 Task: Research Airbnb options in Tegucigalpa, Honduras from 22nd November, 2023 to 30th November, 2023 for 2 adults.1  bedroom having 1 bed and 1 bathroom. Property type can be hotel. Booking option can be shelf check-in. Look for 3 properties as per requirement.
Action: Mouse moved to (568, 129)
Screenshot: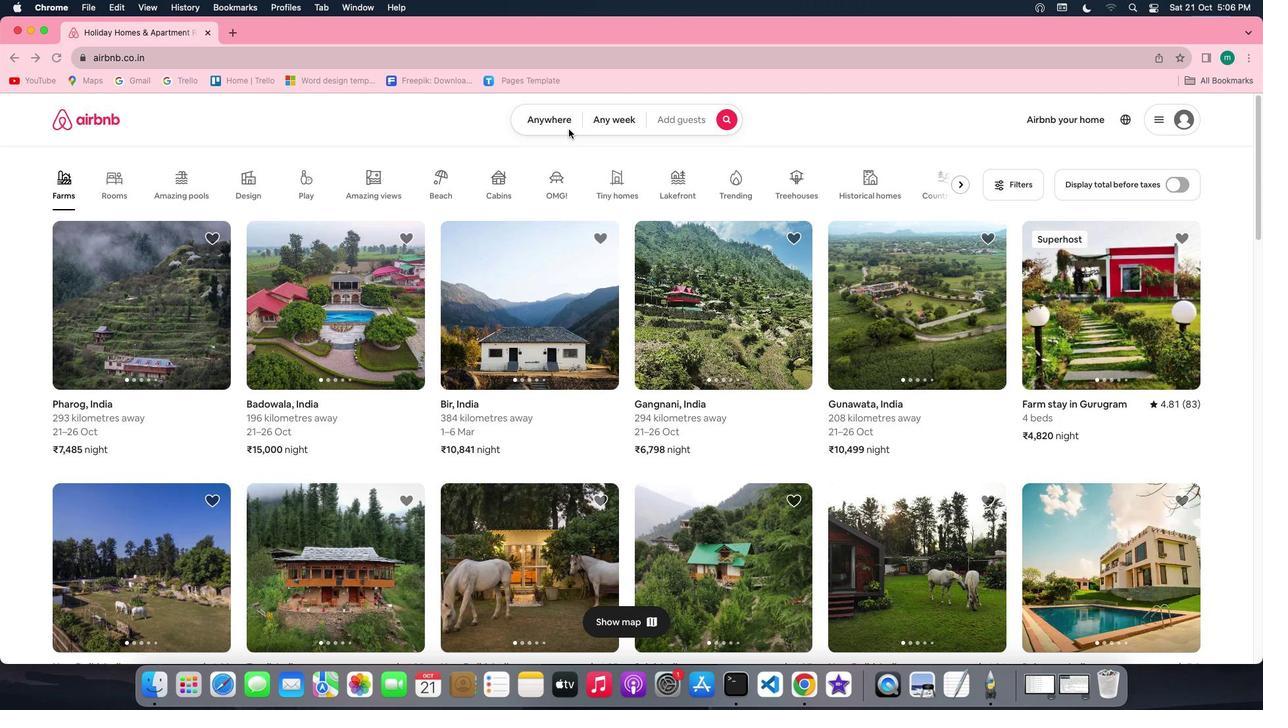 
Action: Mouse pressed left at (568, 129)
Screenshot: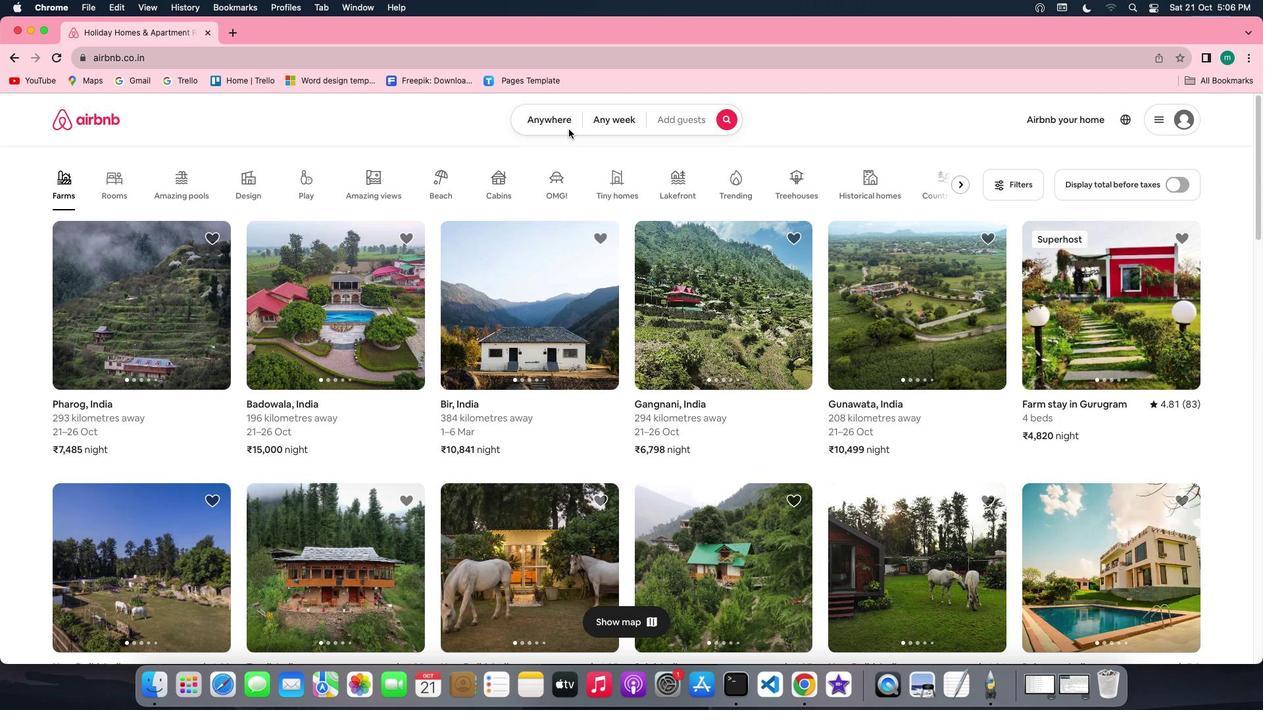 
Action: Mouse moved to (563, 123)
Screenshot: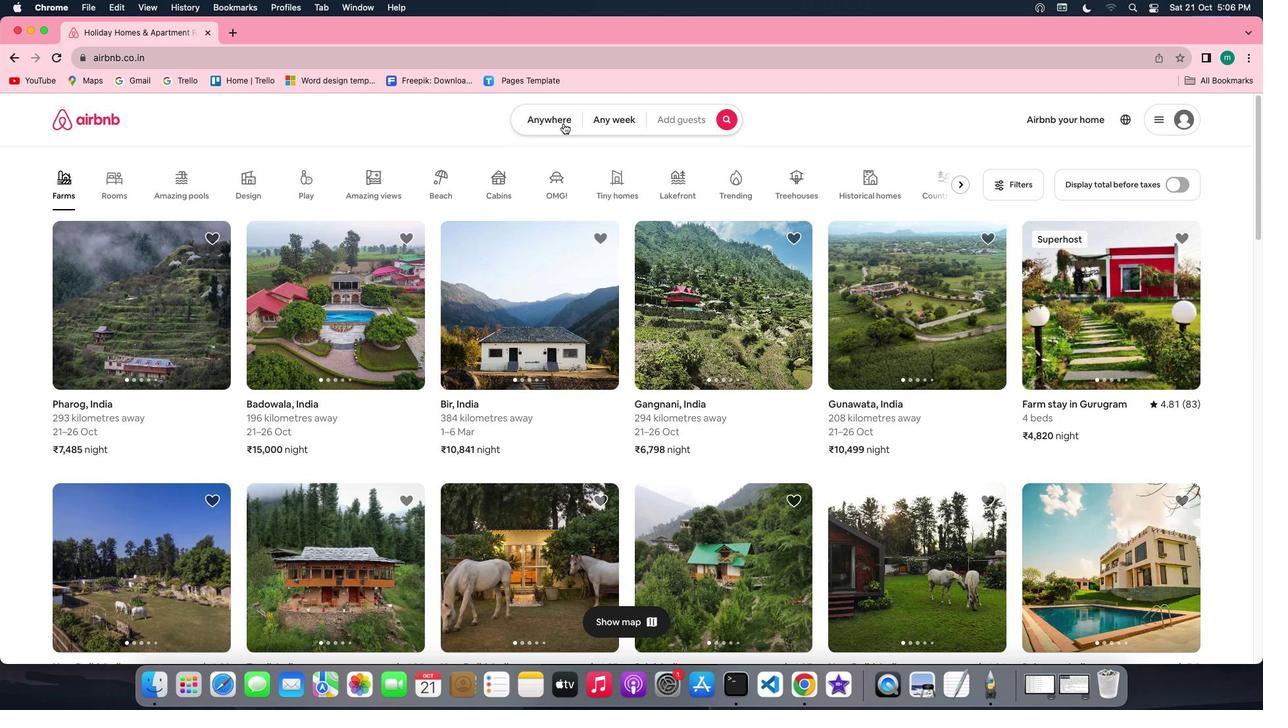 
Action: Mouse pressed left at (563, 123)
Screenshot: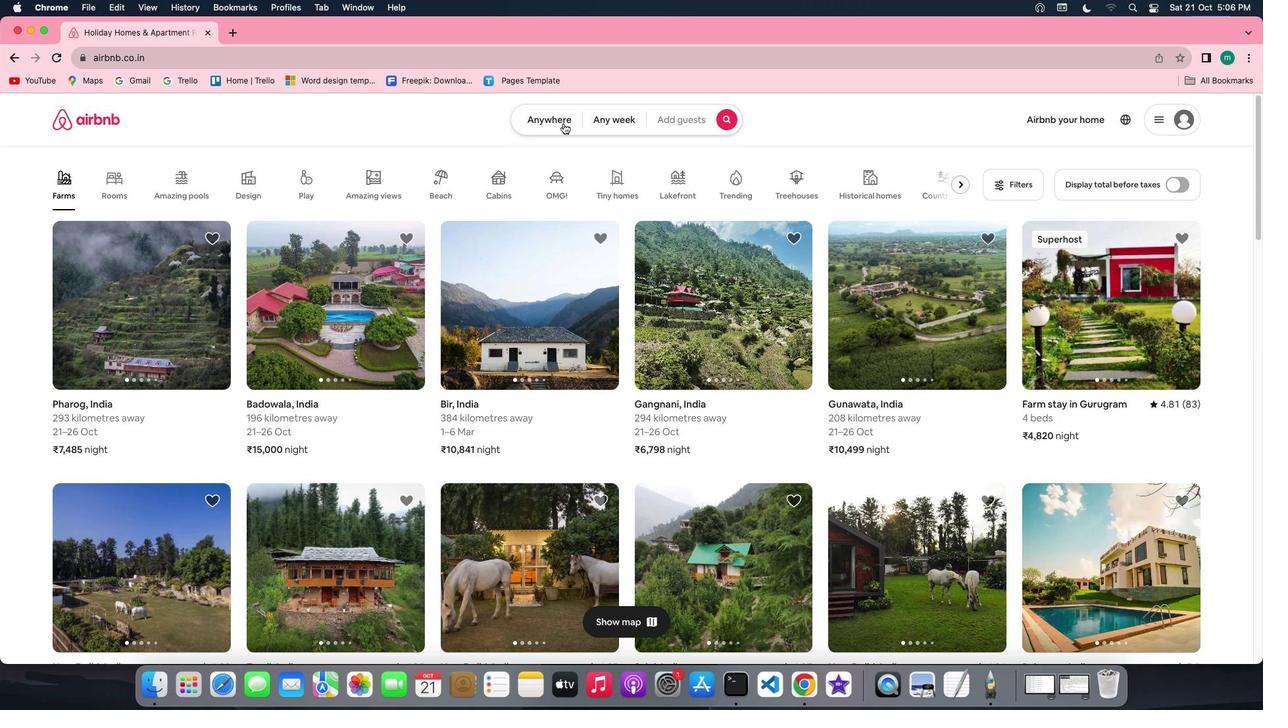 
Action: Mouse moved to (483, 172)
Screenshot: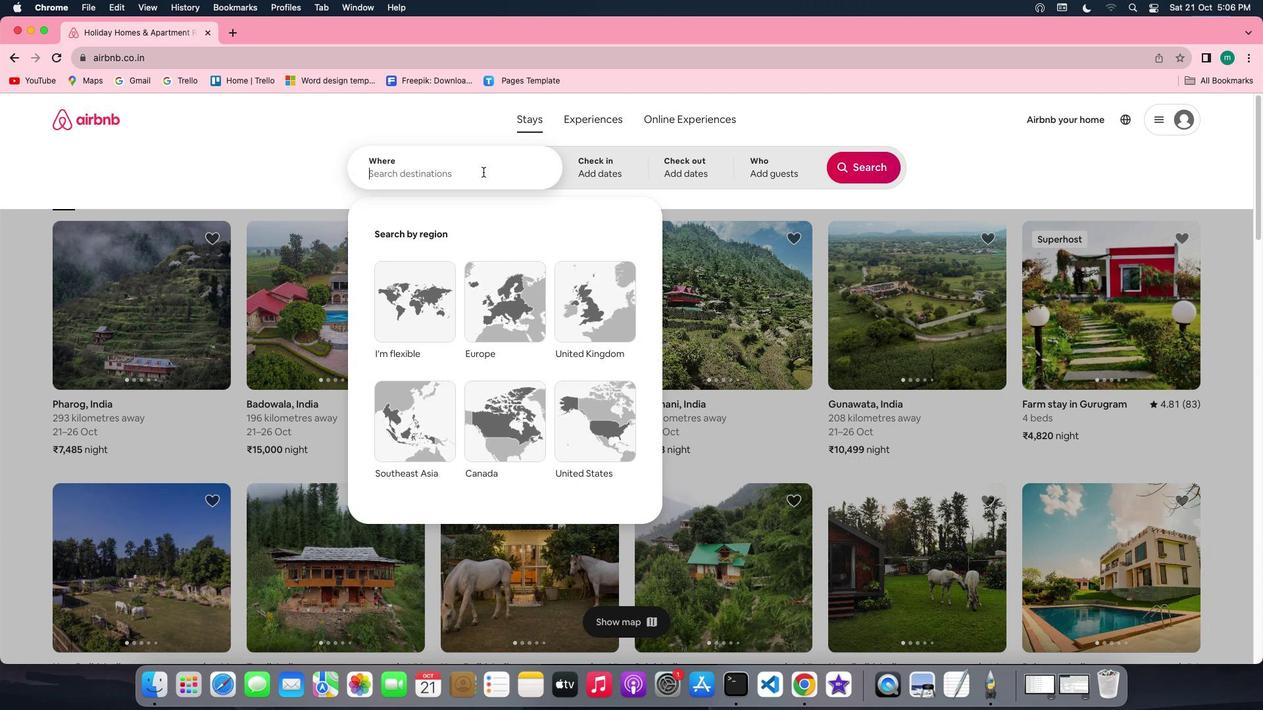 
Action: Key pressed Key.shift'T''e''g''u''c''i''g''a''l''p''a'','Key.spaceKey.shift'H''o''n''d''u''r''a''s'
Screenshot: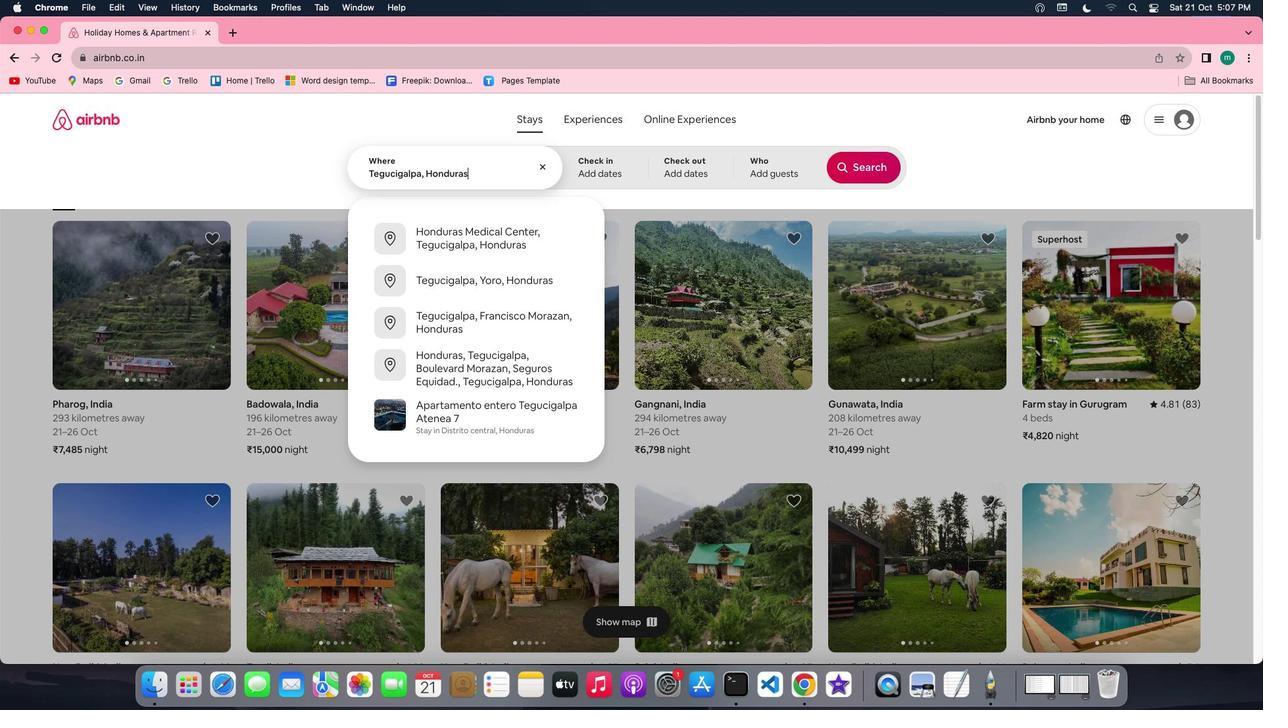 
Action: Mouse moved to (626, 173)
Screenshot: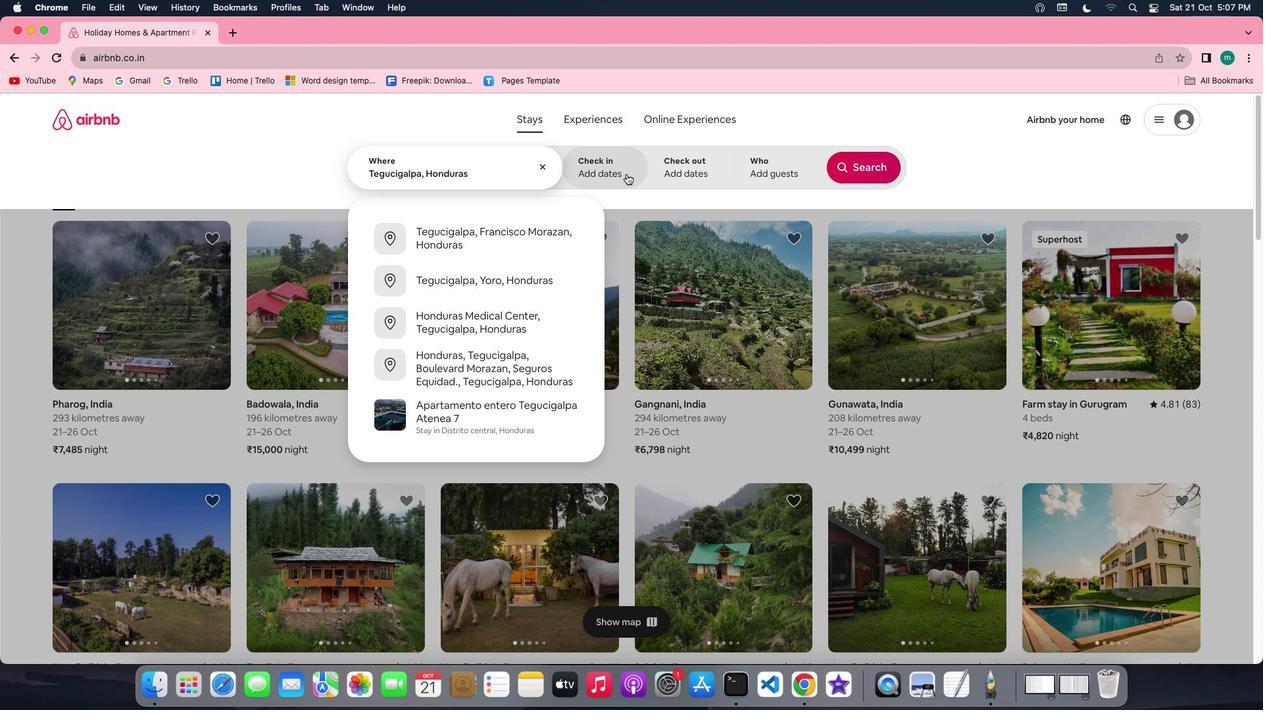 
Action: Mouse pressed left at (626, 173)
Screenshot: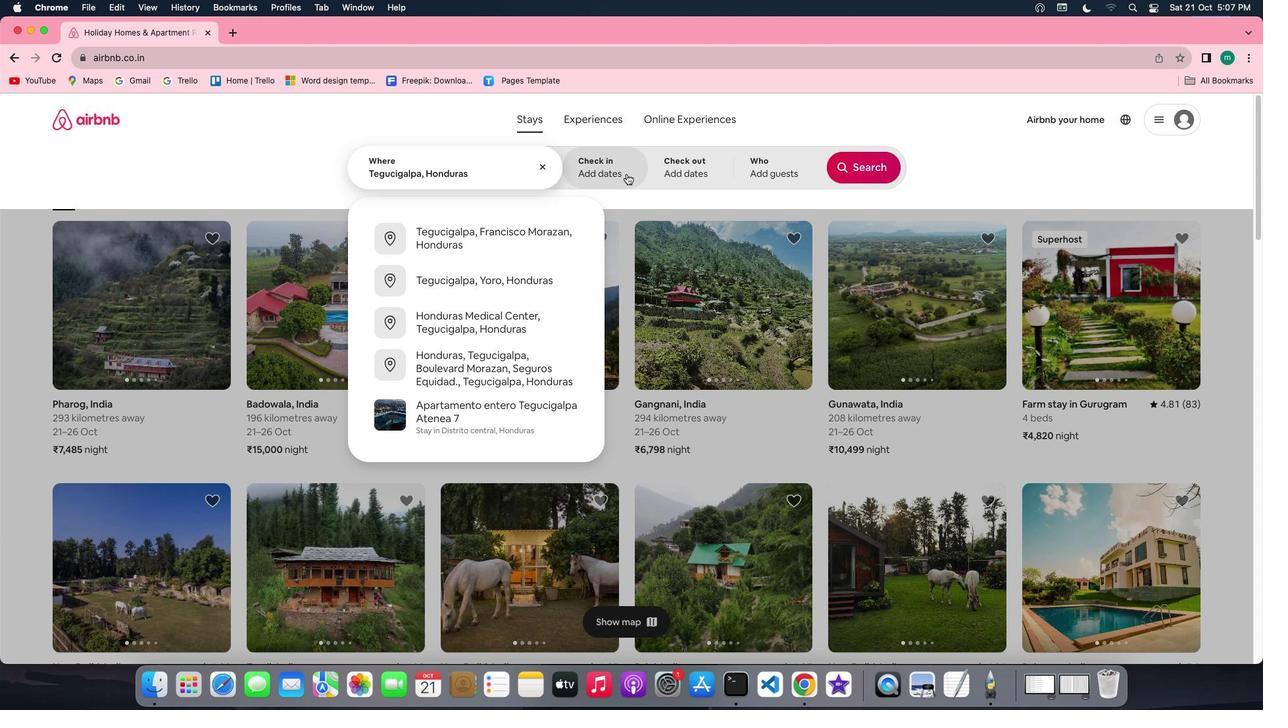 
Action: Mouse moved to (768, 429)
Screenshot: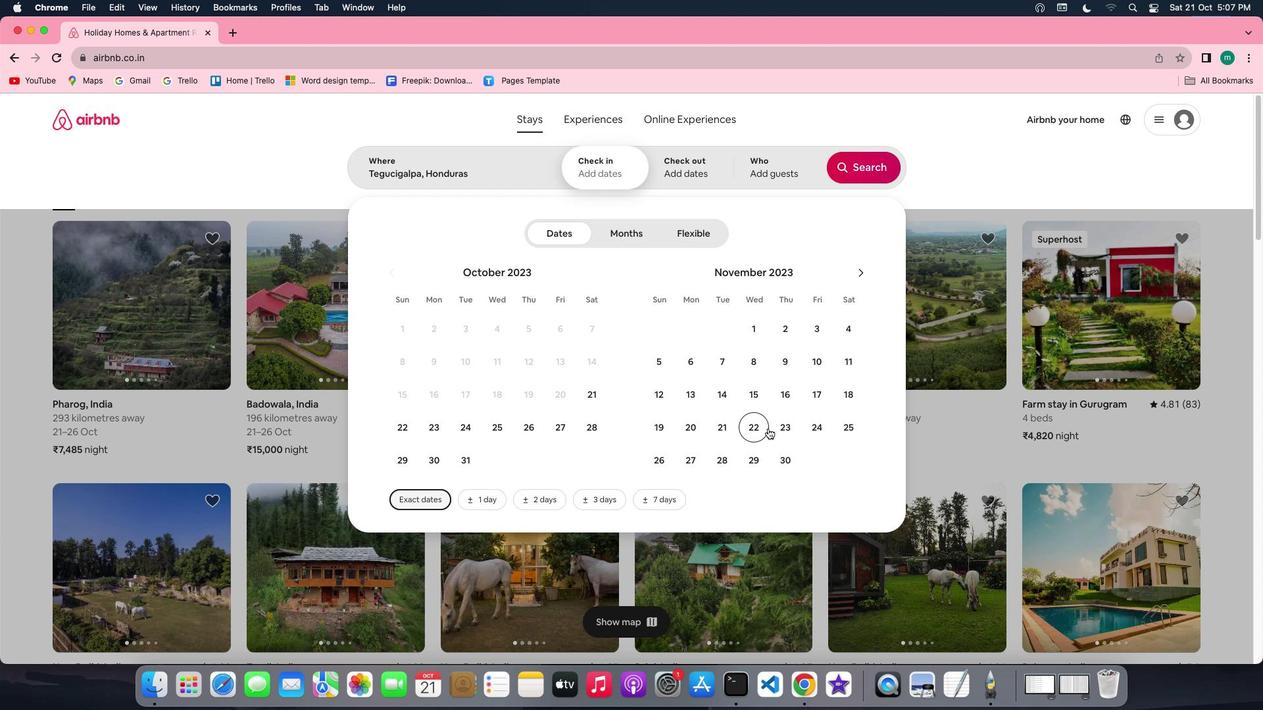 
Action: Mouse pressed left at (768, 429)
Screenshot: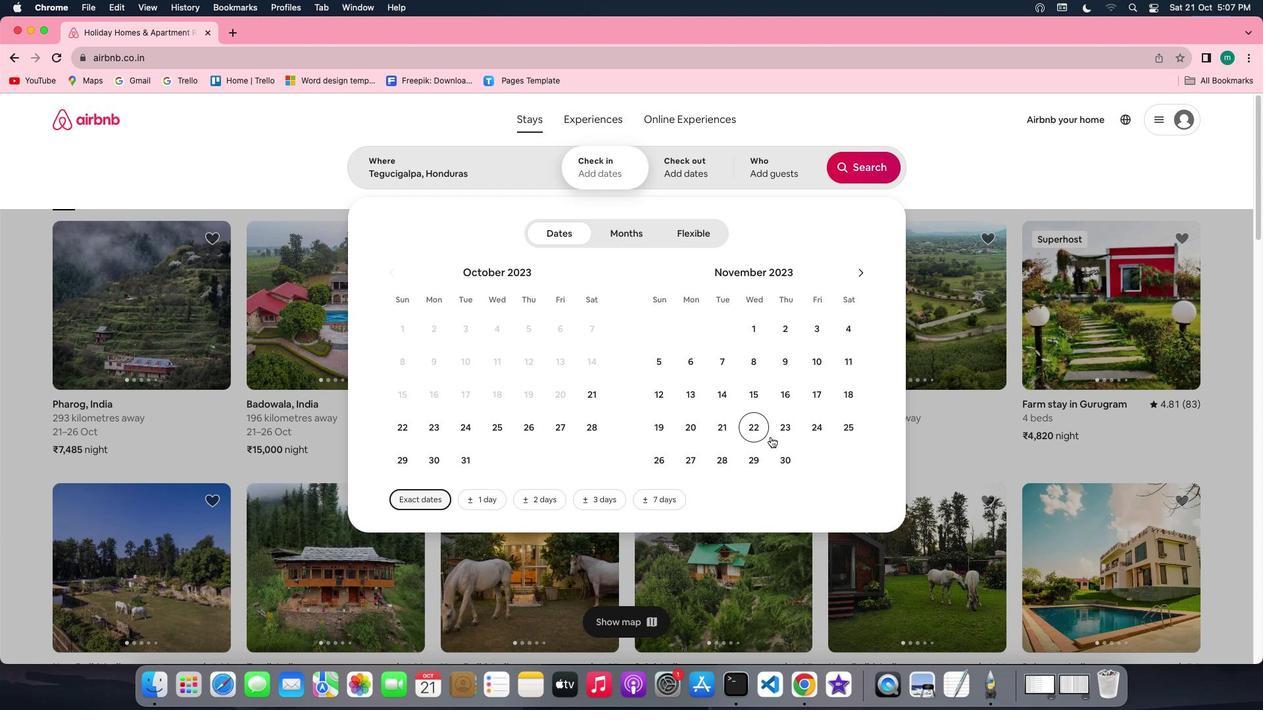 
Action: Mouse moved to (783, 464)
Screenshot: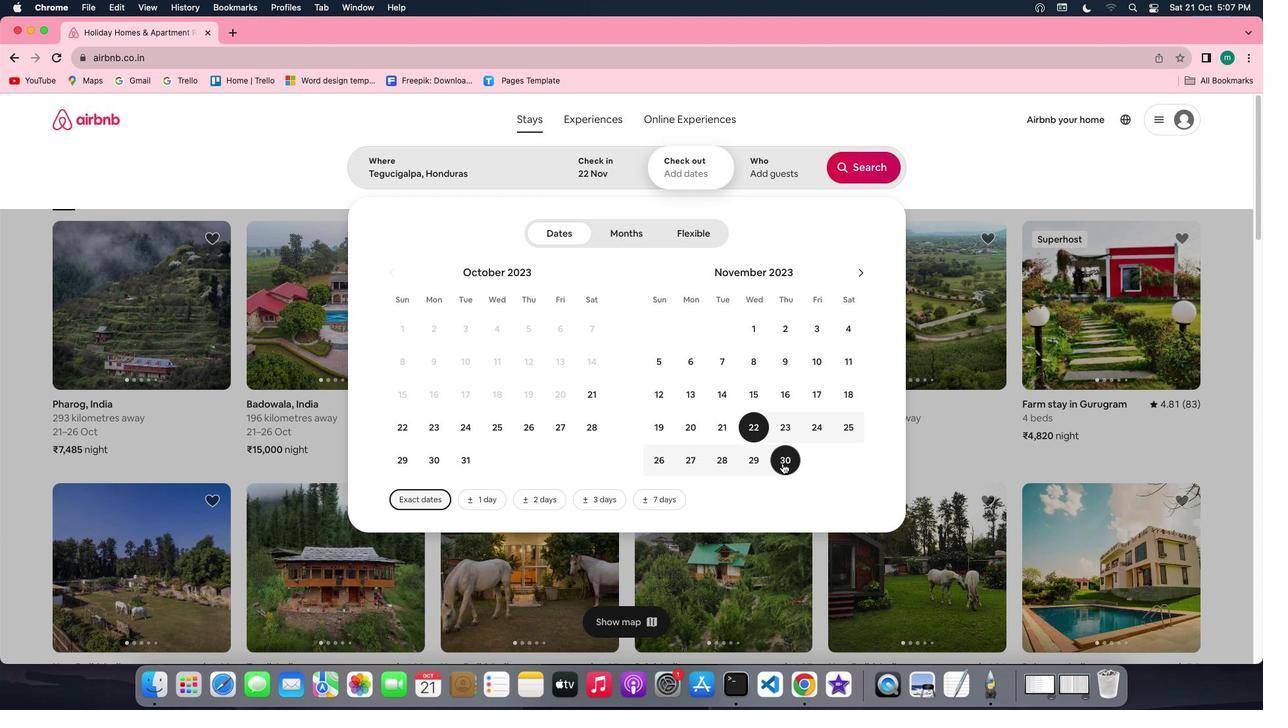 
Action: Mouse pressed left at (783, 464)
Screenshot: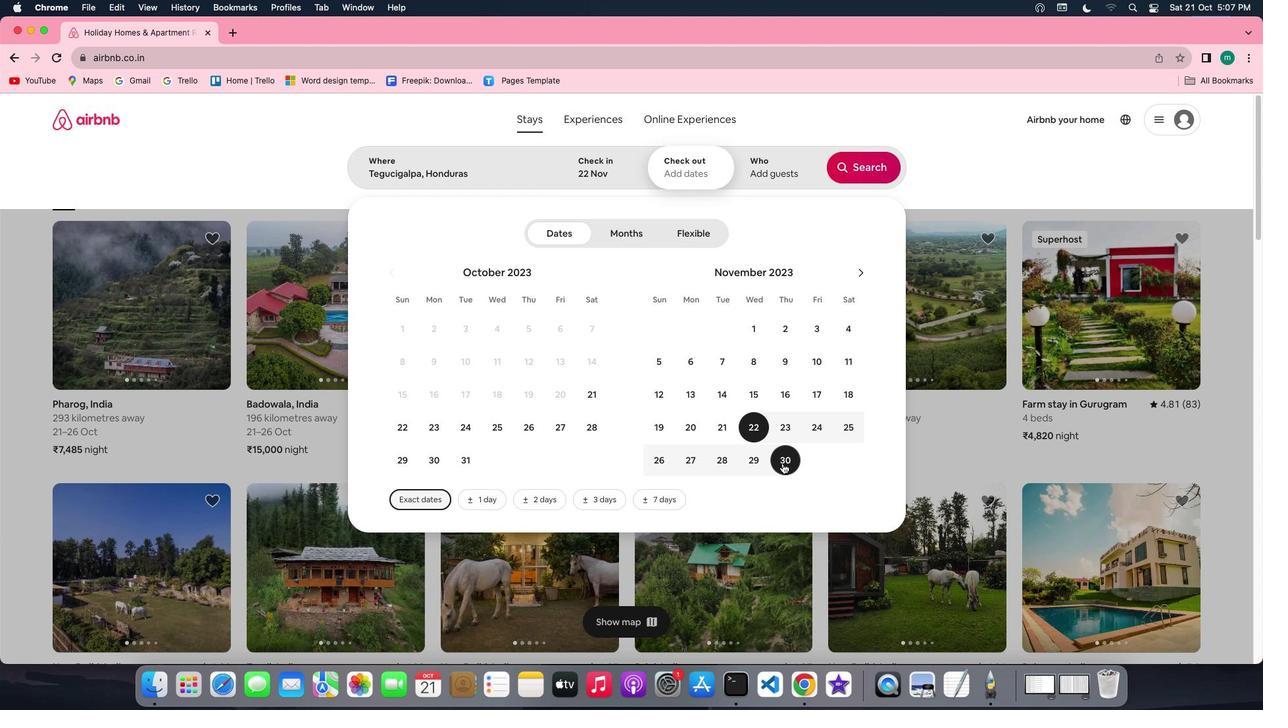 
Action: Mouse moved to (785, 182)
Screenshot: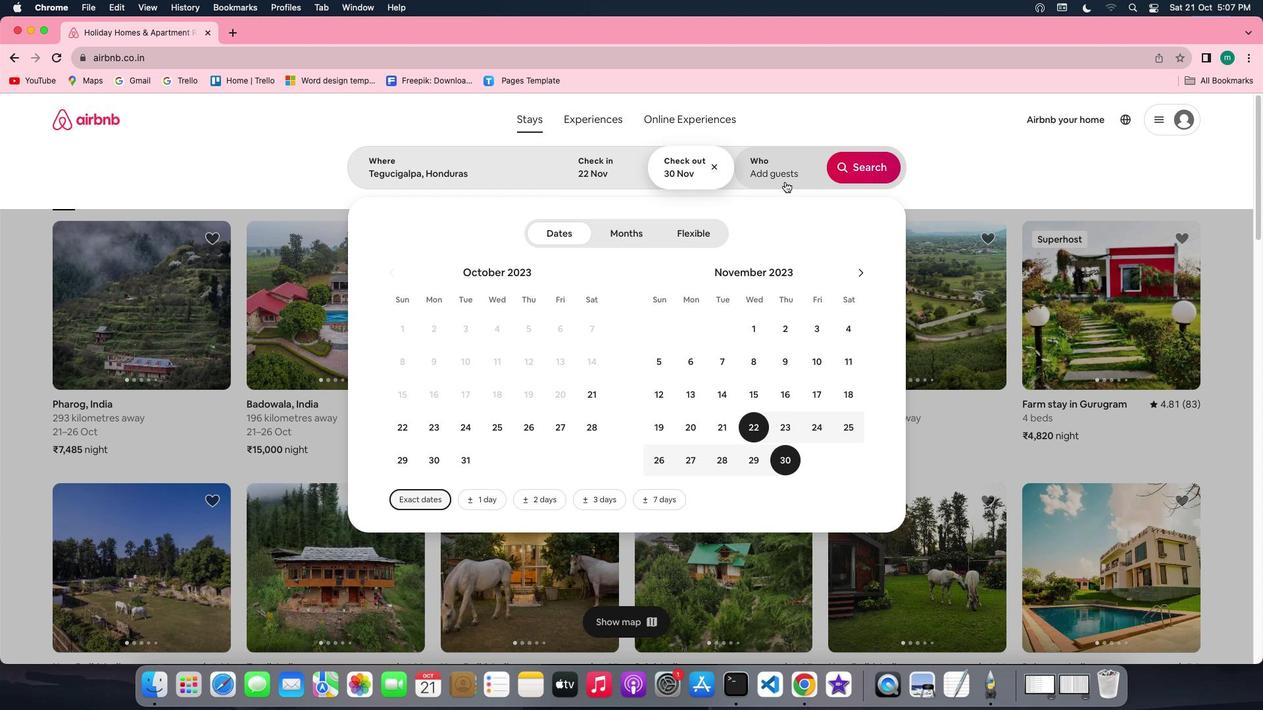 
Action: Mouse pressed left at (785, 182)
Screenshot: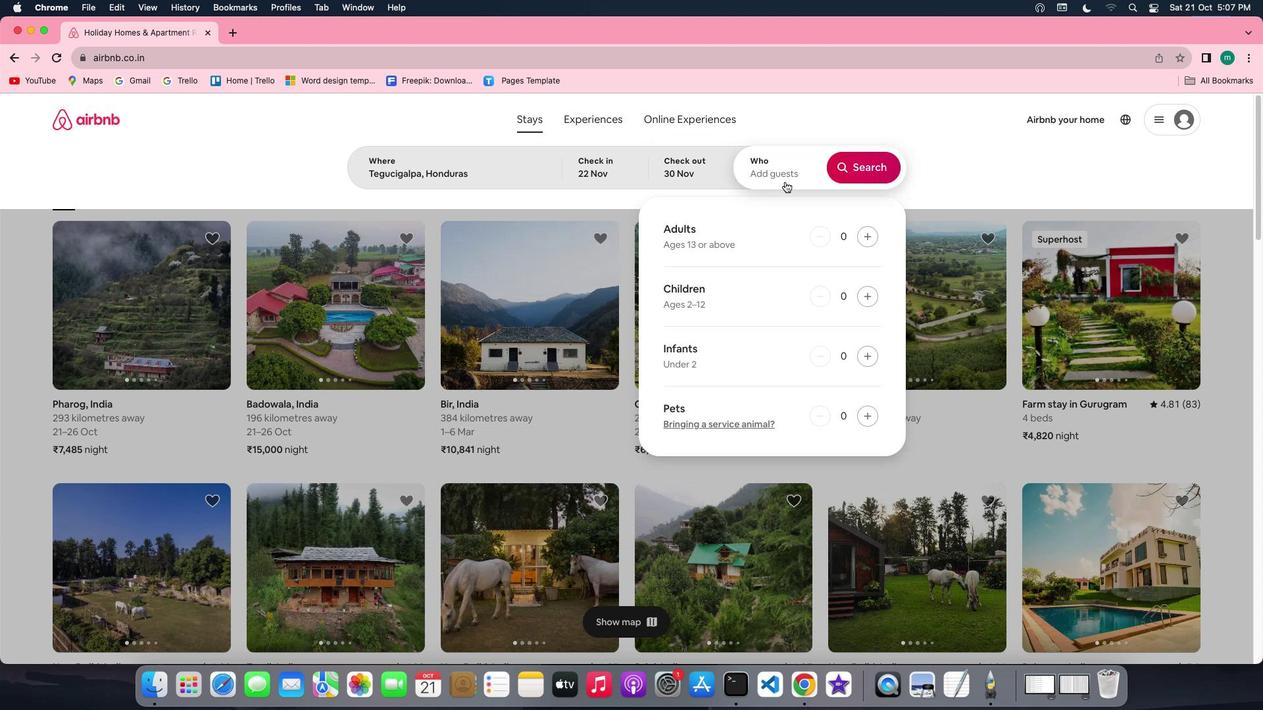 
Action: Mouse moved to (868, 242)
Screenshot: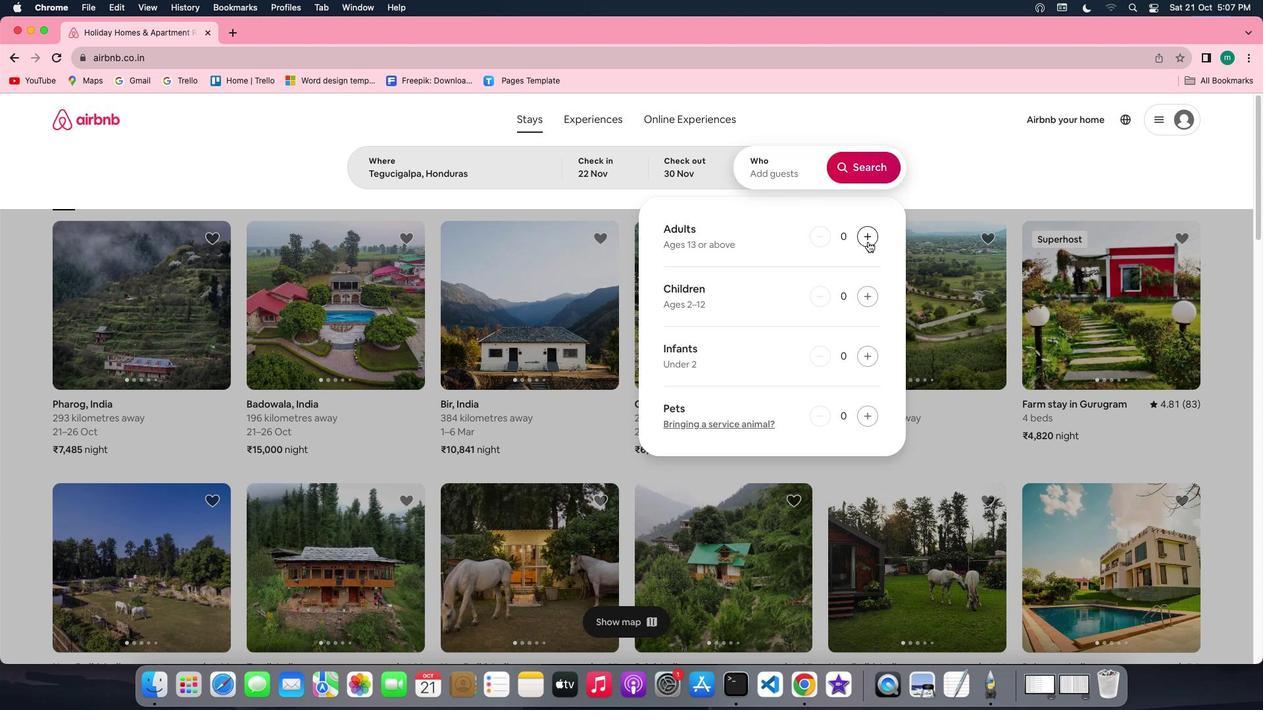 
Action: Mouse pressed left at (868, 242)
Screenshot: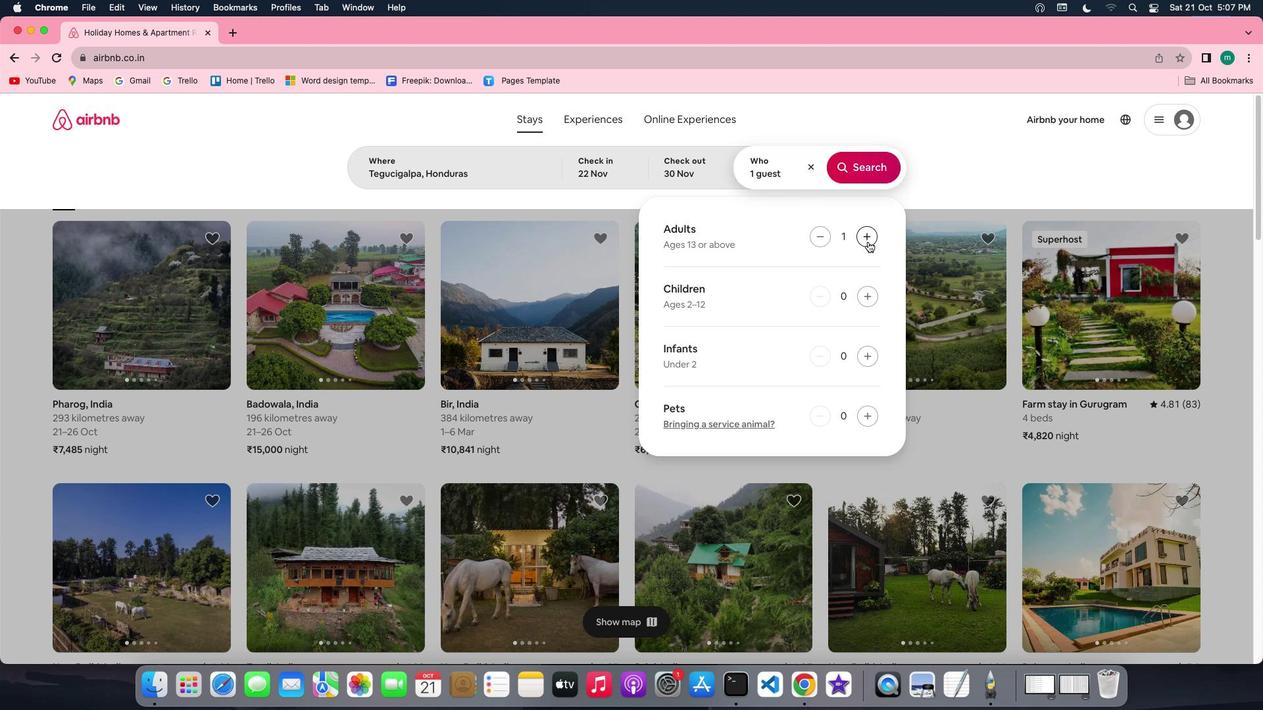 
Action: Mouse pressed left at (868, 242)
Screenshot: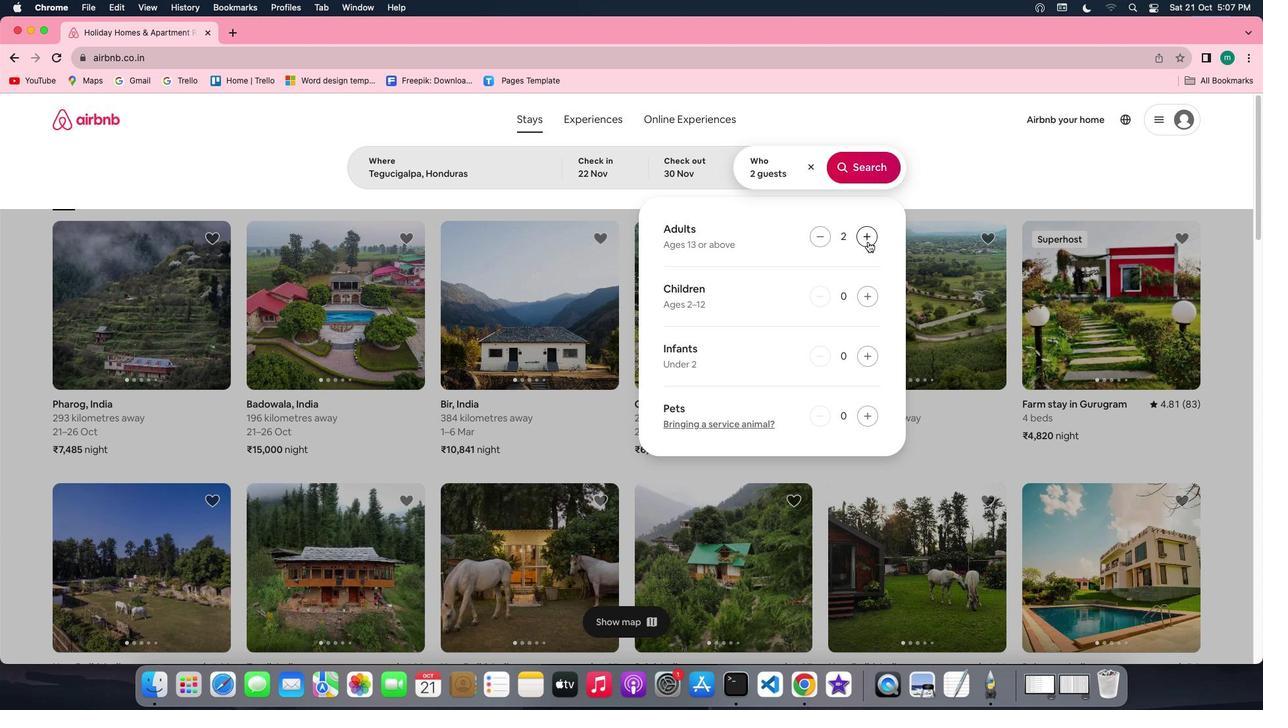 
Action: Mouse moved to (873, 178)
Screenshot: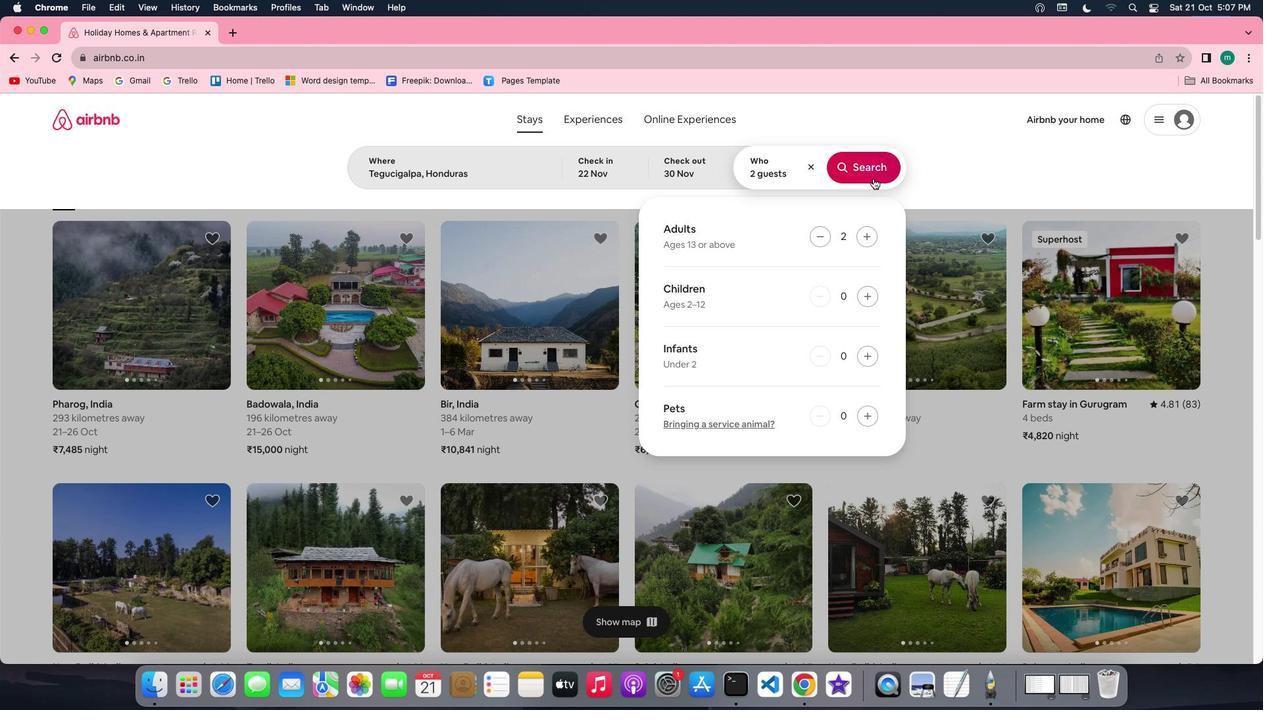 
Action: Mouse pressed left at (873, 178)
Screenshot: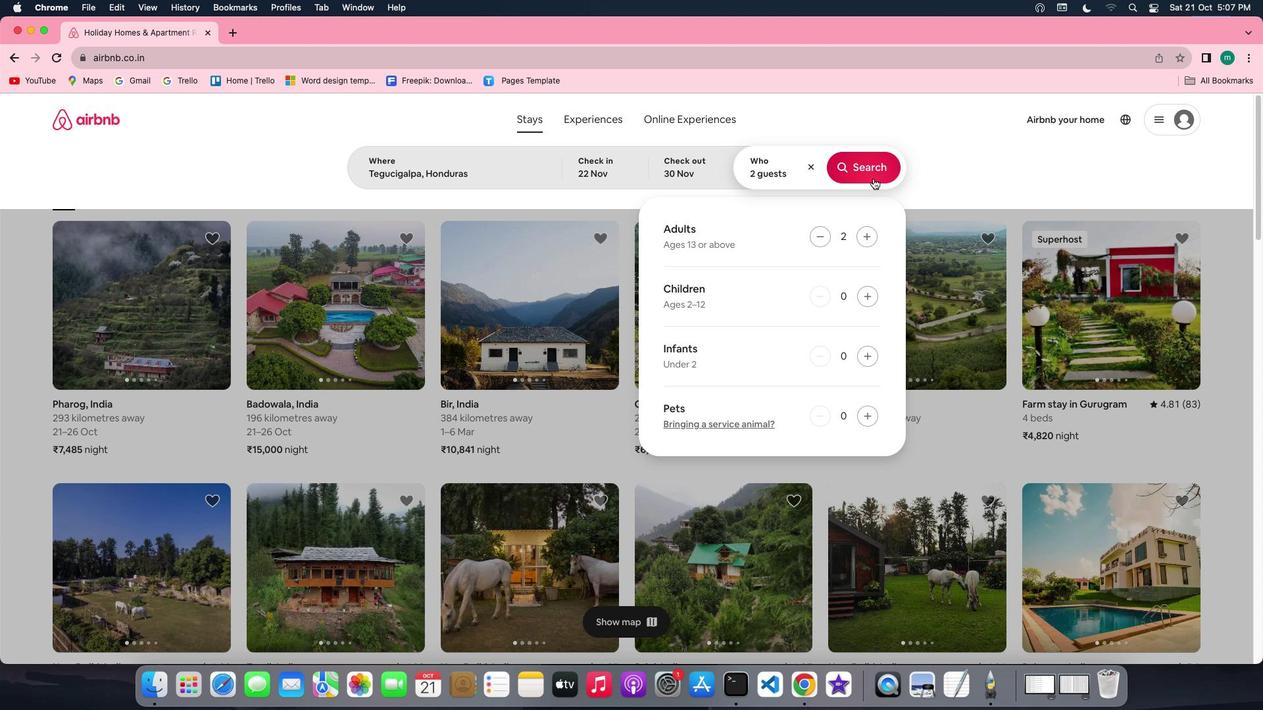 
Action: Mouse moved to (1063, 178)
Screenshot: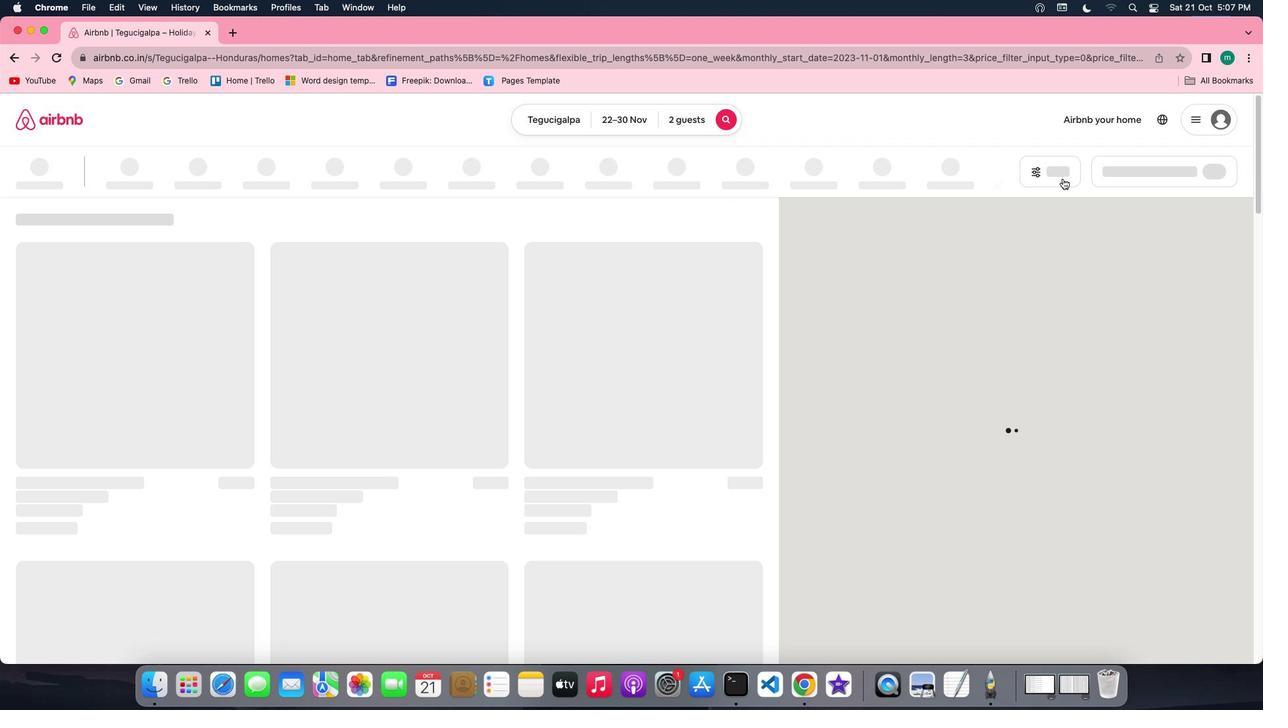 
Action: Mouse pressed left at (1063, 178)
Screenshot: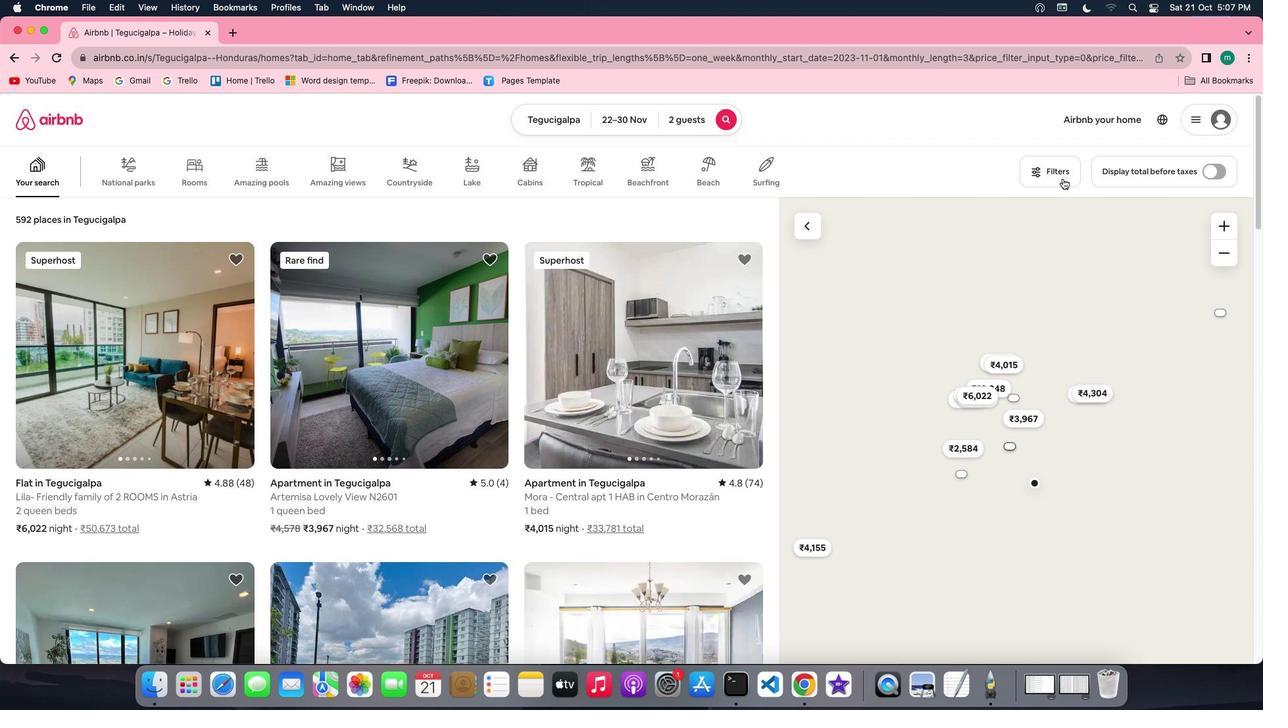 
Action: Mouse moved to (619, 416)
Screenshot: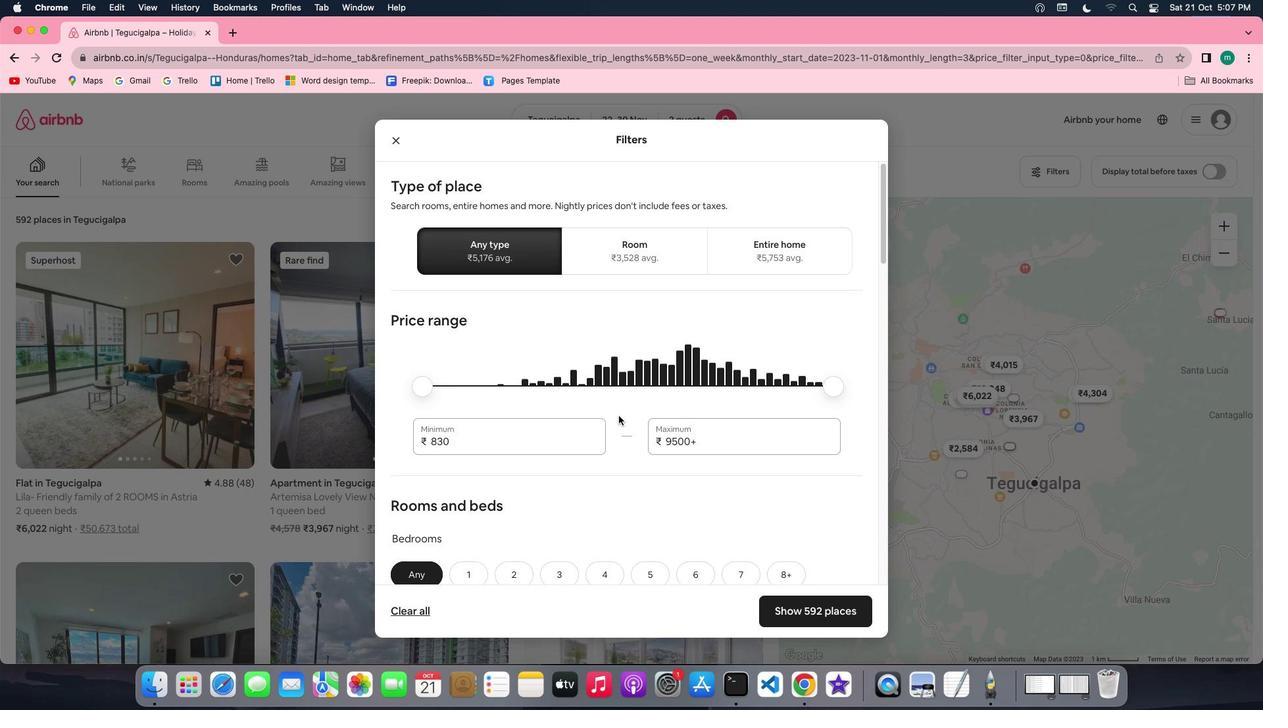 
Action: Mouse scrolled (619, 416) with delta (0, 0)
Screenshot: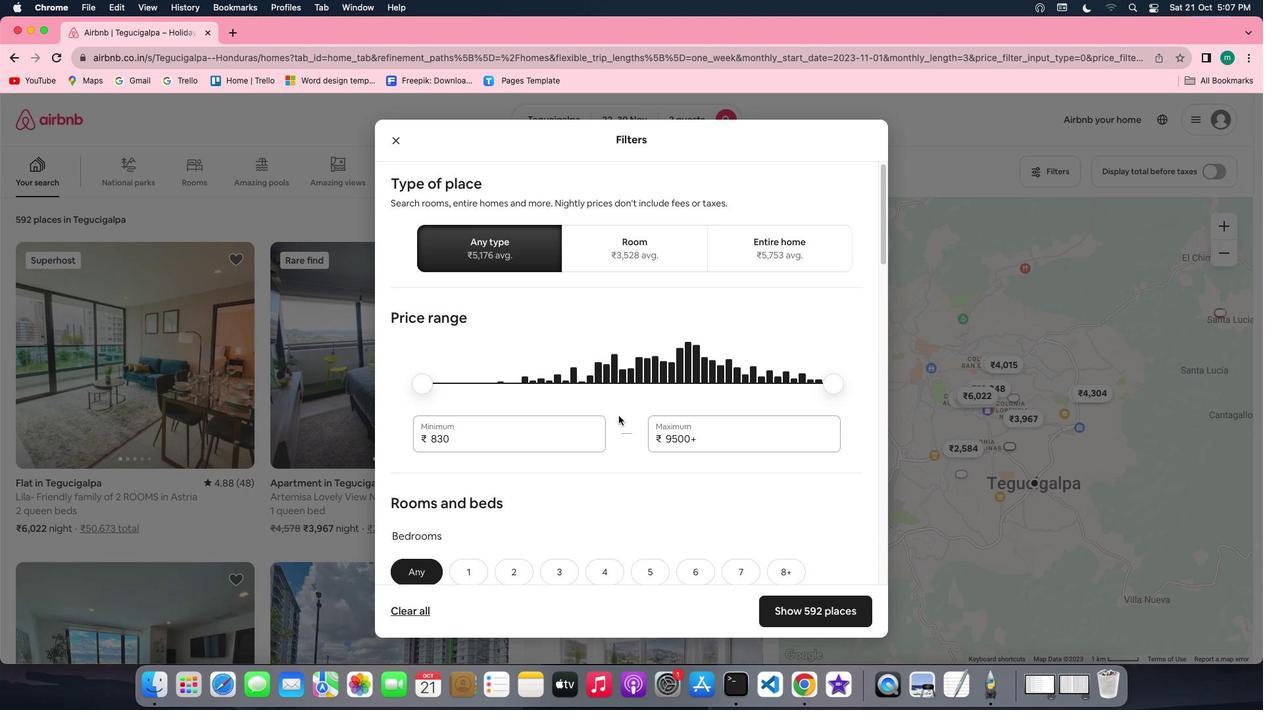 
Action: Mouse scrolled (619, 416) with delta (0, 0)
Screenshot: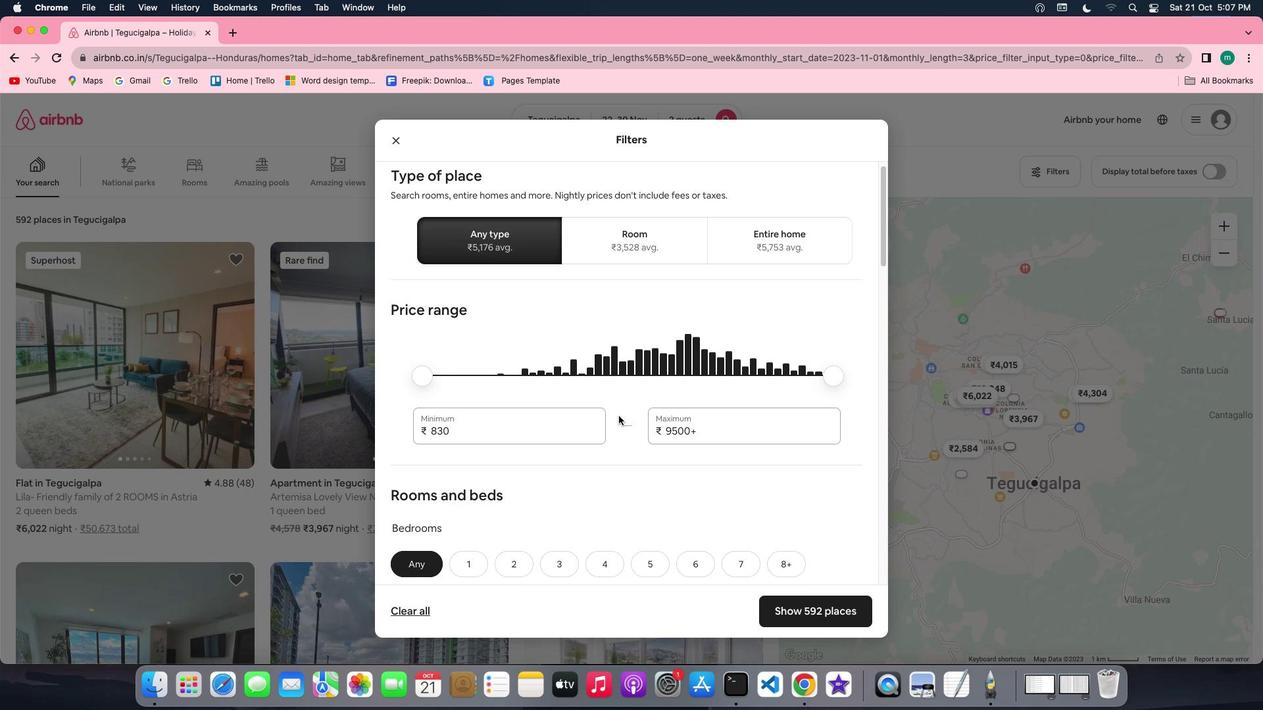 
Action: Mouse scrolled (619, 416) with delta (0, 0)
Screenshot: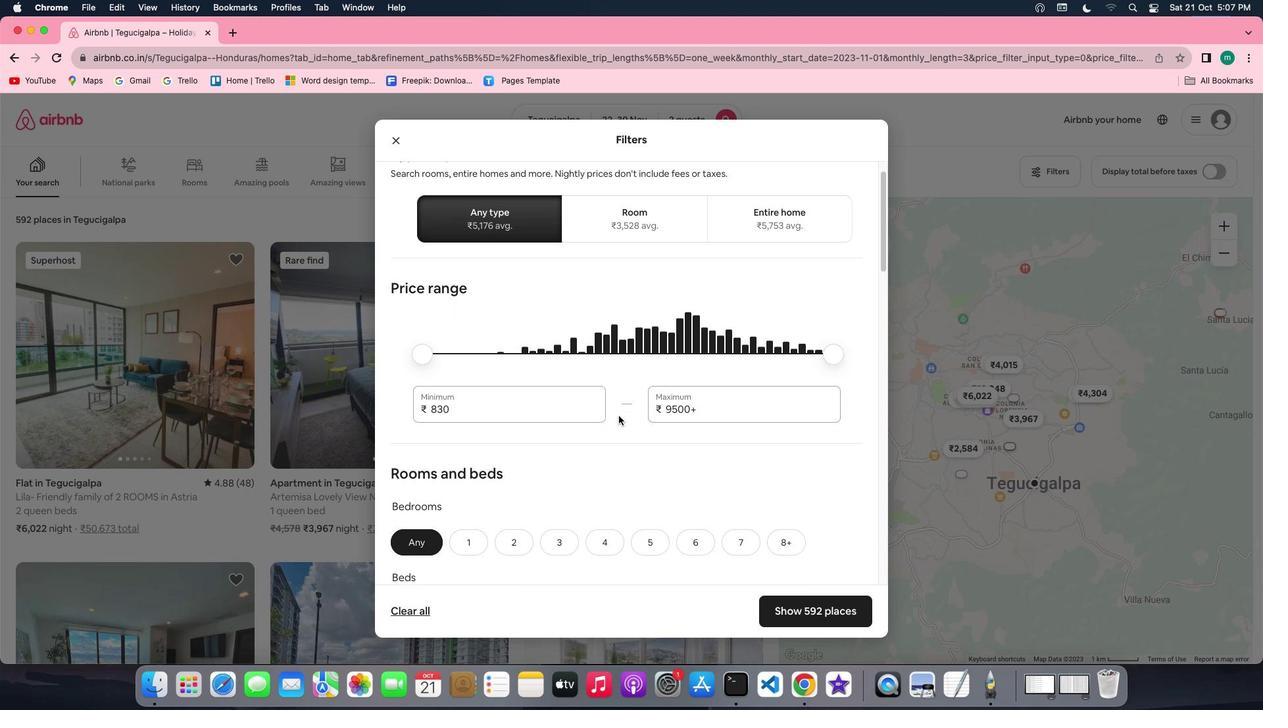 
Action: Mouse scrolled (619, 416) with delta (0, 0)
Screenshot: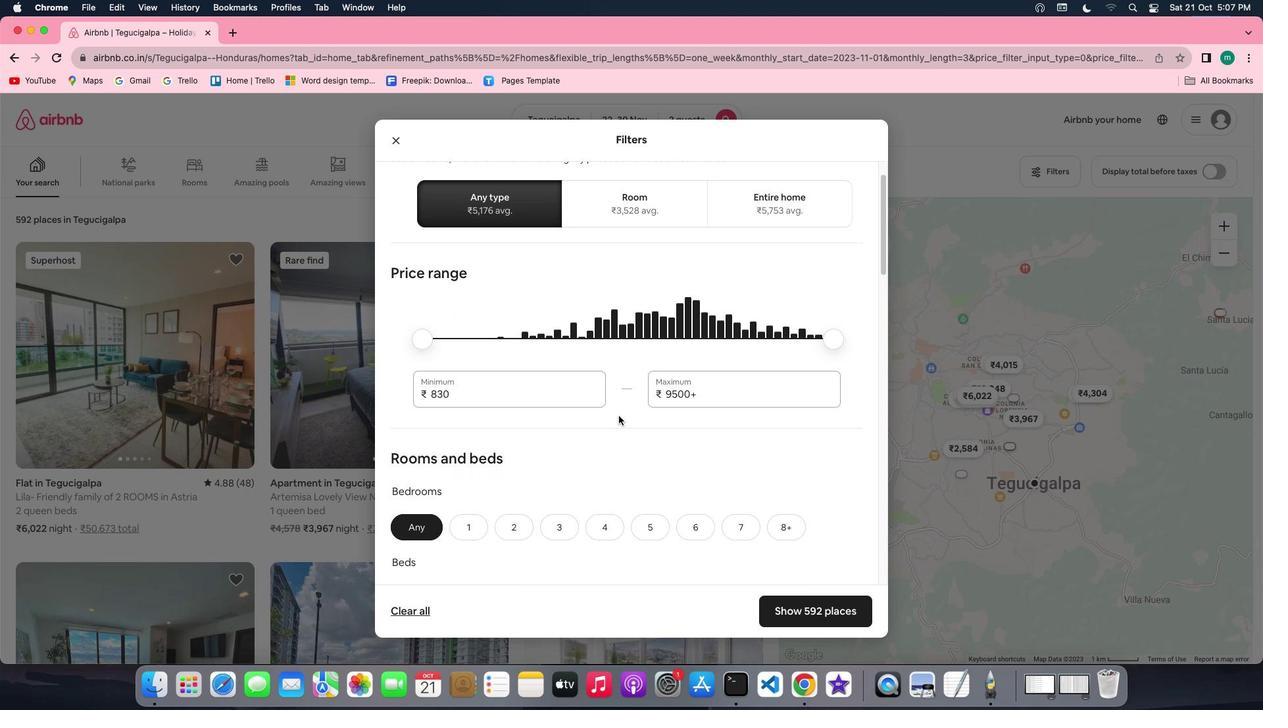 
Action: Mouse scrolled (619, 416) with delta (0, 0)
Screenshot: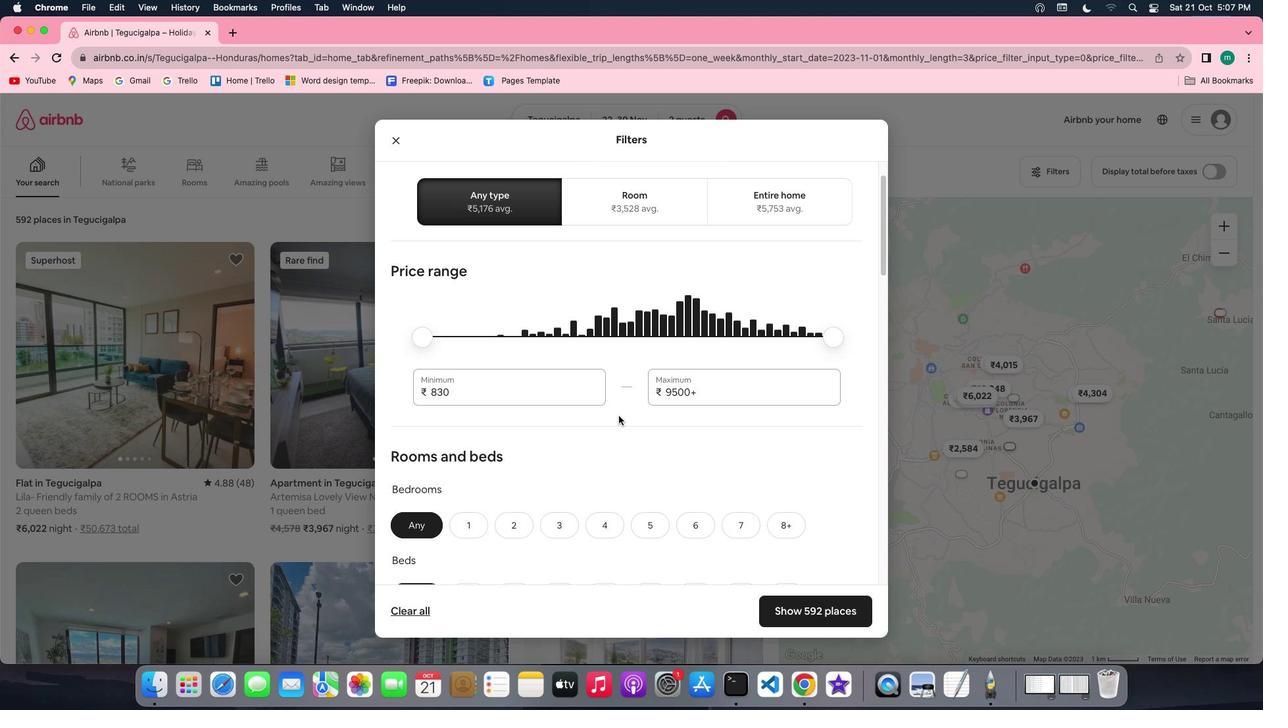 
Action: Mouse scrolled (619, 416) with delta (0, 0)
Screenshot: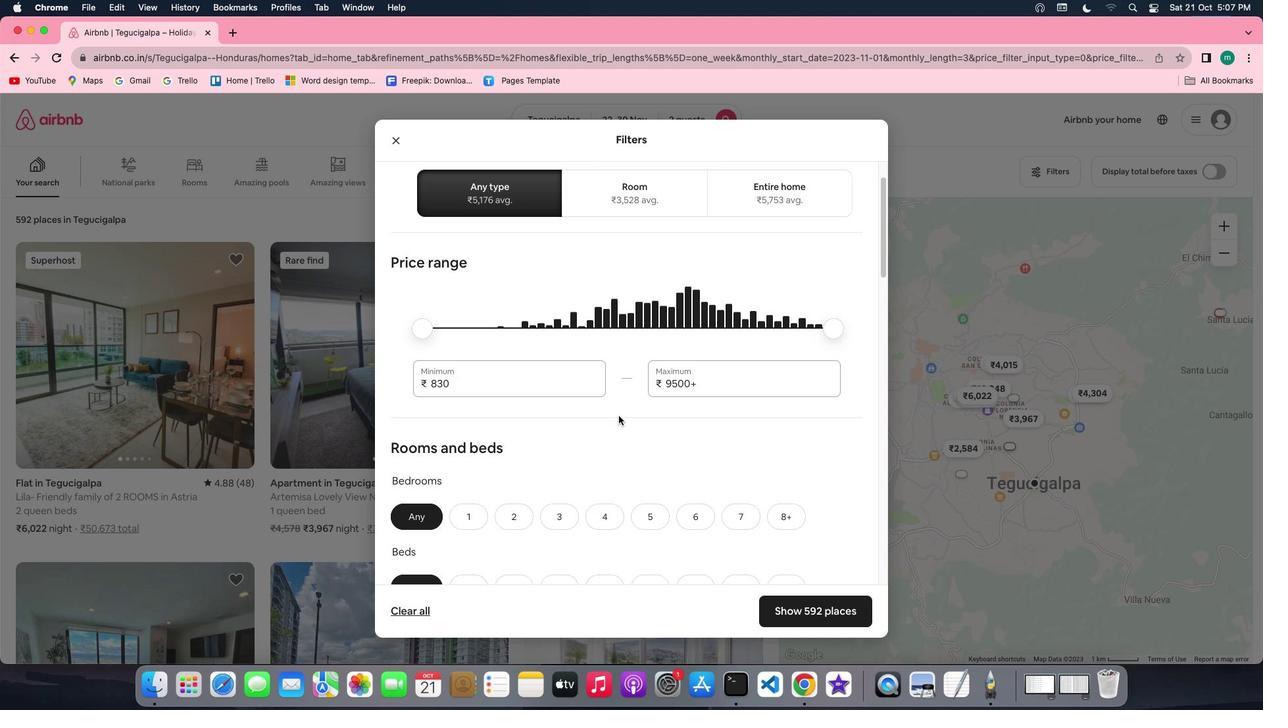 
Action: Mouse scrolled (619, 416) with delta (0, 0)
Screenshot: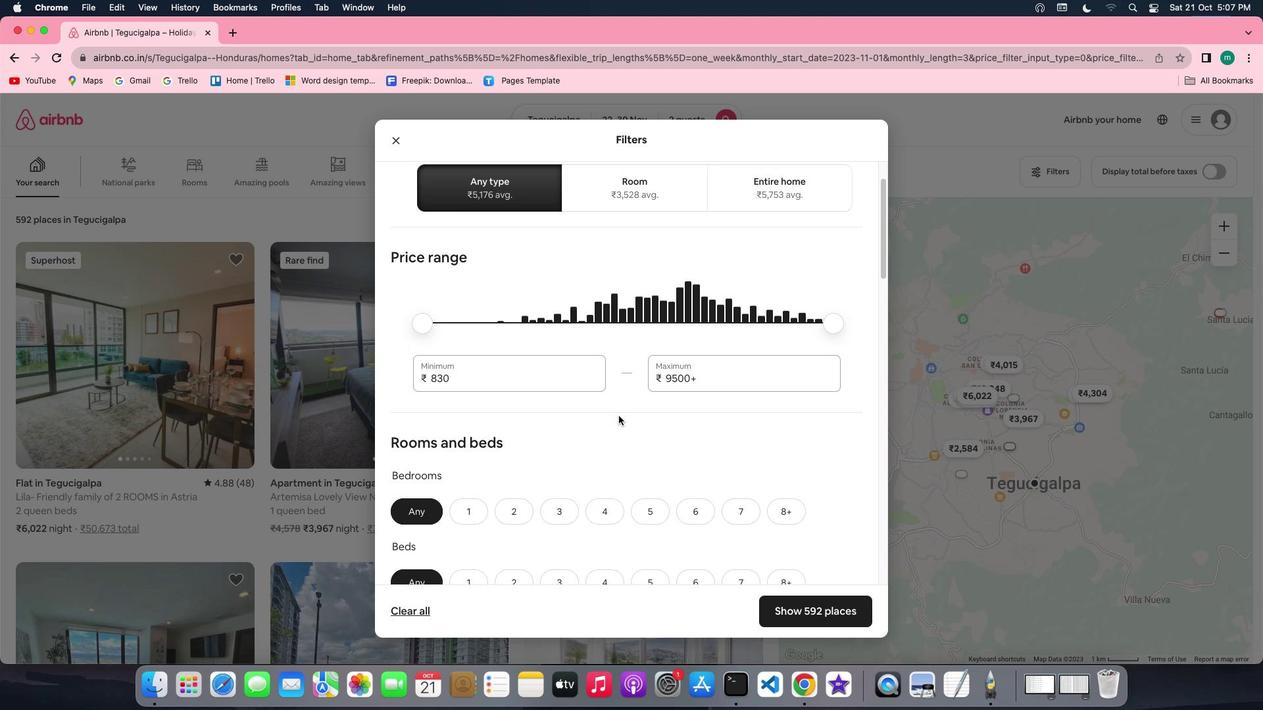 
Action: Mouse scrolled (619, 416) with delta (0, 0)
Screenshot: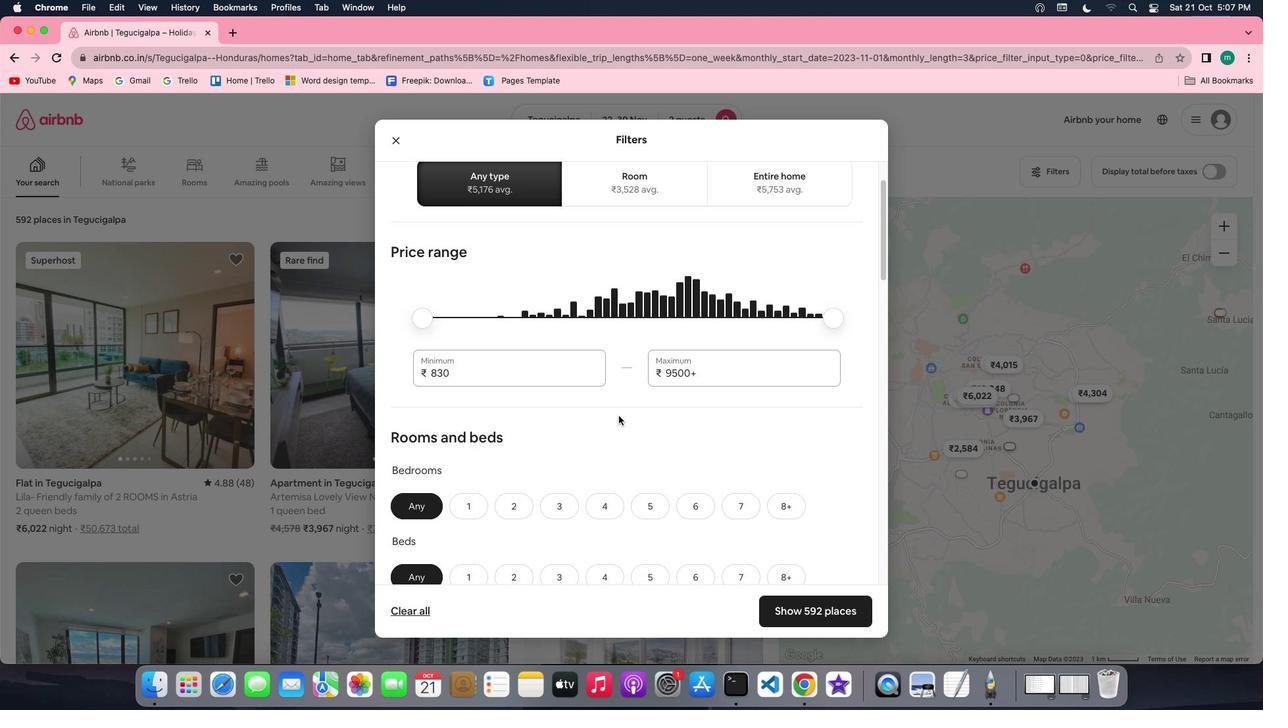 
Action: Mouse scrolled (619, 416) with delta (0, 0)
Screenshot: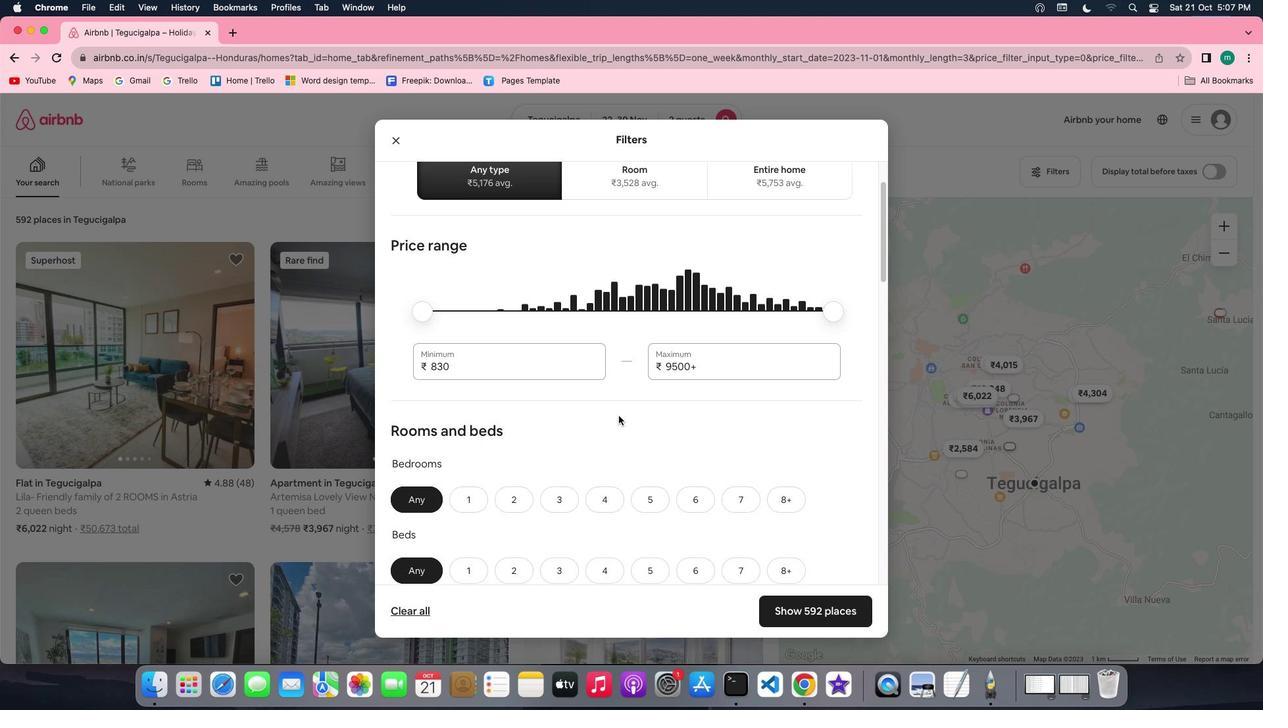 
Action: Mouse scrolled (619, 416) with delta (0, 0)
Screenshot: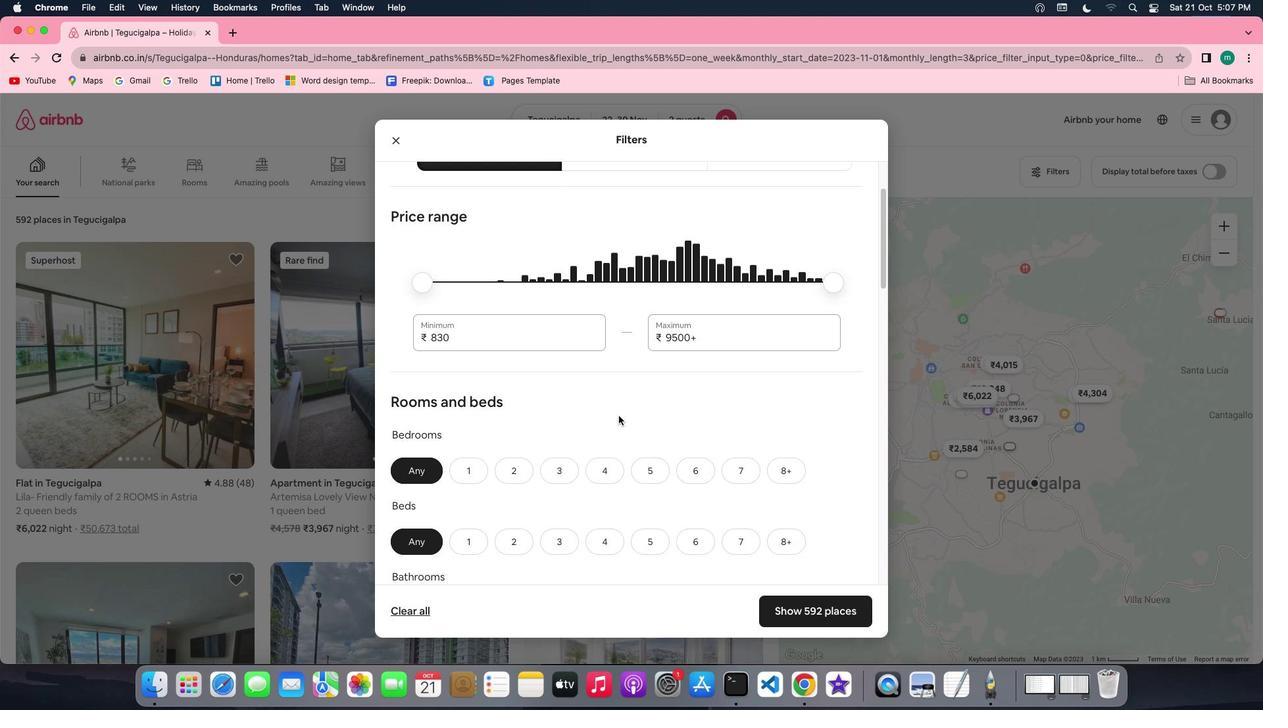 
Action: Mouse scrolled (619, 416) with delta (0, 0)
Screenshot: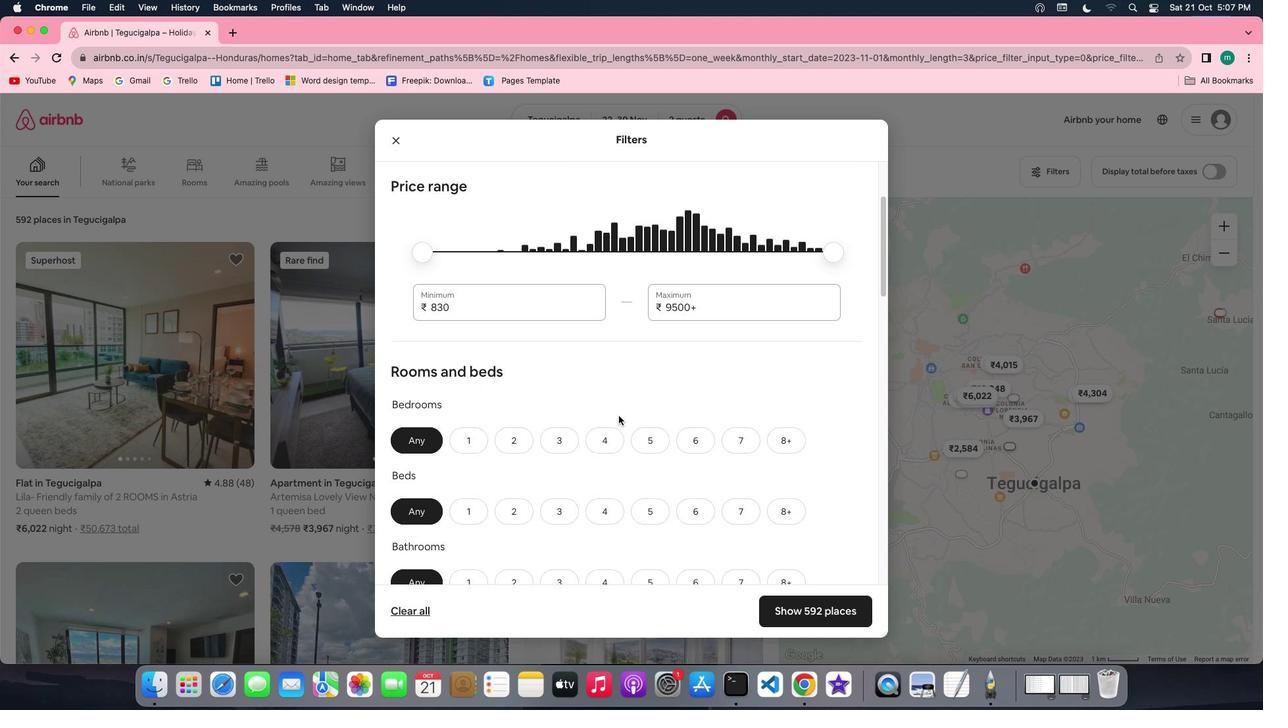 
Action: Mouse scrolled (619, 416) with delta (0, 0)
Screenshot: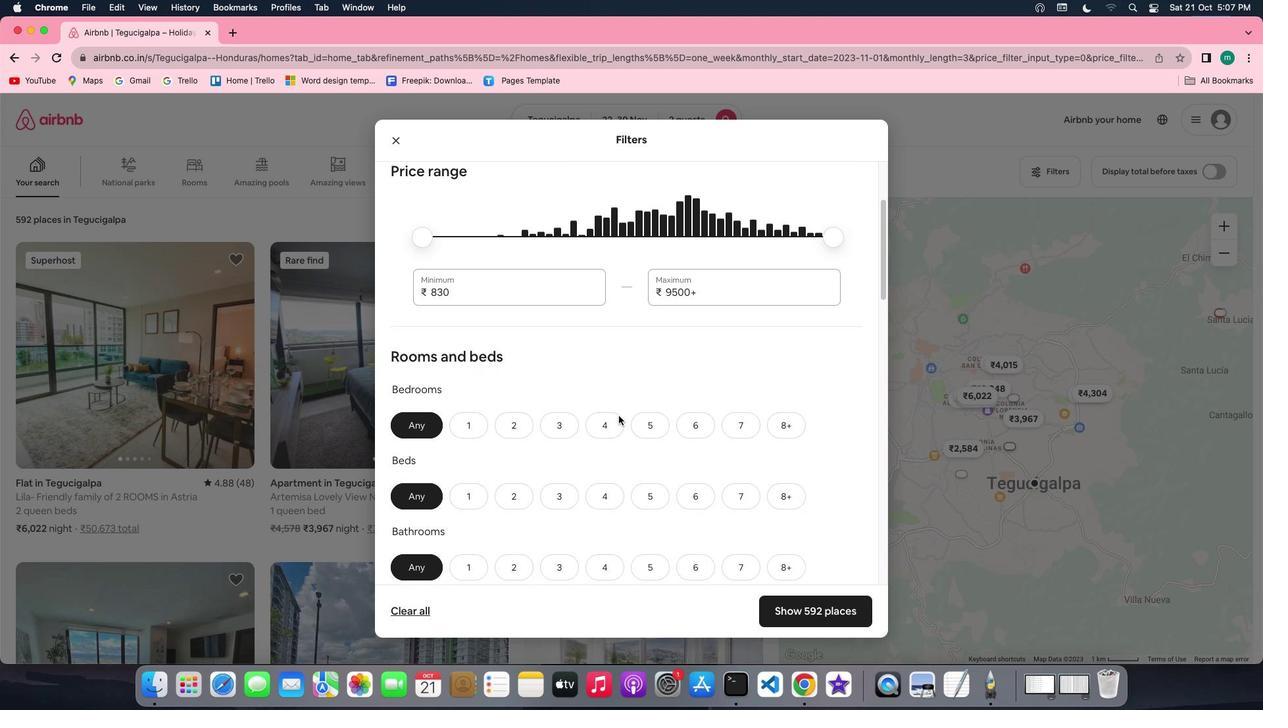 
Action: Mouse scrolled (619, 416) with delta (0, 0)
Screenshot: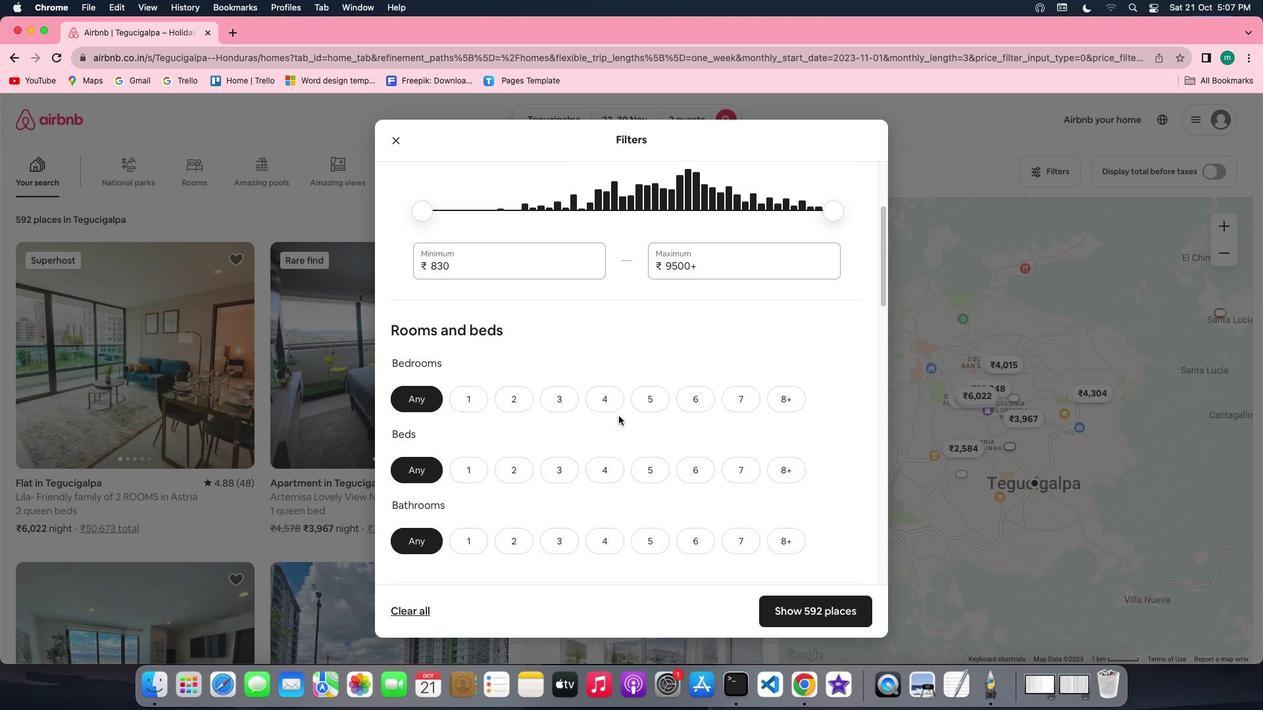
Action: Mouse scrolled (619, 416) with delta (0, 0)
Screenshot: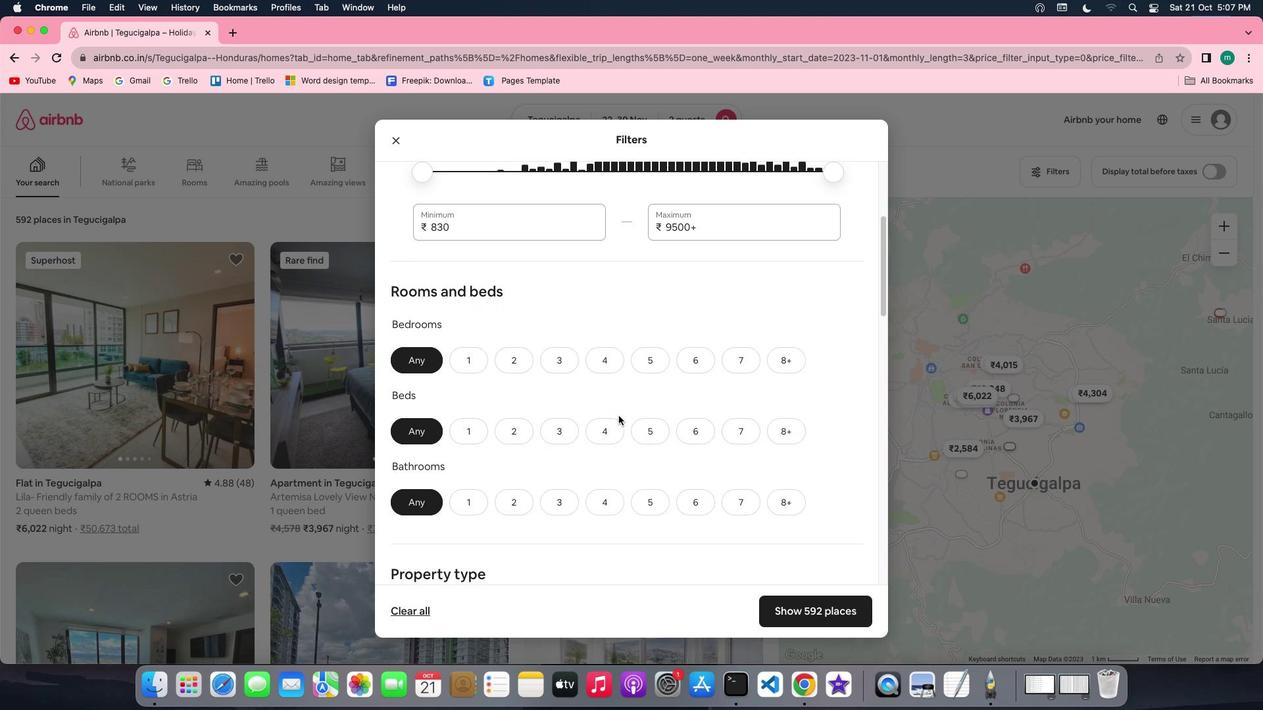 
Action: Mouse moved to (461, 356)
Screenshot: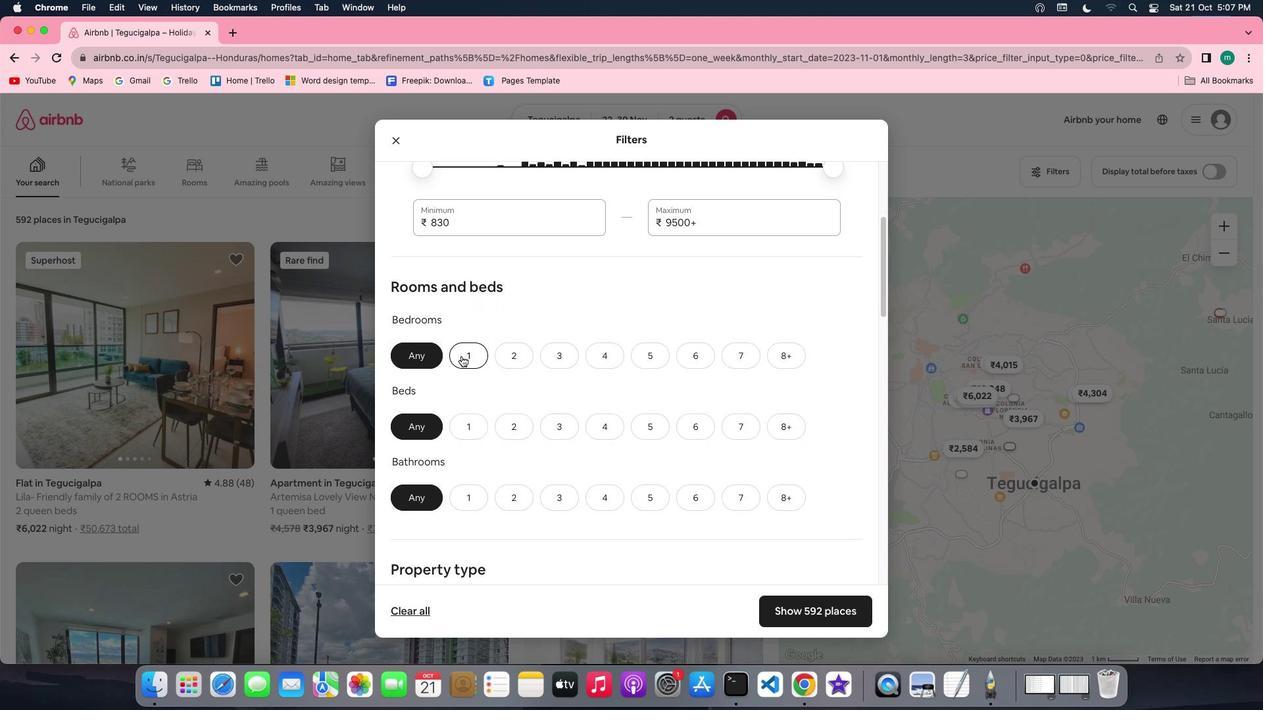 
Action: Mouse pressed left at (461, 356)
Screenshot: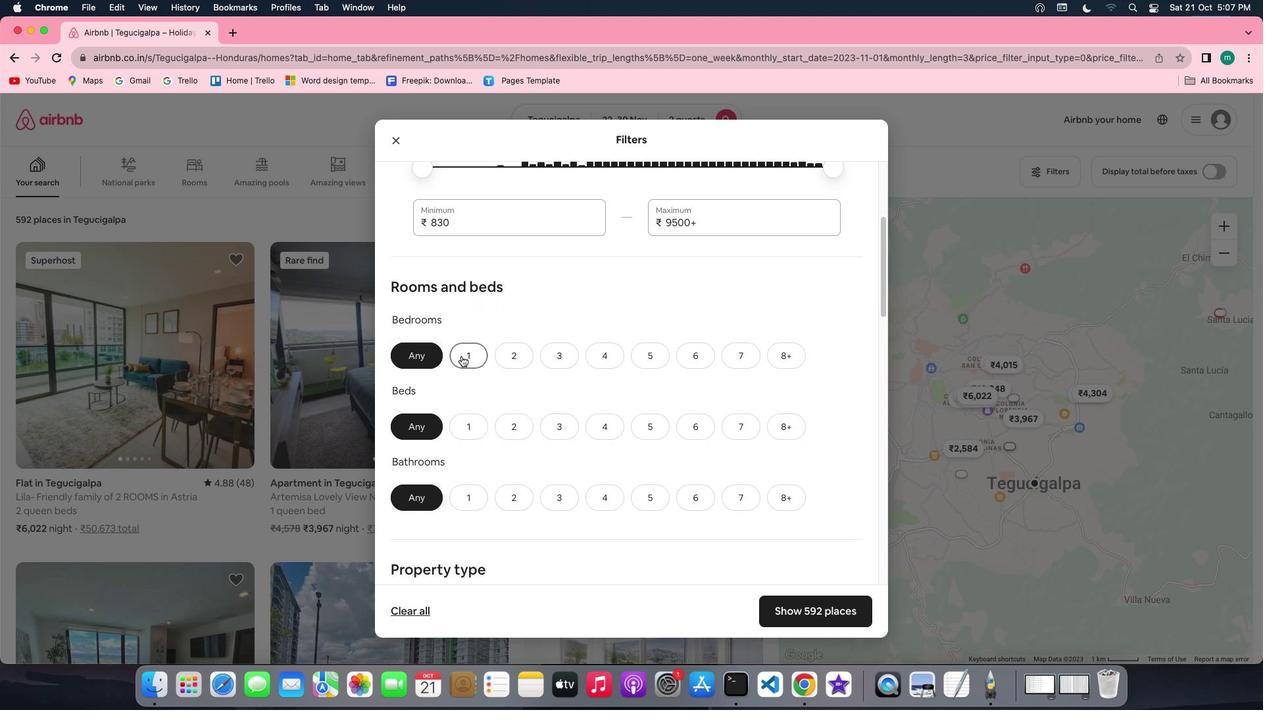 
Action: Mouse moved to (461, 424)
Screenshot: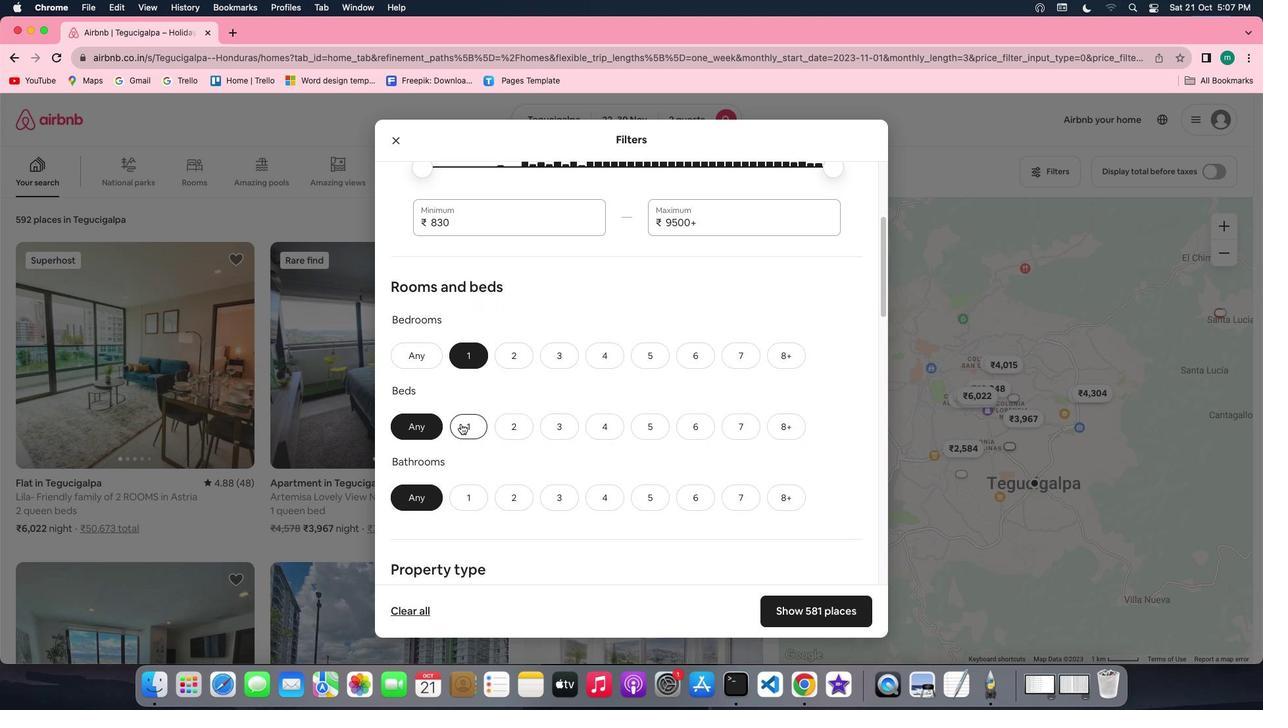 
Action: Mouse pressed left at (461, 424)
Screenshot: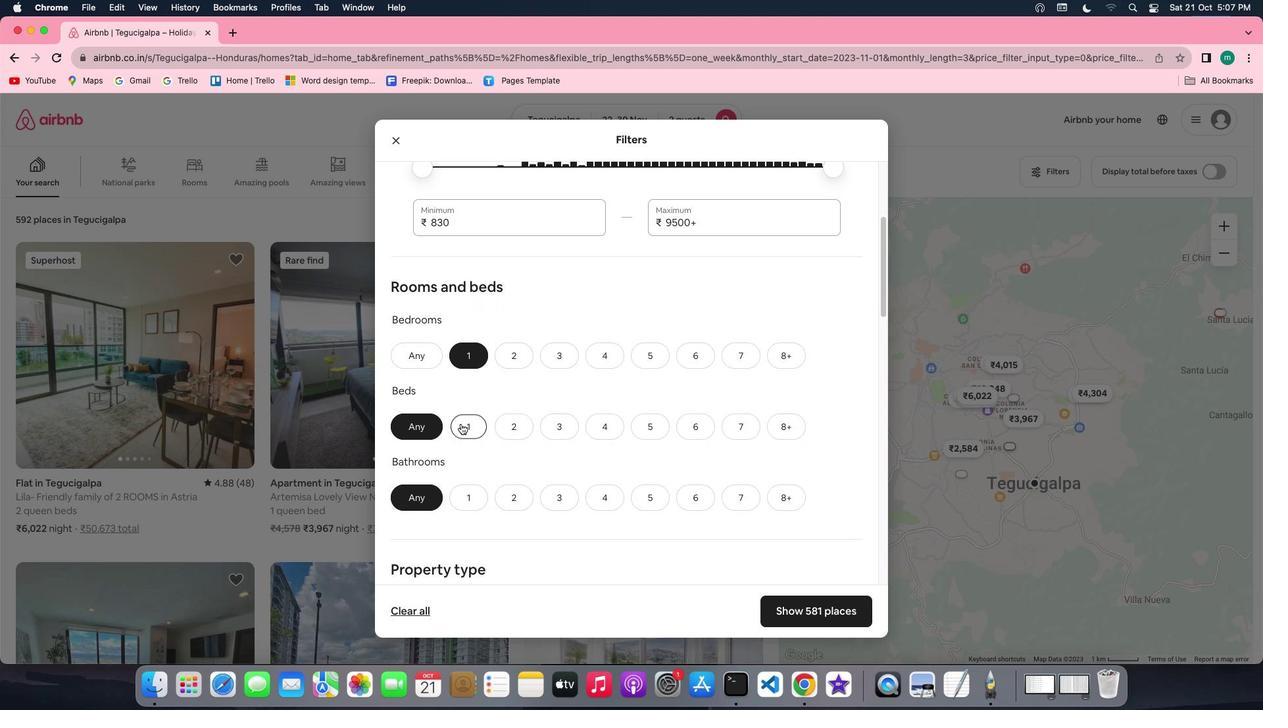 
Action: Mouse moved to (461, 504)
Screenshot: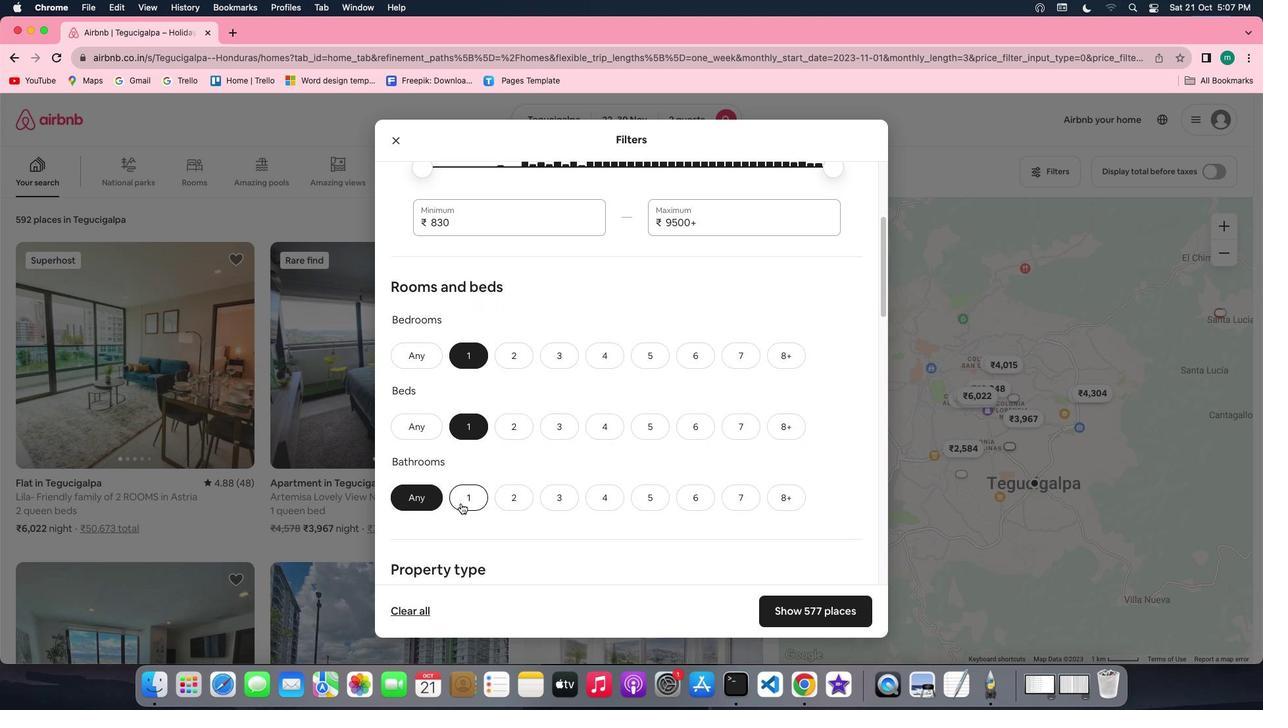 
Action: Mouse pressed left at (461, 504)
Screenshot: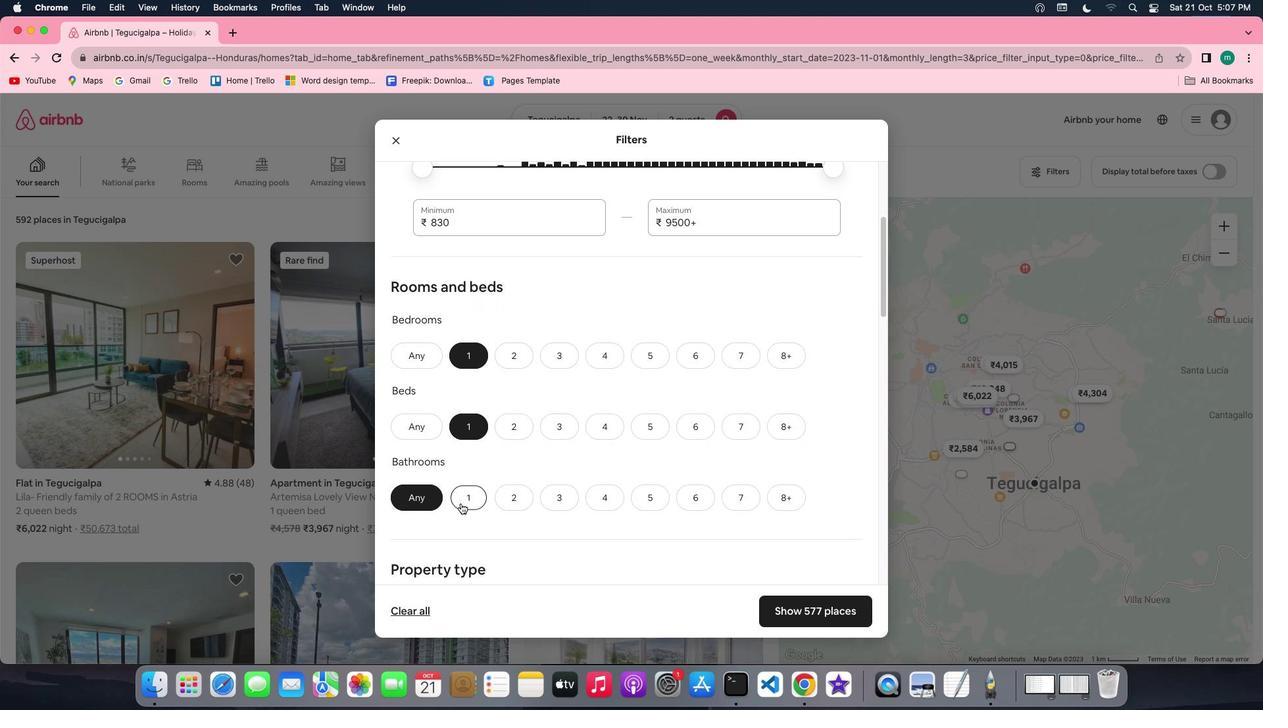 
Action: Mouse moved to (671, 458)
Screenshot: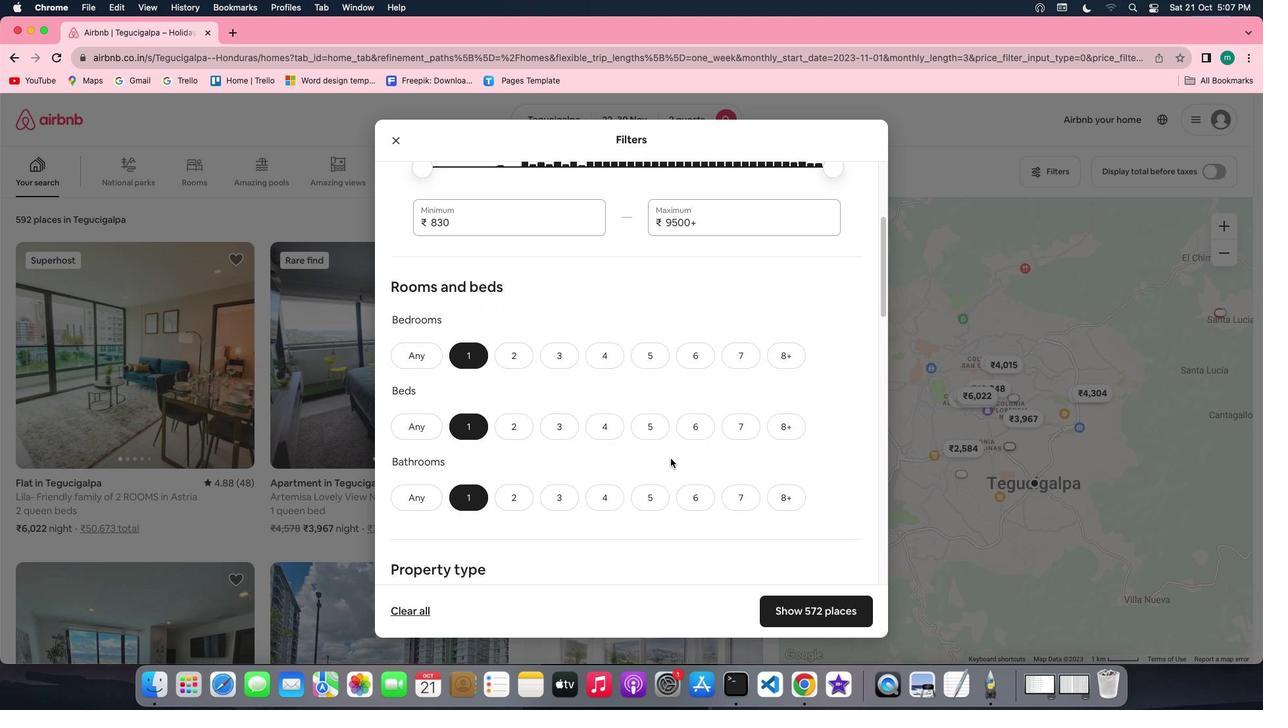 
Action: Mouse scrolled (671, 458) with delta (0, 0)
Screenshot: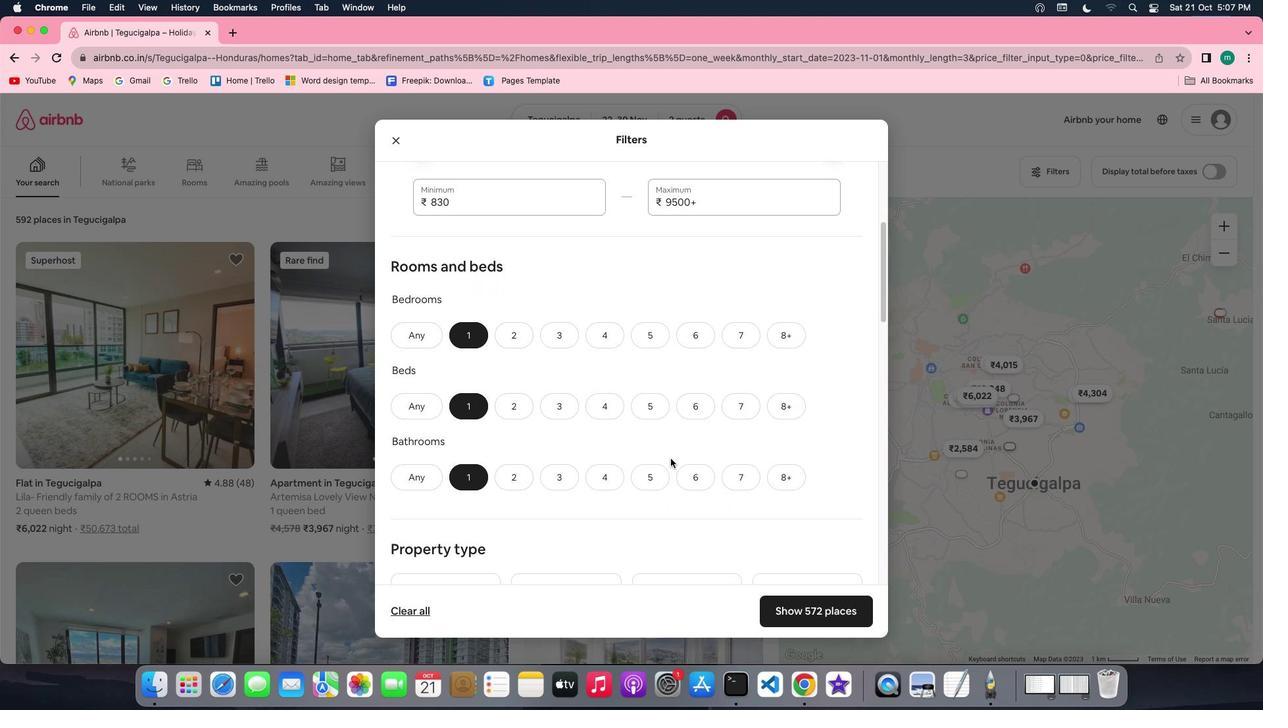 
Action: Mouse scrolled (671, 458) with delta (0, 0)
Screenshot: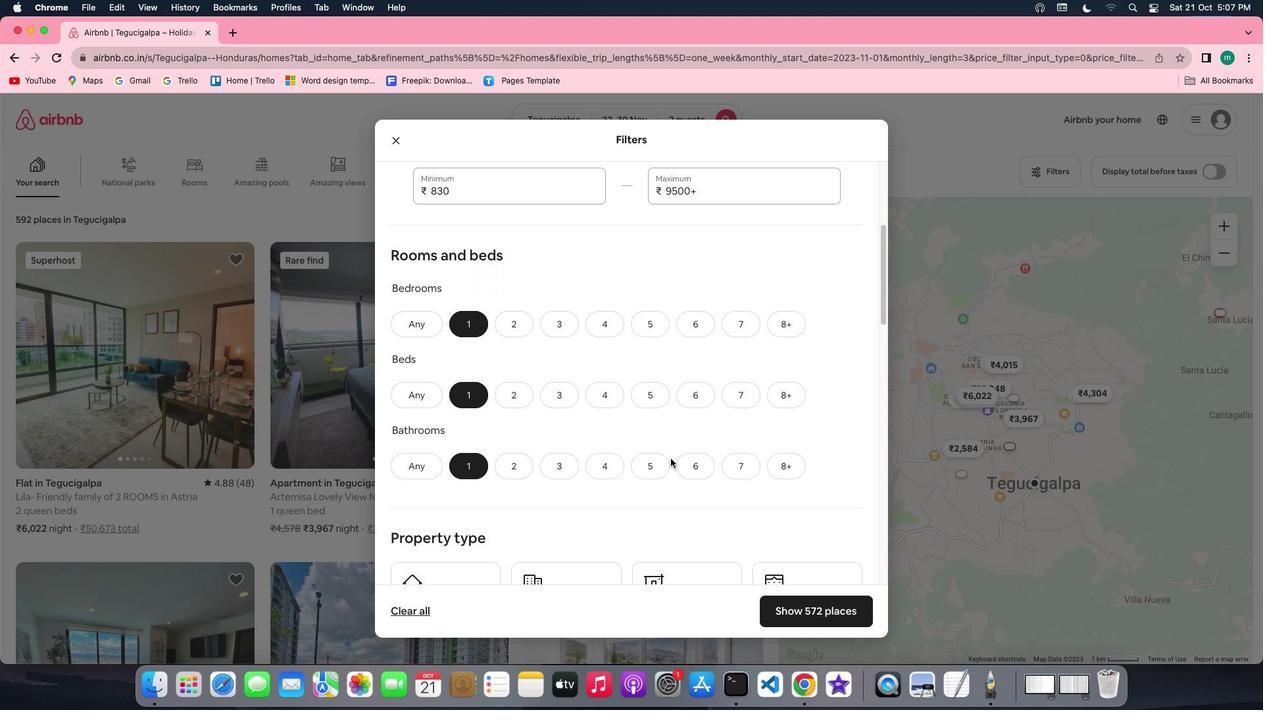 
Action: Mouse scrolled (671, 458) with delta (0, -1)
Screenshot: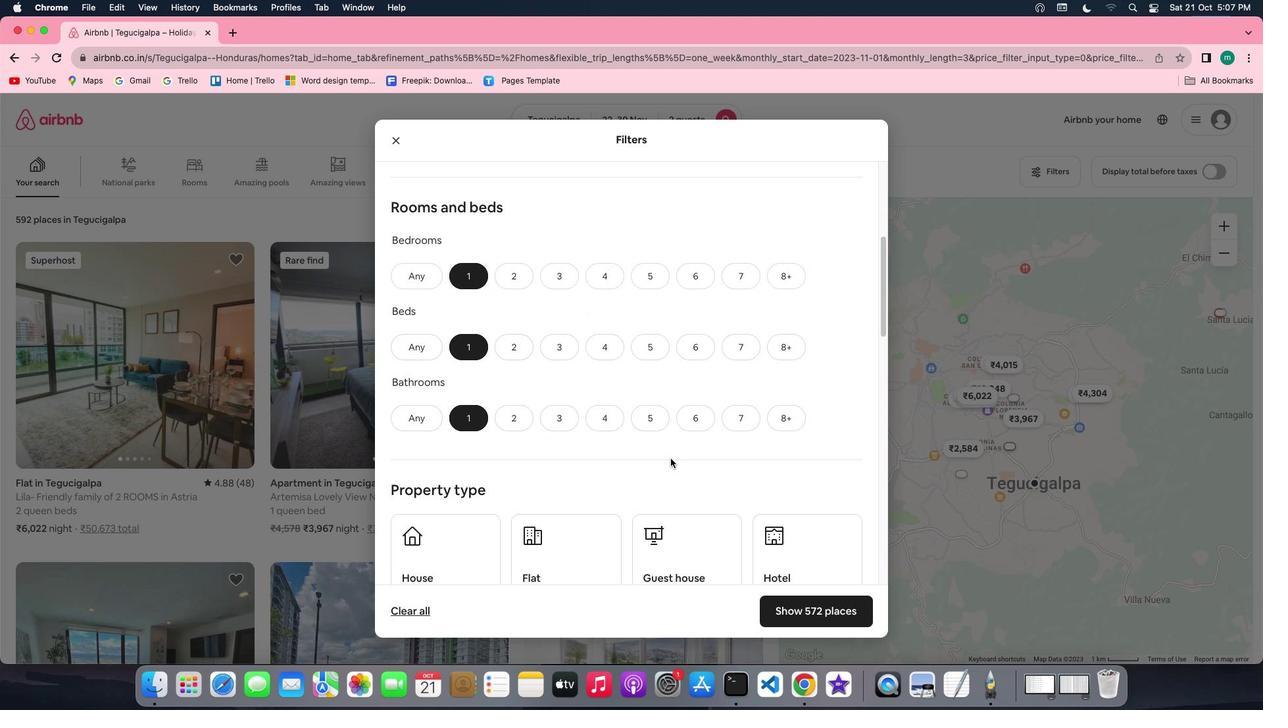 
Action: Mouse scrolled (671, 458) with delta (0, -1)
Screenshot: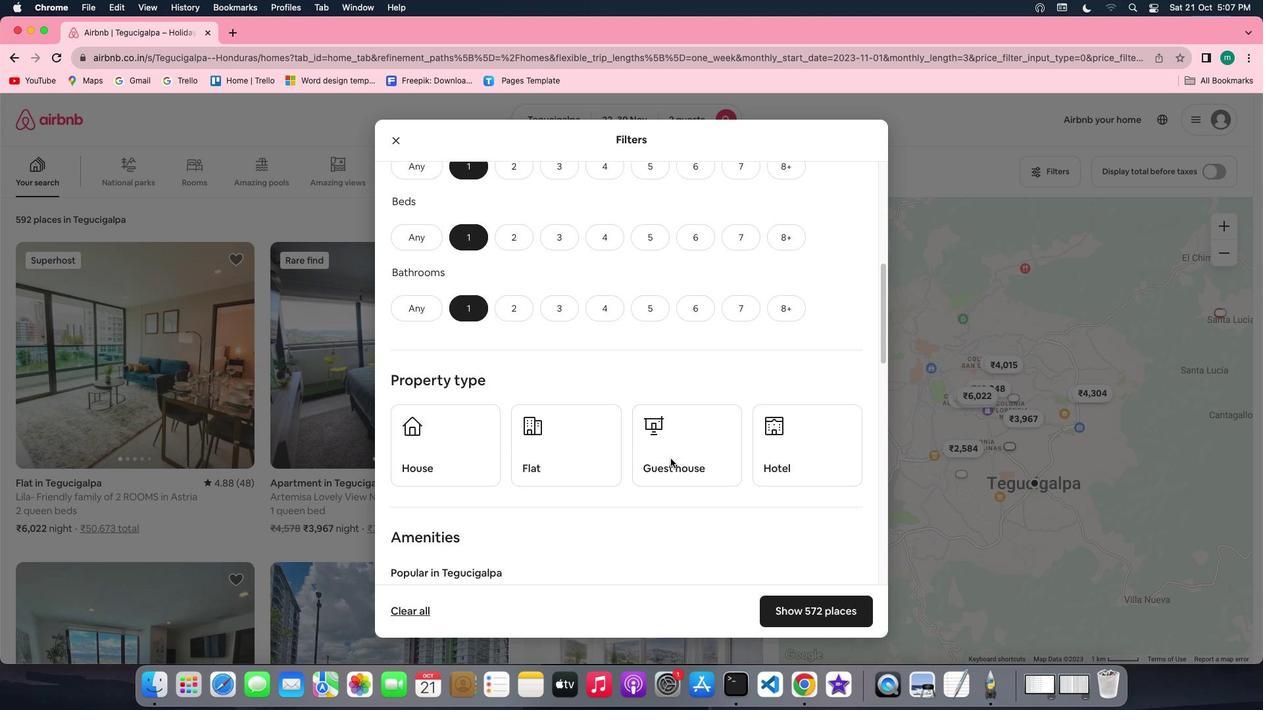 
Action: Mouse scrolled (671, 458) with delta (0, 0)
Screenshot: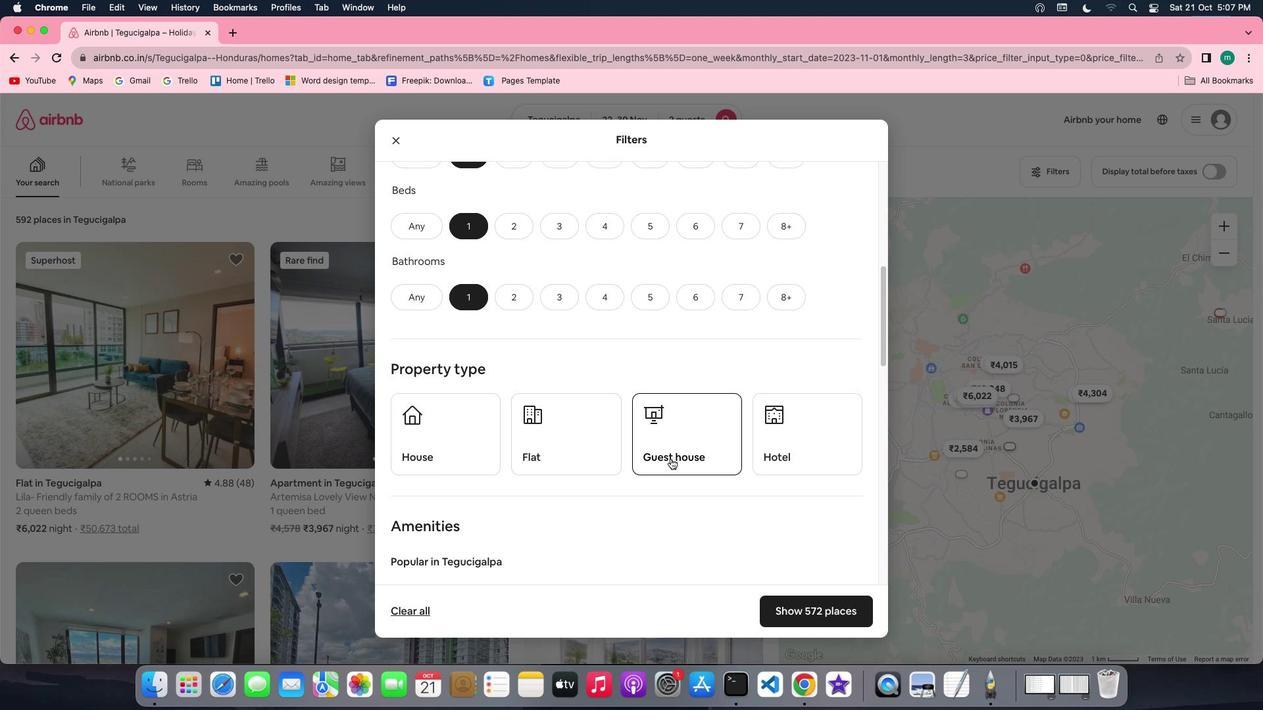 
Action: Mouse scrolled (671, 458) with delta (0, 0)
Screenshot: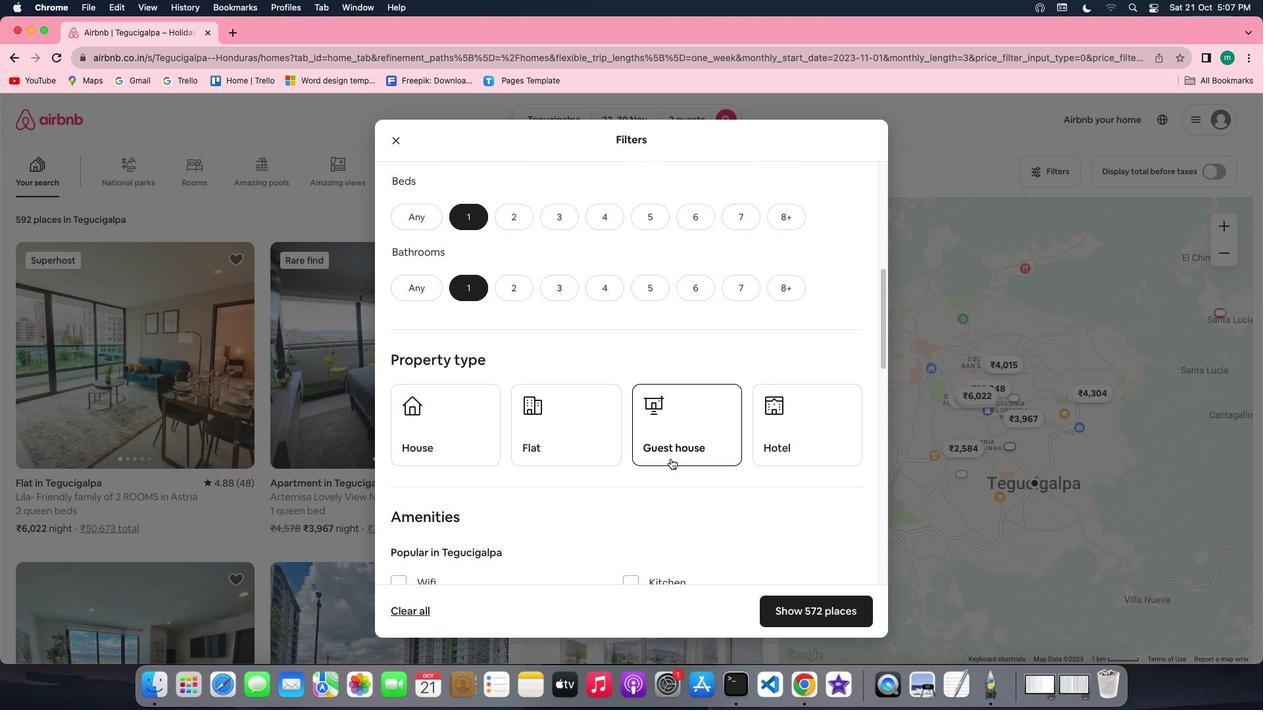 
Action: Mouse scrolled (671, 458) with delta (0, 0)
Screenshot: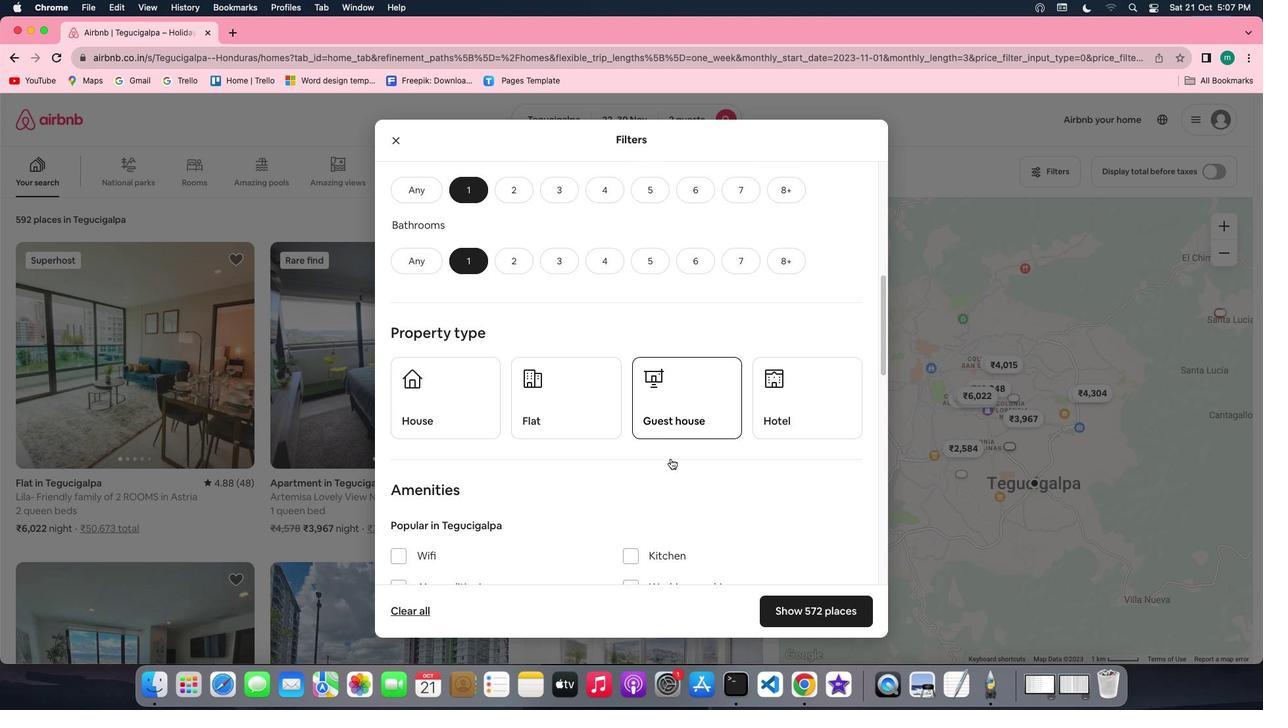 
Action: Mouse scrolled (671, 458) with delta (0, 0)
Screenshot: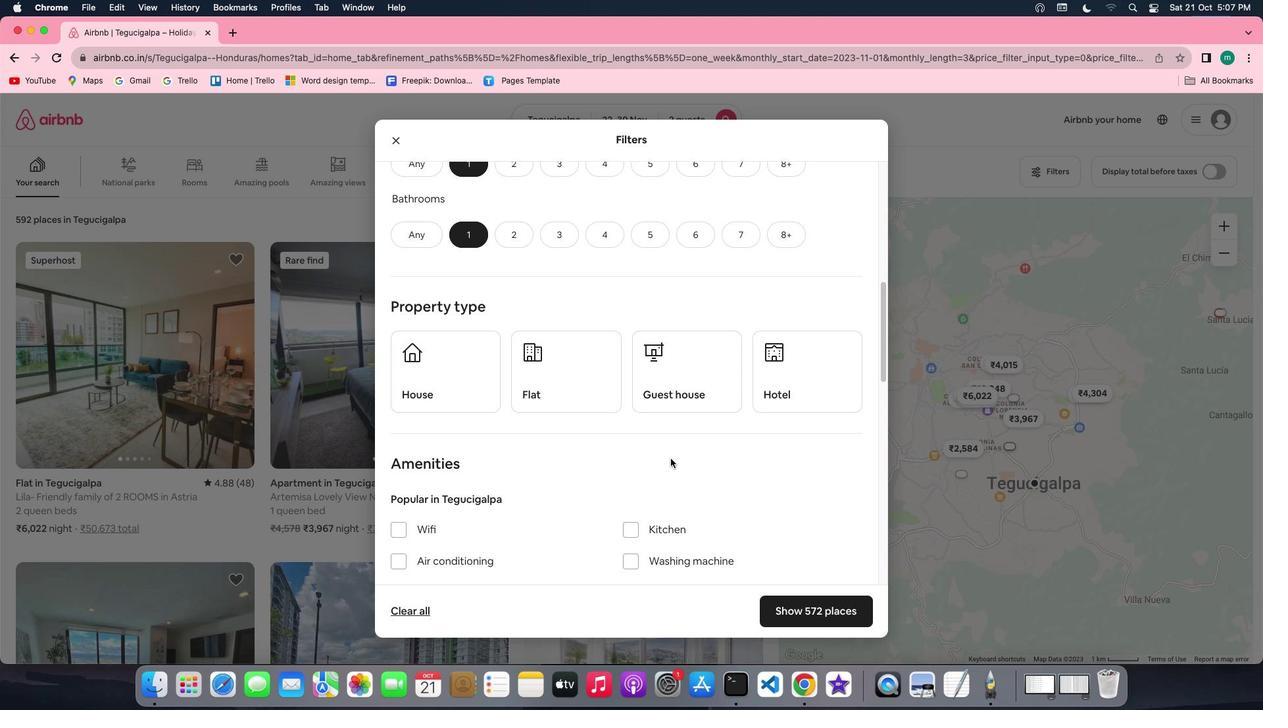 
Action: Mouse scrolled (671, 458) with delta (0, 0)
Screenshot: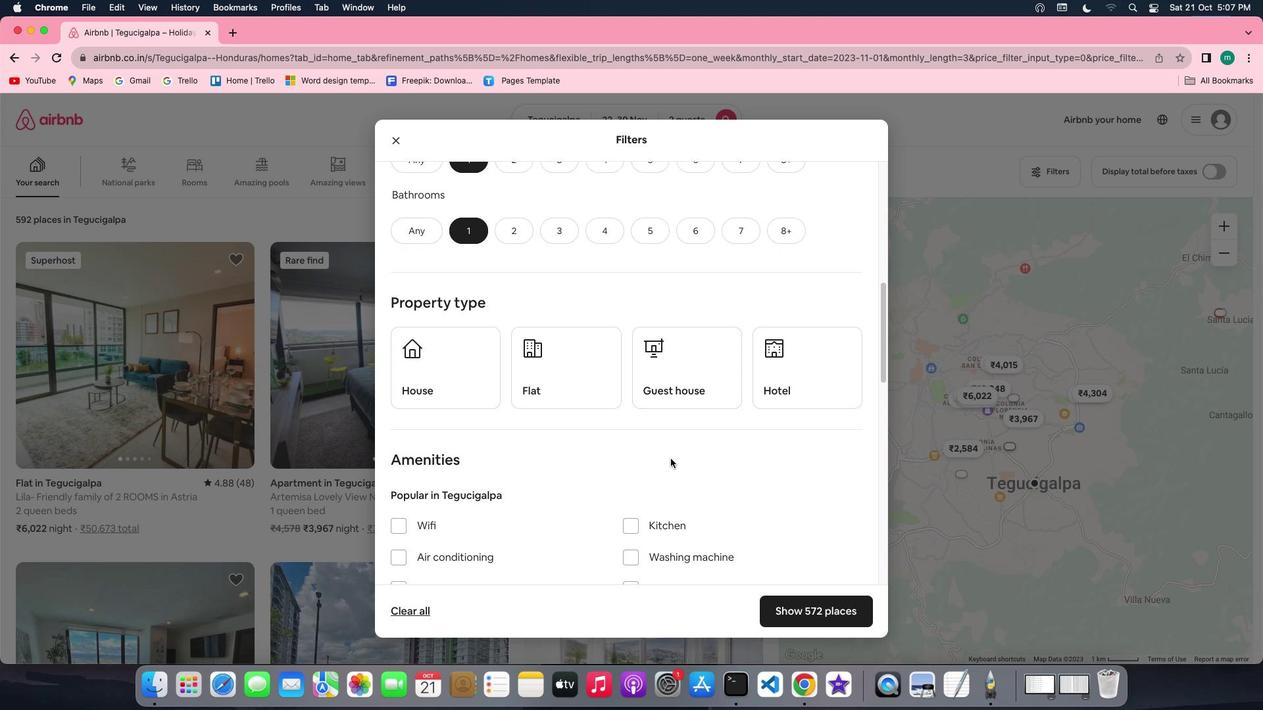 
Action: Mouse scrolled (671, 458) with delta (0, 0)
Screenshot: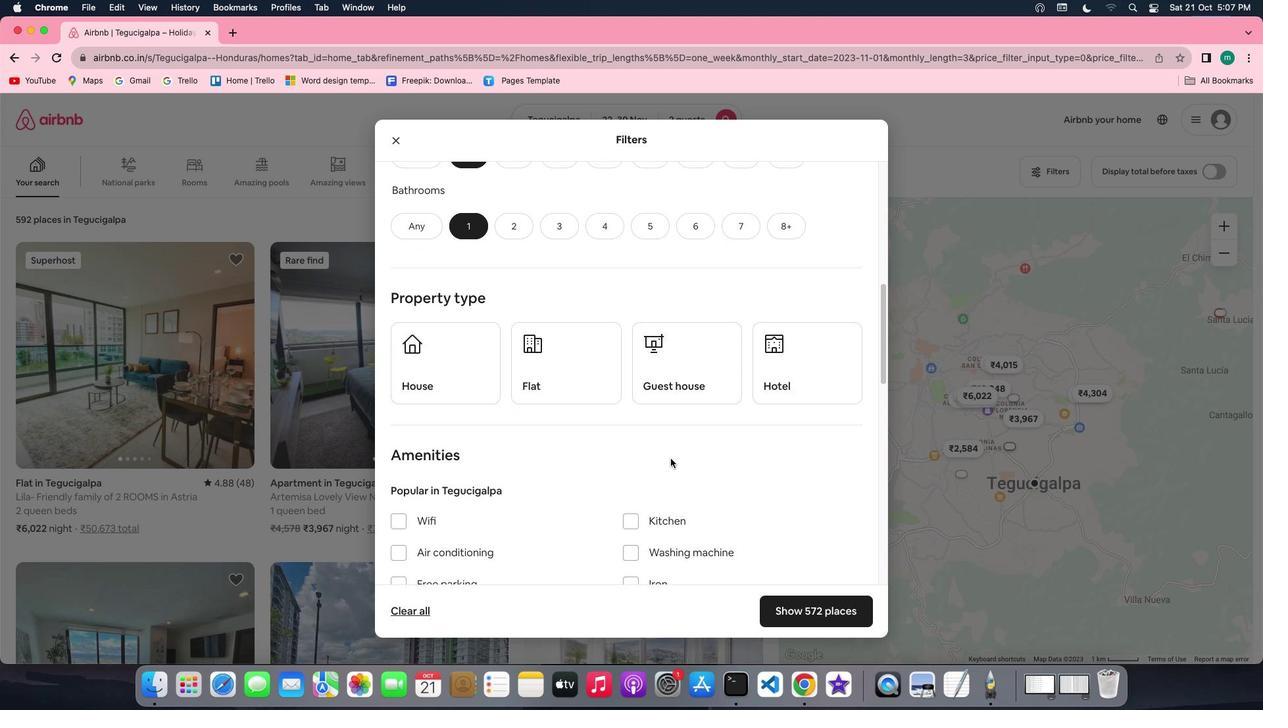 
Action: Mouse moved to (811, 366)
Screenshot: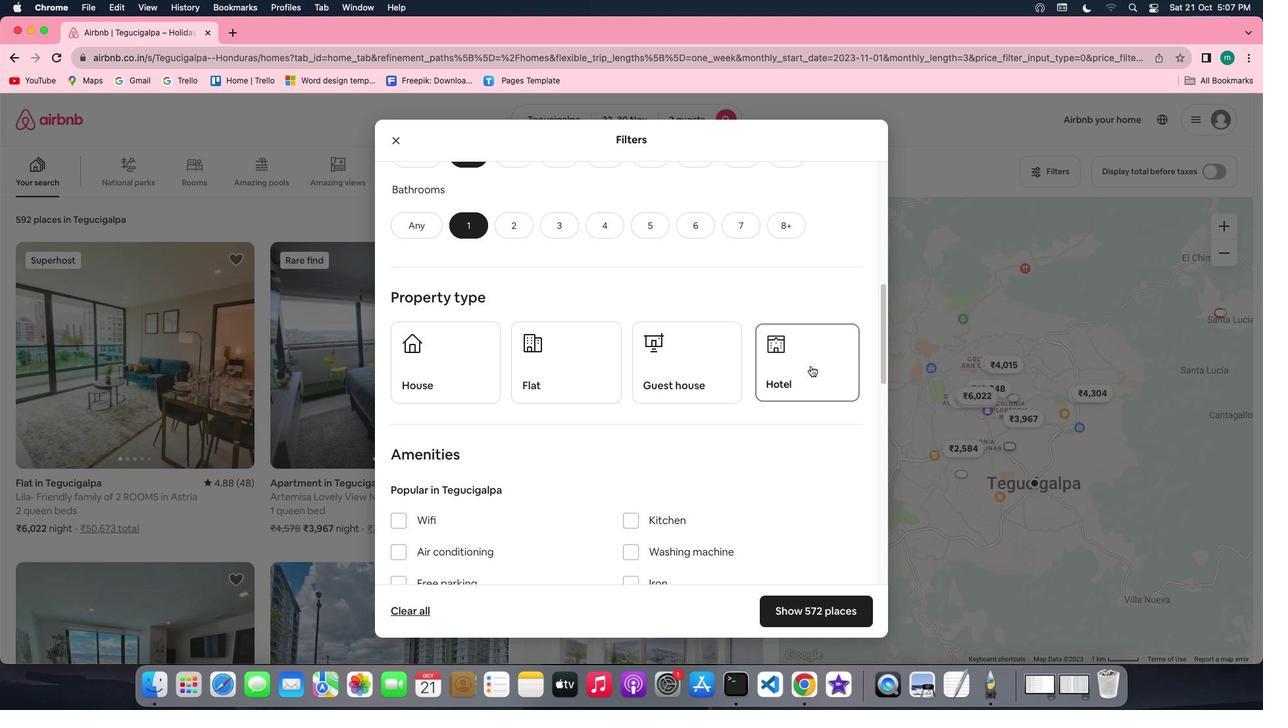 
Action: Mouse pressed left at (811, 366)
Screenshot: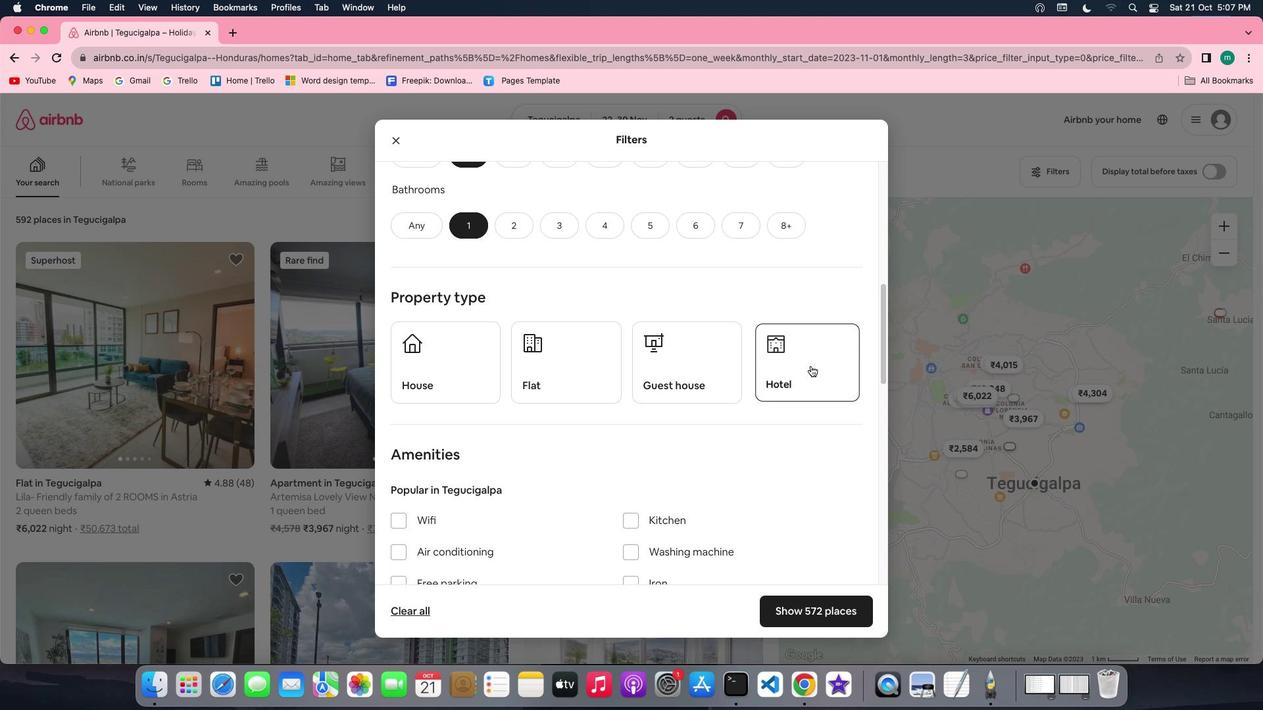 
Action: Mouse moved to (635, 487)
Screenshot: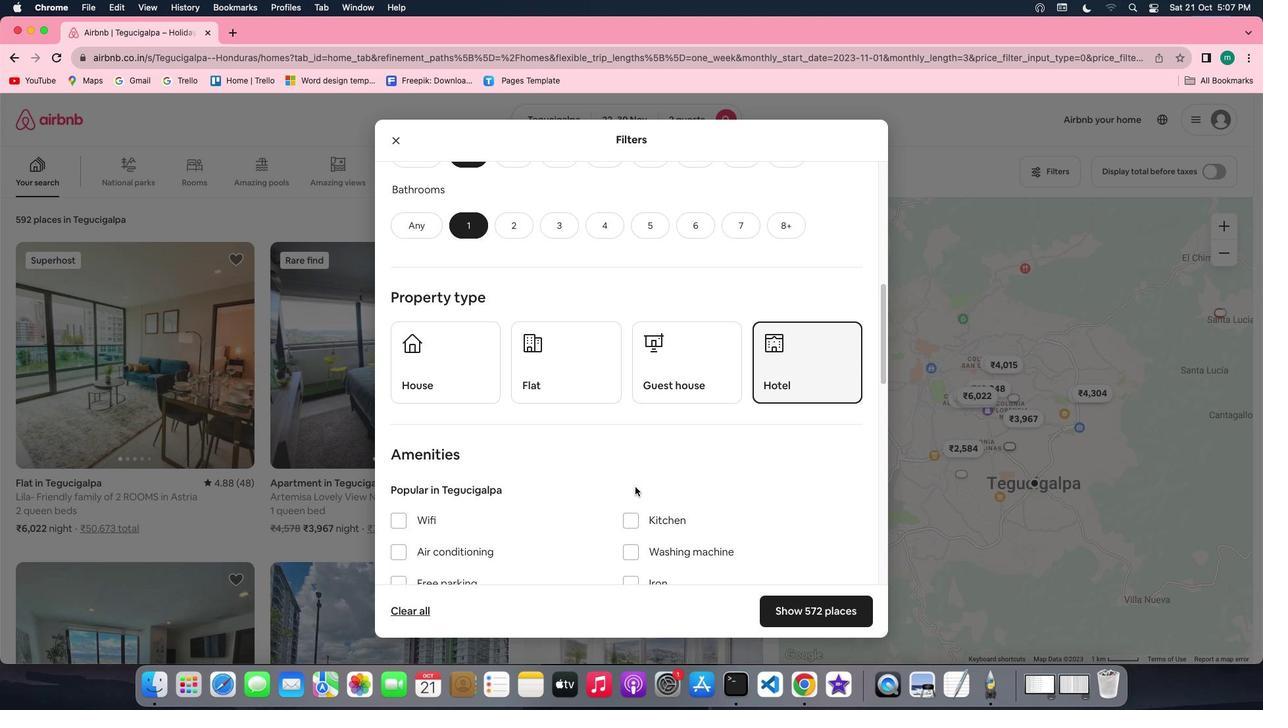 
Action: Mouse scrolled (635, 487) with delta (0, 0)
Screenshot: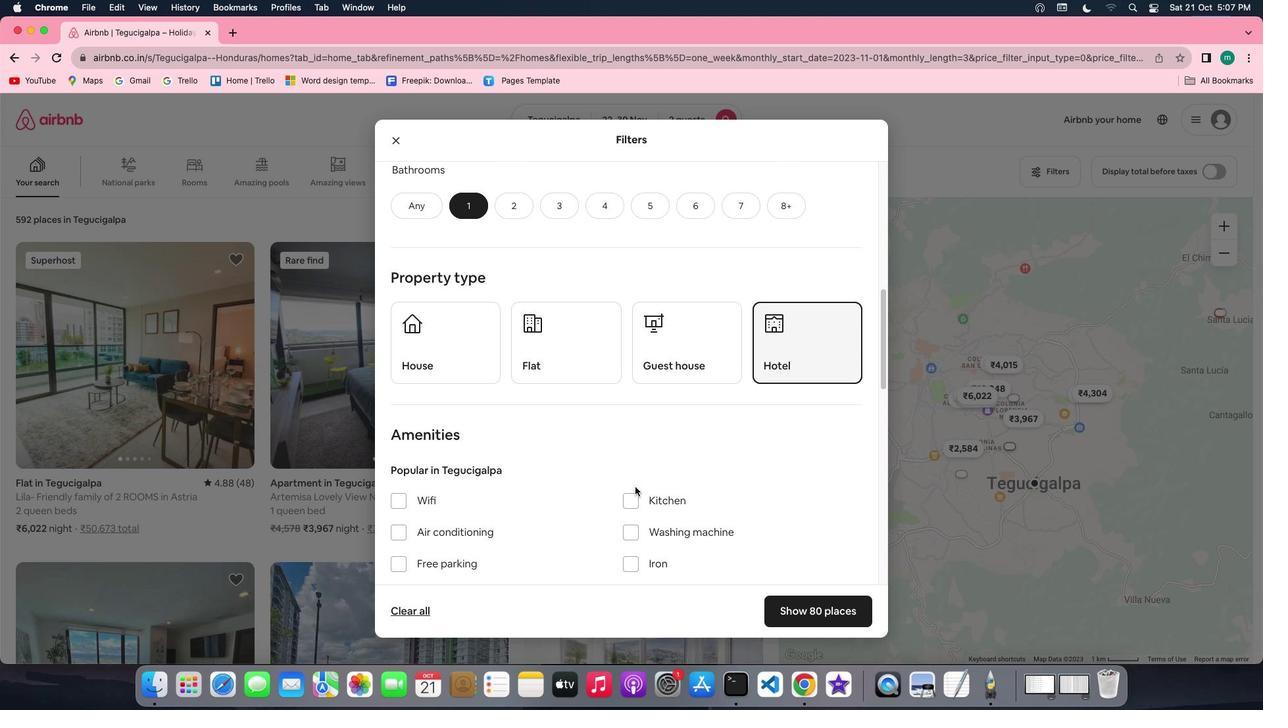 
Action: Mouse scrolled (635, 487) with delta (0, 0)
Screenshot: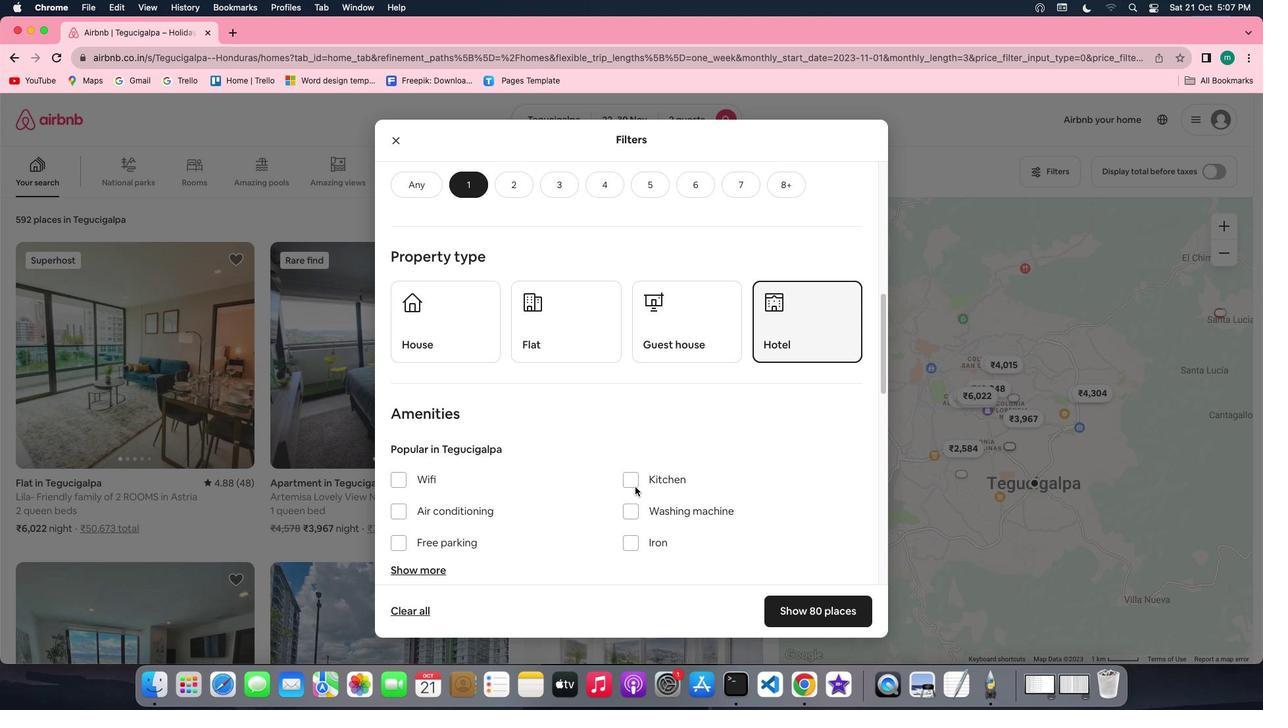 
Action: Mouse scrolled (635, 487) with delta (0, -1)
Screenshot: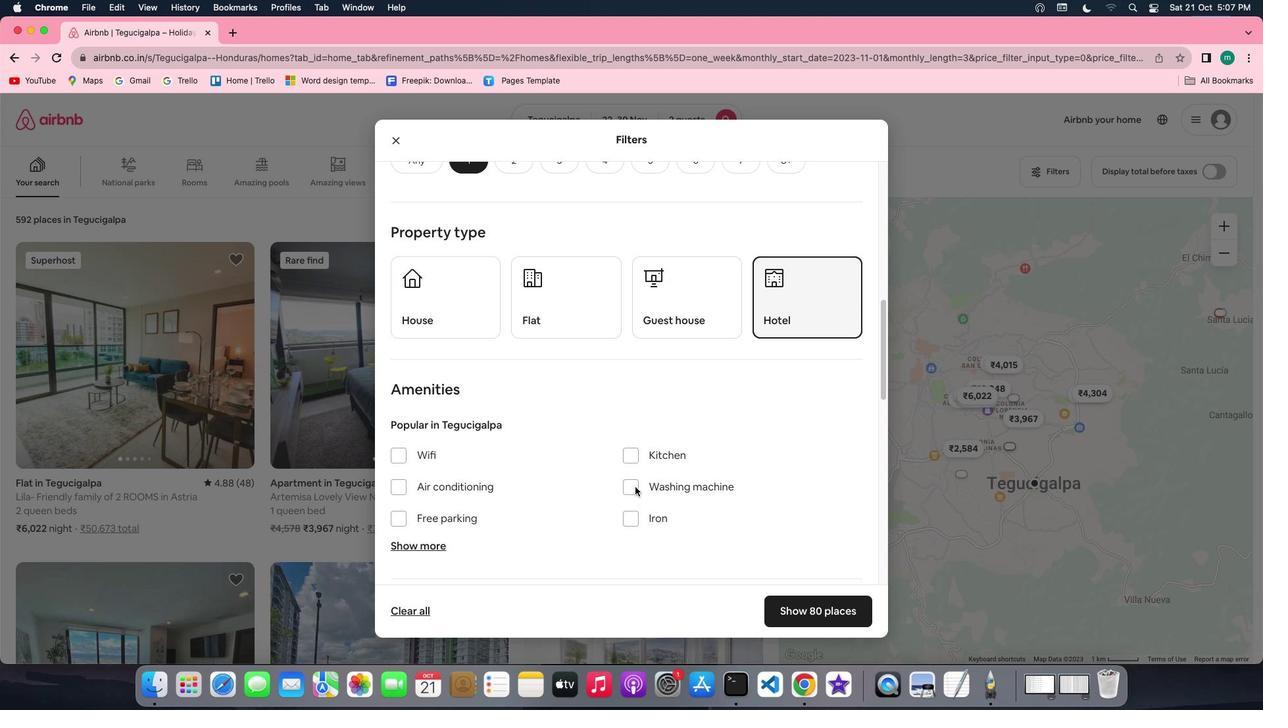
Action: Mouse scrolled (635, 487) with delta (0, -1)
Screenshot: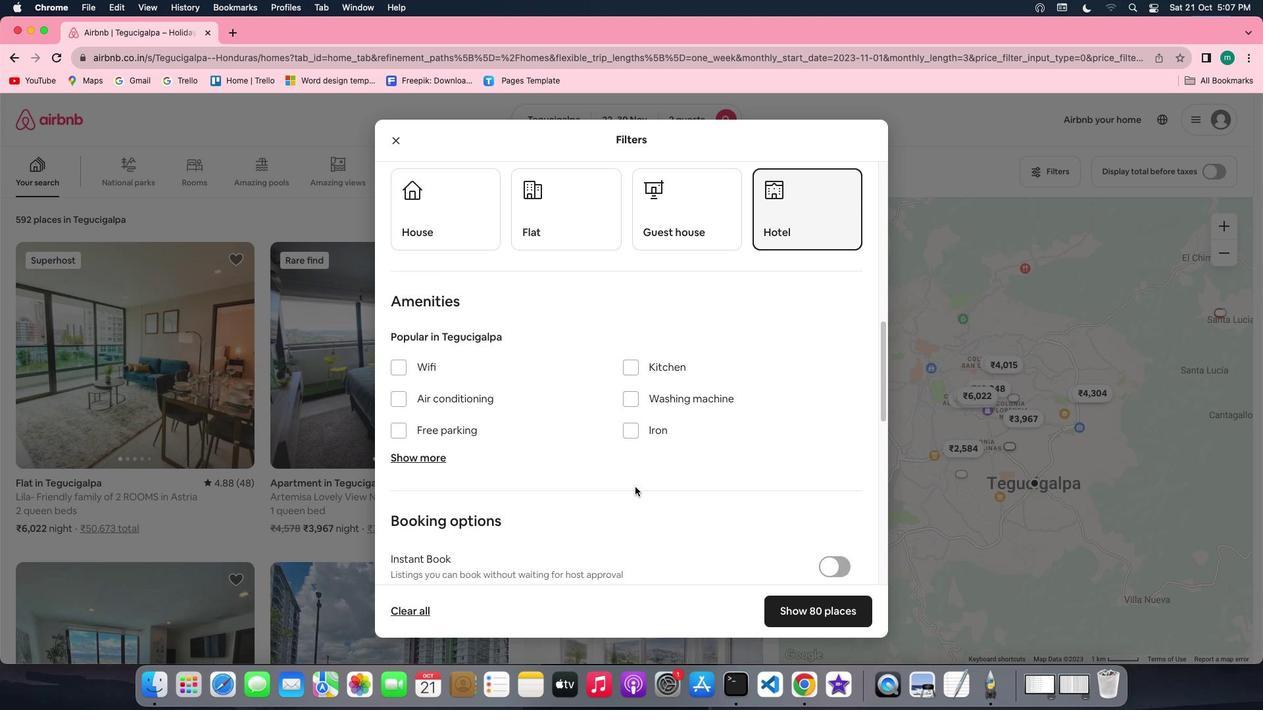 
Action: Mouse scrolled (635, 487) with delta (0, 0)
Screenshot: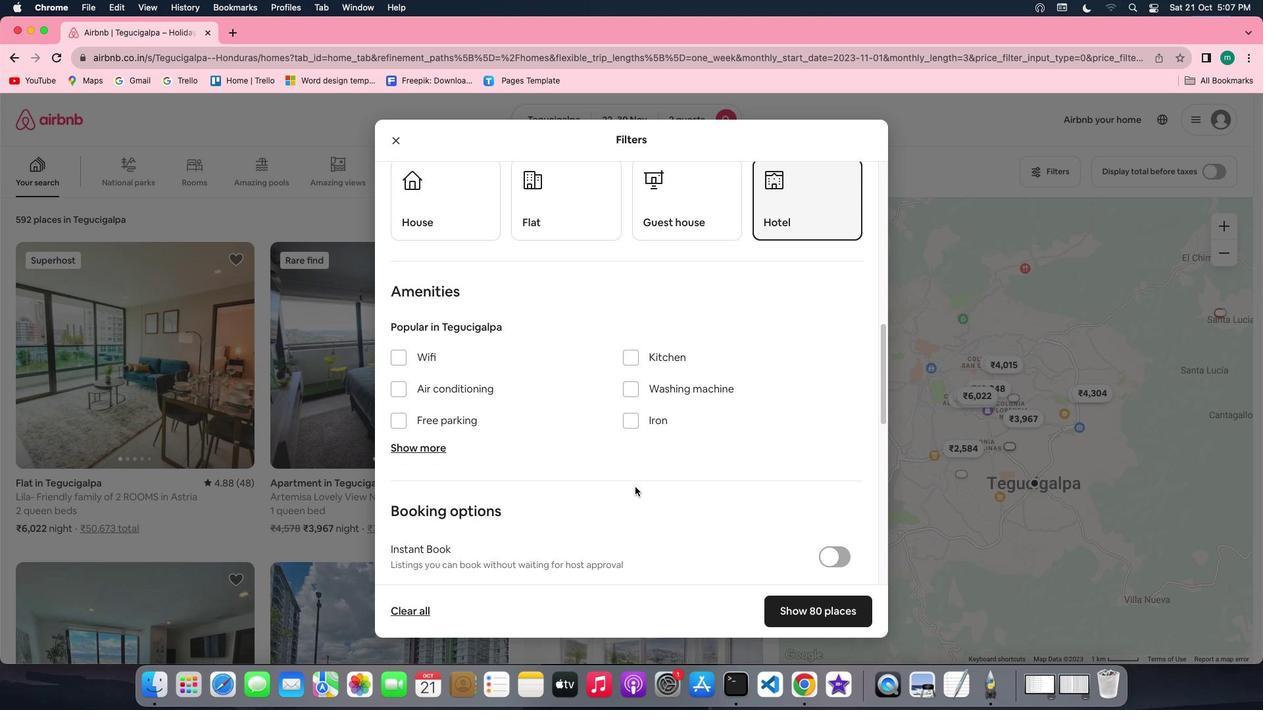 
Action: Mouse scrolled (635, 487) with delta (0, 0)
Screenshot: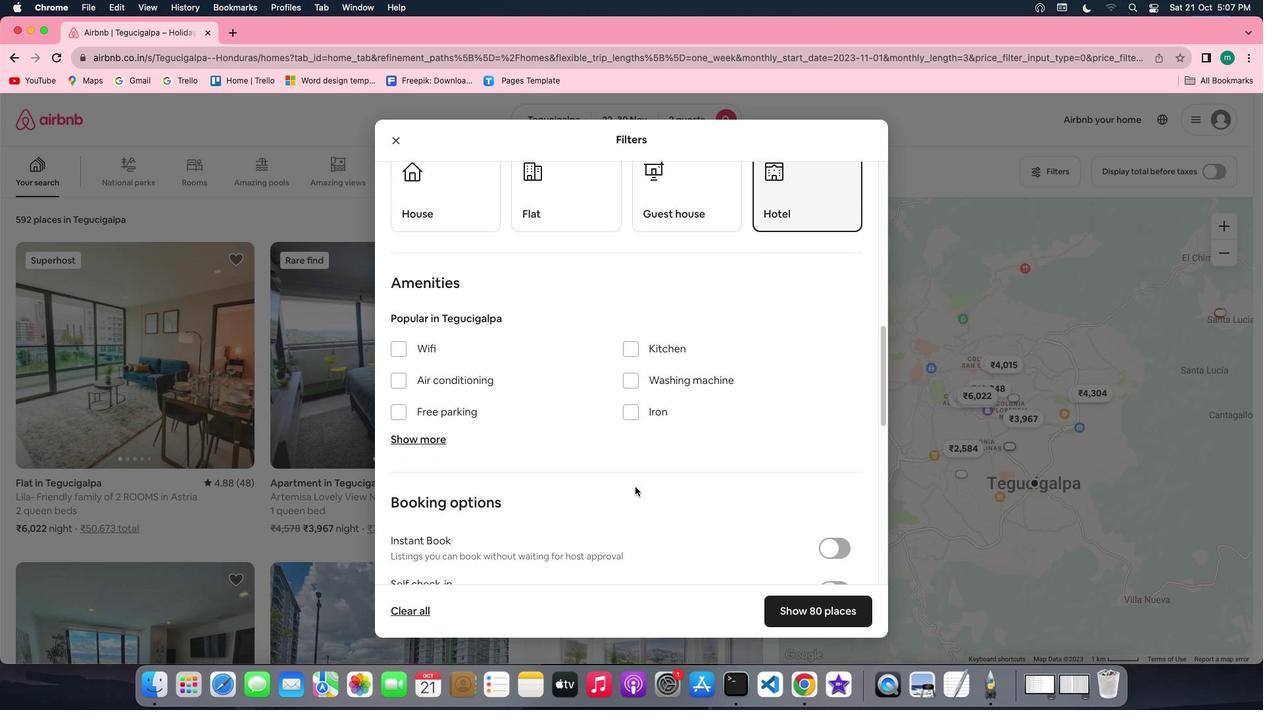 
Action: Mouse scrolled (635, 487) with delta (0, 0)
Screenshot: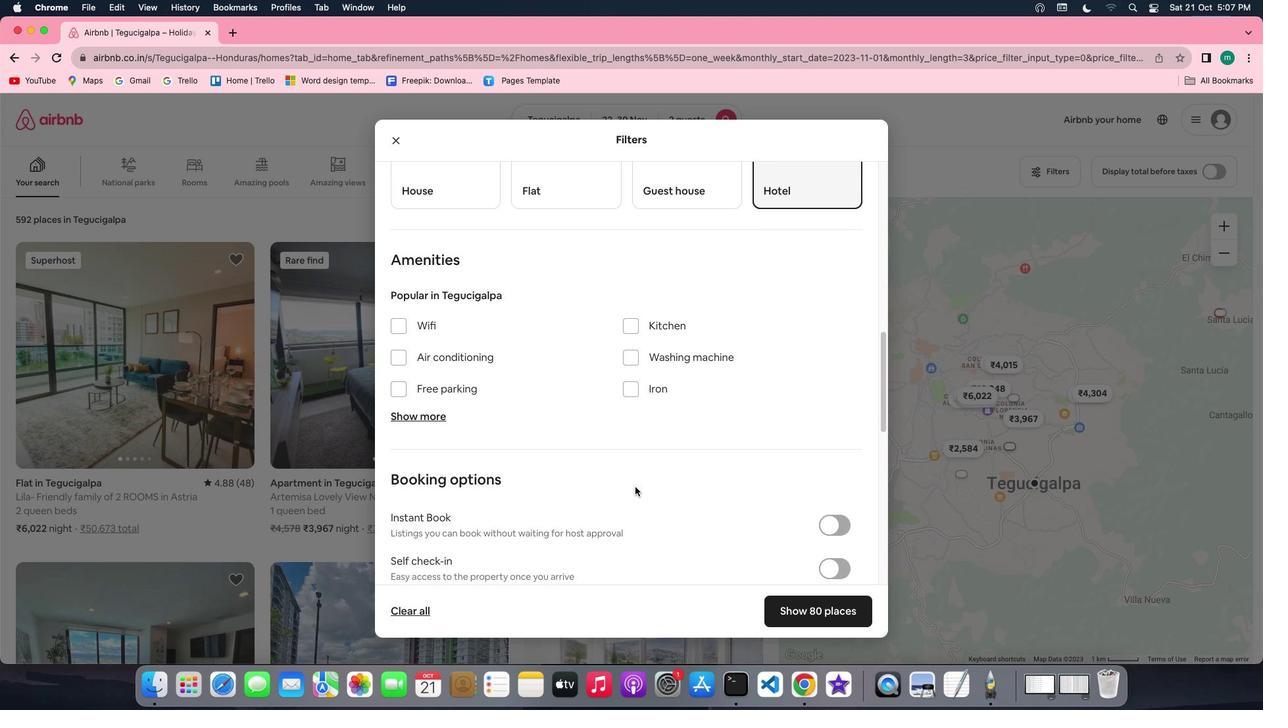 
Action: Mouse scrolled (635, 487) with delta (0, 0)
Screenshot: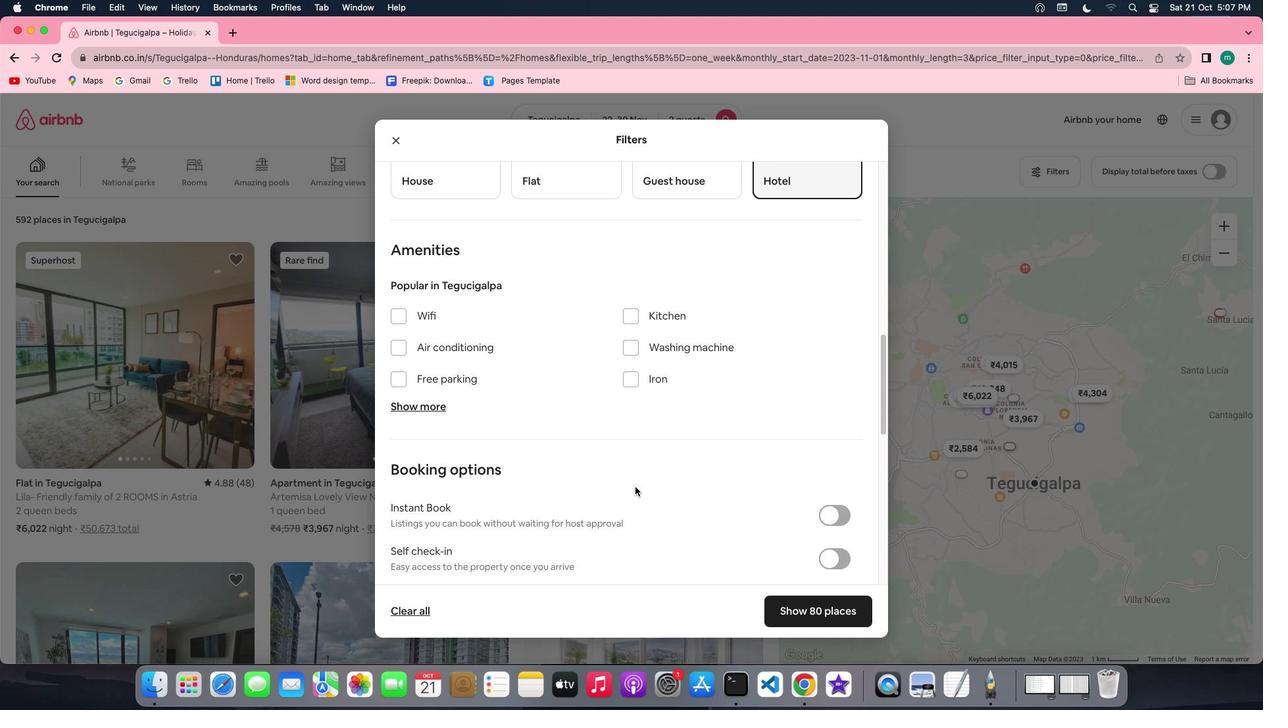 
Action: Mouse scrolled (635, 487) with delta (0, 0)
Screenshot: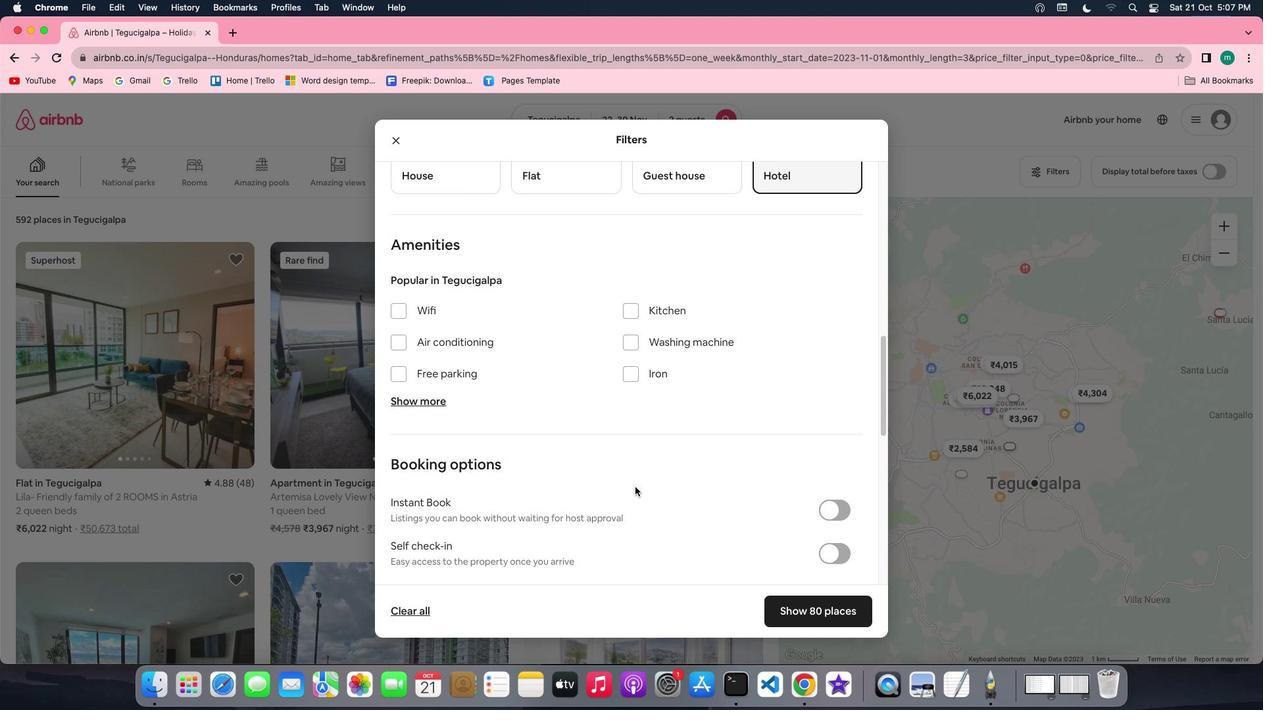 
Action: Mouse scrolled (635, 487) with delta (0, 0)
Screenshot: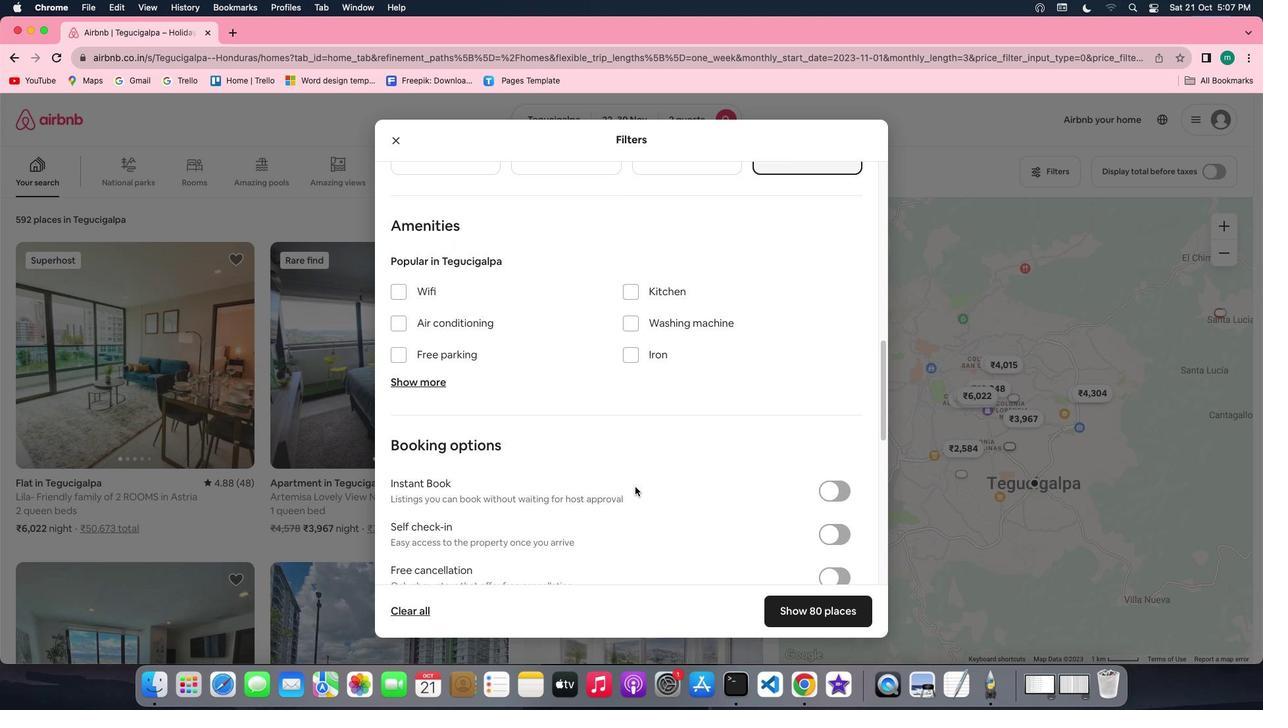 
Action: Mouse scrolled (635, 487) with delta (0, 0)
Screenshot: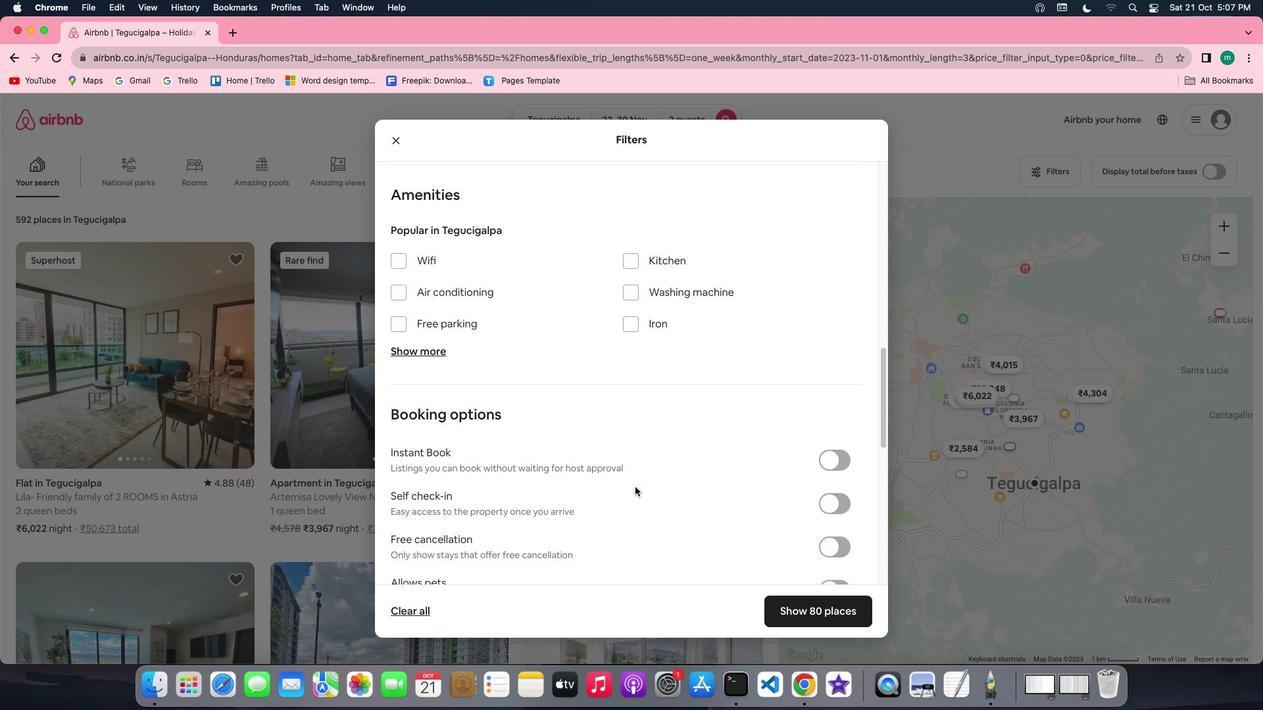 
Action: Mouse moved to (839, 499)
Screenshot: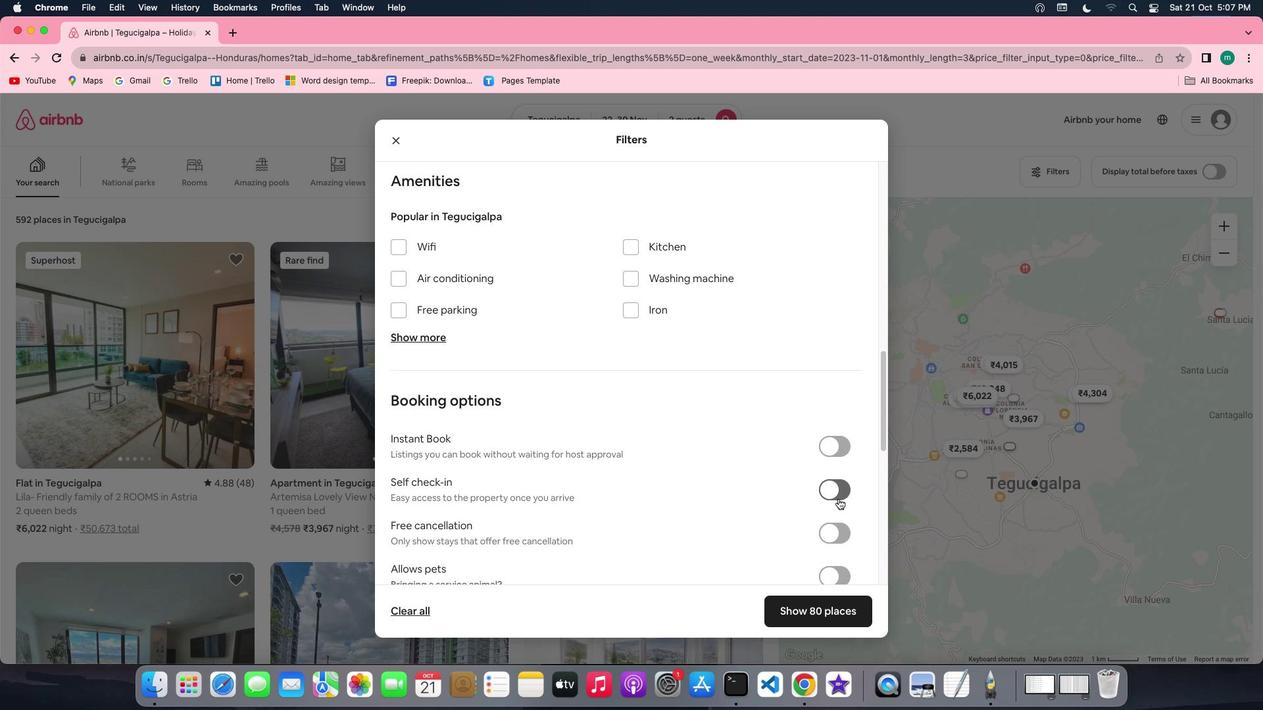 
Action: Mouse pressed left at (839, 499)
Screenshot: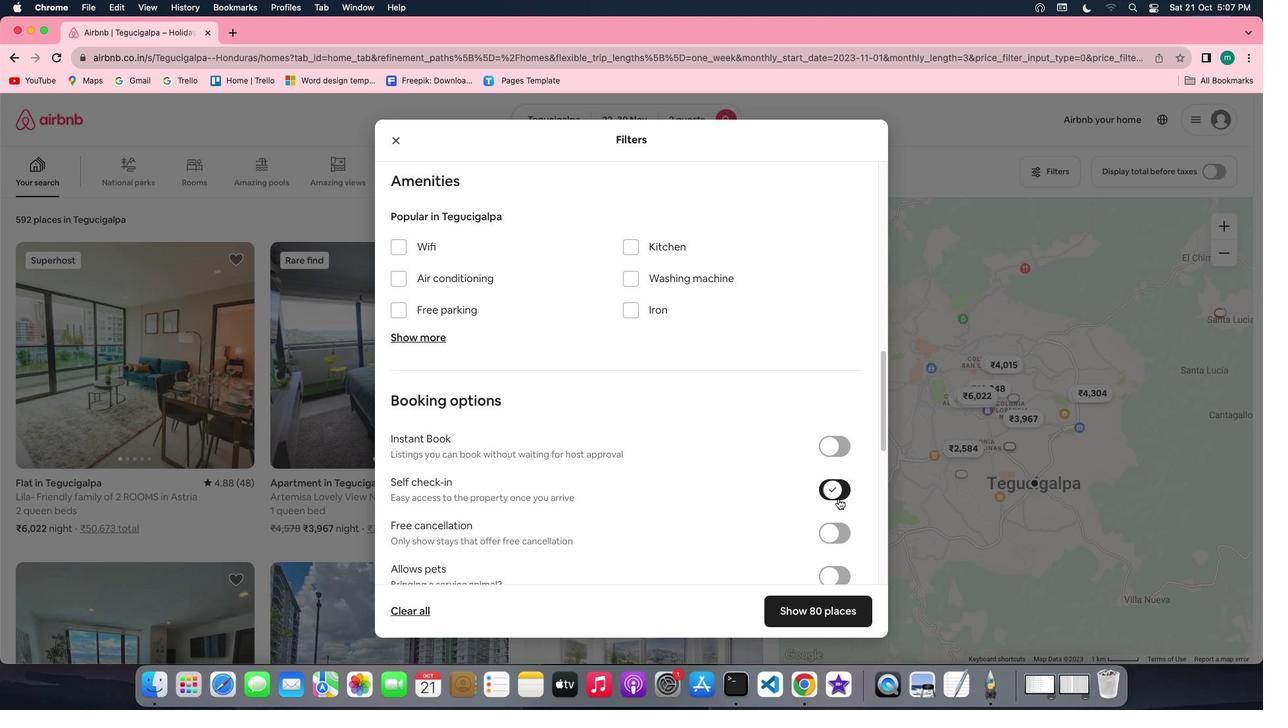
Action: Mouse moved to (726, 507)
Screenshot: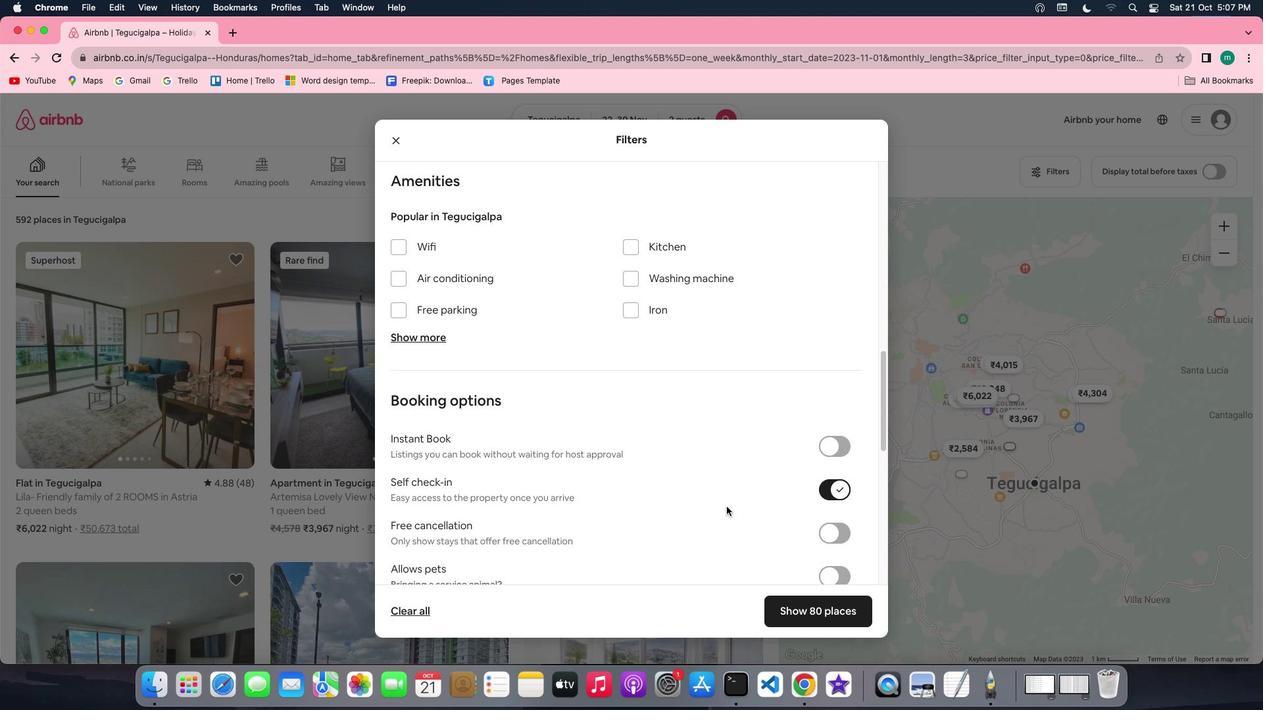 
Action: Mouse scrolled (726, 507) with delta (0, 0)
Screenshot: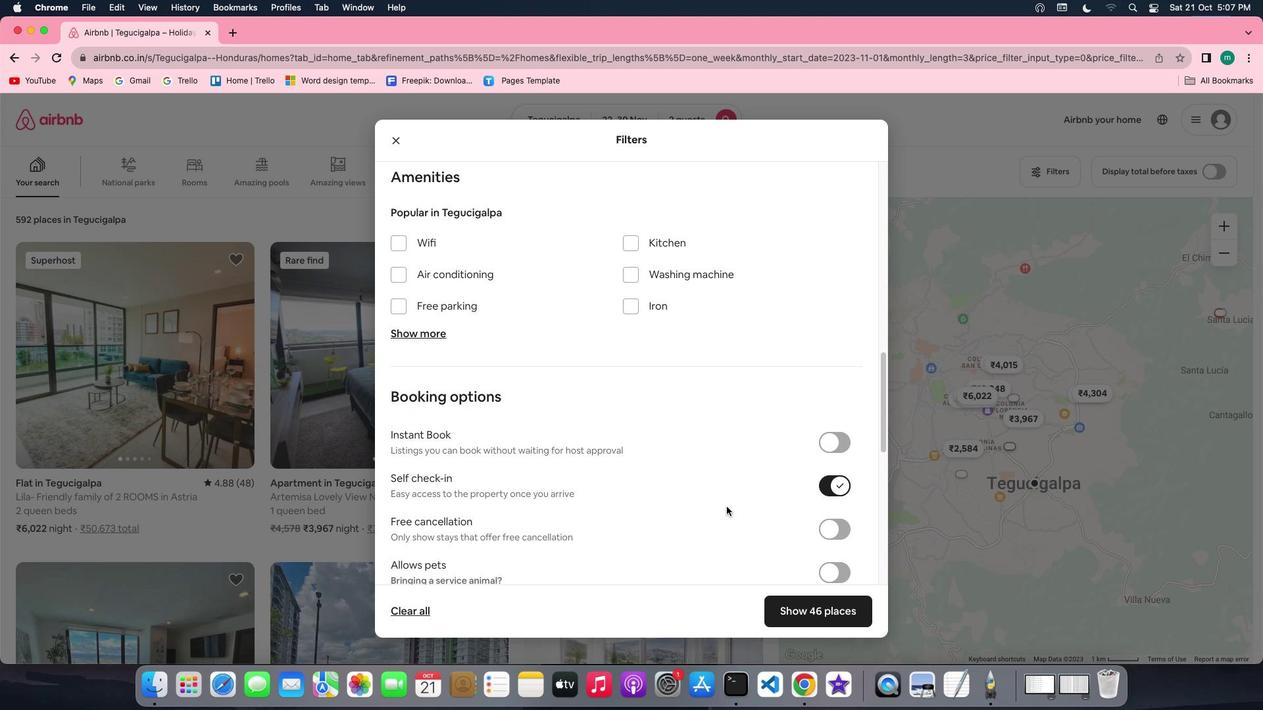 
Action: Mouse scrolled (726, 507) with delta (0, 0)
Screenshot: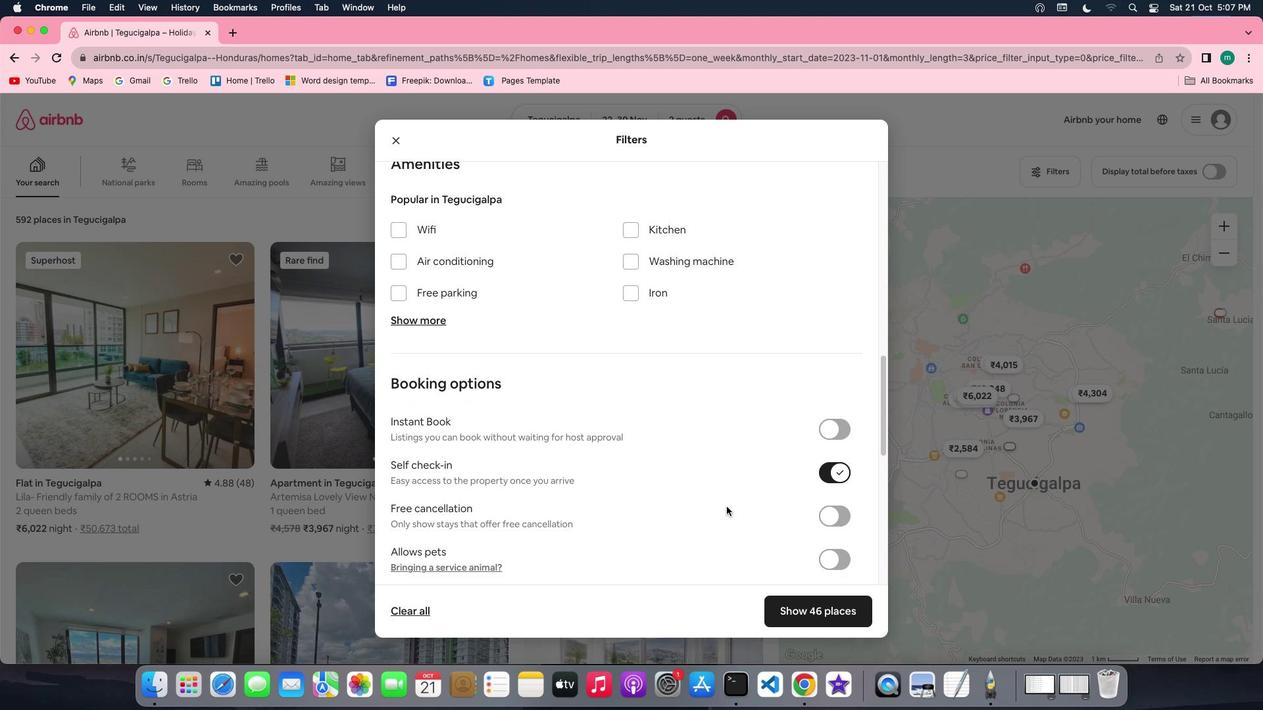 
Action: Mouse scrolled (726, 507) with delta (0, 0)
Screenshot: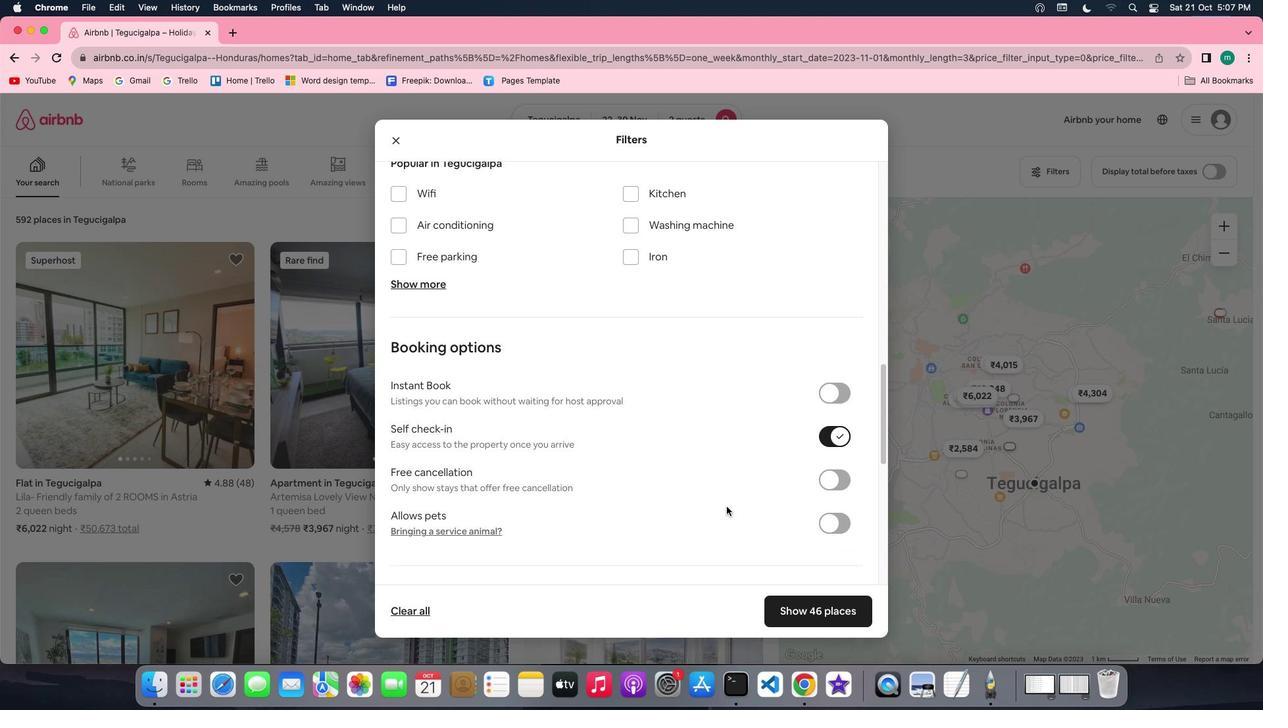 
Action: Mouse scrolled (726, 507) with delta (0, 0)
Screenshot: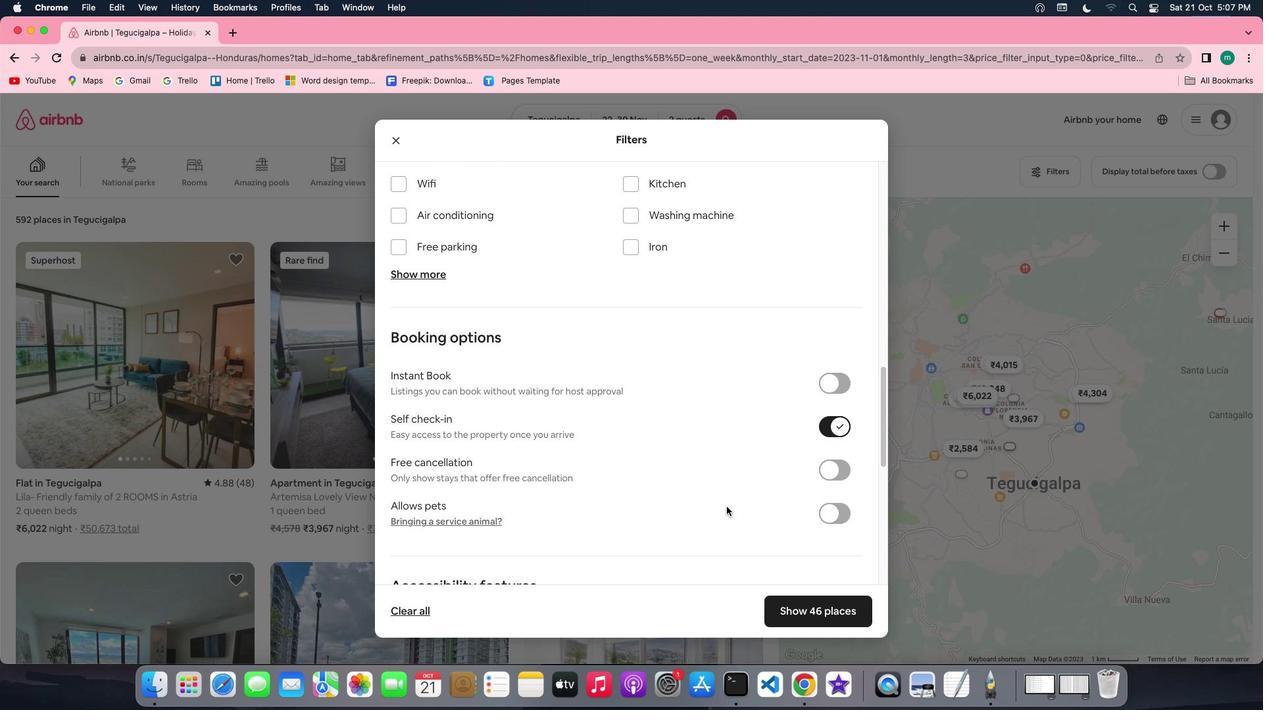 
Action: Mouse scrolled (726, 507) with delta (0, 0)
Screenshot: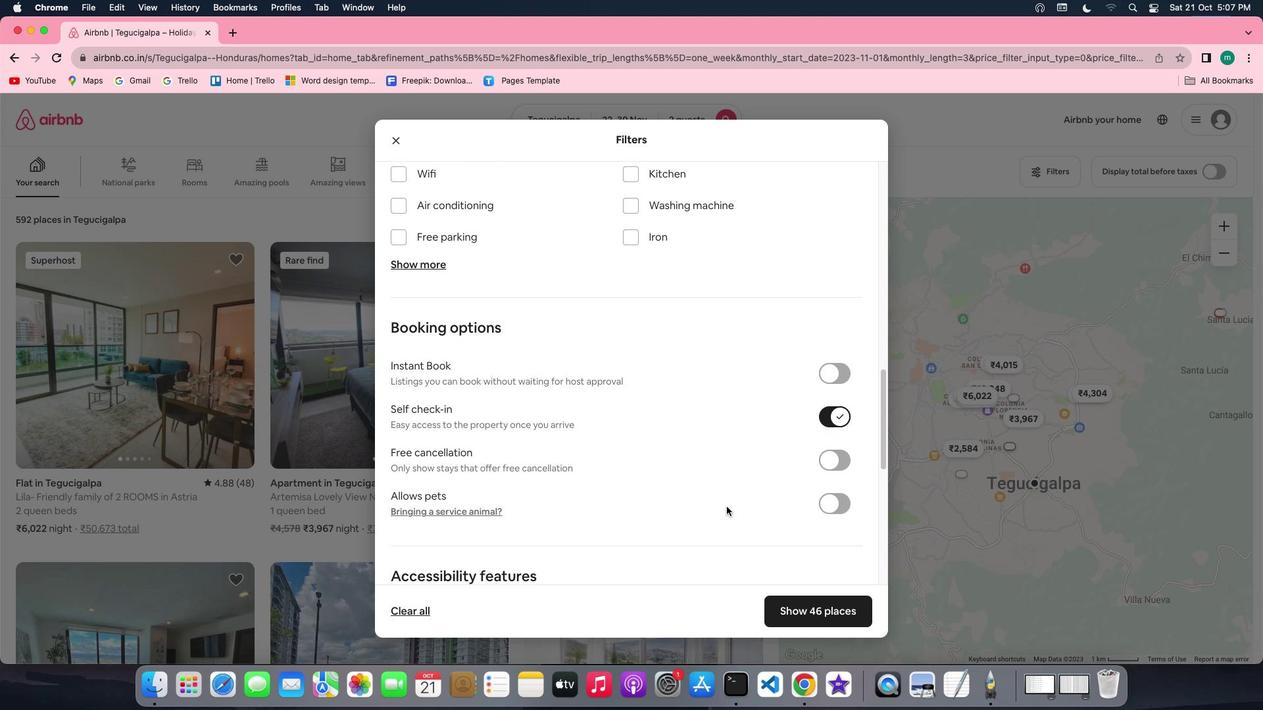 
Action: Mouse scrolled (726, 507) with delta (0, 0)
Screenshot: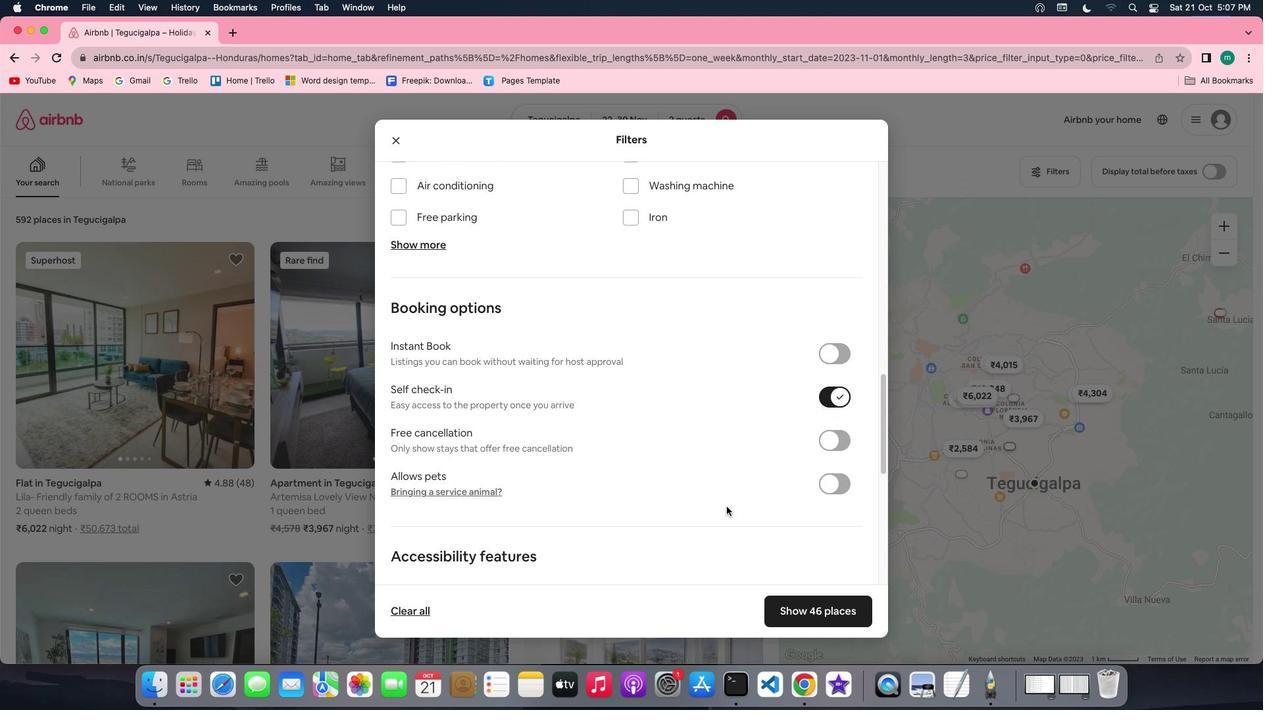 
Action: Mouse scrolled (726, 507) with delta (0, 0)
Screenshot: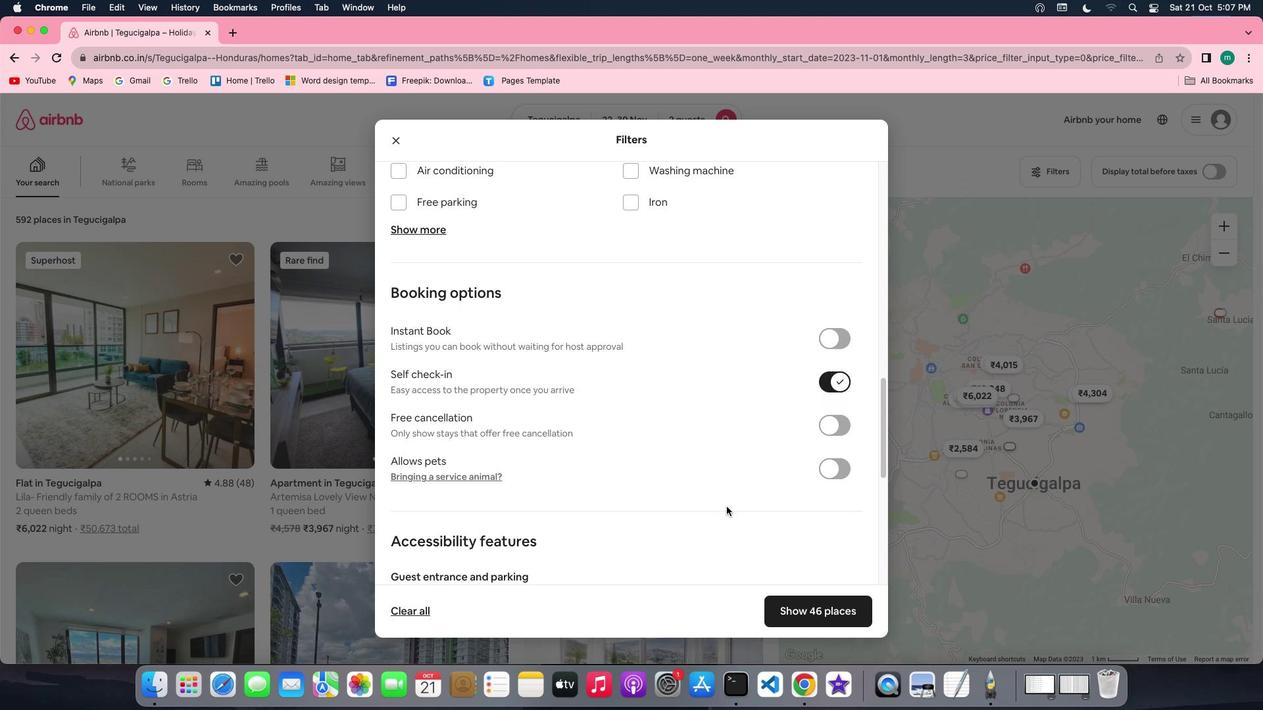
Action: Mouse scrolled (726, 507) with delta (0, 0)
Screenshot: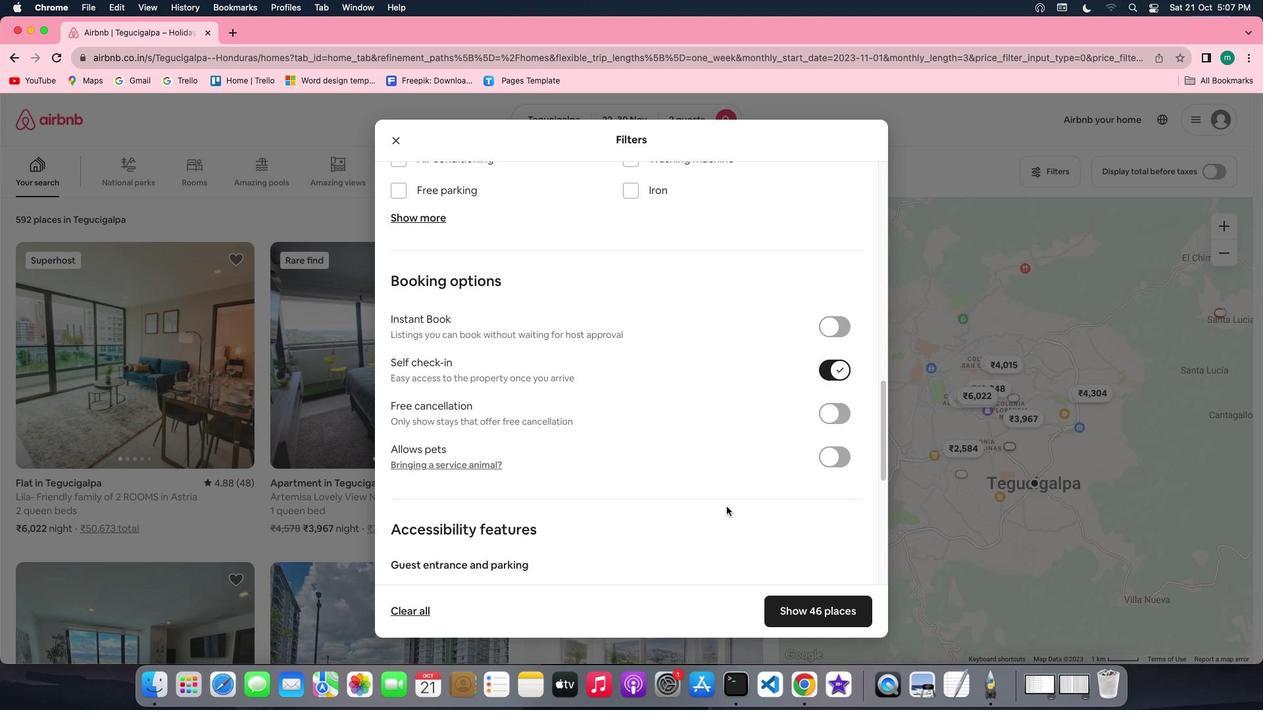 
Action: Mouse scrolled (726, 507) with delta (0, 0)
Screenshot: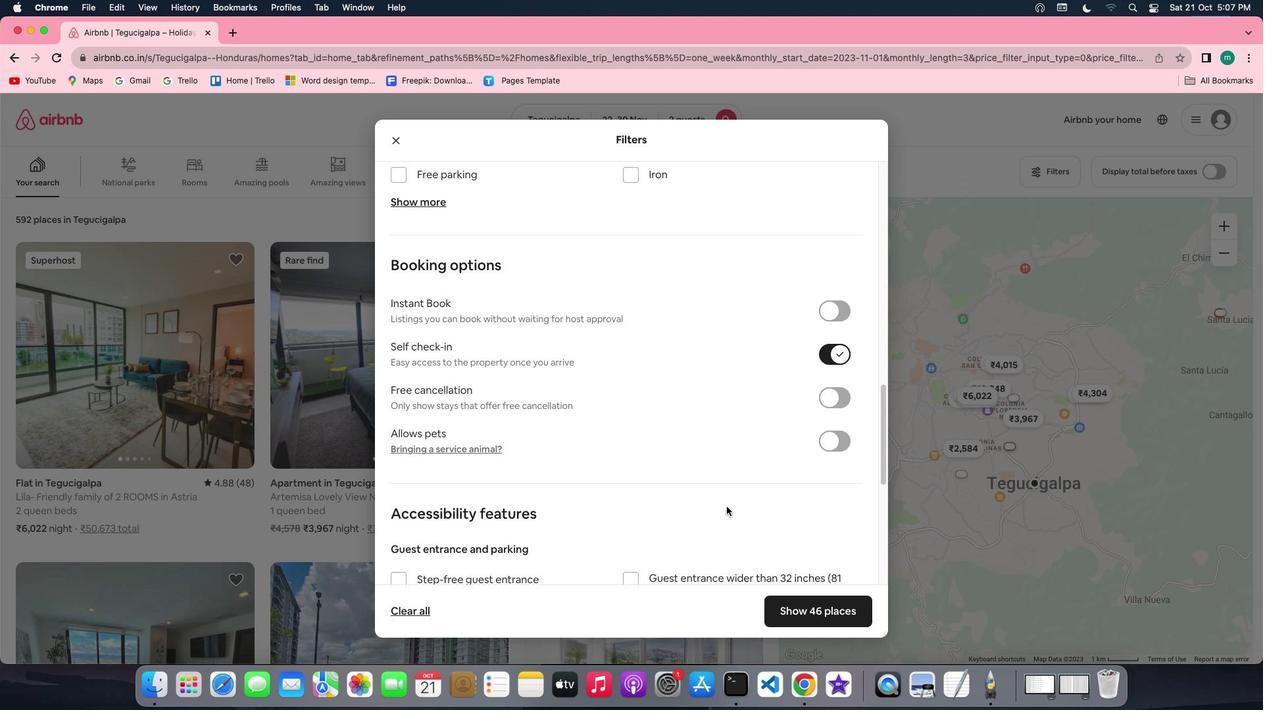 
Action: Mouse scrolled (726, 507) with delta (0, -1)
Screenshot: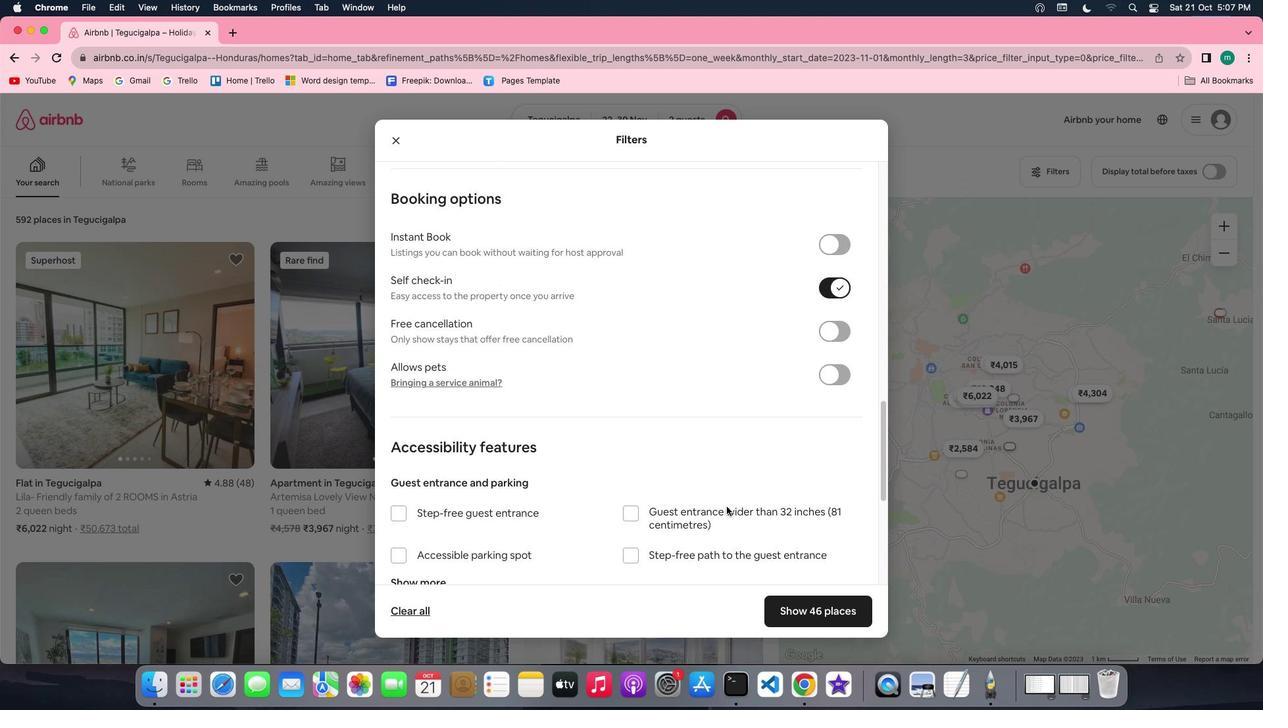 
Action: Mouse scrolled (726, 507) with delta (0, -1)
Screenshot: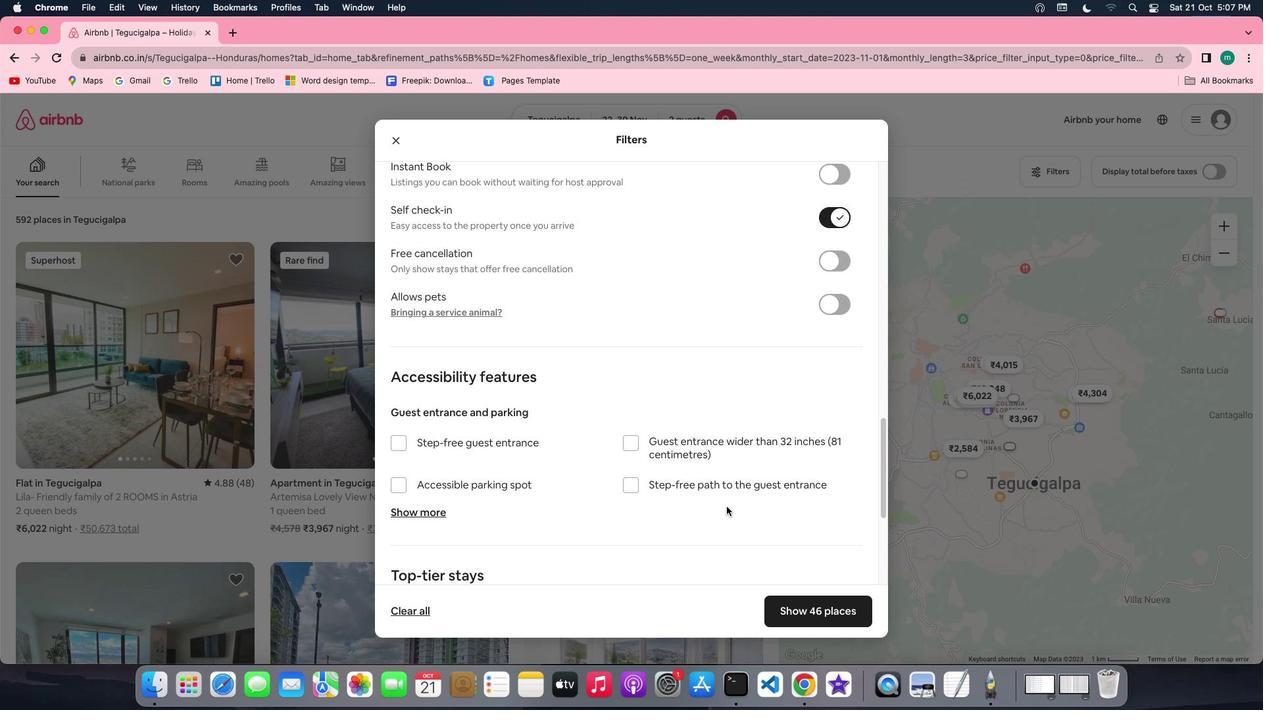 
Action: Mouse scrolled (726, 507) with delta (0, 0)
Screenshot: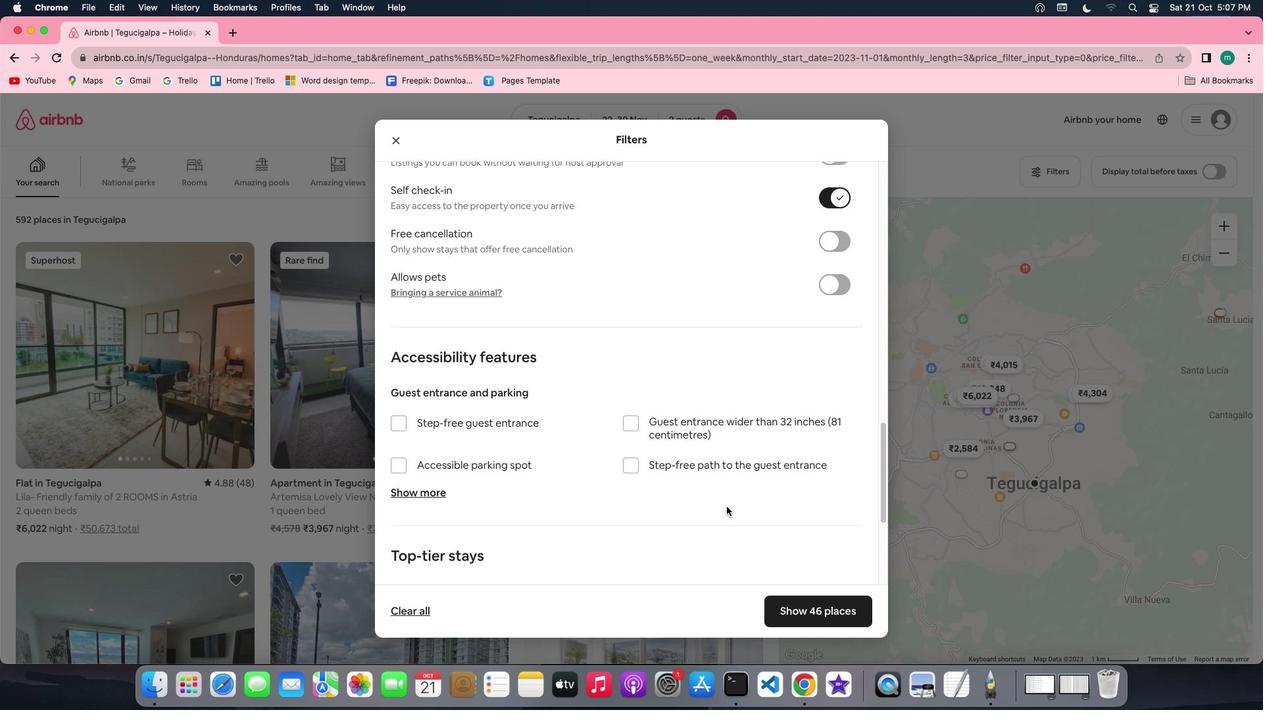 
Action: Mouse scrolled (726, 507) with delta (0, 0)
Screenshot: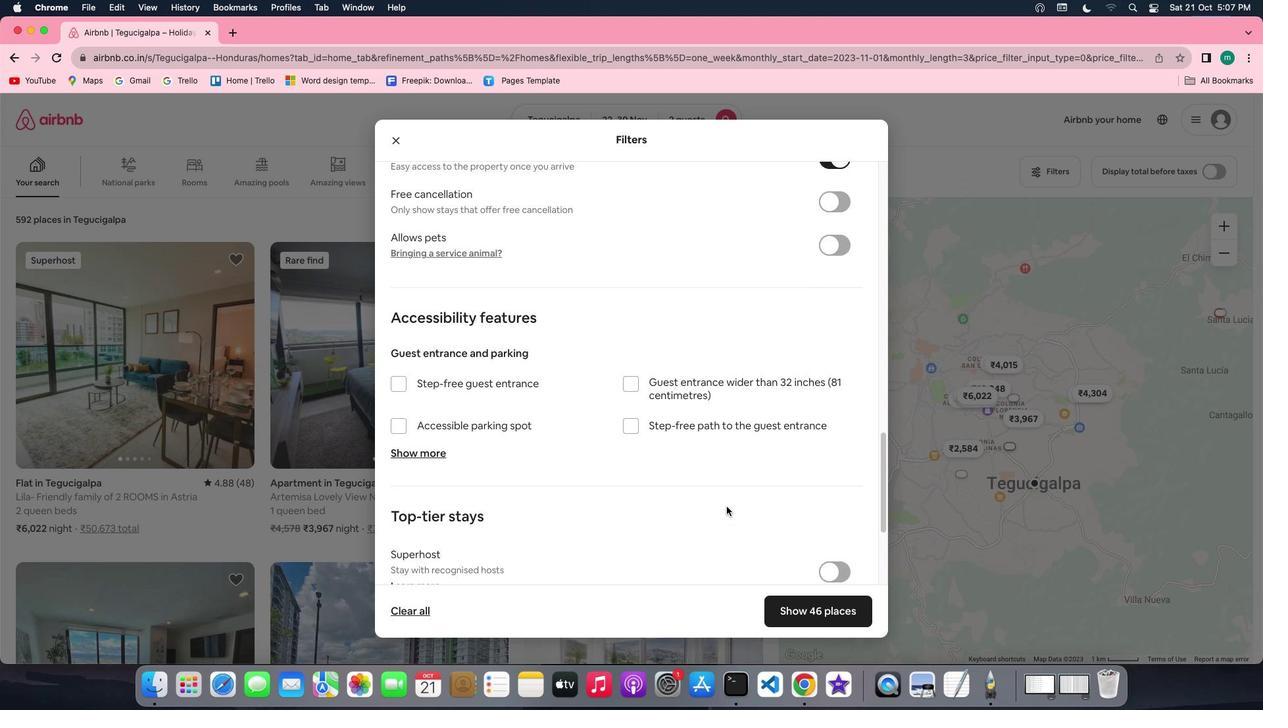 
Action: Mouse scrolled (726, 507) with delta (0, -1)
Screenshot: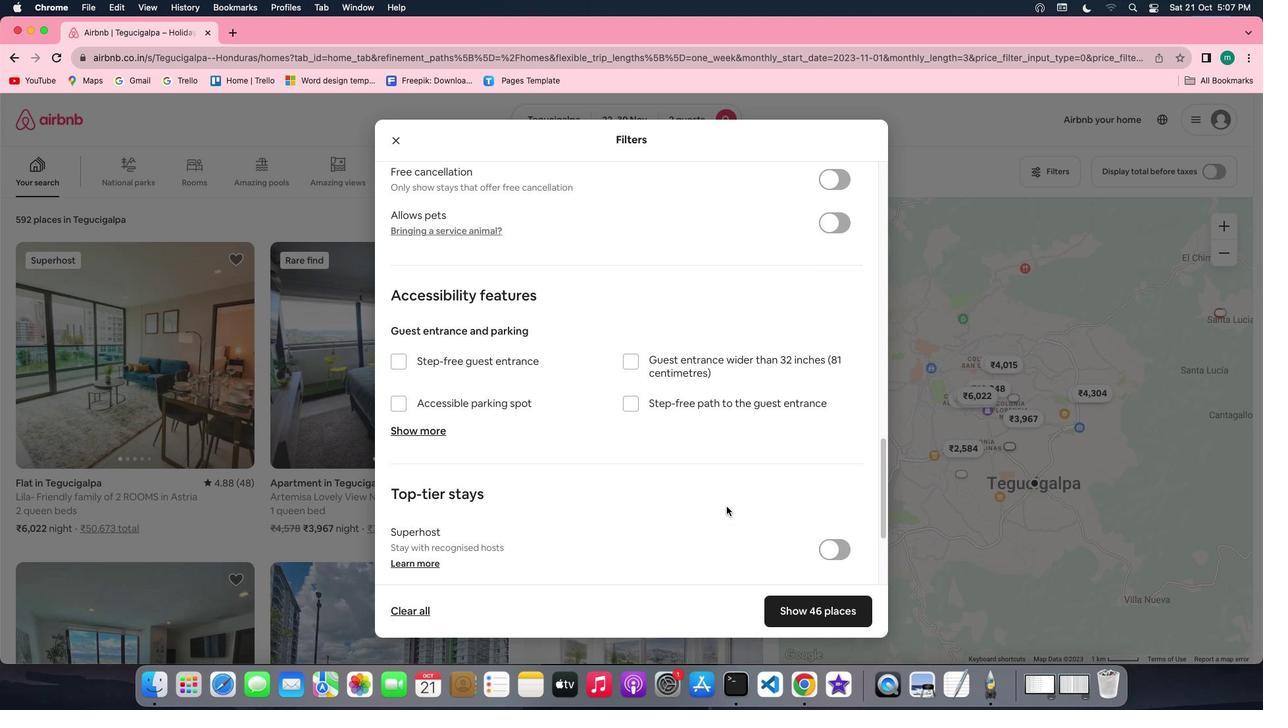 
Action: Mouse scrolled (726, 507) with delta (0, -1)
Screenshot: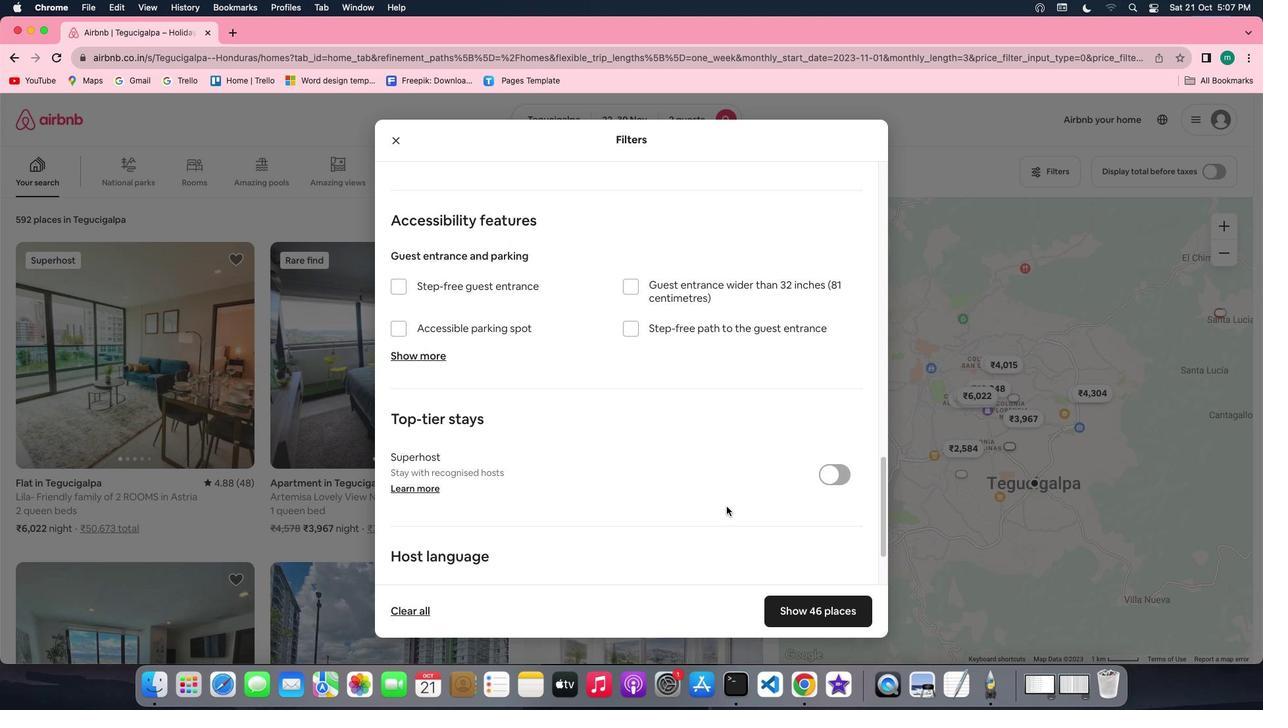 
Action: Mouse scrolled (726, 507) with delta (0, 0)
Screenshot: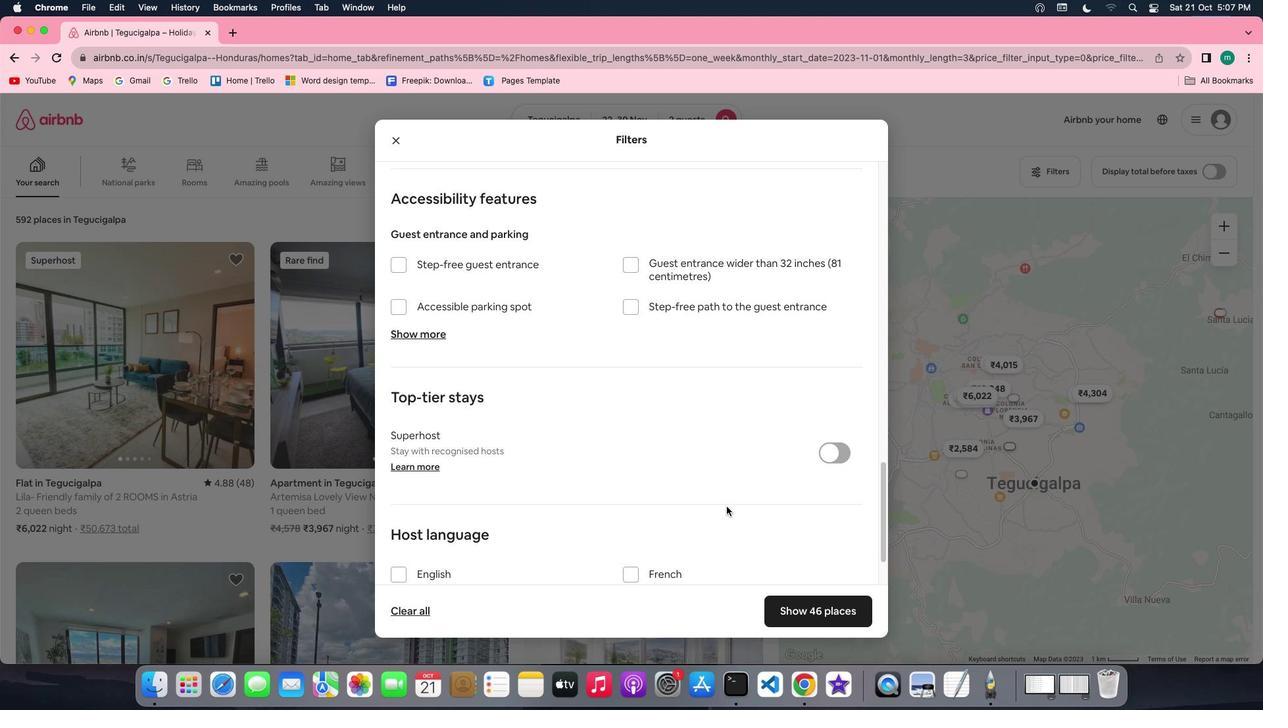 
Action: Mouse scrolled (726, 507) with delta (0, 0)
Screenshot: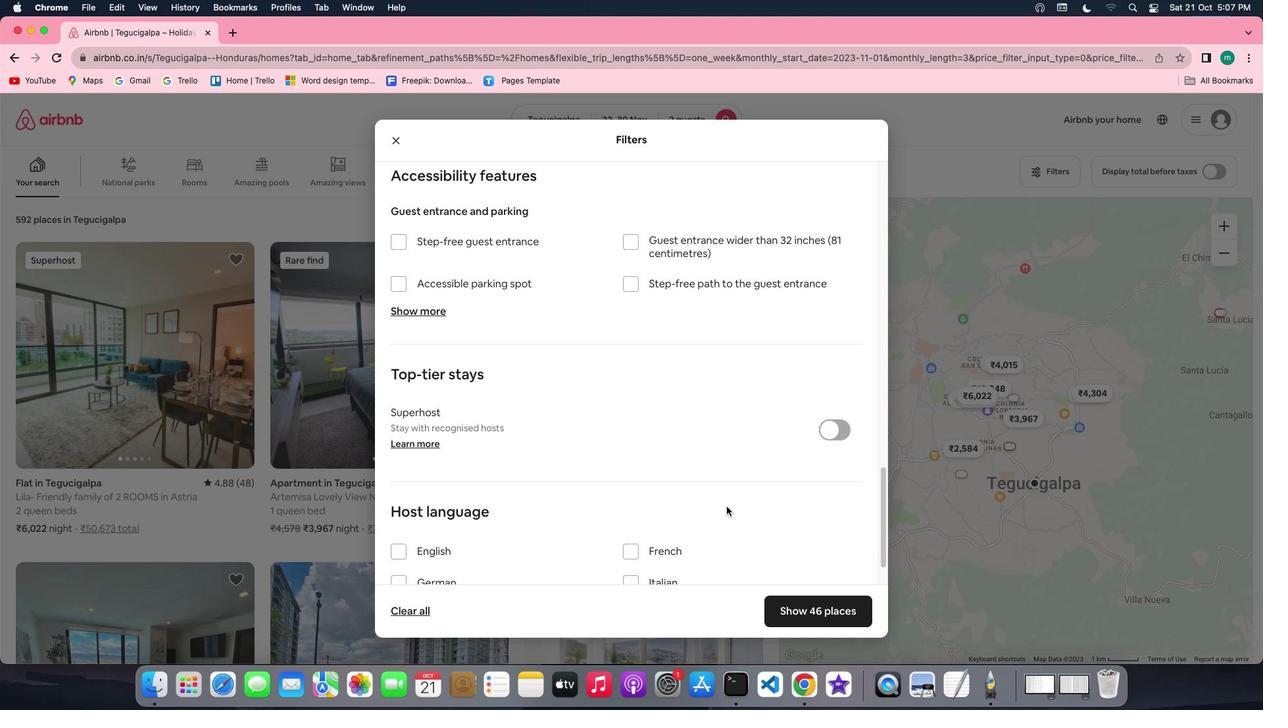 
Action: Mouse scrolled (726, 507) with delta (0, -1)
Screenshot: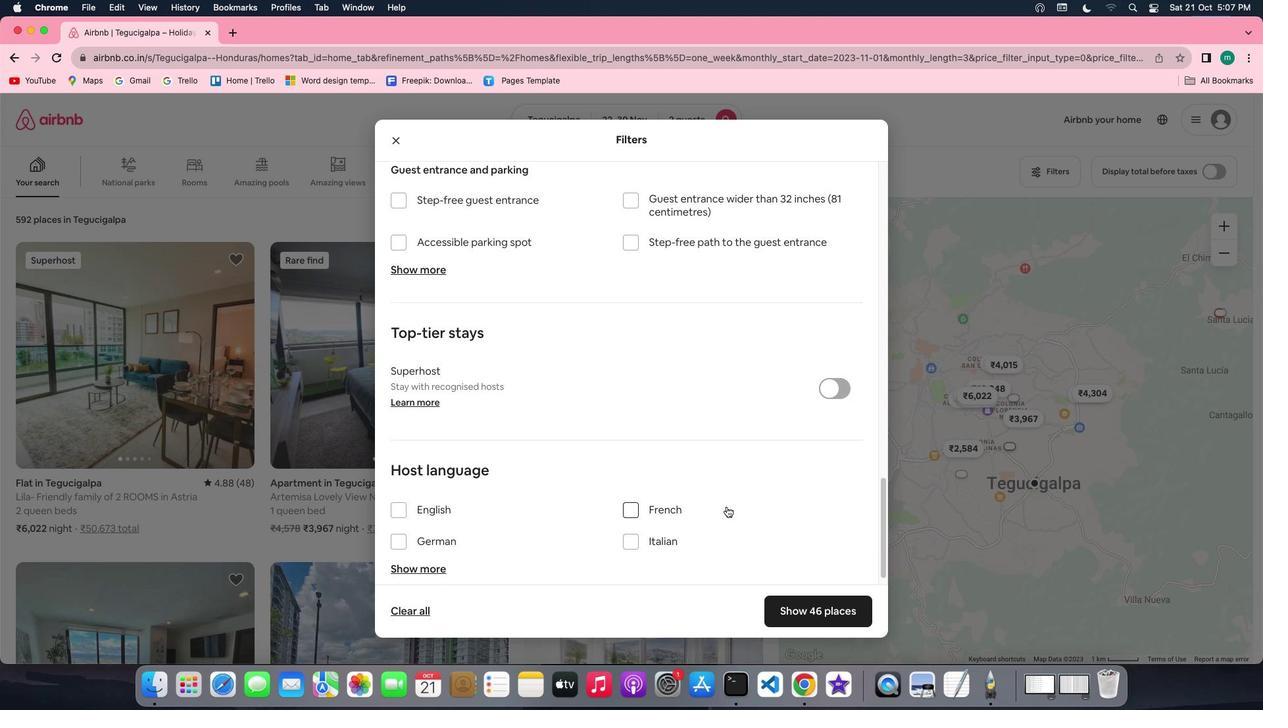 
Action: Mouse scrolled (726, 507) with delta (0, -1)
Screenshot: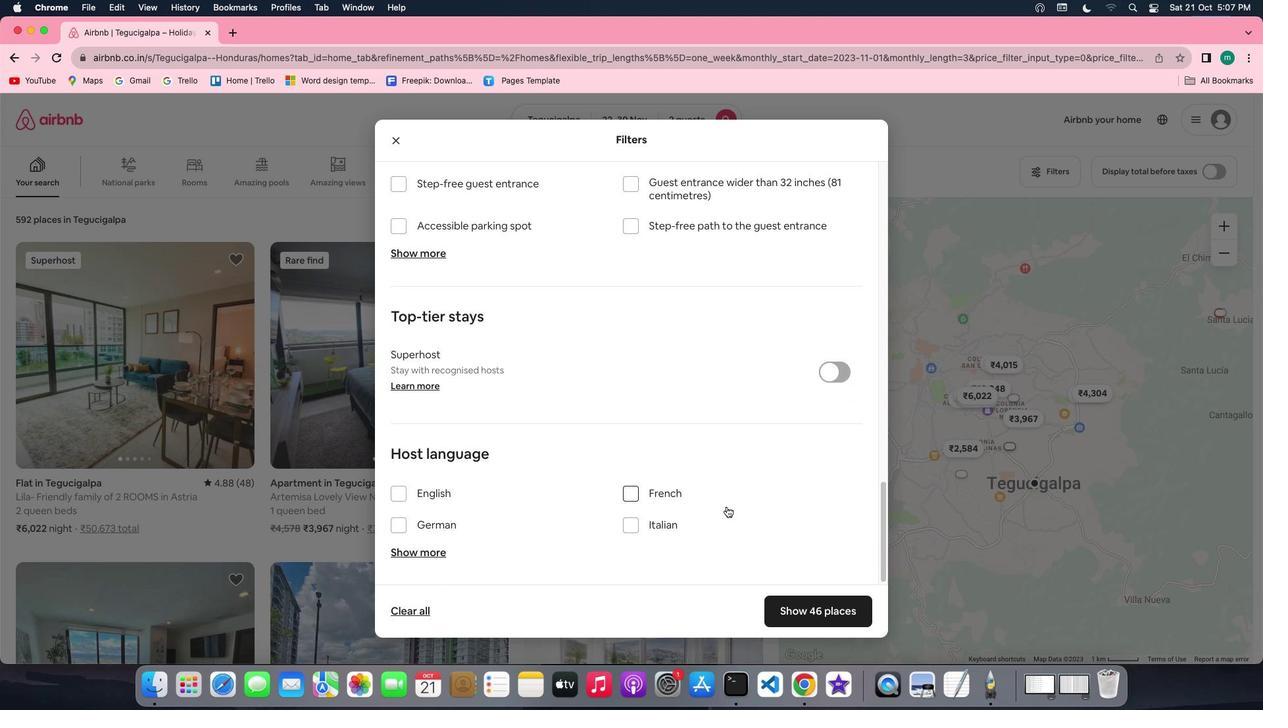 
Action: Mouse moved to (797, 531)
Screenshot: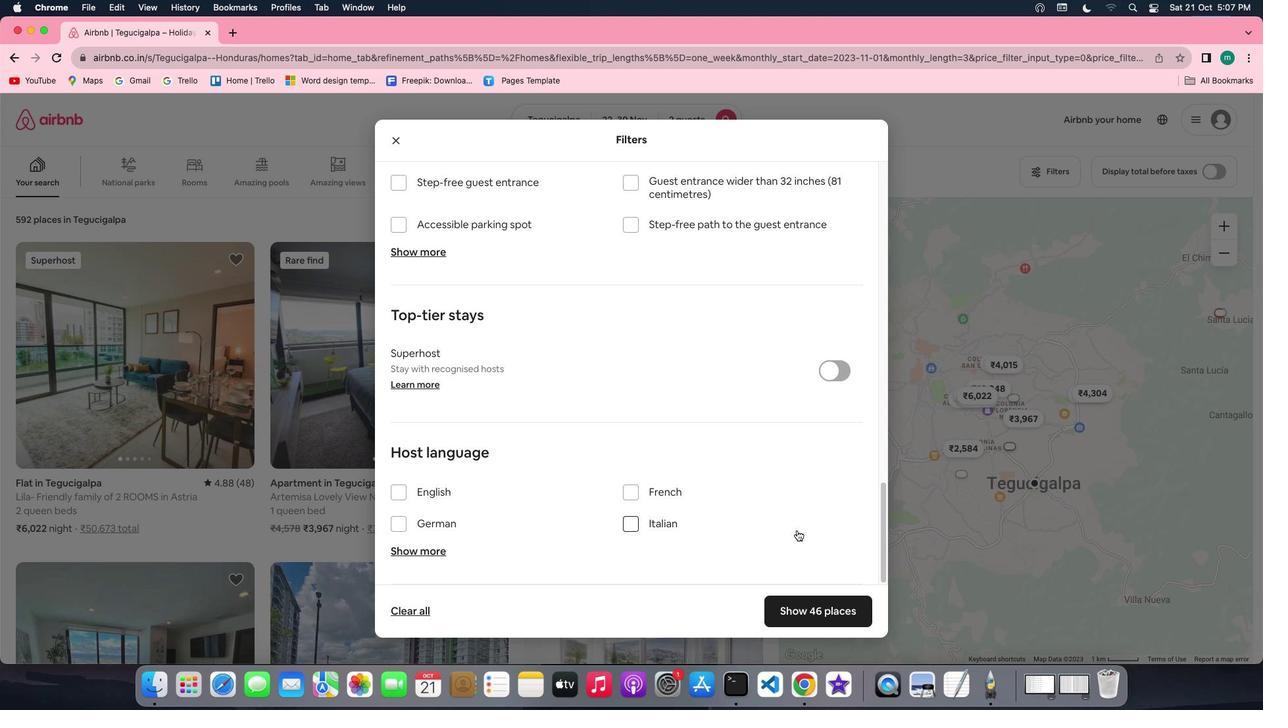 
Action: Mouse scrolled (797, 531) with delta (0, 0)
Screenshot: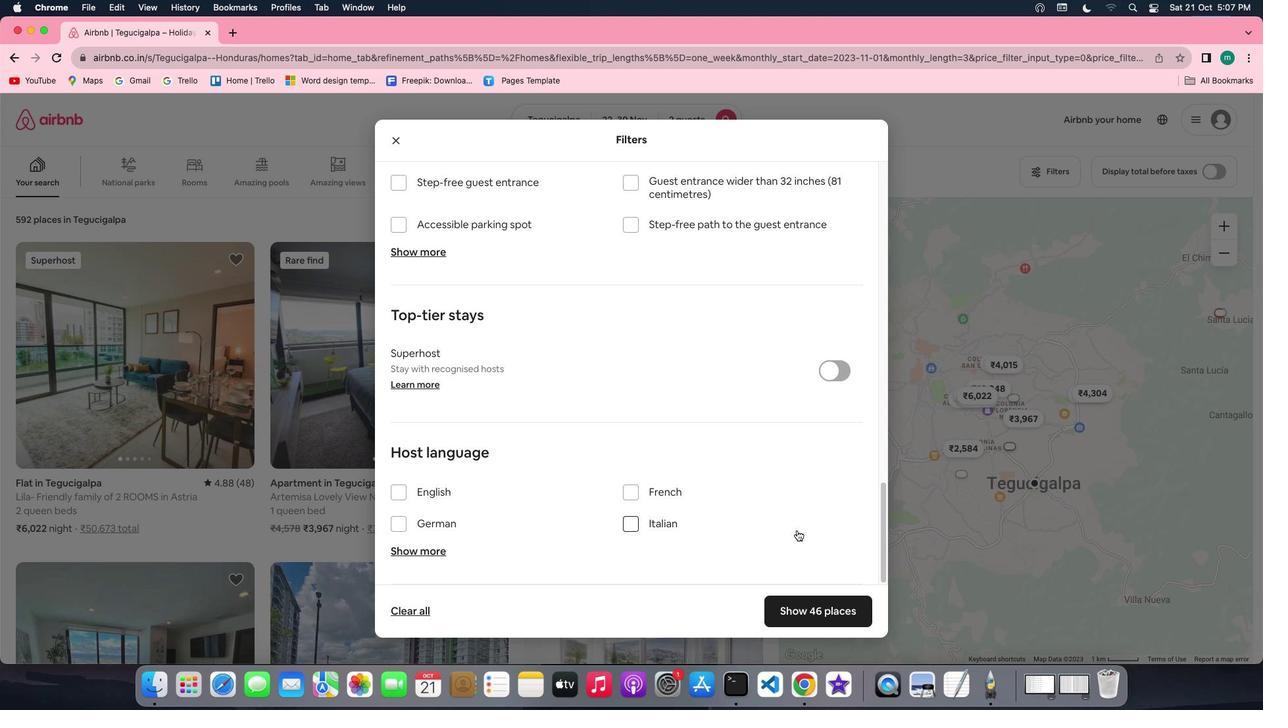 
Action: Mouse scrolled (797, 531) with delta (0, 0)
Screenshot: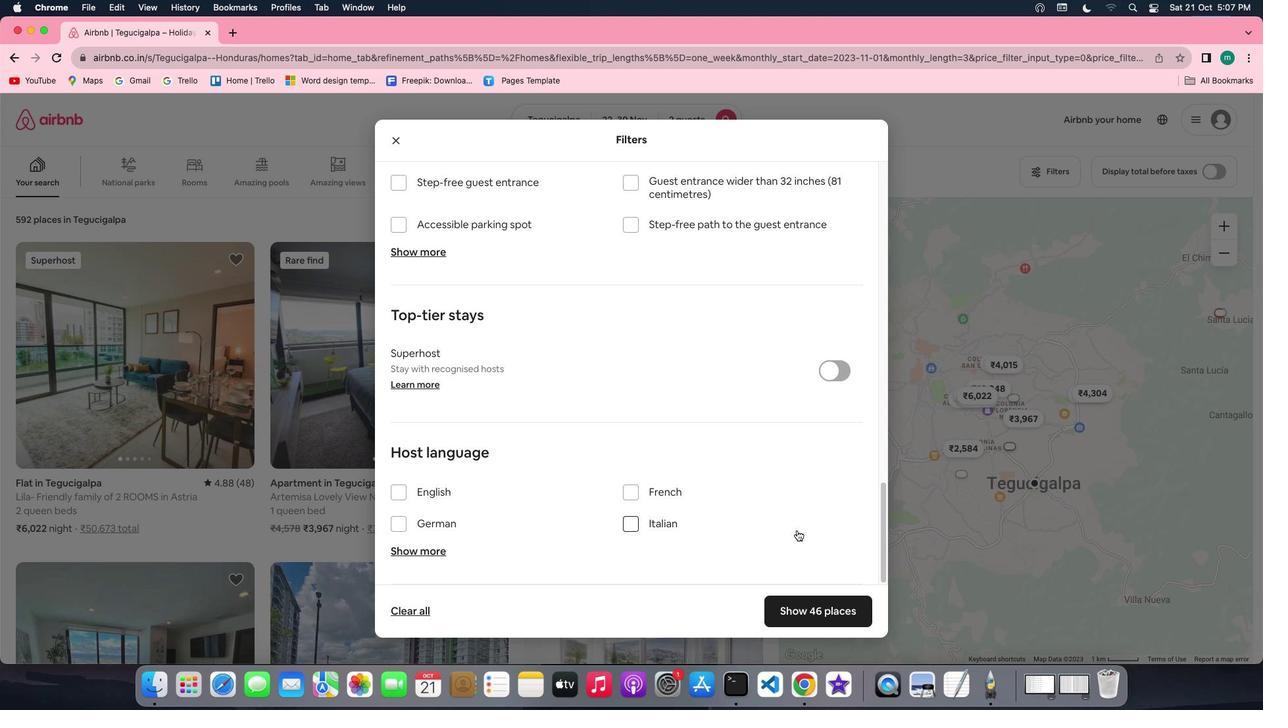
Action: Mouse scrolled (797, 531) with delta (0, -1)
Screenshot: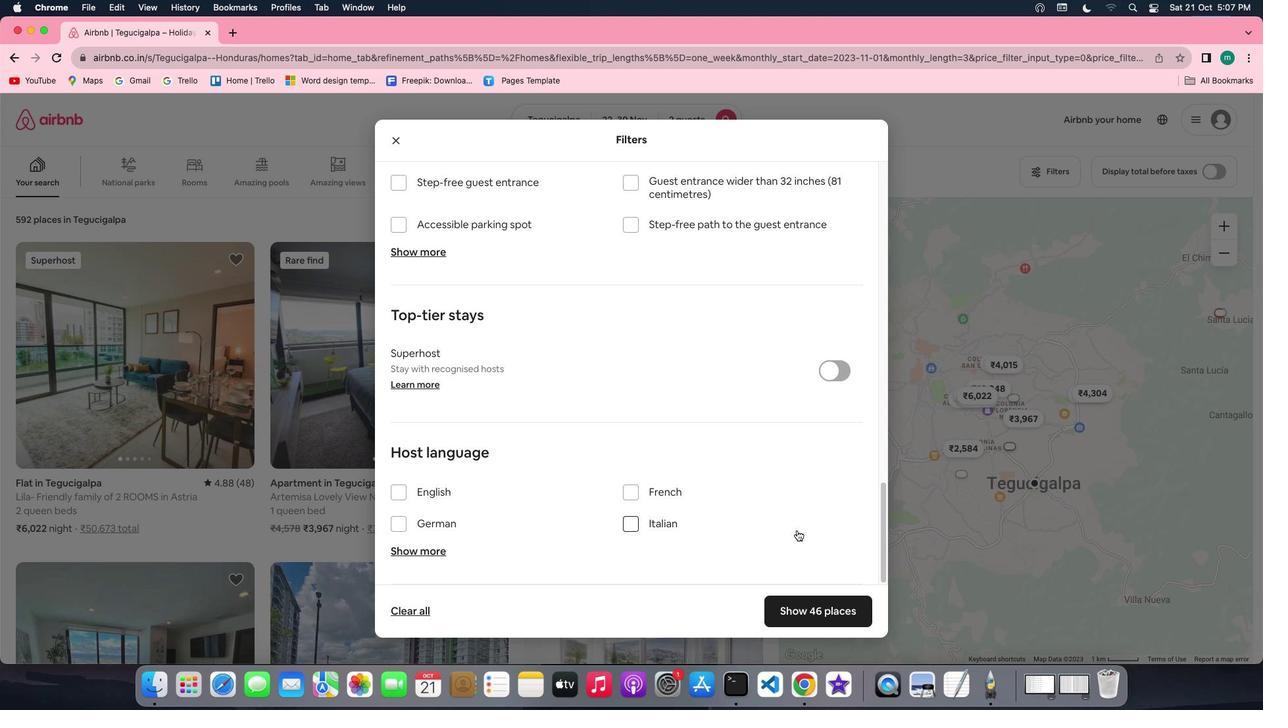 
Action: Mouse scrolled (797, 531) with delta (0, -2)
Screenshot: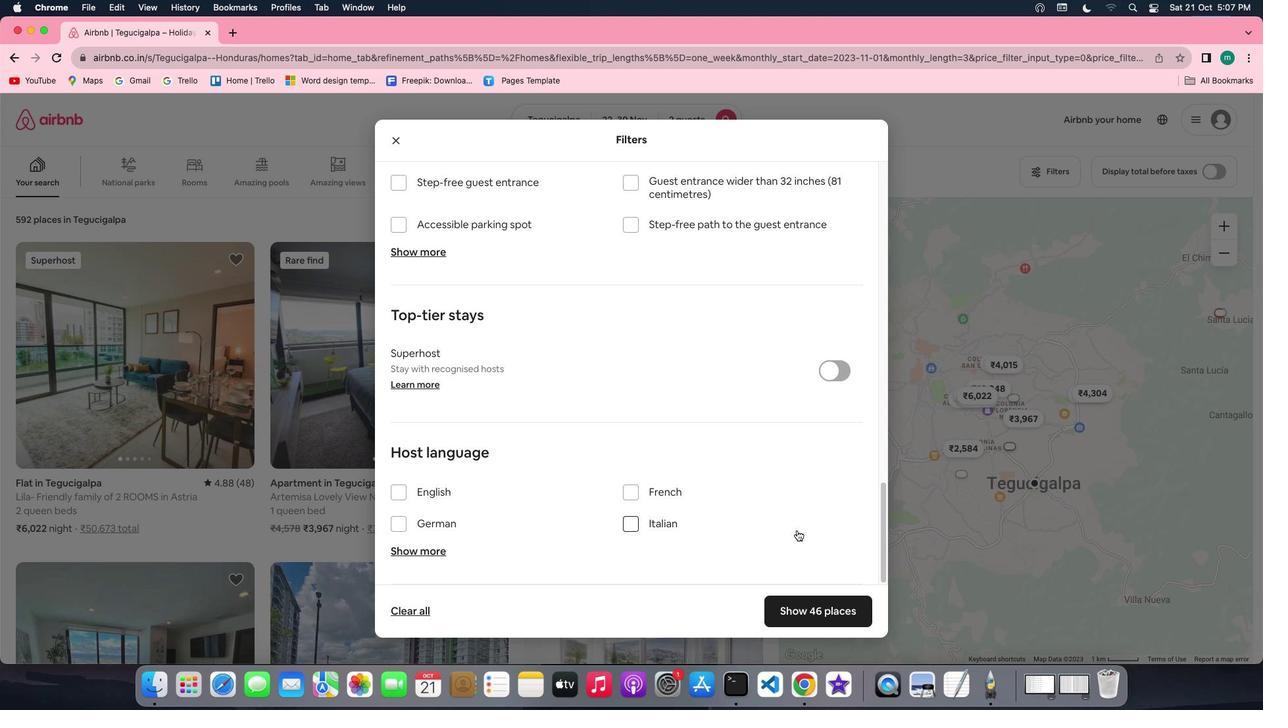 
Action: Mouse scrolled (797, 531) with delta (0, -3)
Screenshot: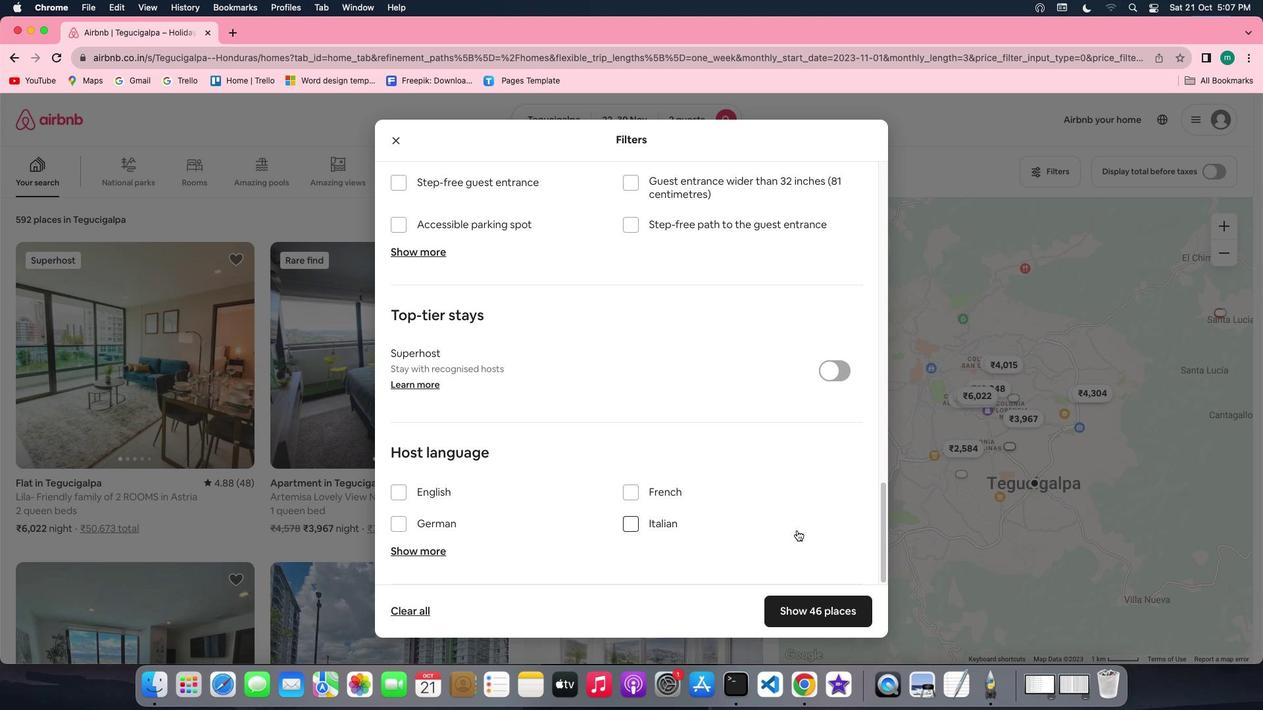 
Action: Mouse moved to (778, 608)
Screenshot: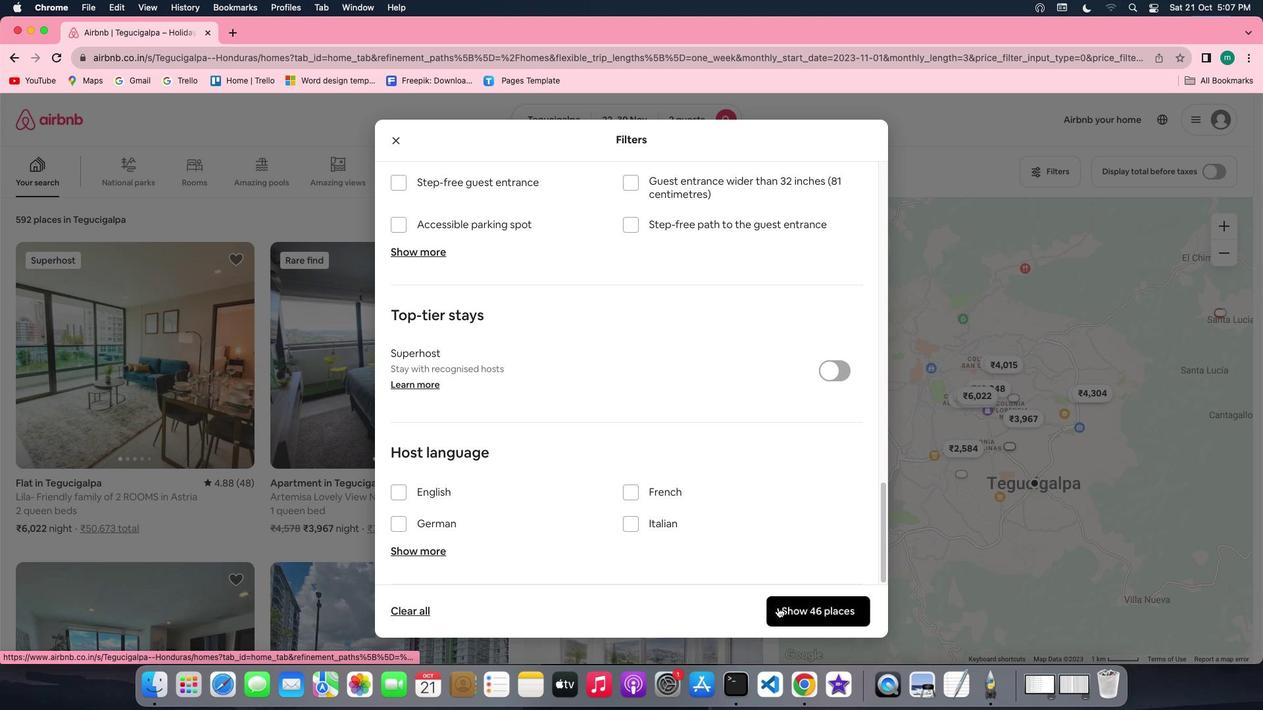 
Action: Mouse pressed left at (778, 608)
Screenshot: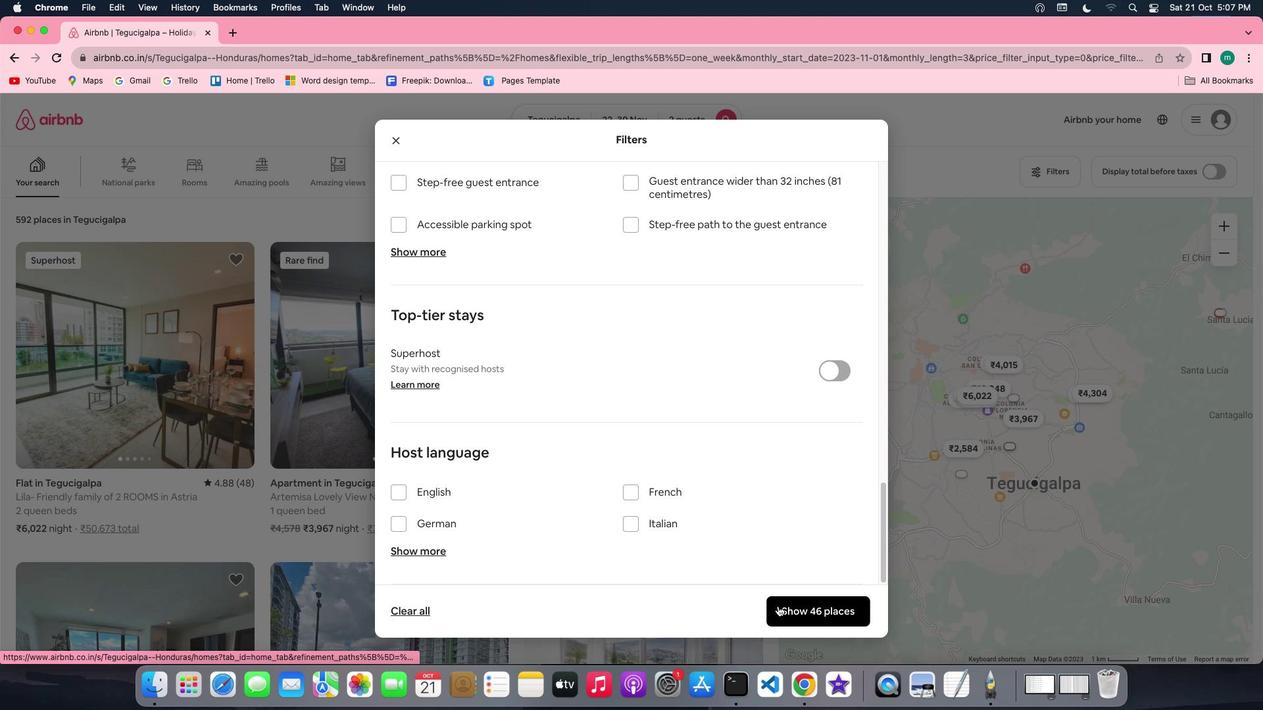 
Action: Mouse moved to (125, 421)
Screenshot: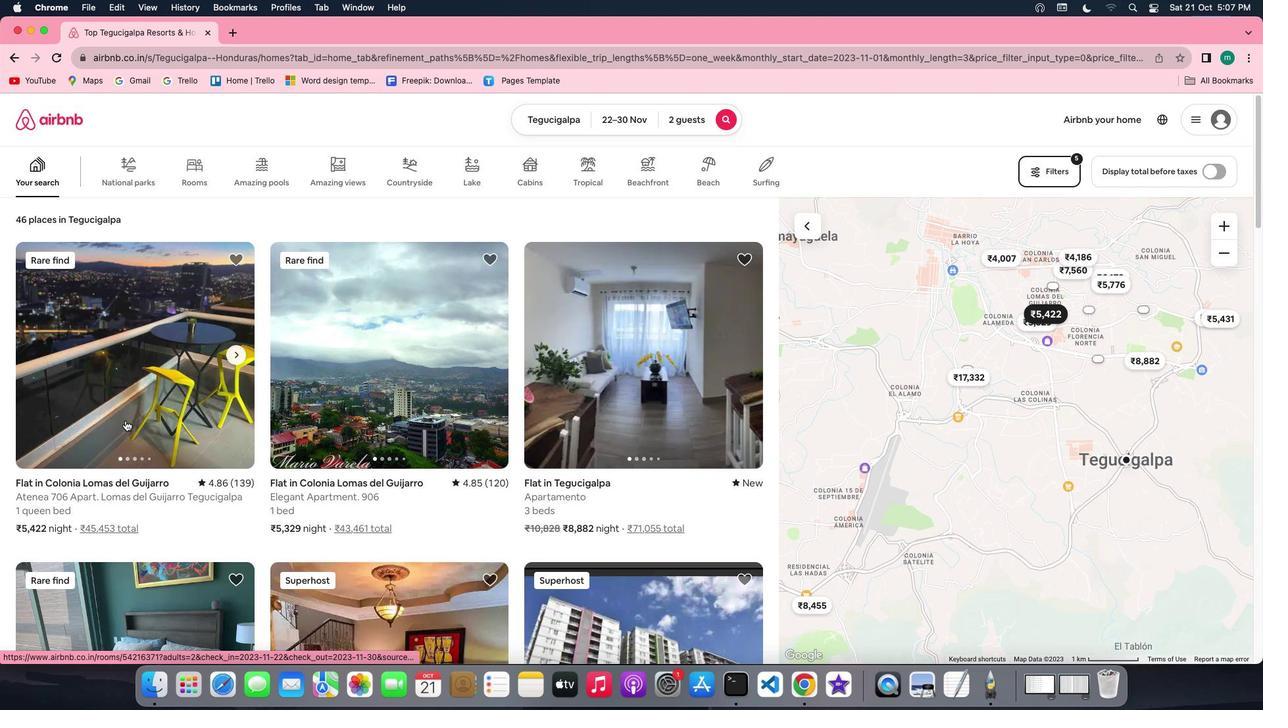 
Action: Mouse pressed left at (125, 421)
Screenshot: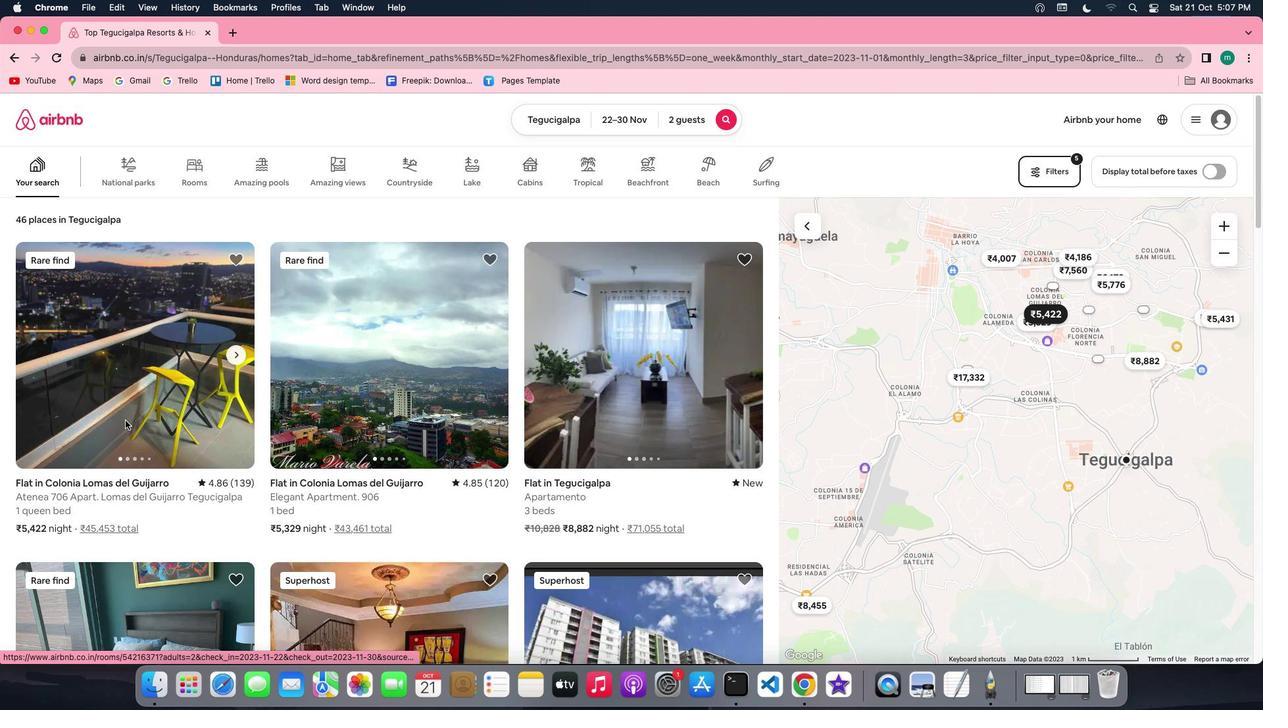 
Action: Mouse moved to (936, 489)
Screenshot: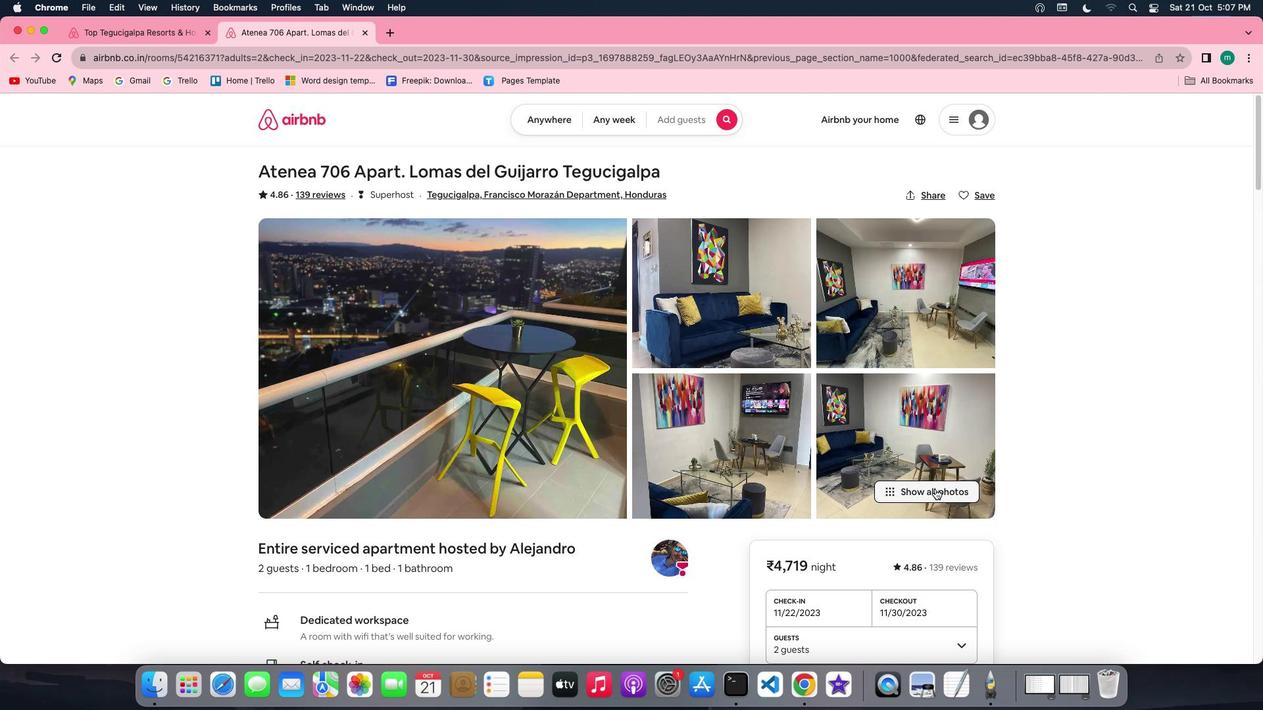 
Action: Mouse pressed left at (936, 489)
Screenshot: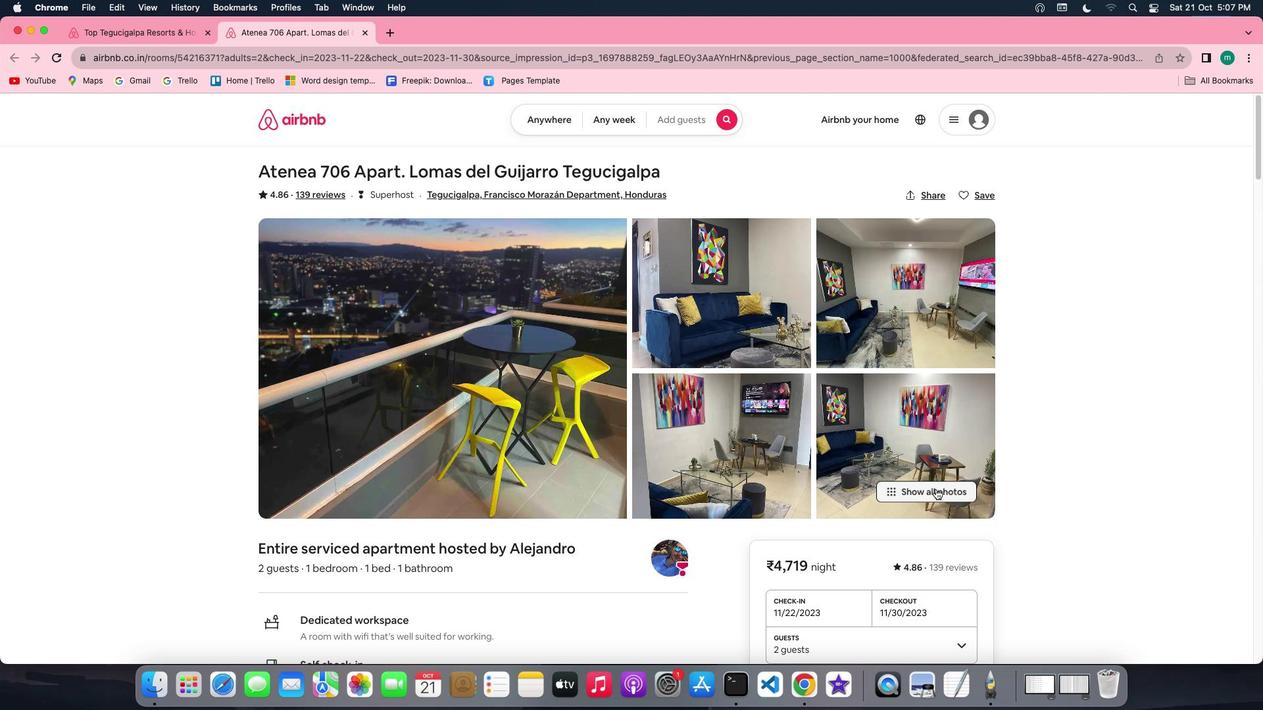 
Action: Mouse moved to (831, 607)
Screenshot: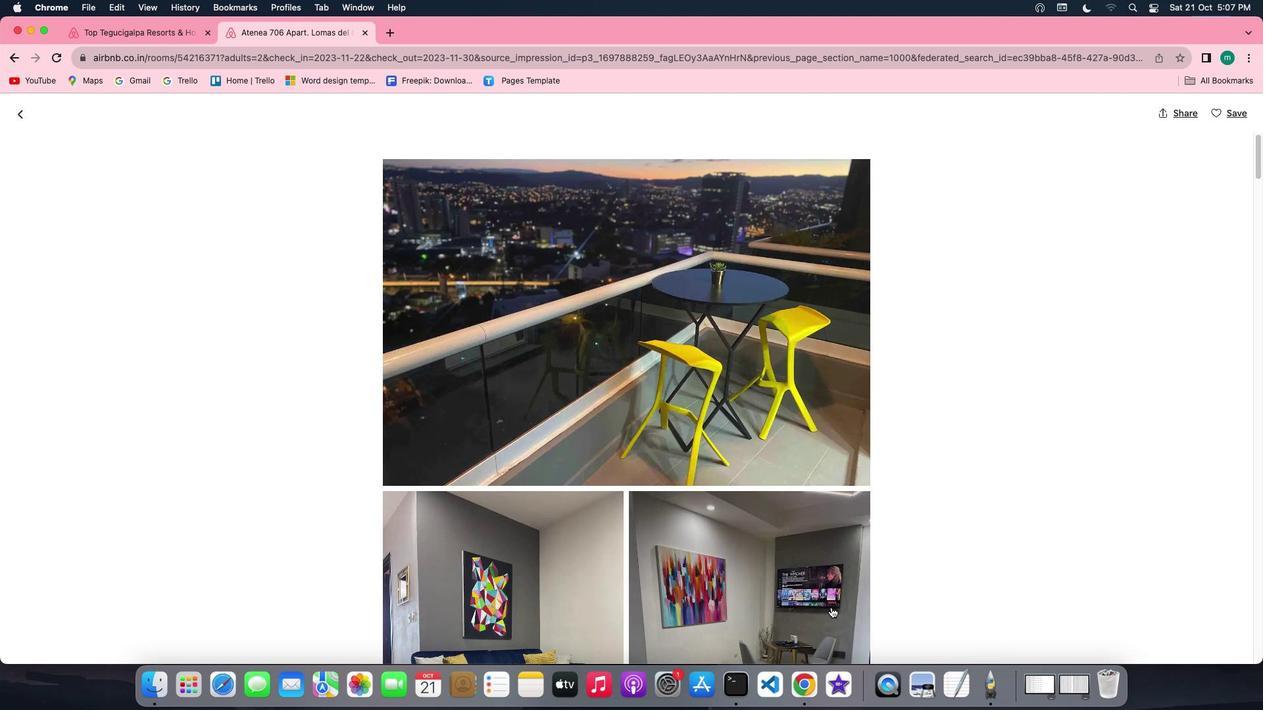 
Action: Mouse scrolled (831, 607) with delta (0, 0)
Screenshot: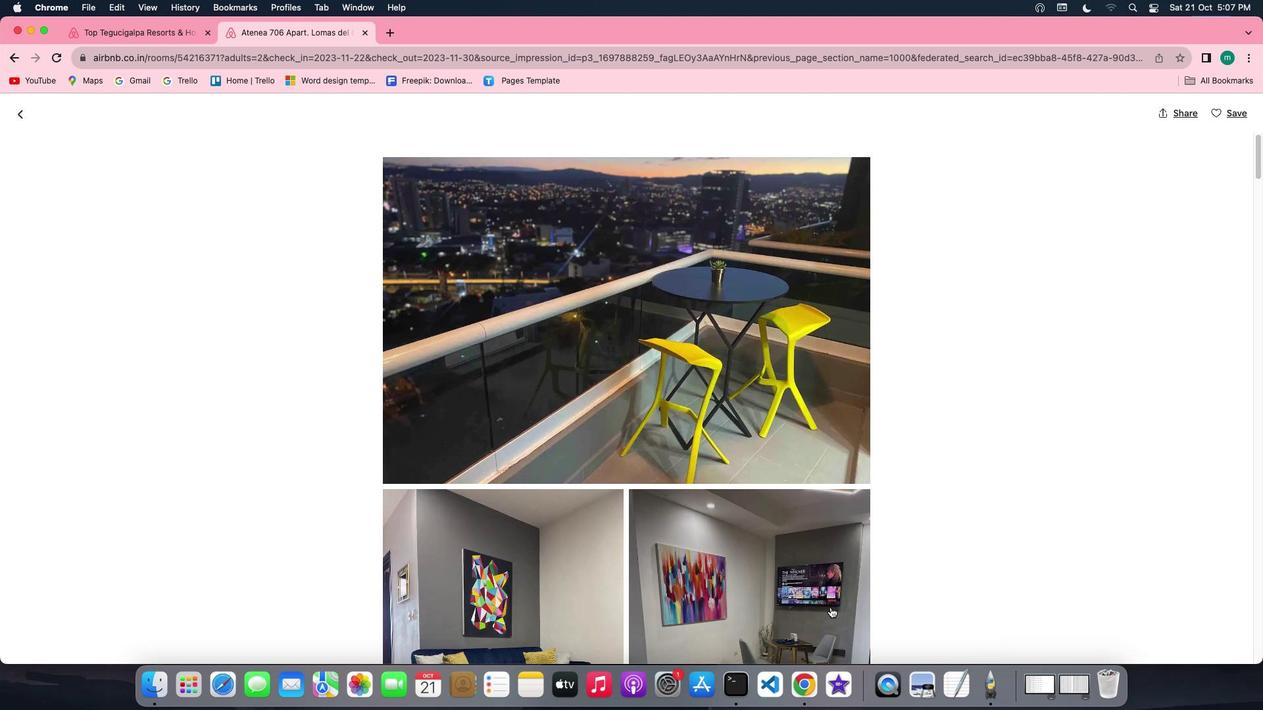 
Action: Mouse moved to (831, 607)
Screenshot: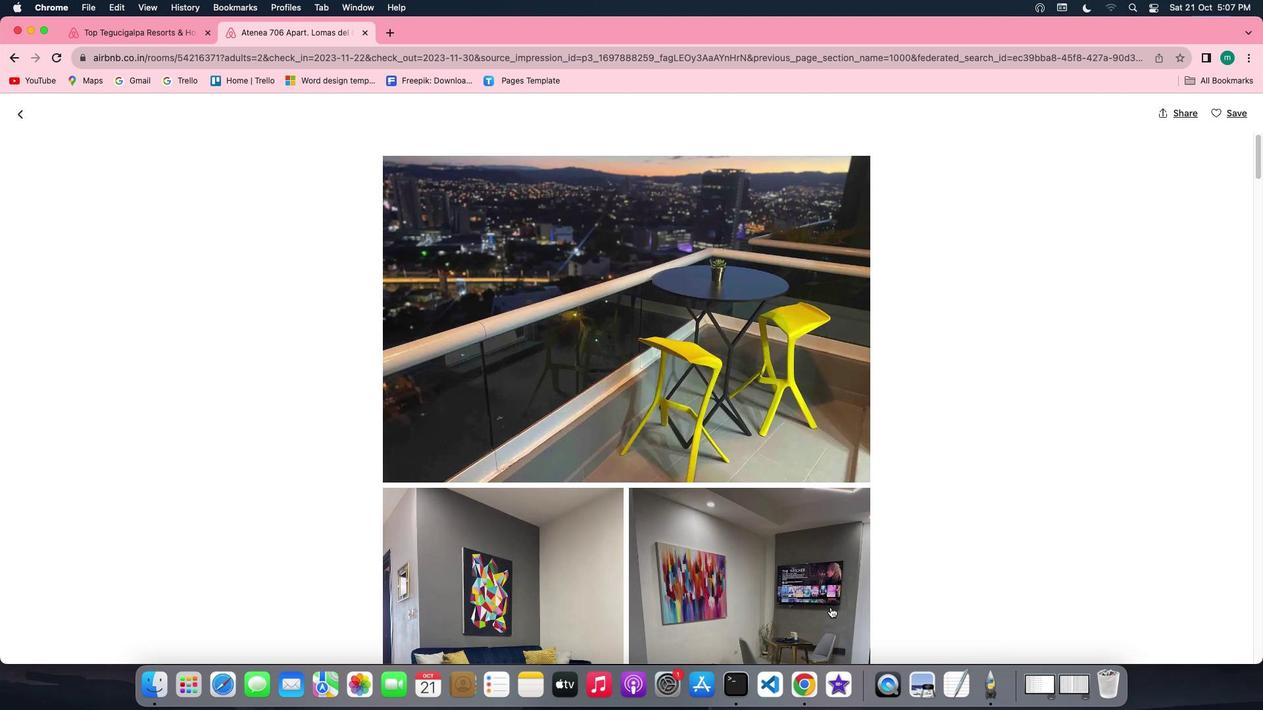
Action: Mouse scrolled (831, 607) with delta (0, 0)
Screenshot: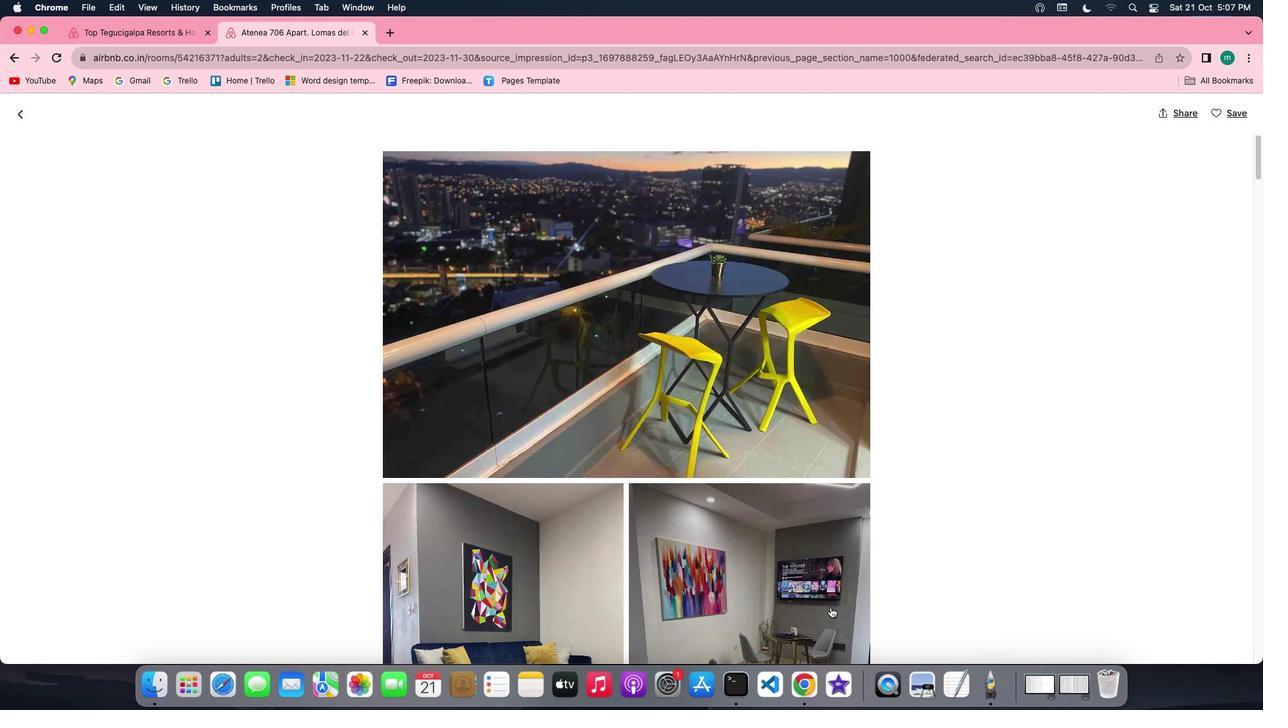 
Action: Mouse moved to (830, 607)
Screenshot: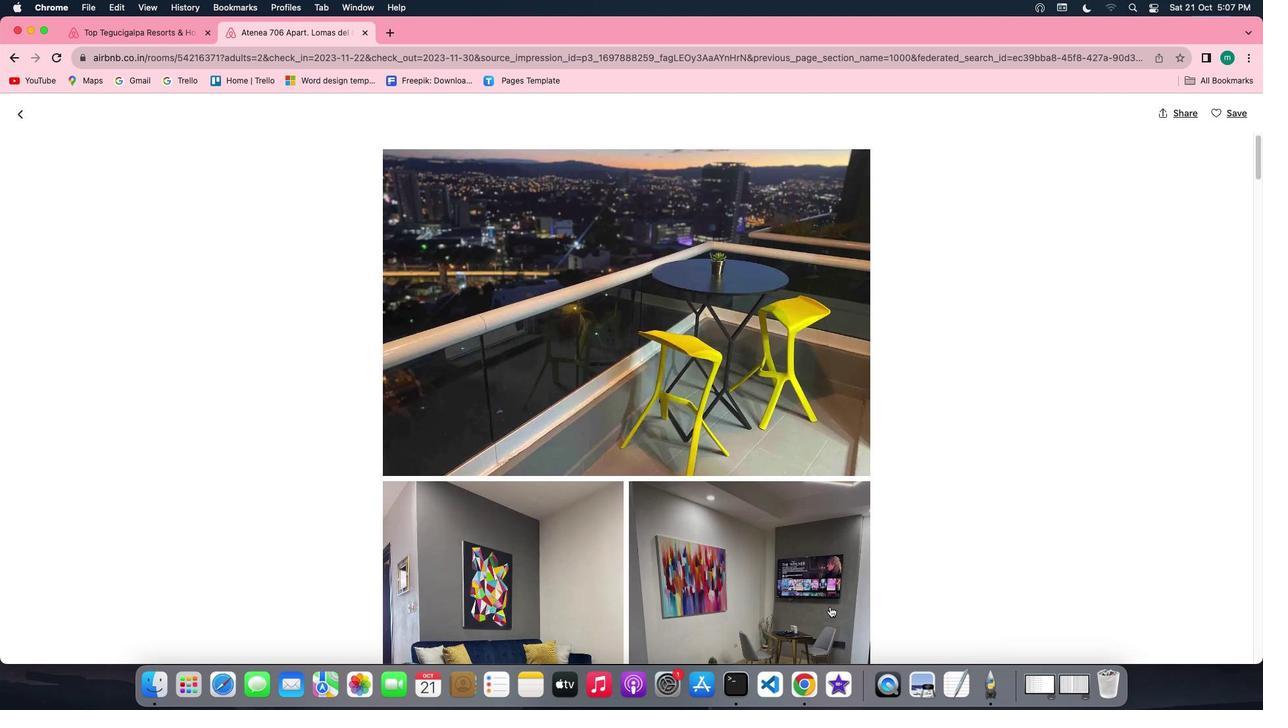 
Action: Mouse scrolled (830, 607) with delta (0, 0)
Screenshot: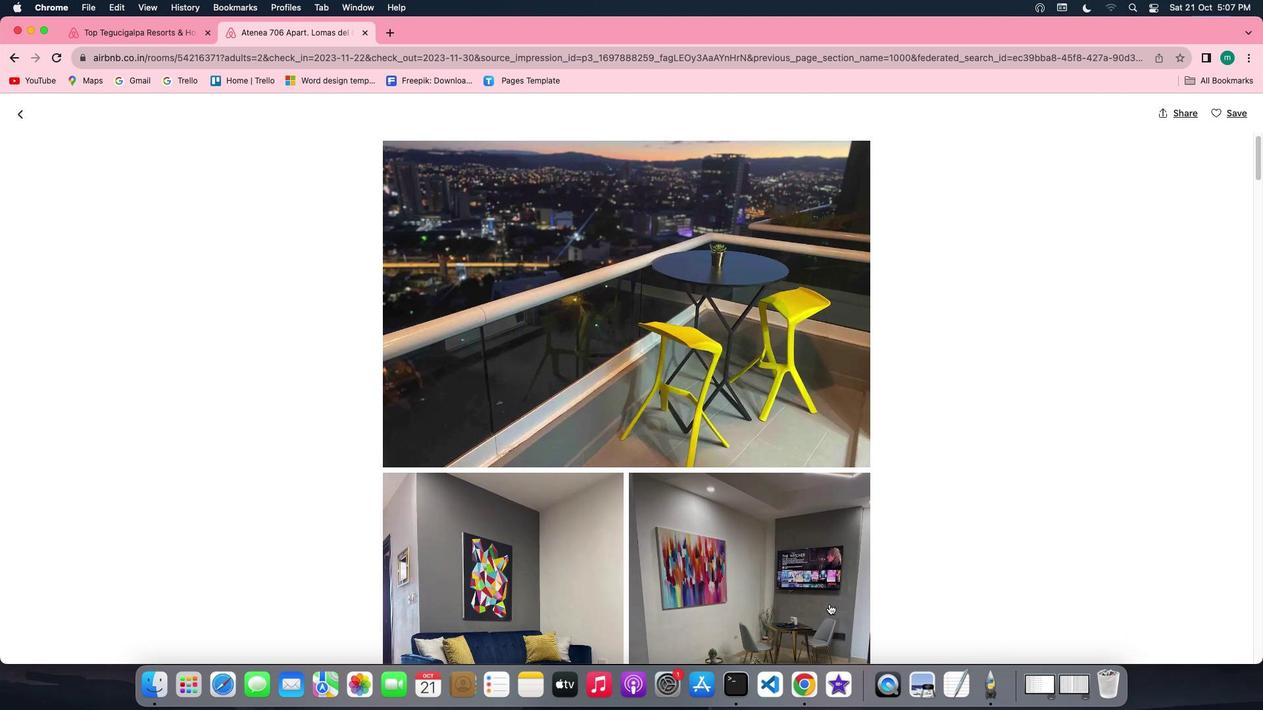 
Action: Mouse moved to (830, 605)
Screenshot: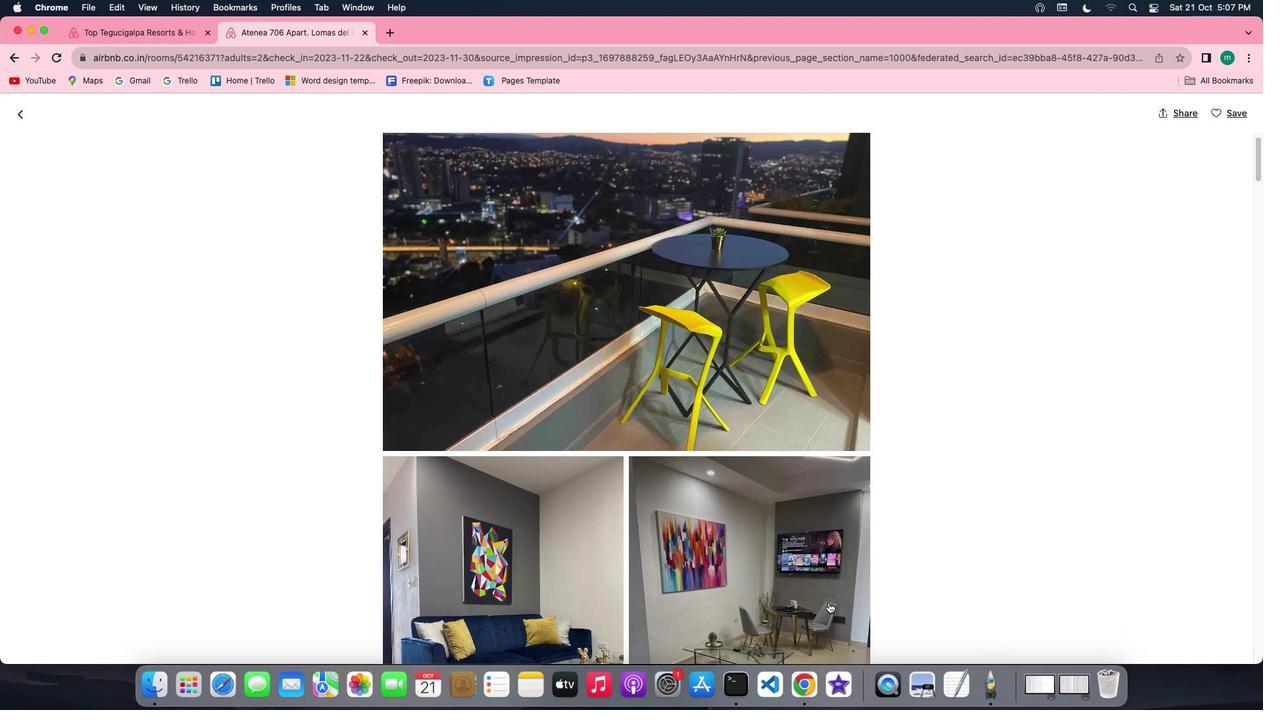 
Action: Mouse scrolled (830, 605) with delta (0, 0)
Screenshot: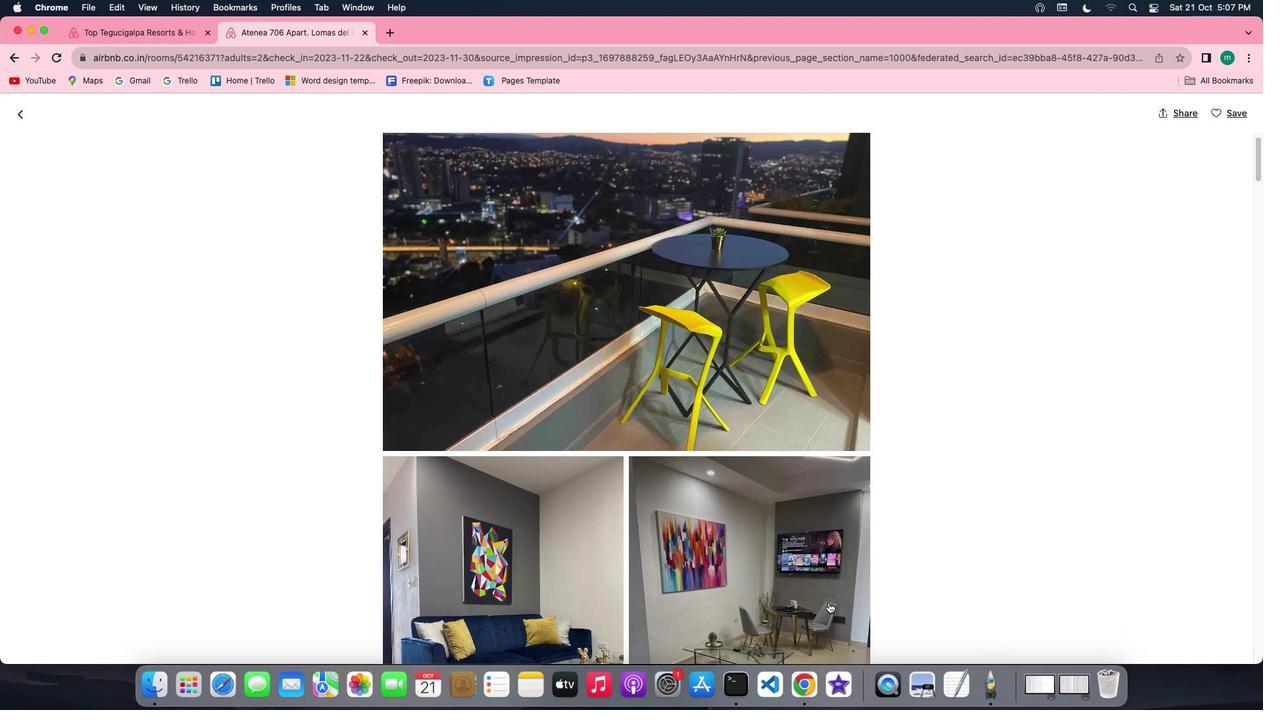 
Action: Mouse moved to (828, 598)
Screenshot: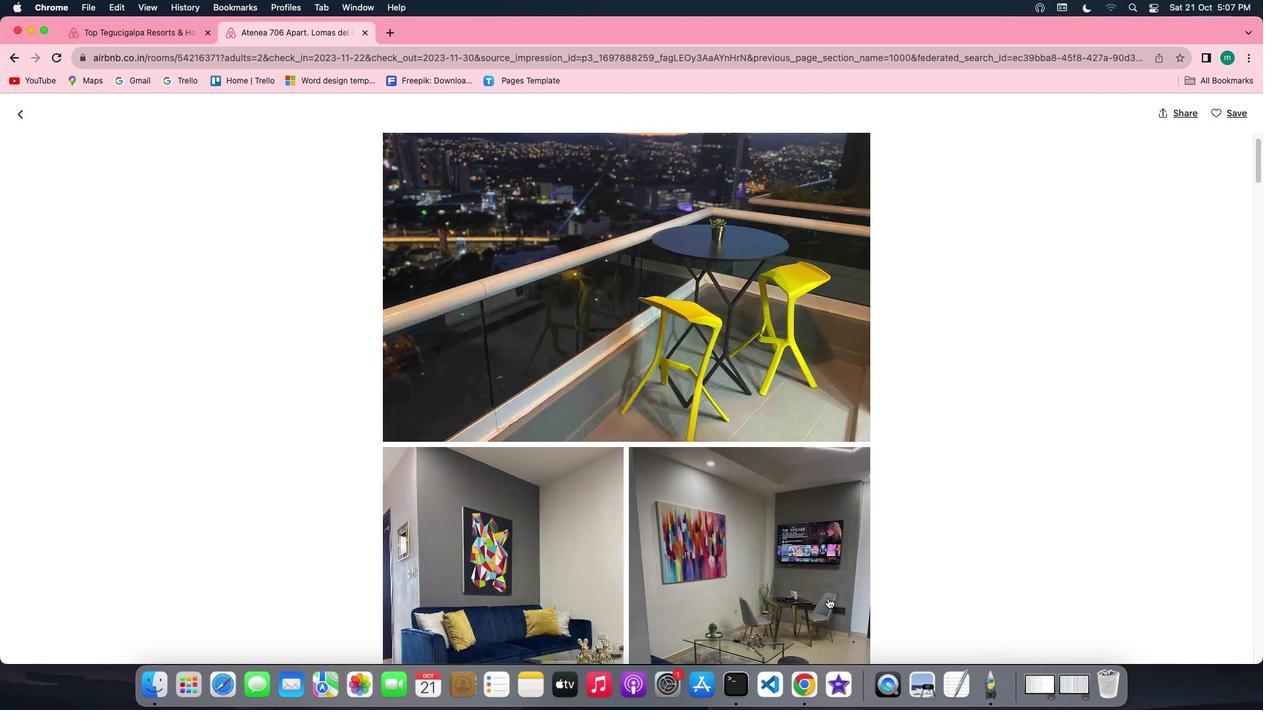 
Action: Mouse scrolled (828, 598) with delta (0, 0)
Screenshot: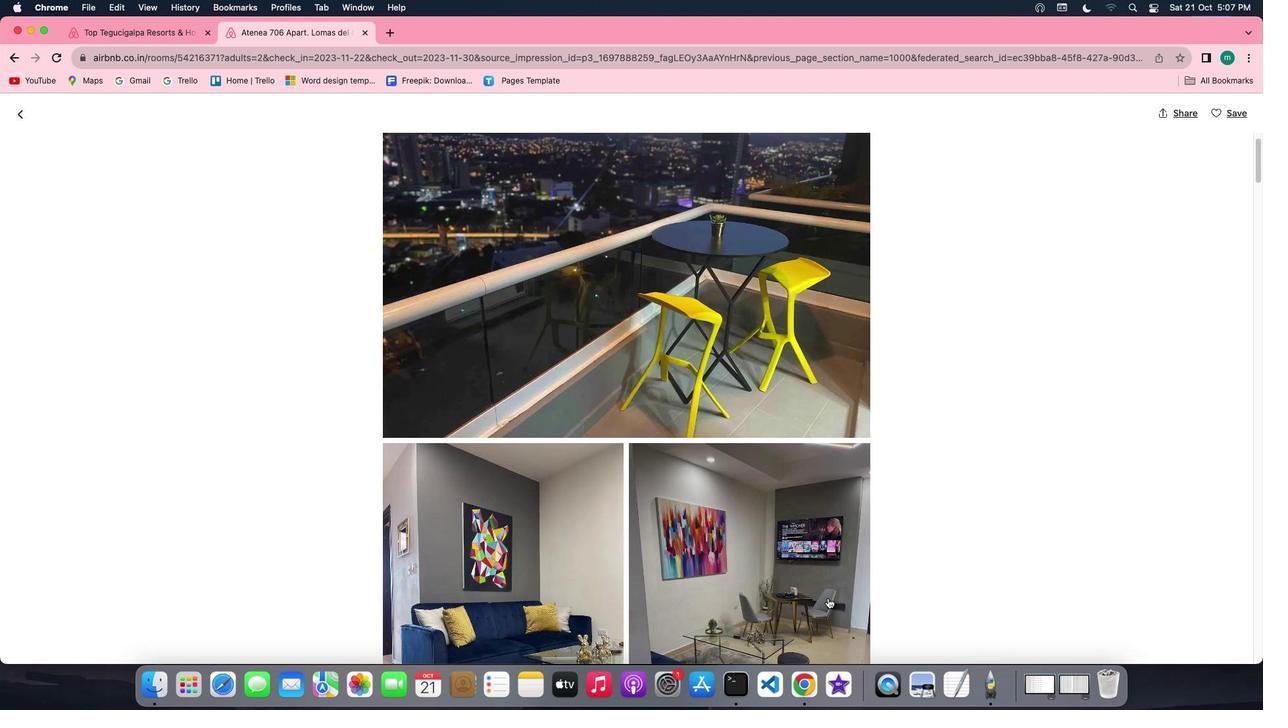 
Action: Mouse scrolled (828, 598) with delta (0, 0)
Screenshot: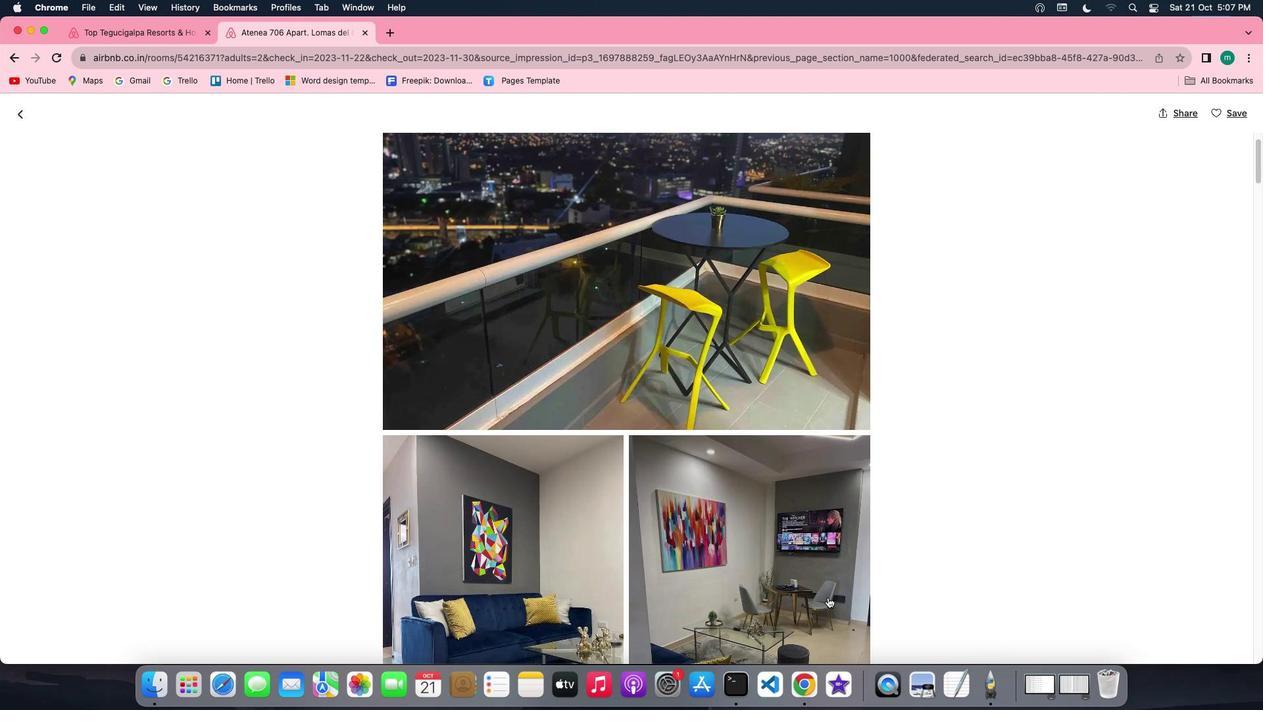 
Action: Mouse scrolled (828, 598) with delta (0, 0)
Screenshot: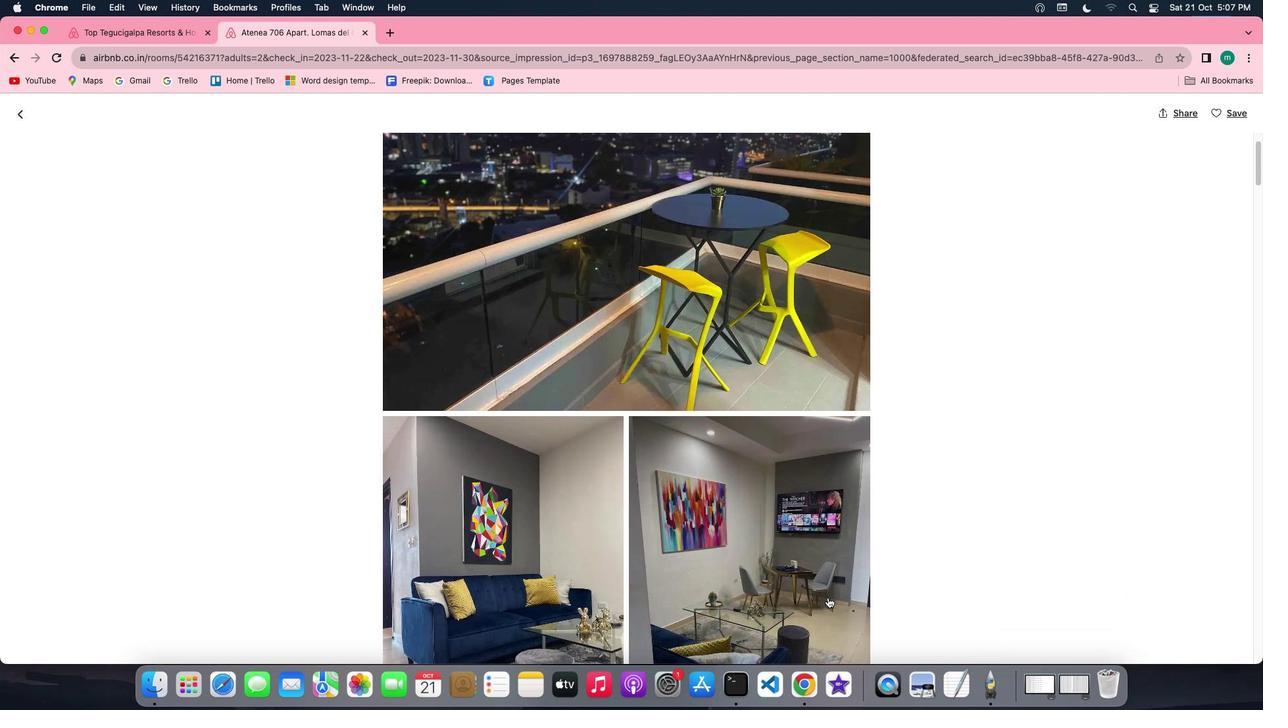 
Action: Mouse moved to (828, 597)
Screenshot: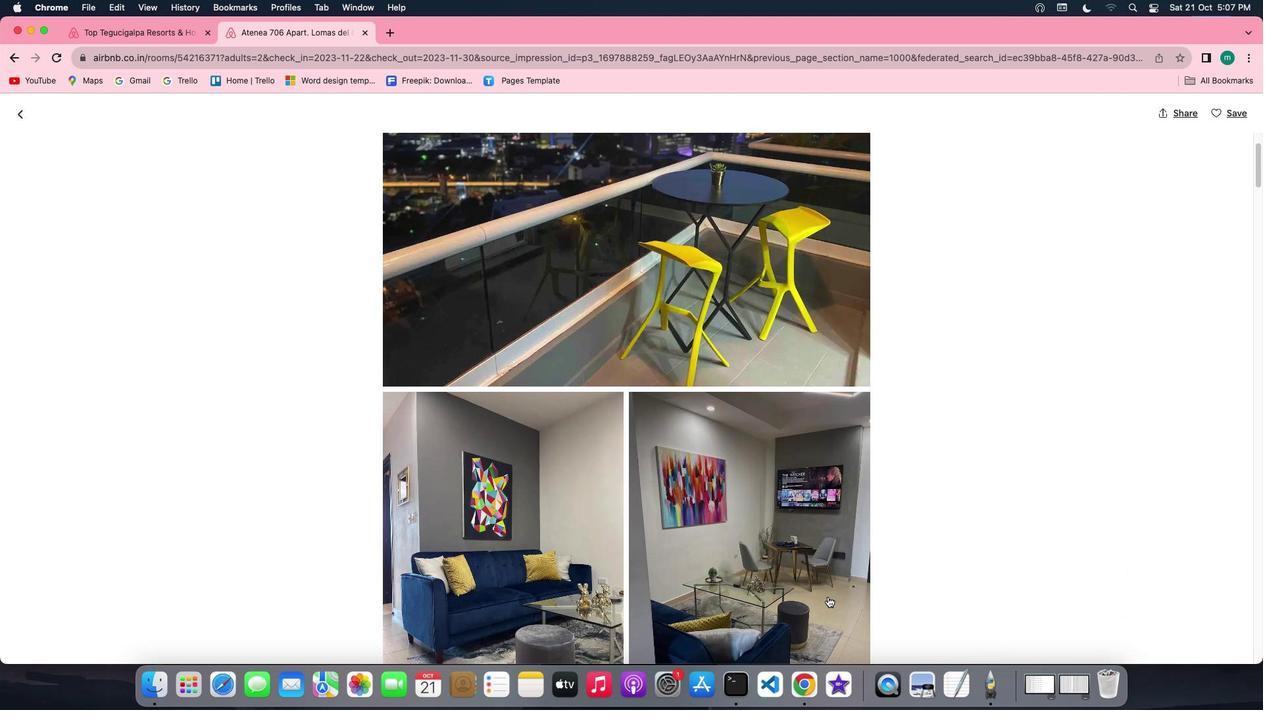 
Action: Mouse scrolled (828, 597) with delta (0, 0)
Screenshot: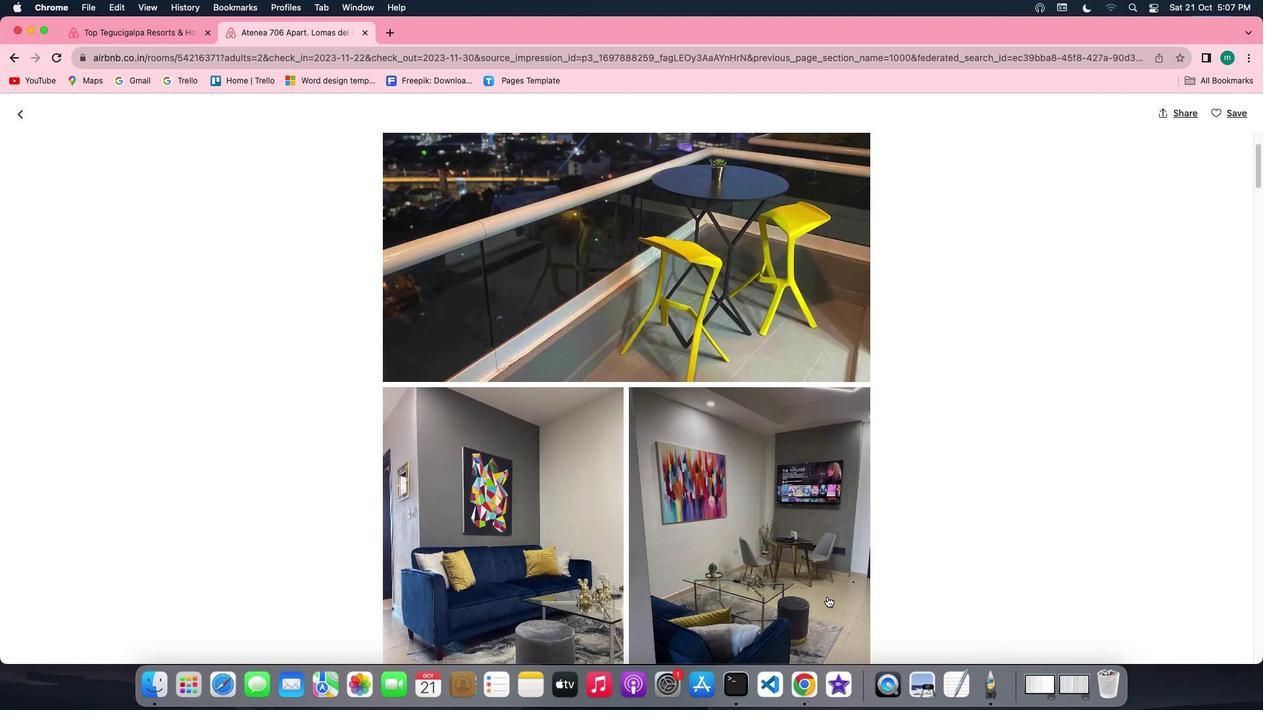 
Action: Mouse scrolled (828, 597) with delta (0, 0)
Screenshot: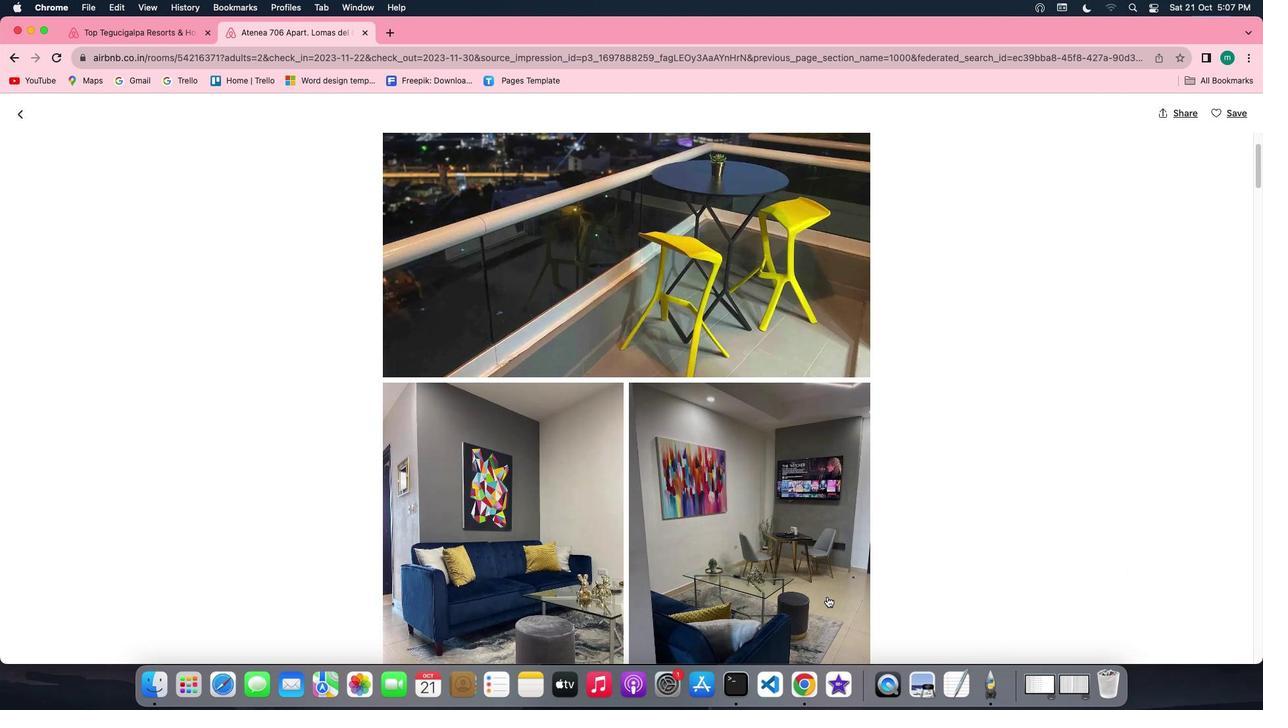 
Action: Mouse scrolled (828, 597) with delta (0, 0)
Screenshot: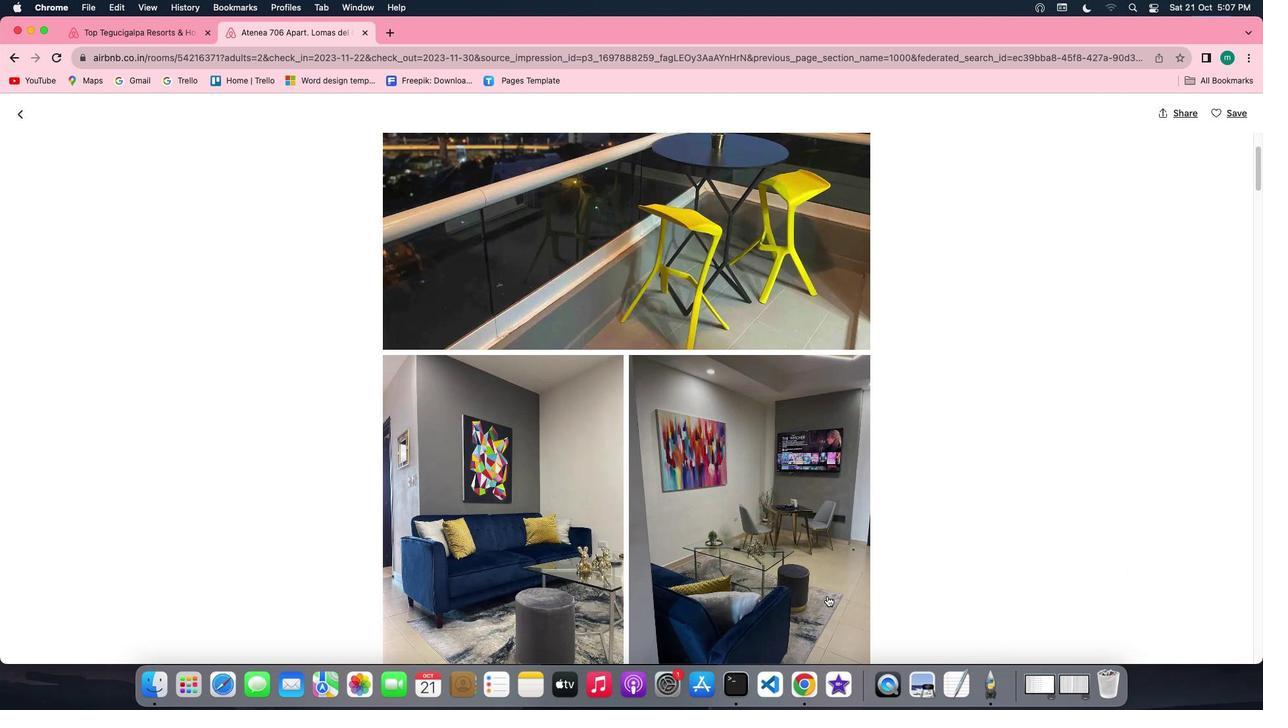 
Action: Mouse moved to (827, 593)
Screenshot: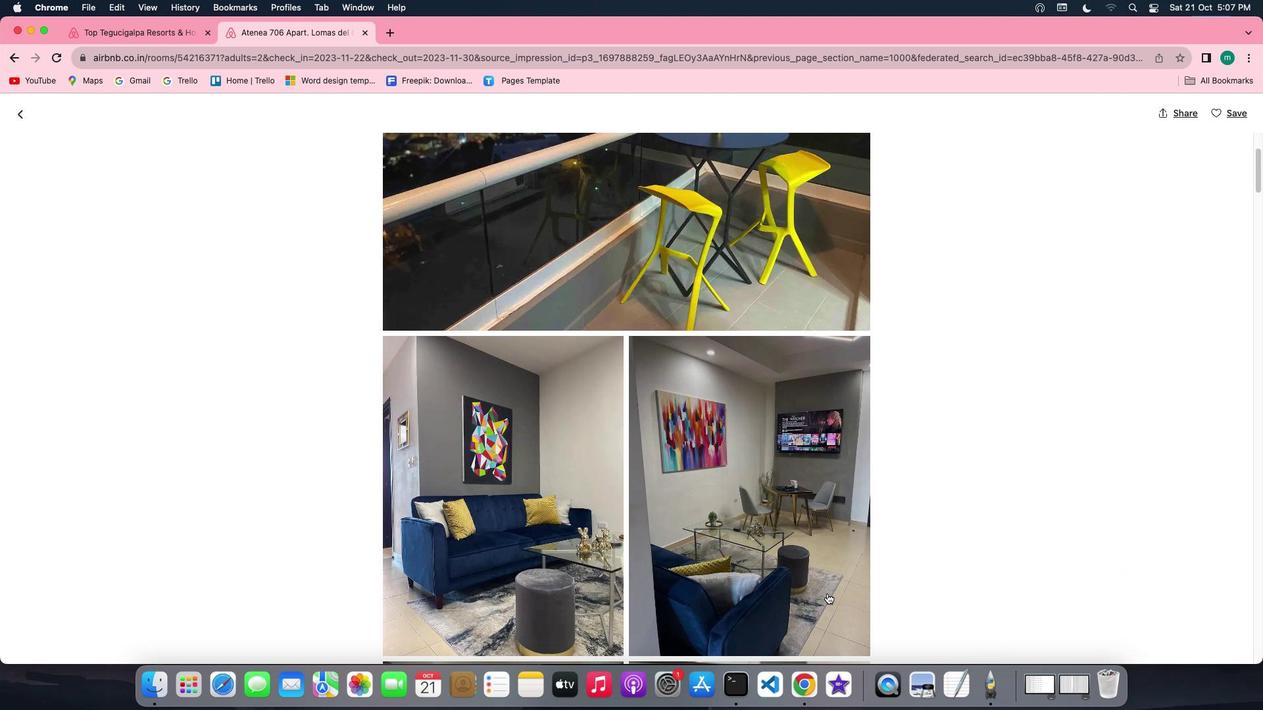 
Action: Mouse scrolled (827, 593) with delta (0, 0)
Screenshot: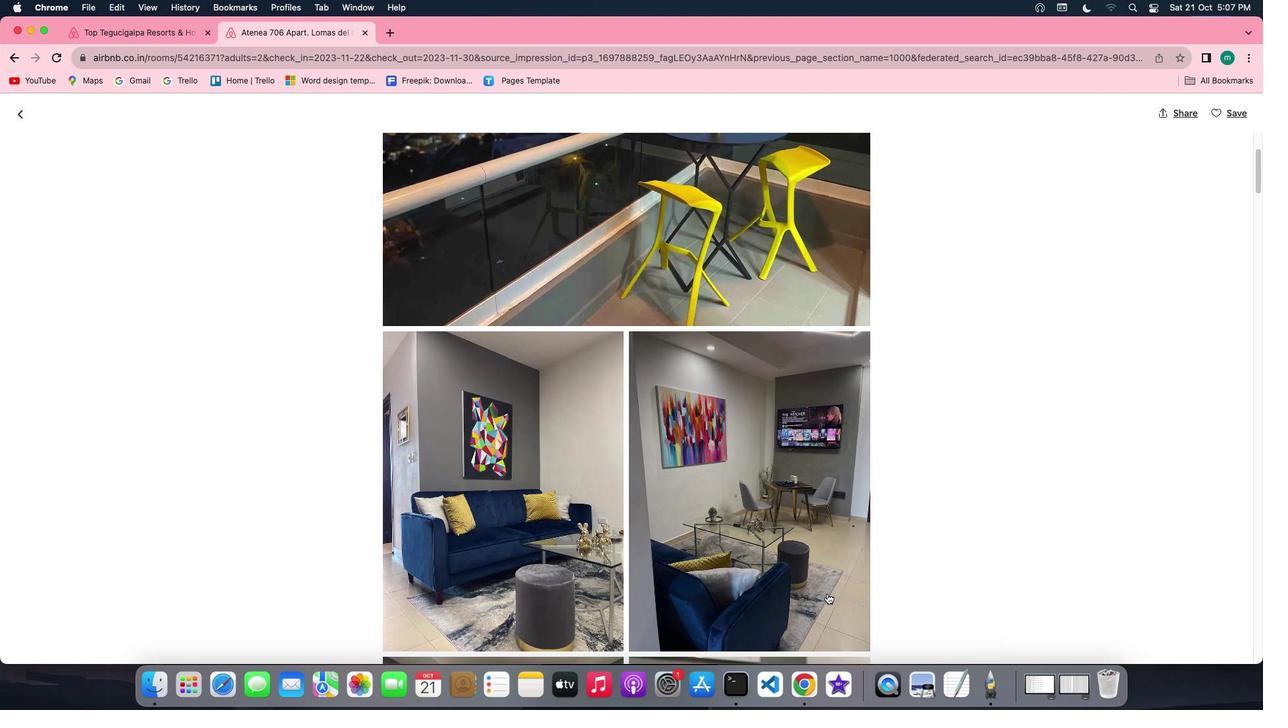 
Action: Mouse scrolled (827, 593) with delta (0, 0)
Screenshot: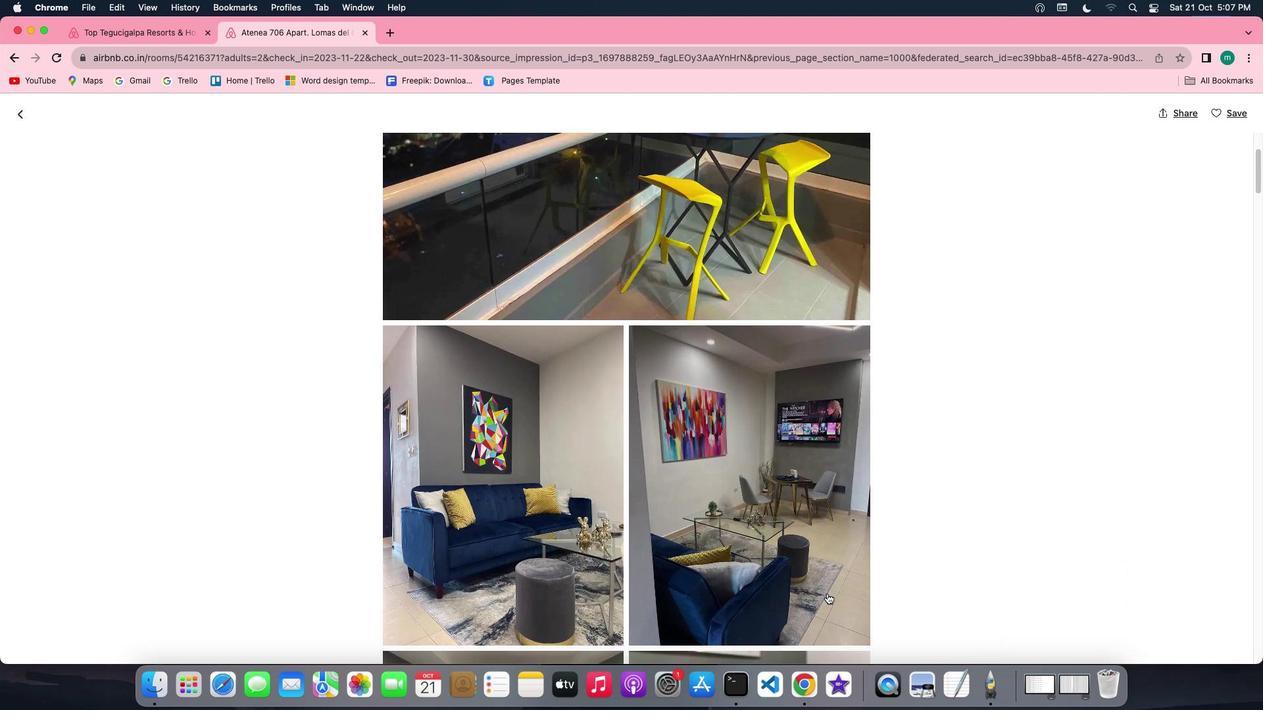 
Action: Mouse scrolled (827, 593) with delta (0, 0)
Screenshot: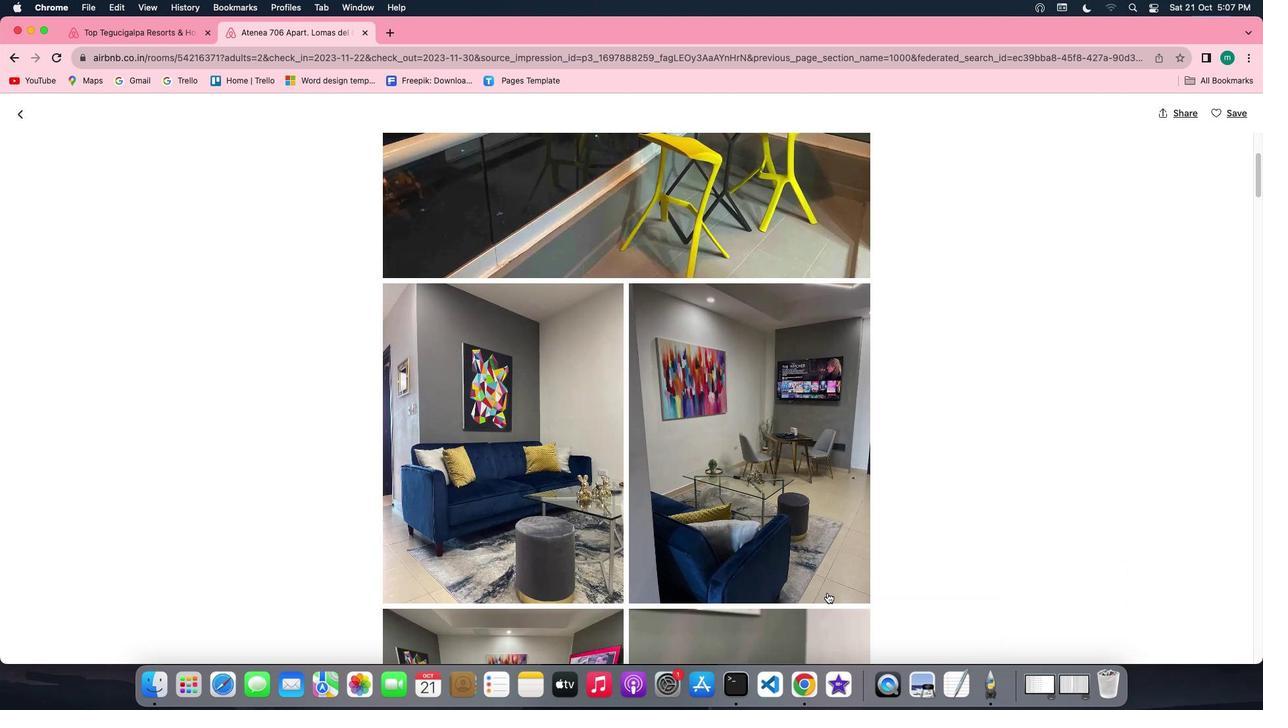 
Action: Mouse moved to (827, 591)
Screenshot: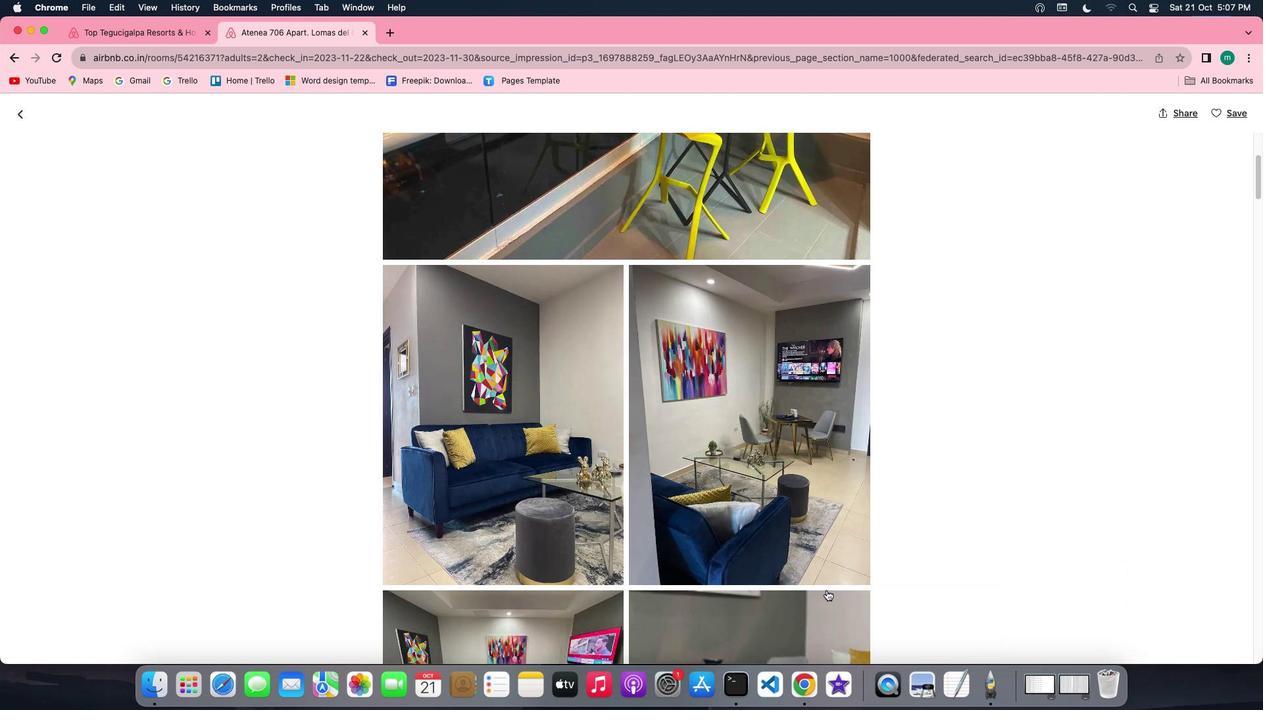 
Action: Mouse scrolled (827, 591) with delta (0, 0)
Screenshot: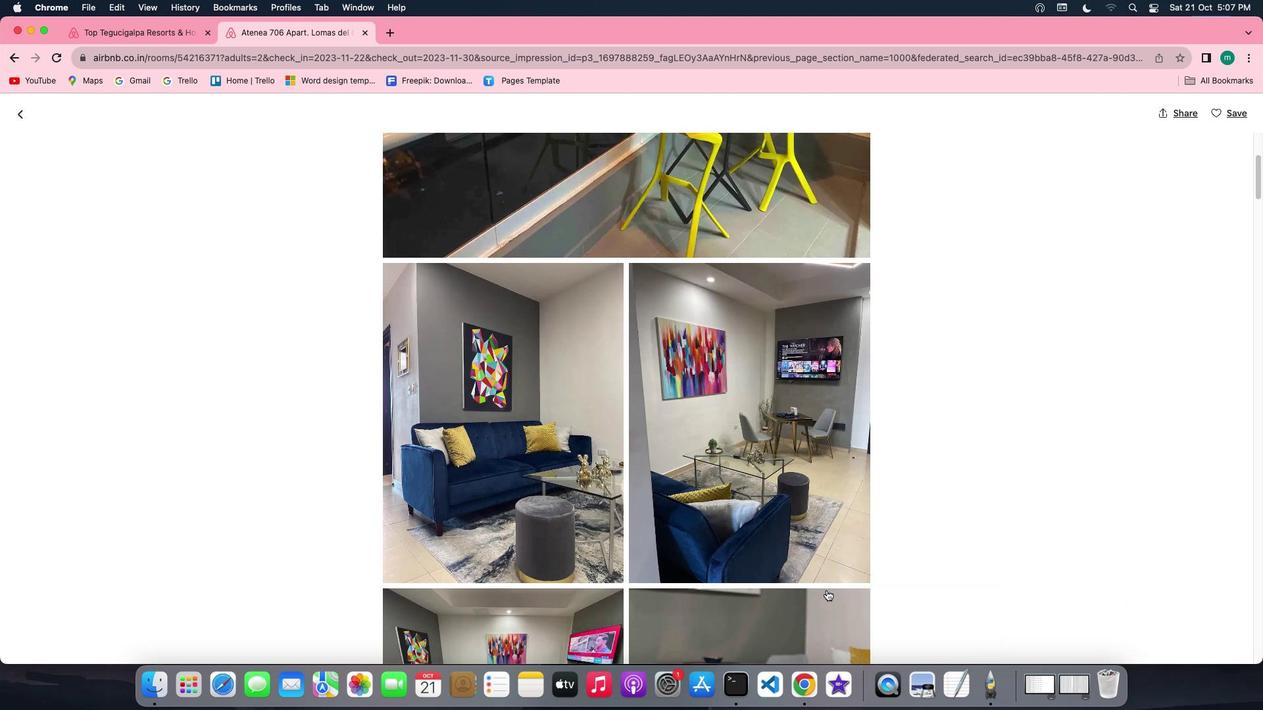 
Action: Mouse scrolled (827, 591) with delta (0, 0)
Screenshot: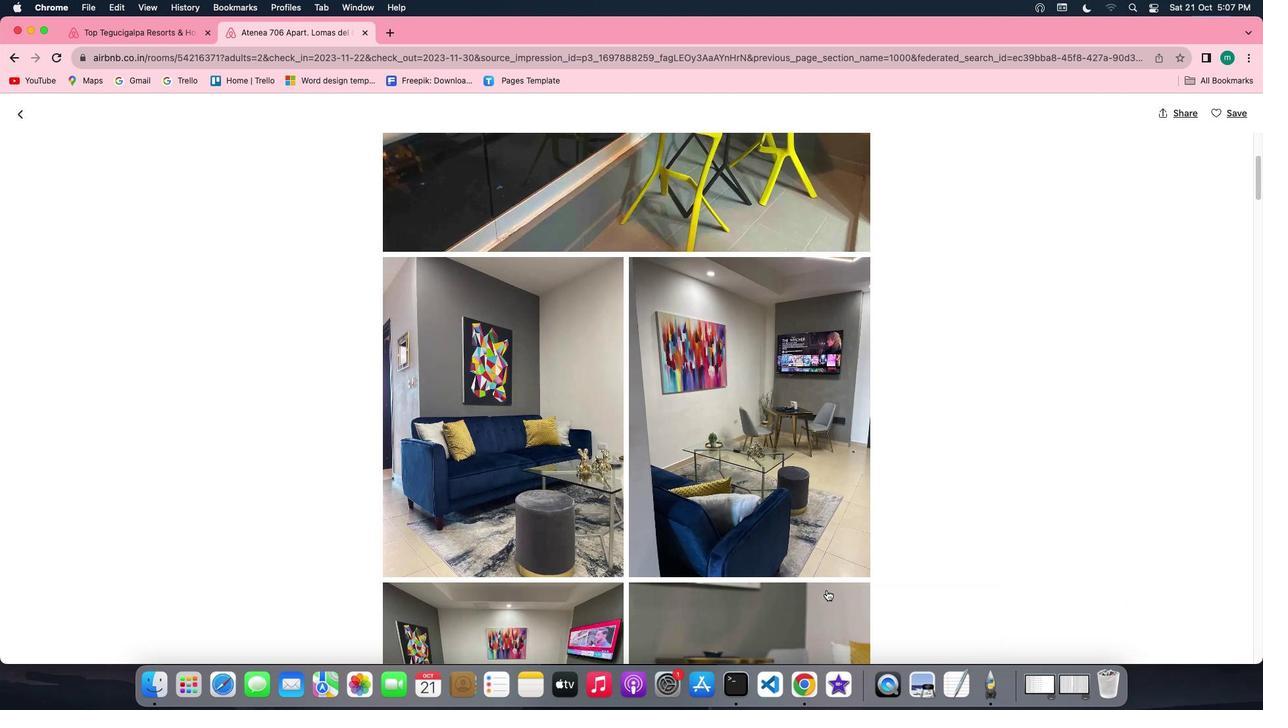 
Action: Mouse scrolled (827, 591) with delta (0, -1)
Screenshot: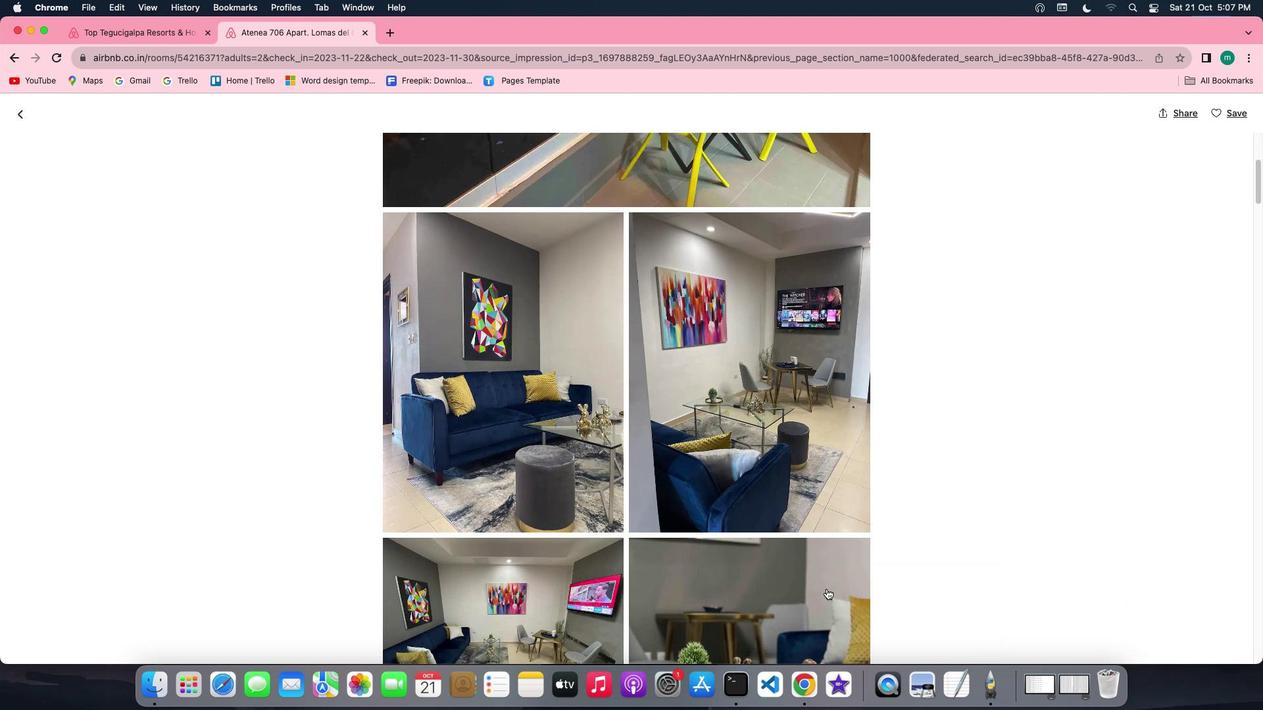 
Action: Mouse moved to (827, 589)
Screenshot: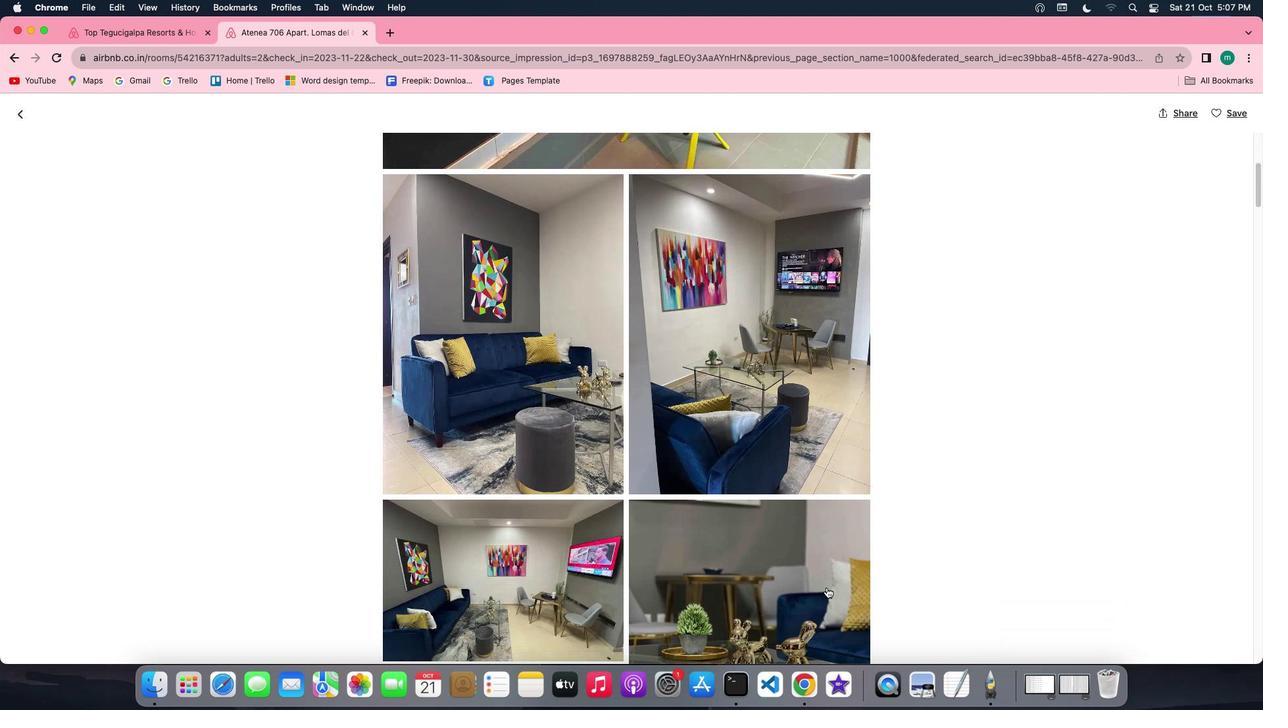 
Action: Mouse scrolled (827, 589) with delta (0, -1)
Screenshot: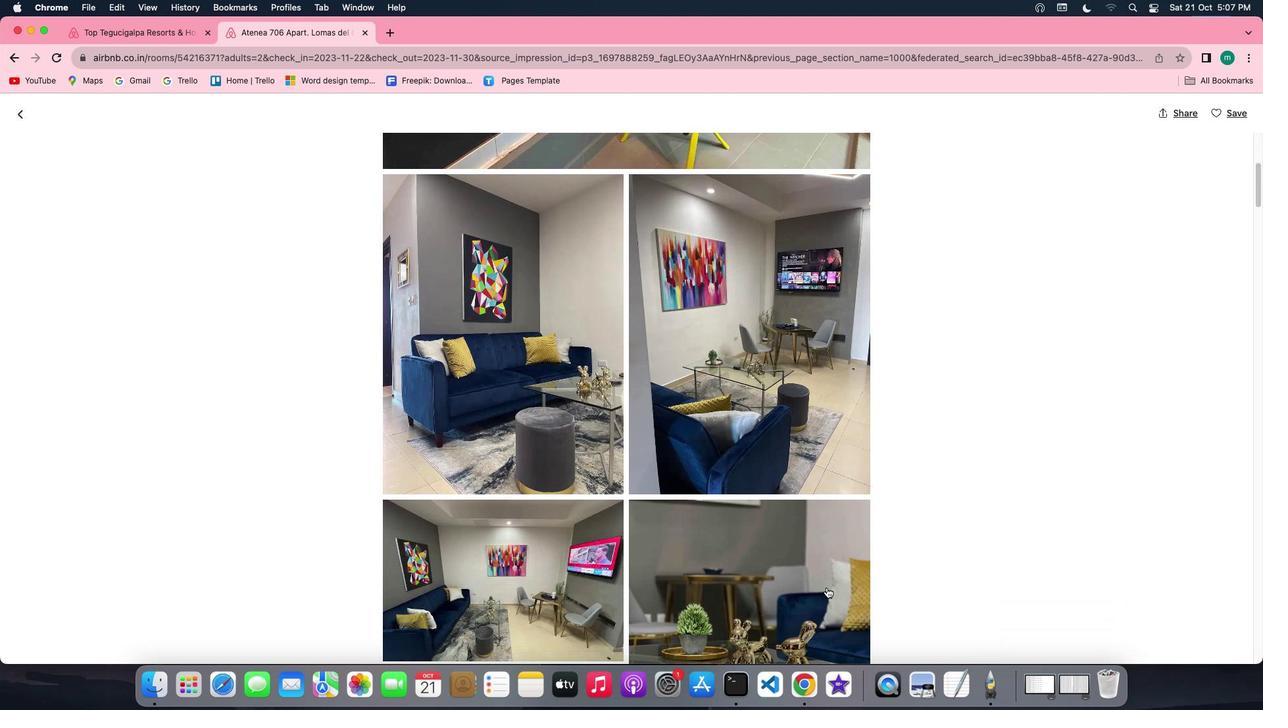 
Action: Mouse moved to (827, 587)
Screenshot: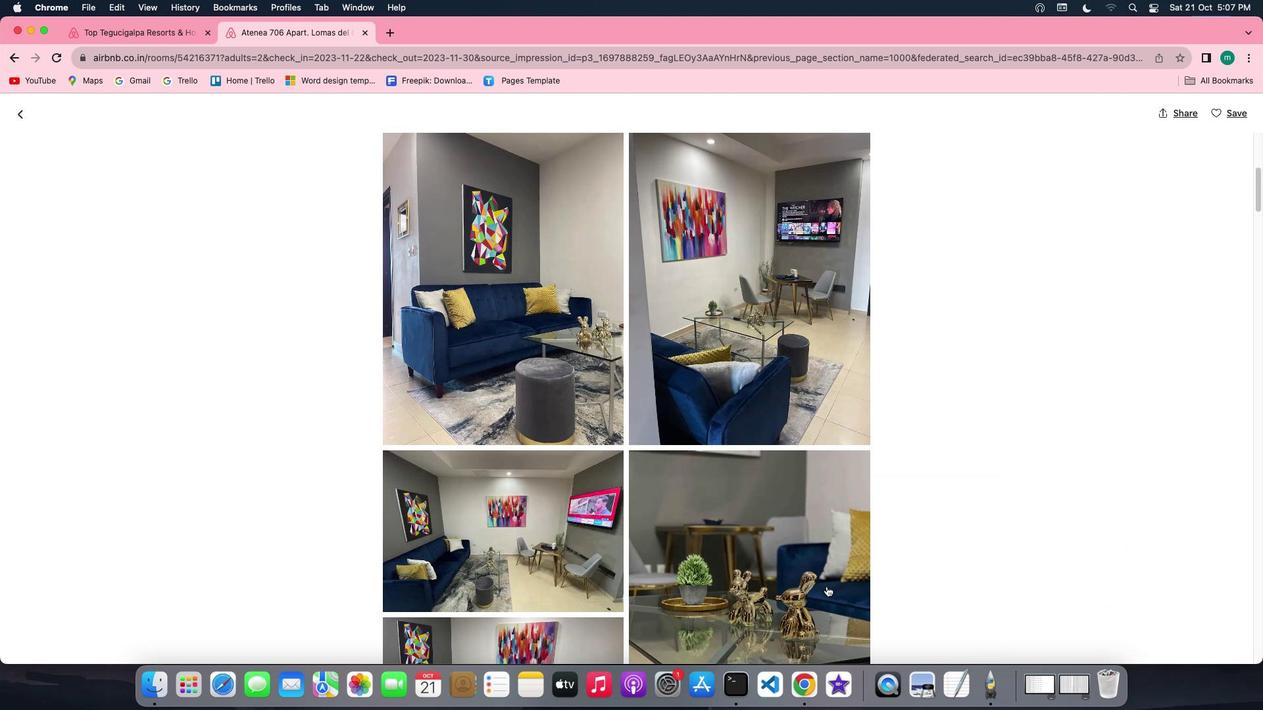 
Action: Mouse scrolled (827, 587) with delta (0, 0)
Screenshot: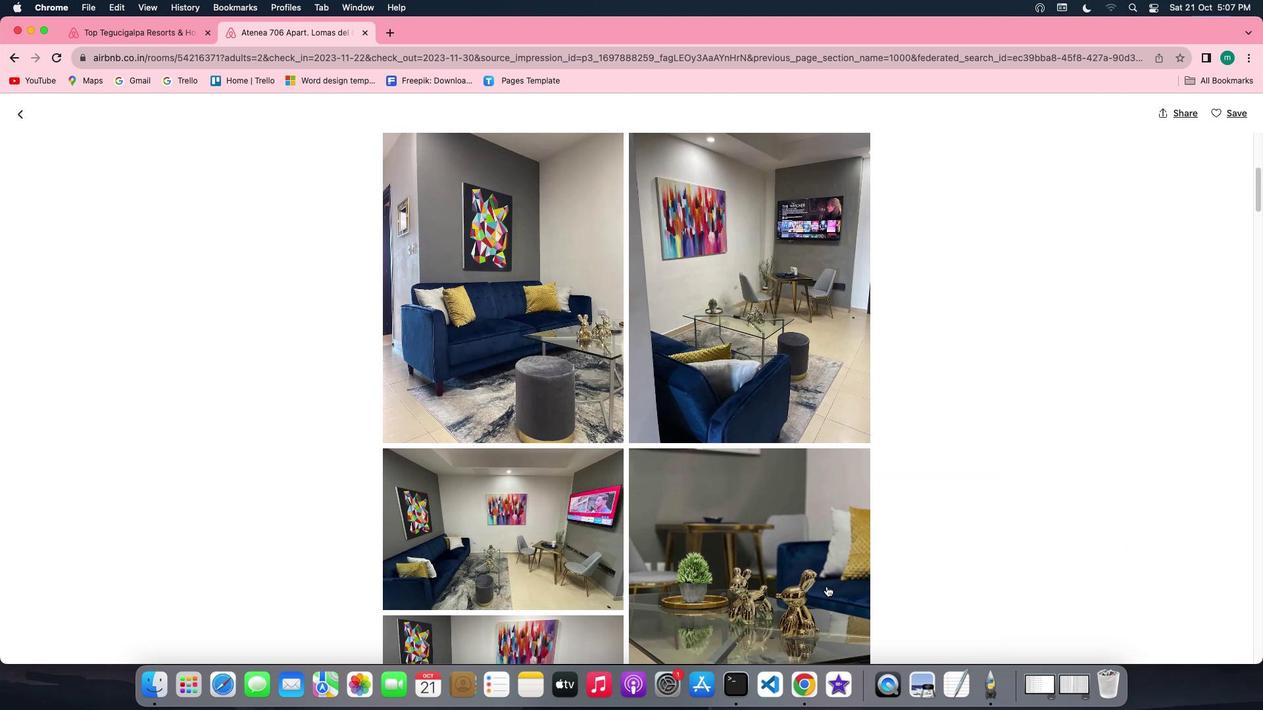 
Action: Mouse scrolled (827, 587) with delta (0, 0)
Screenshot: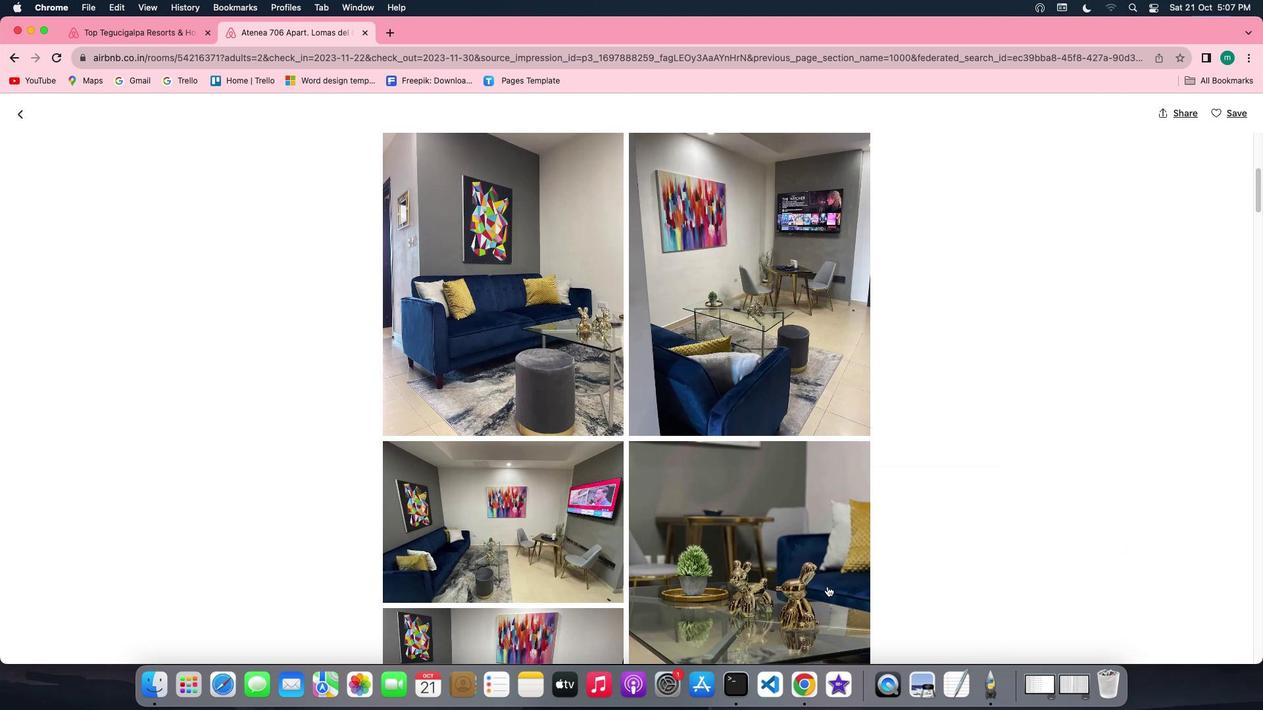 
Action: Mouse moved to (827, 586)
Screenshot: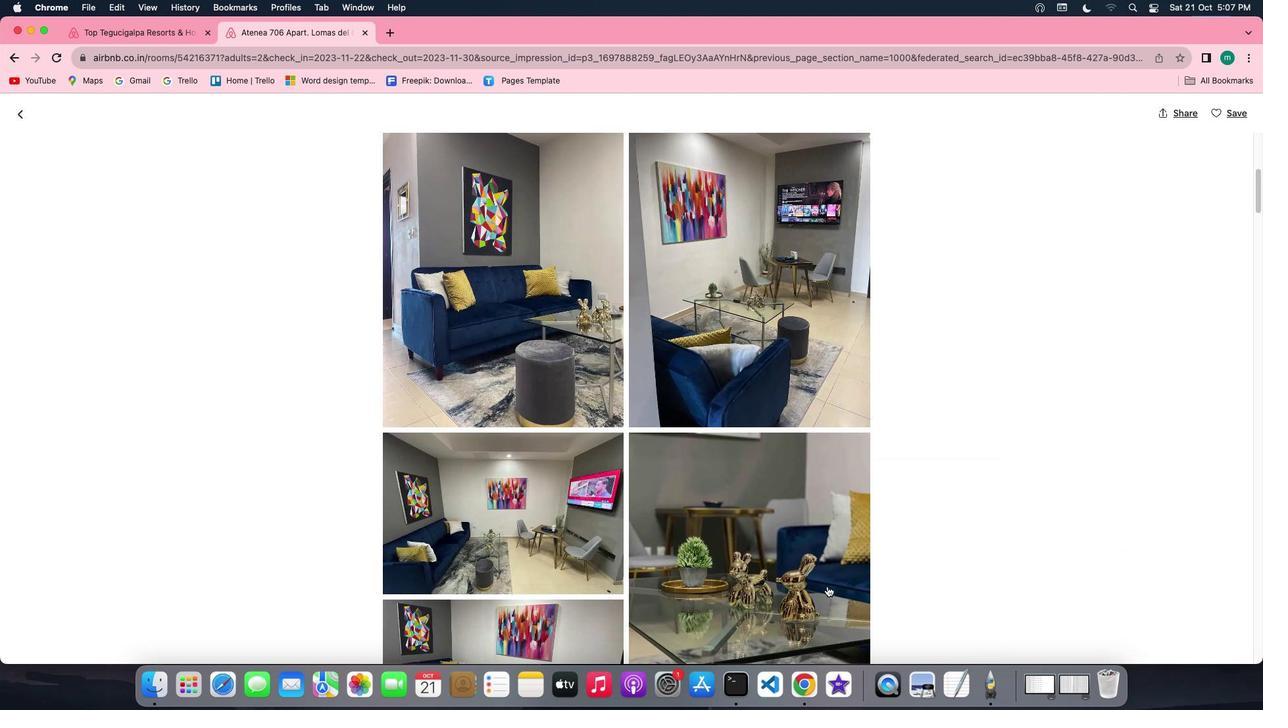
Action: Mouse scrolled (827, 586) with delta (0, 0)
Screenshot: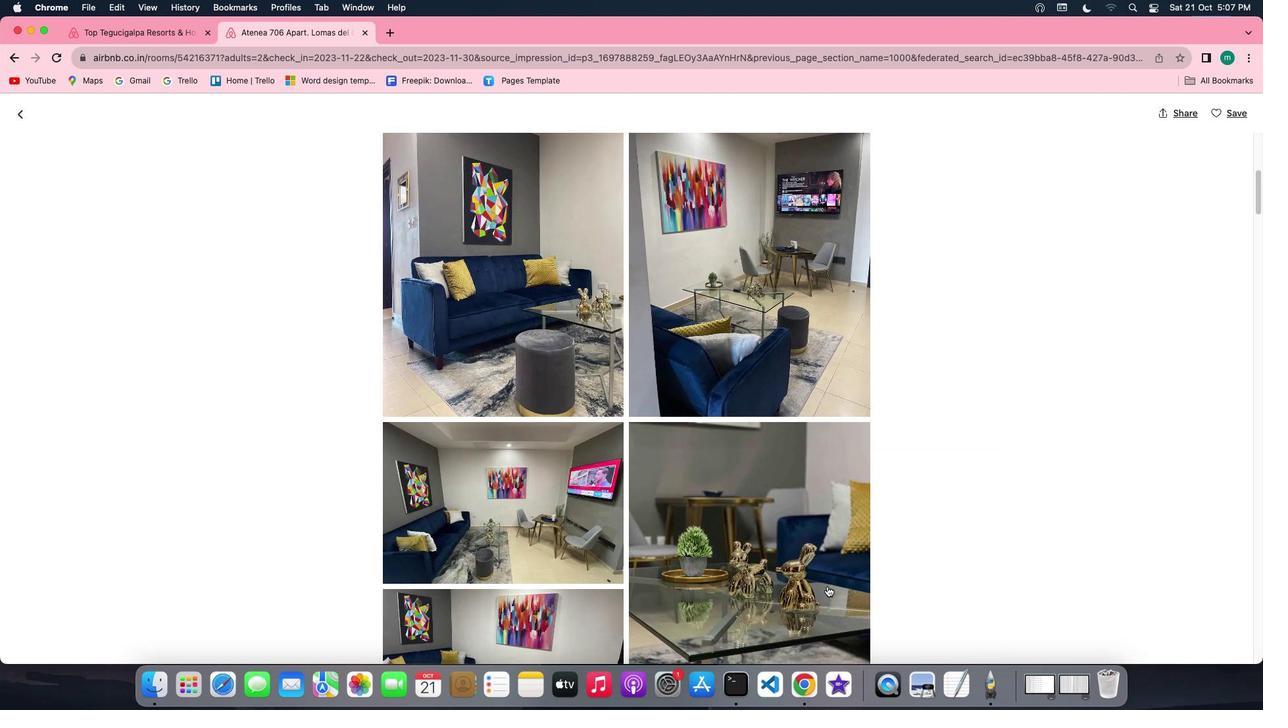 
Action: Mouse moved to (829, 586)
Screenshot: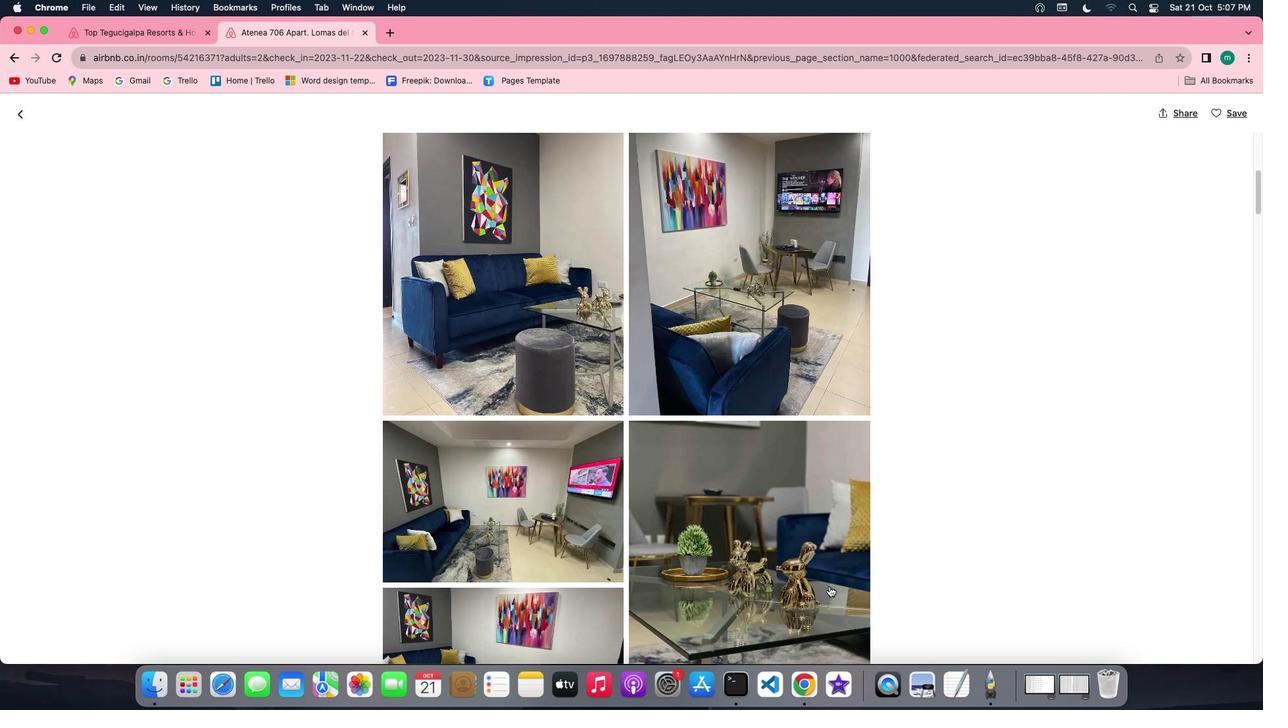 
Action: Mouse scrolled (829, 586) with delta (0, 0)
Screenshot: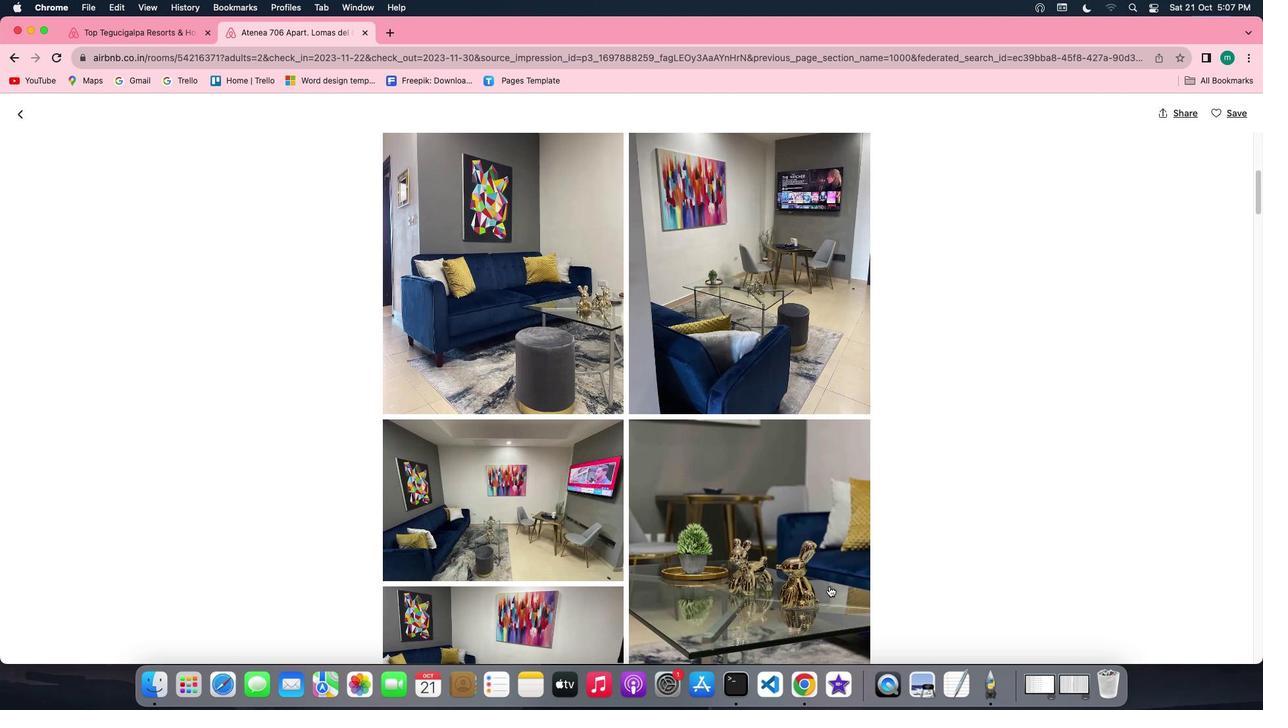 
Action: Mouse scrolled (829, 586) with delta (0, 0)
Screenshot: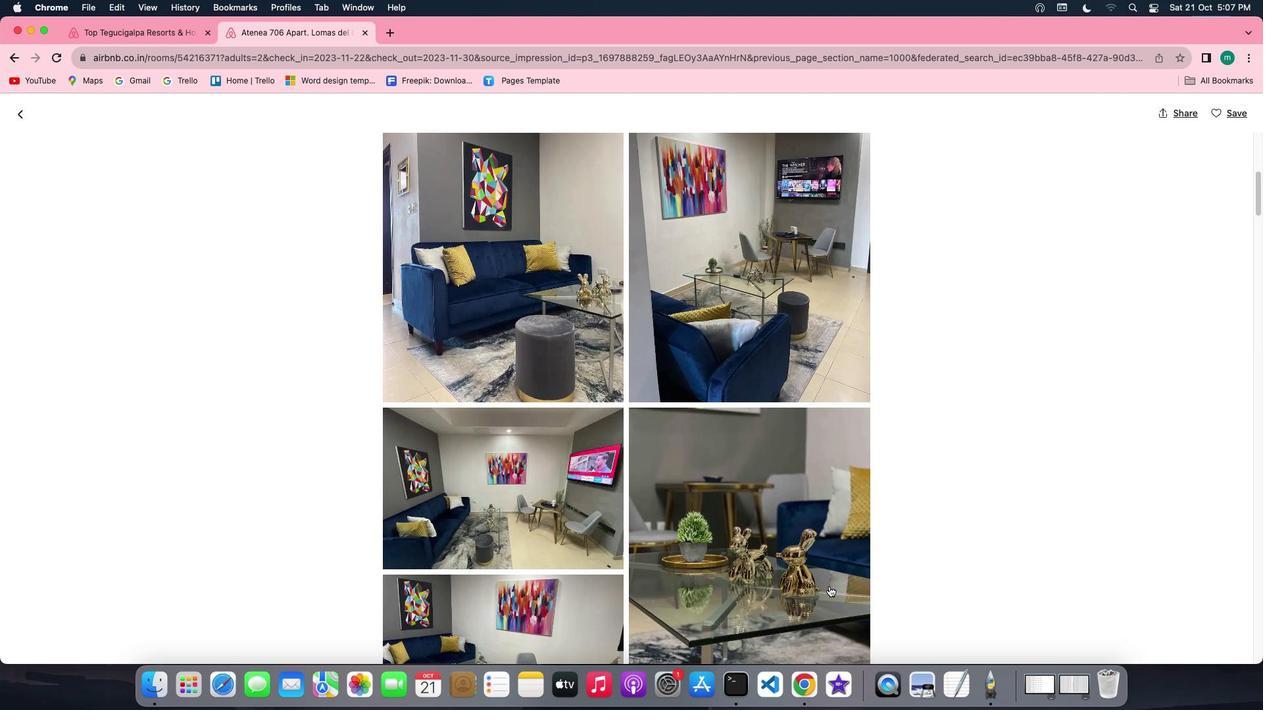 
Action: Mouse scrolled (829, 586) with delta (0, 0)
Screenshot: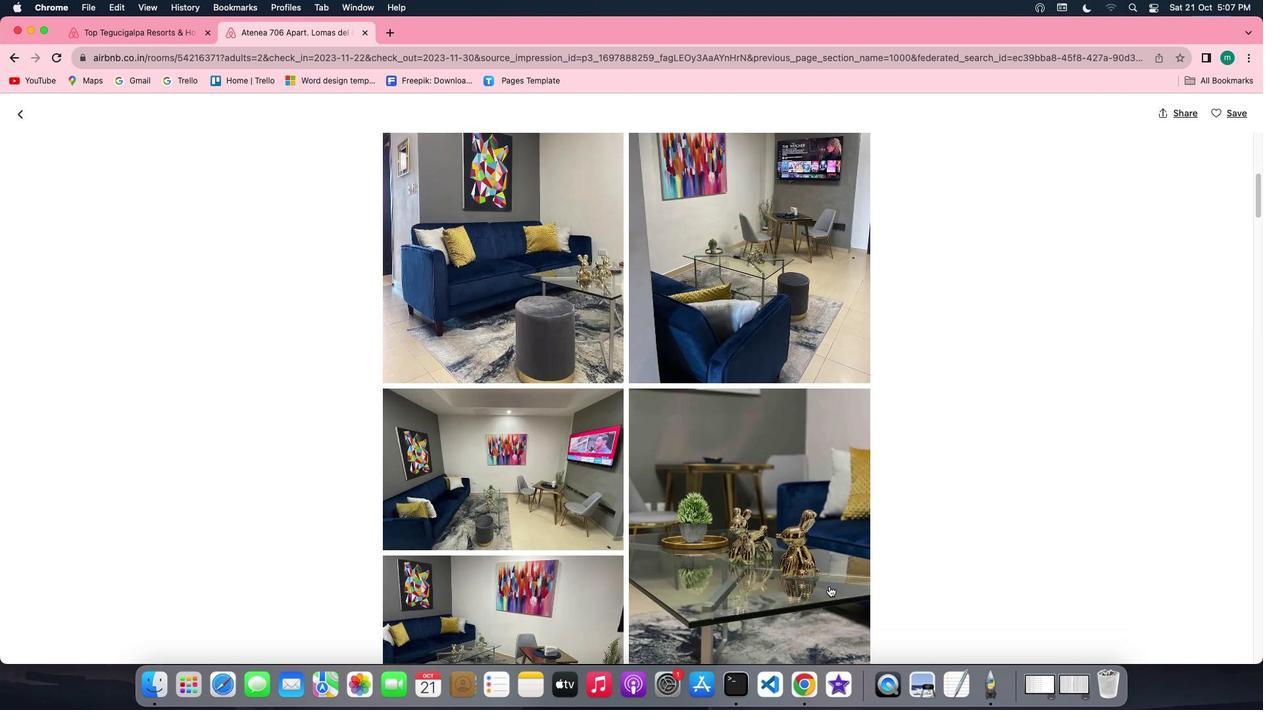 
Action: Mouse moved to (829, 586)
Screenshot: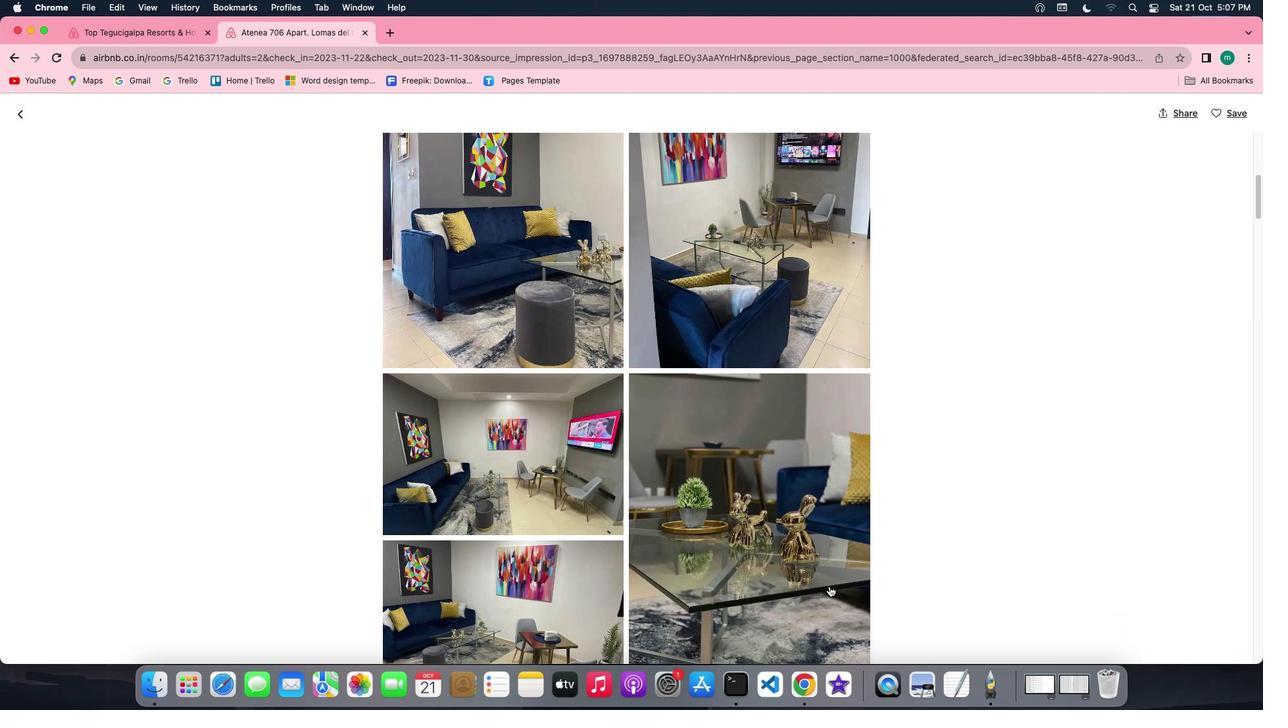 
Action: Mouse scrolled (829, 586) with delta (0, 0)
Screenshot: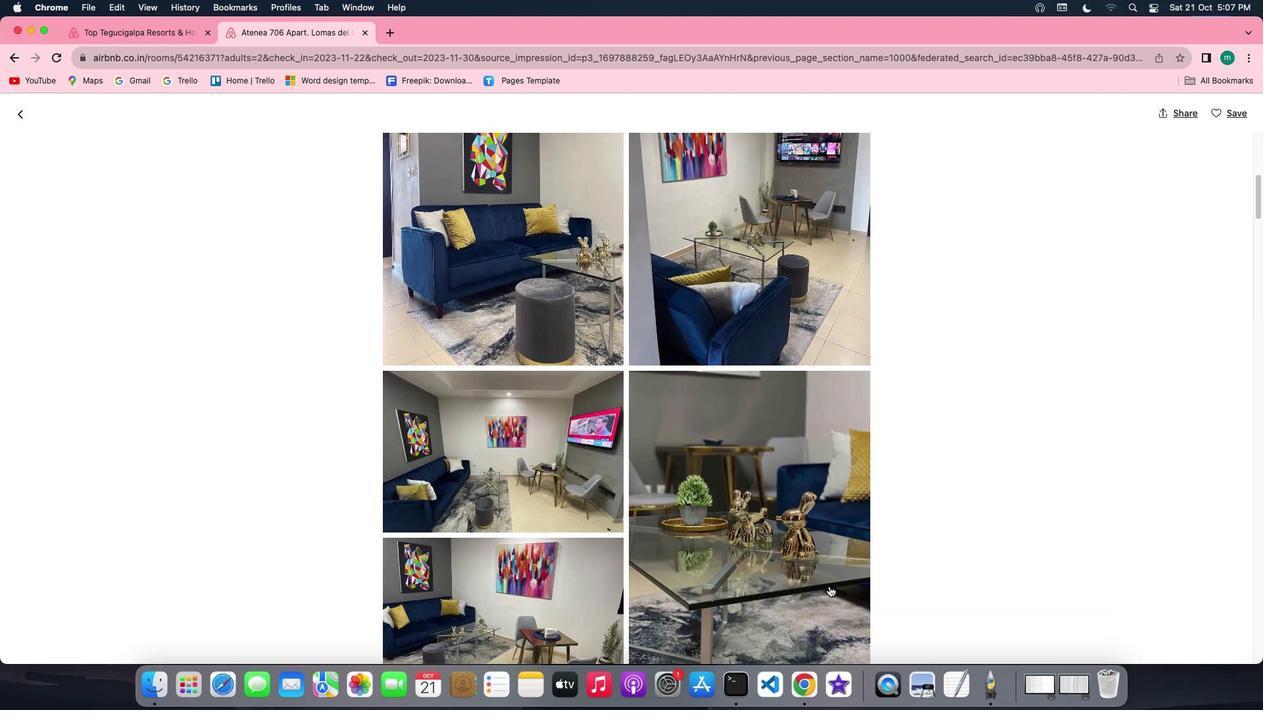 
Action: Mouse scrolled (829, 586) with delta (0, 0)
Screenshot: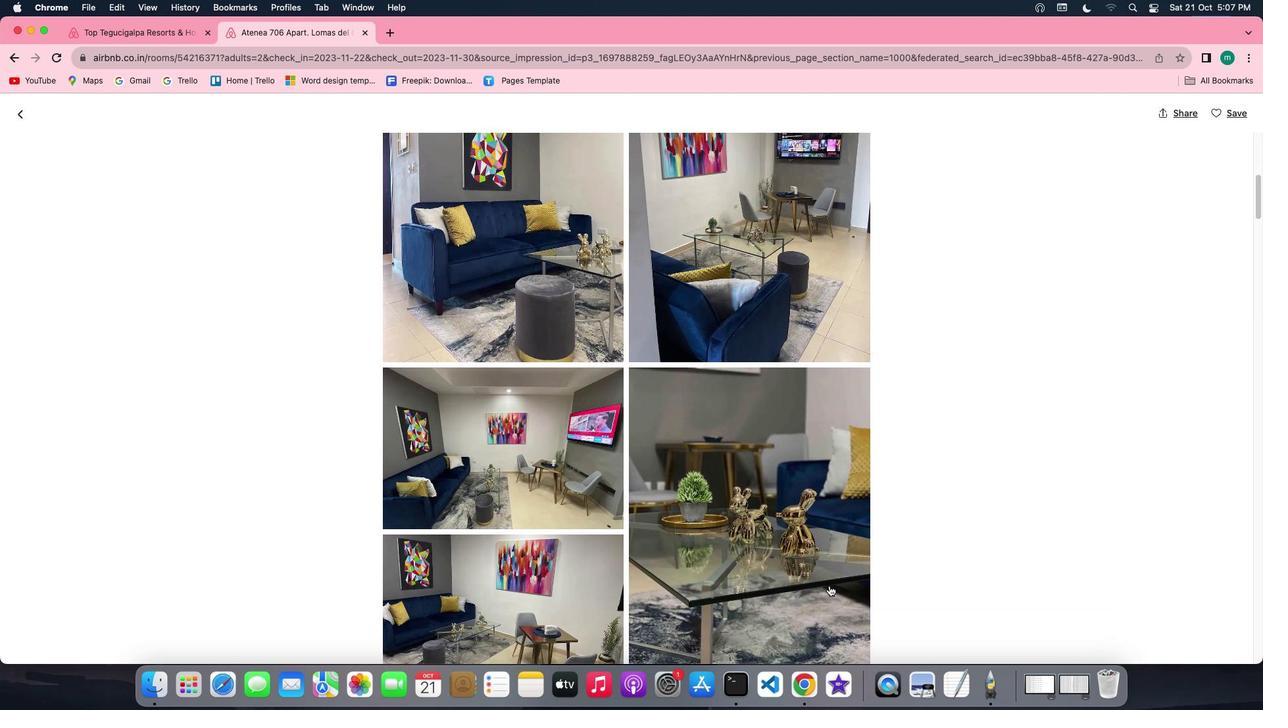 
Action: Mouse moved to (829, 586)
Screenshot: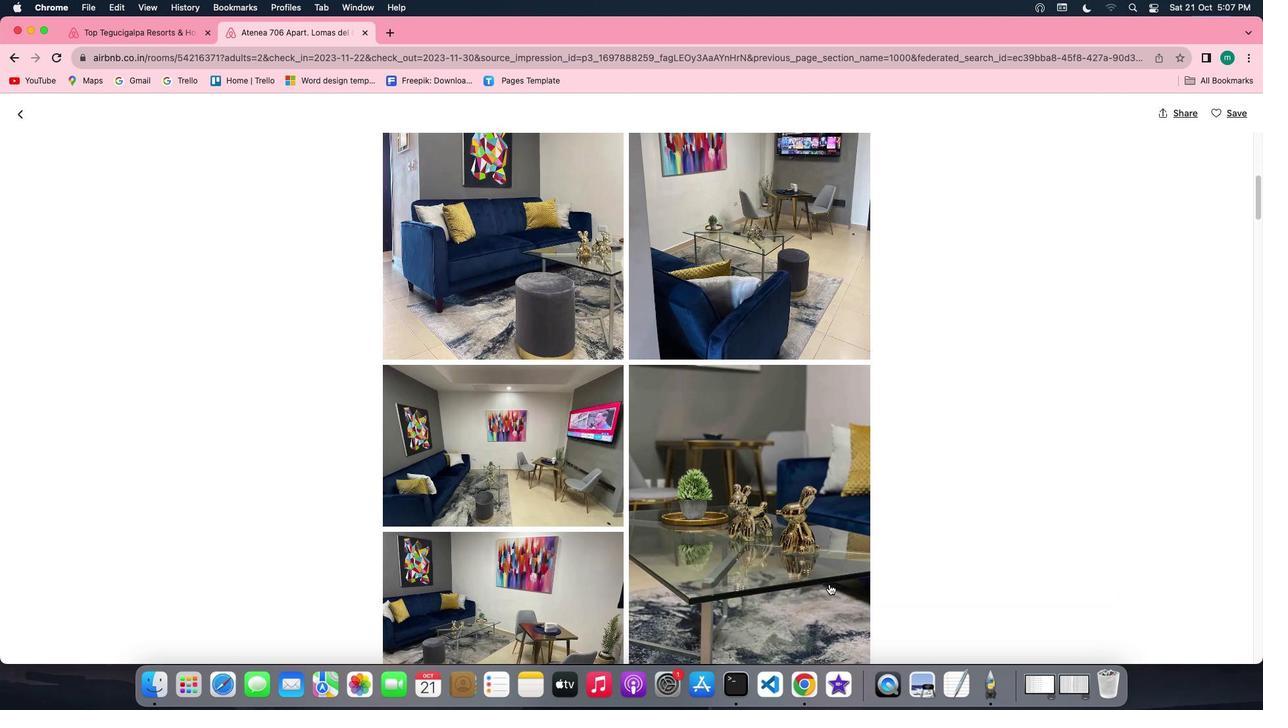 
Action: Mouse scrolled (829, 586) with delta (0, 0)
Screenshot: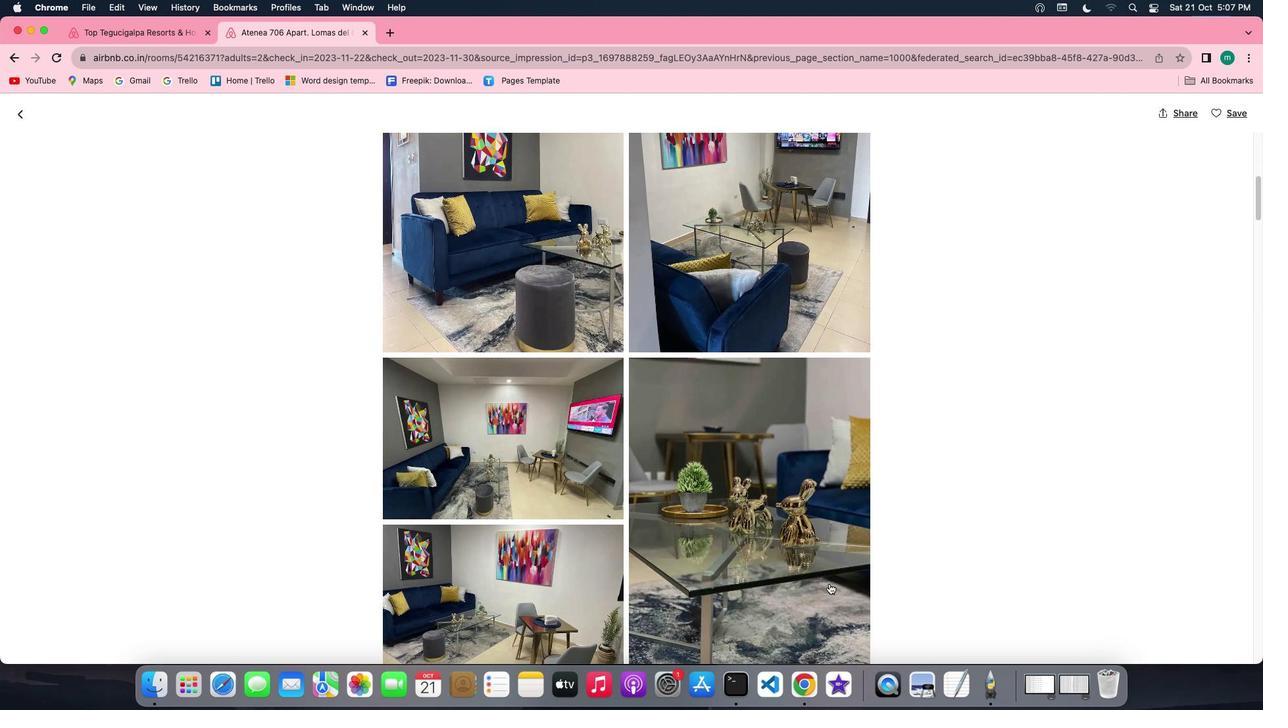 
Action: Mouse moved to (830, 583)
Screenshot: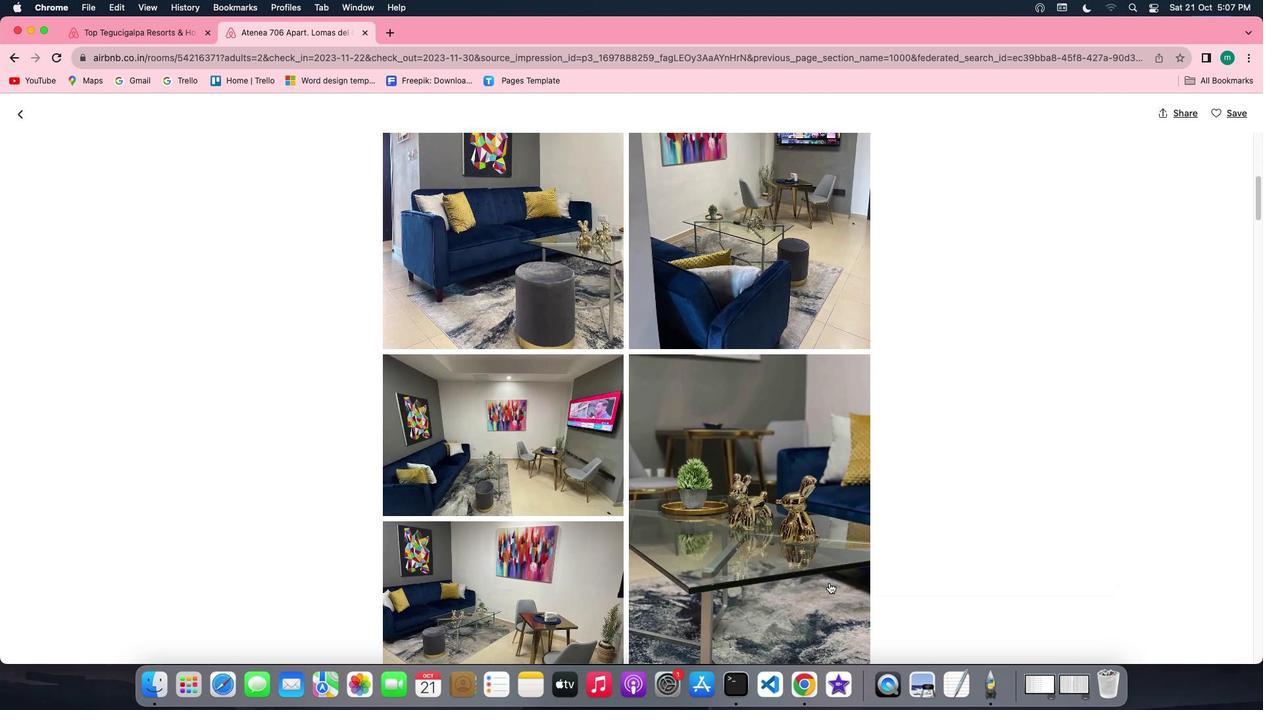 
Action: Mouse scrolled (830, 583) with delta (0, 0)
Screenshot: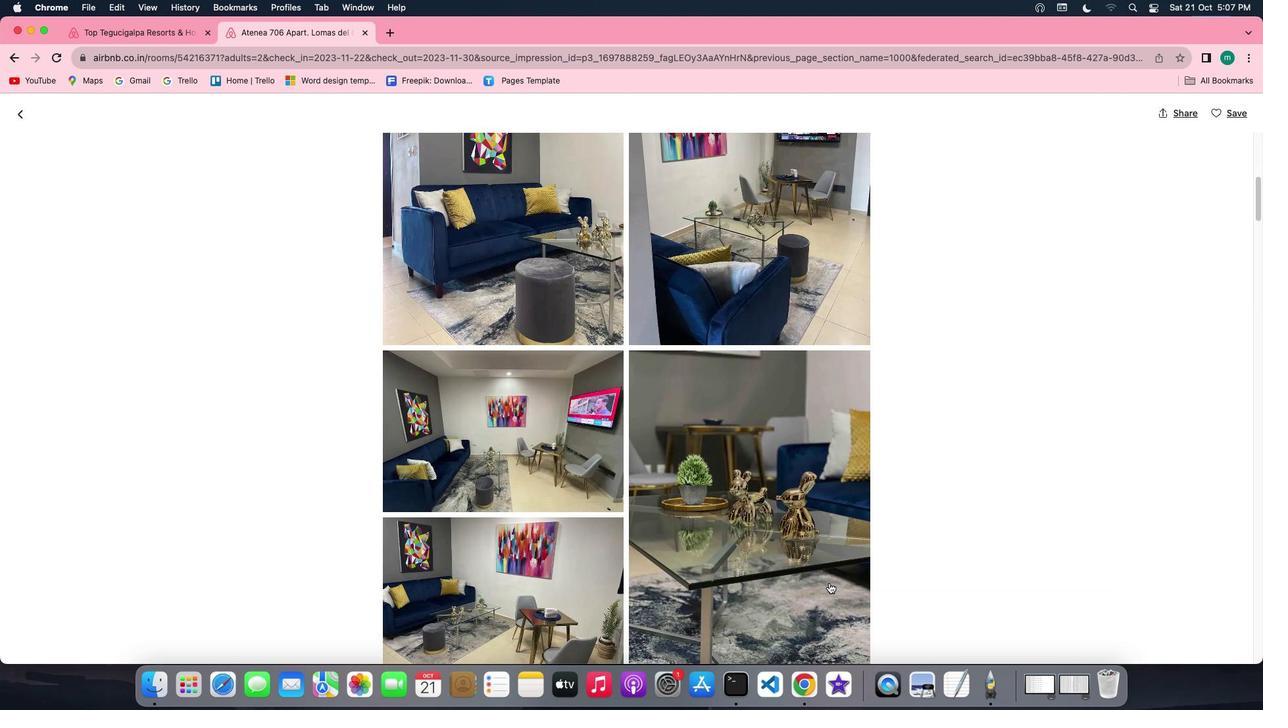 
Action: Mouse scrolled (830, 583) with delta (0, 0)
Screenshot: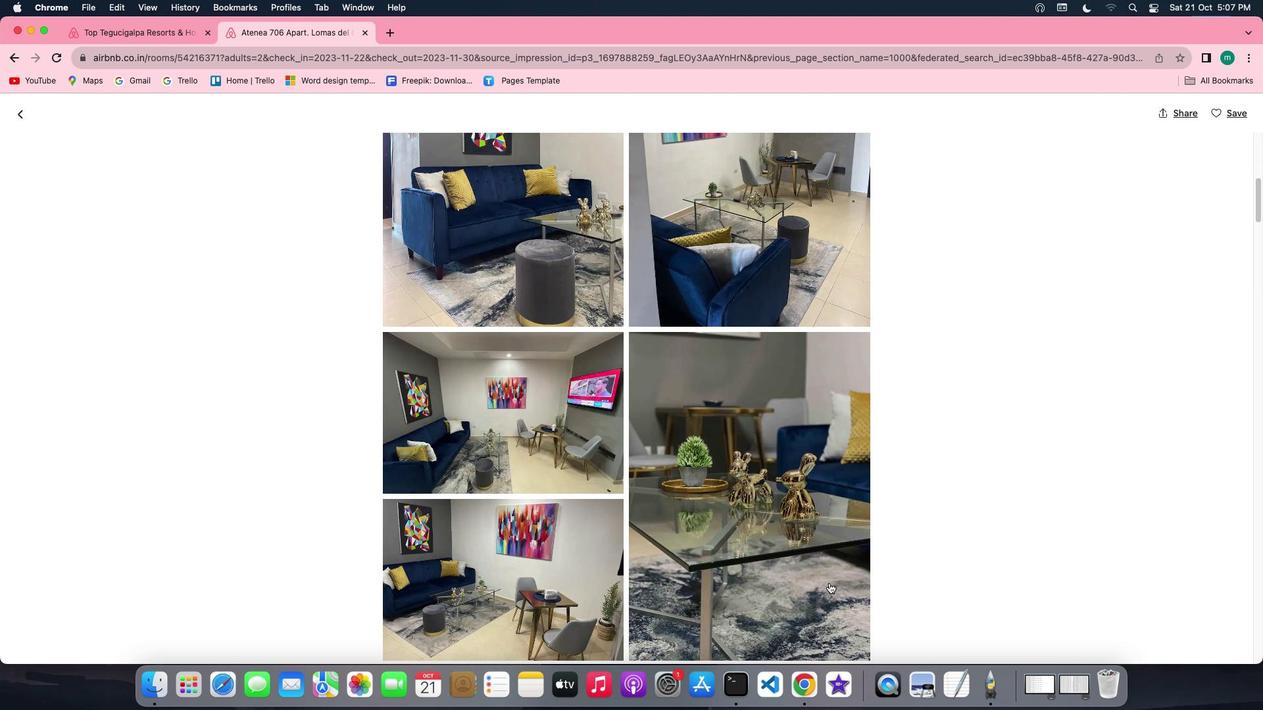 
Action: Mouse scrolled (830, 583) with delta (0, -1)
Screenshot: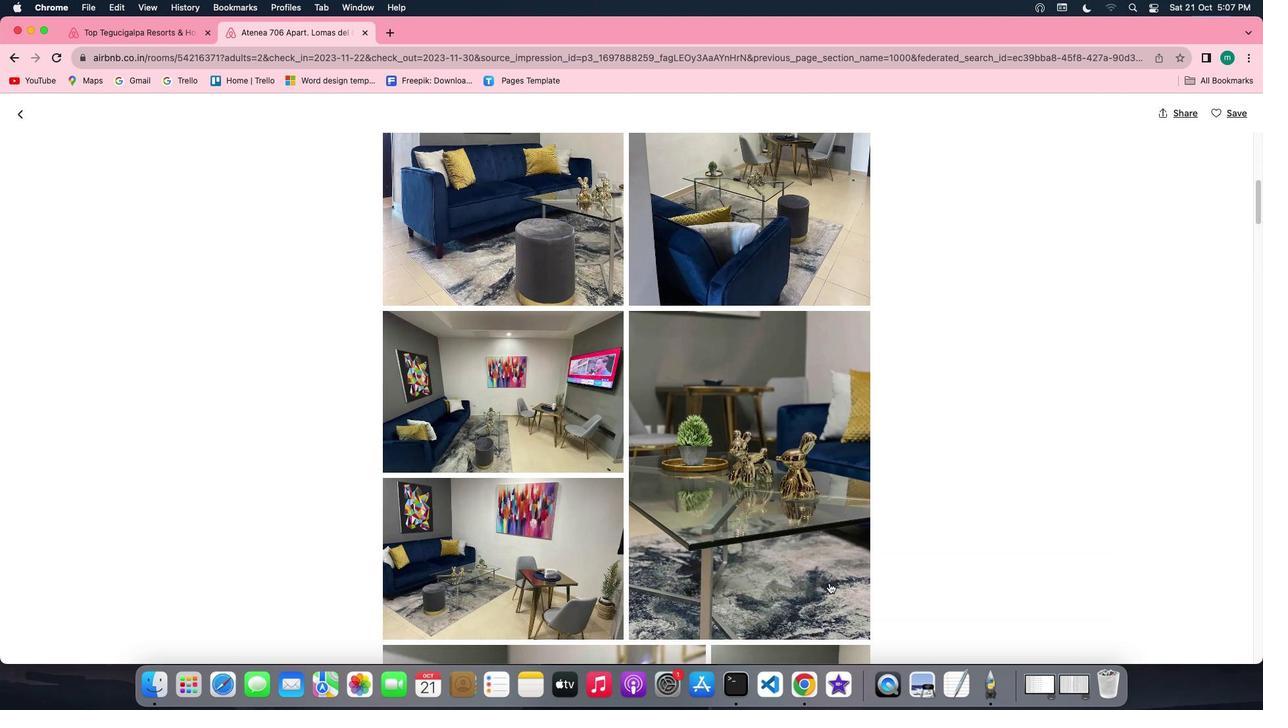 
Action: Mouse moved to (829, 583)
Screenshot: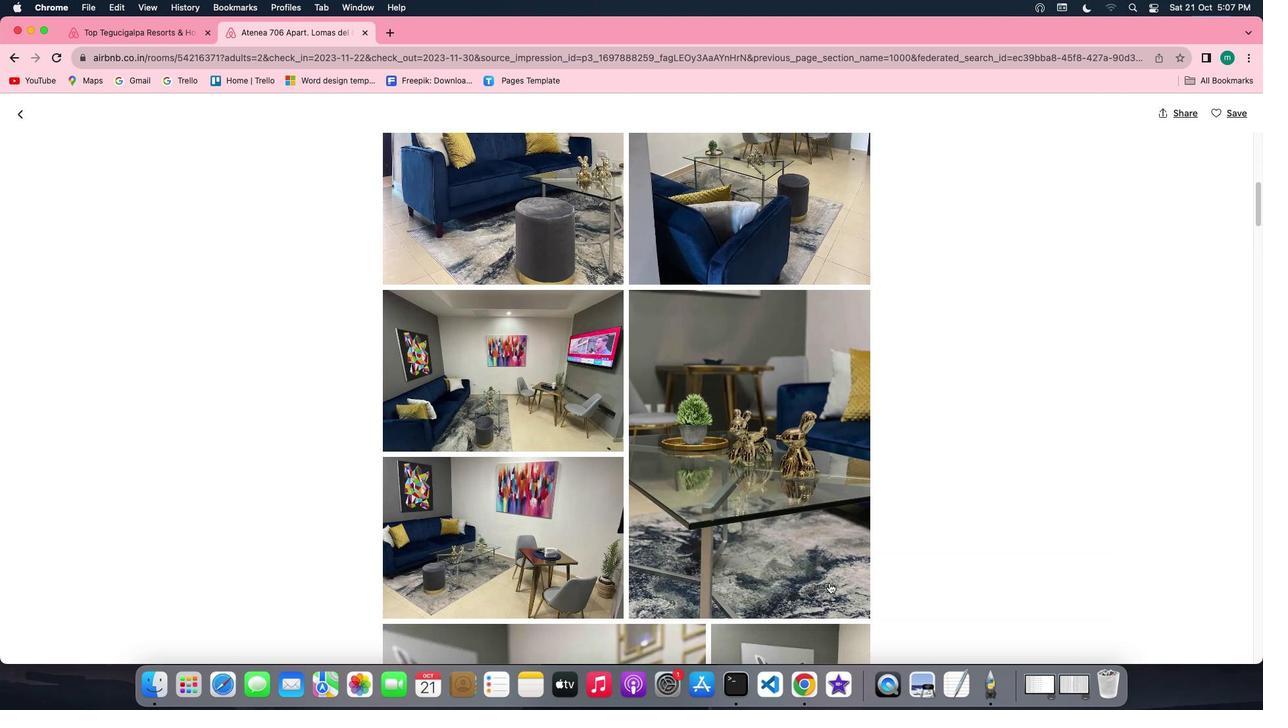 
Action: Mouse scrolled (829, 583) with delta (0, 0)
Screenshot: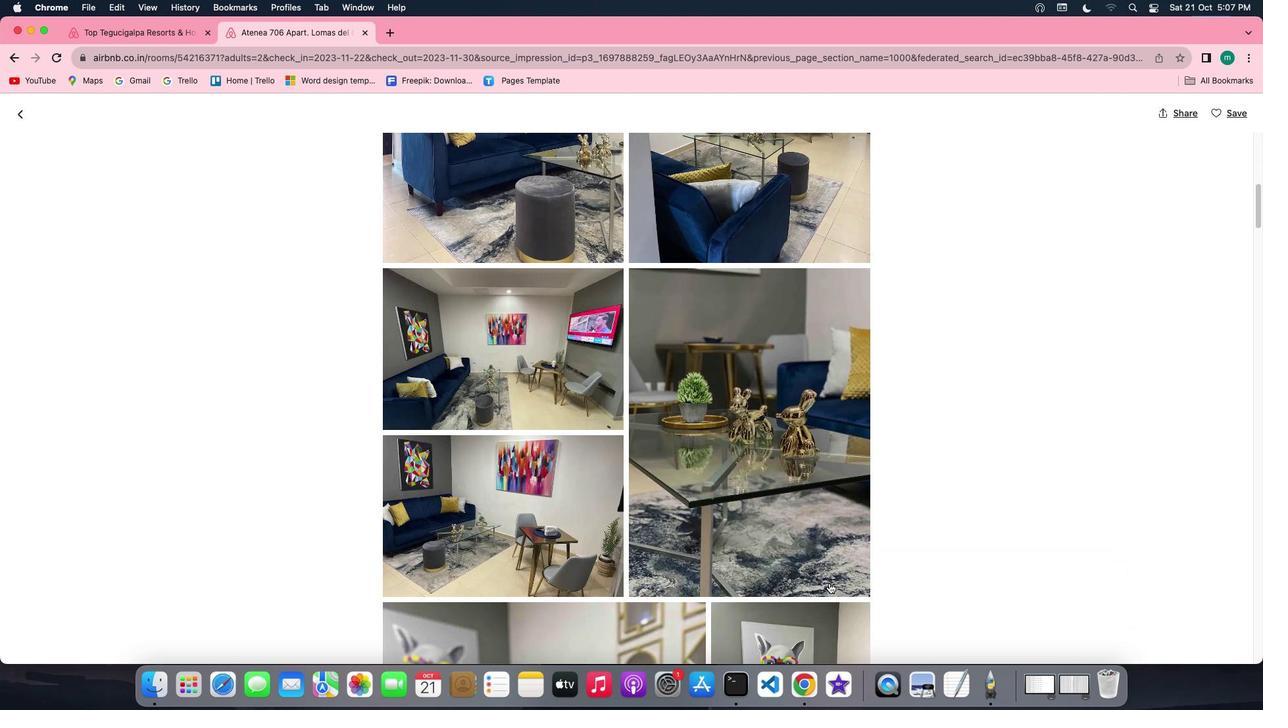 
Action: Mouse moved to (829, 583)
Screenshot: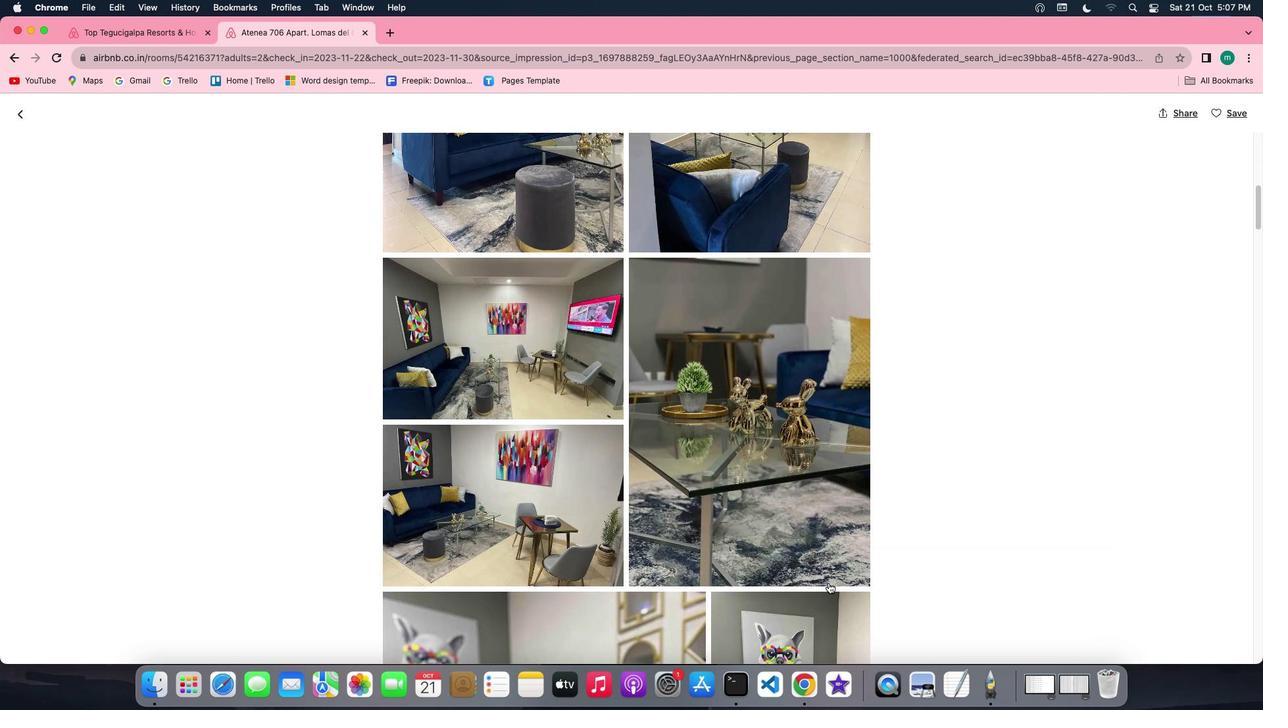 
Action: Mouse scrolled (829, 583) with delta (0, 0)
Screenshot: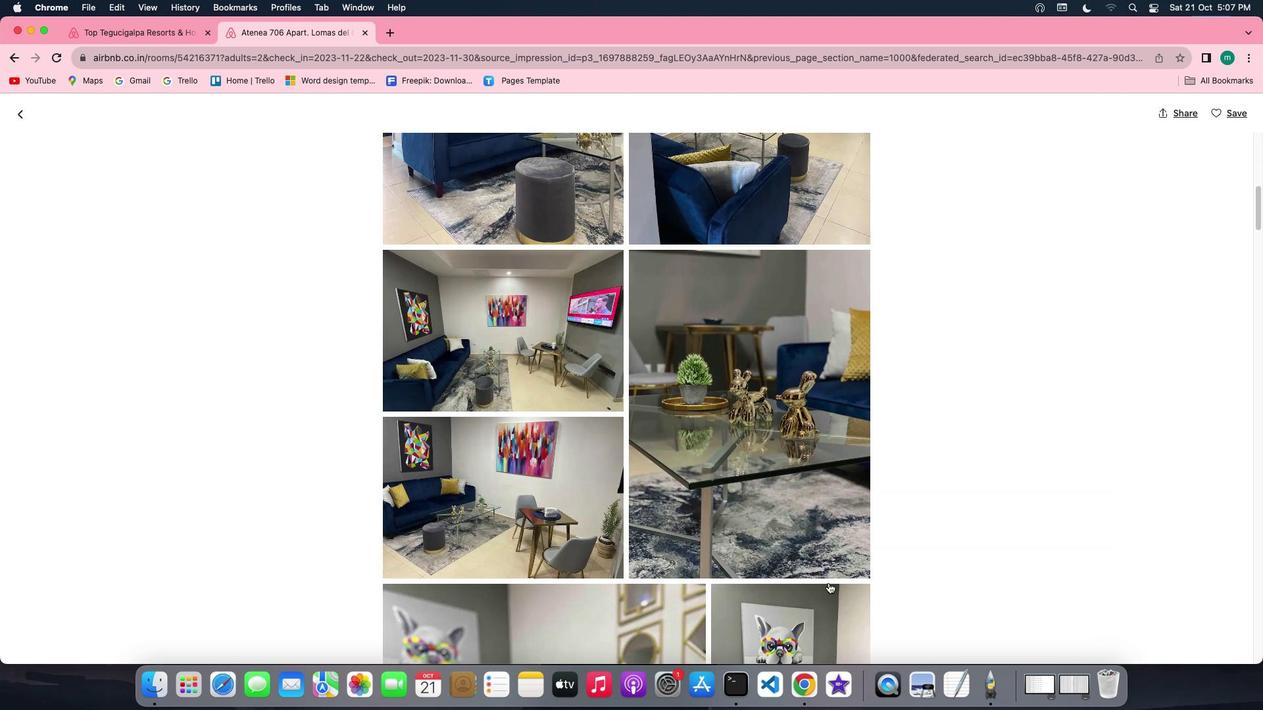 
Action: Mouse scrolled (829, 583) with delta (0, 0)
Screenshot: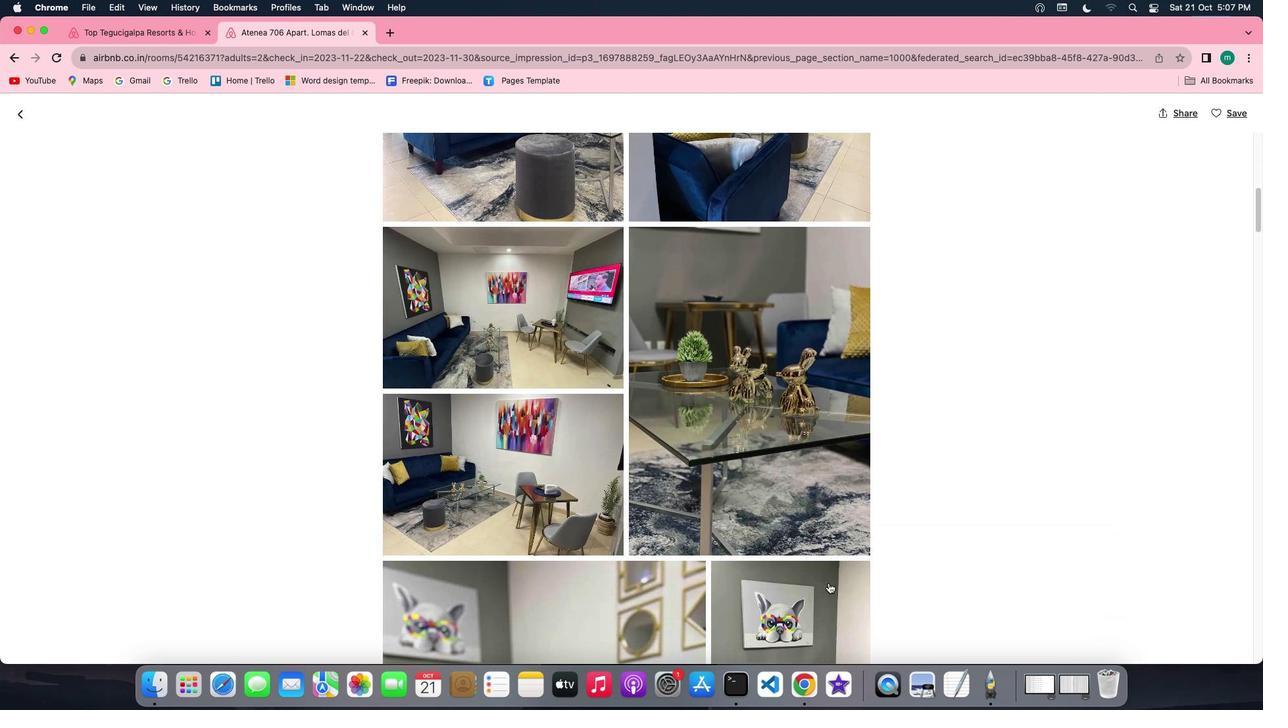 
Action: Mouse scrolled (829, 583) with delta (0, -1)
Screenshot: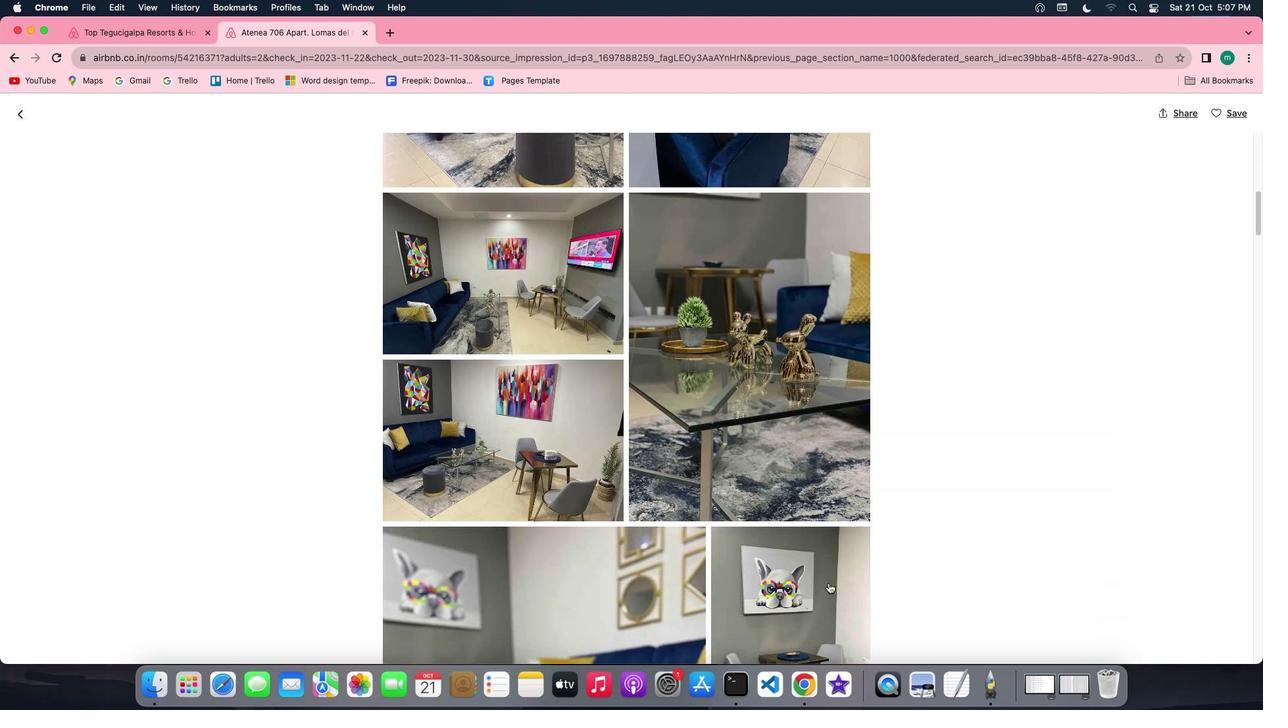 
Action: Mouse scrolled (829, 583) with delta (0, -1)
Screenshot: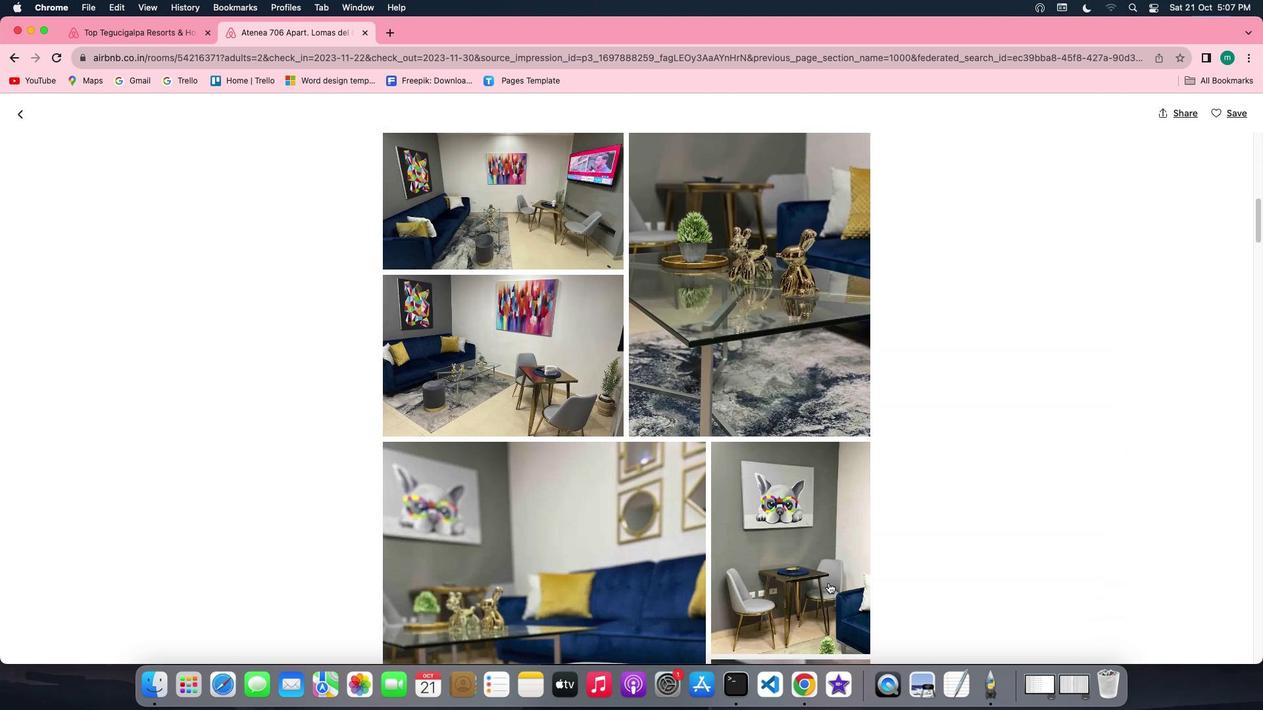 
Action: Mouse moved to (829, 583)
Screenshot: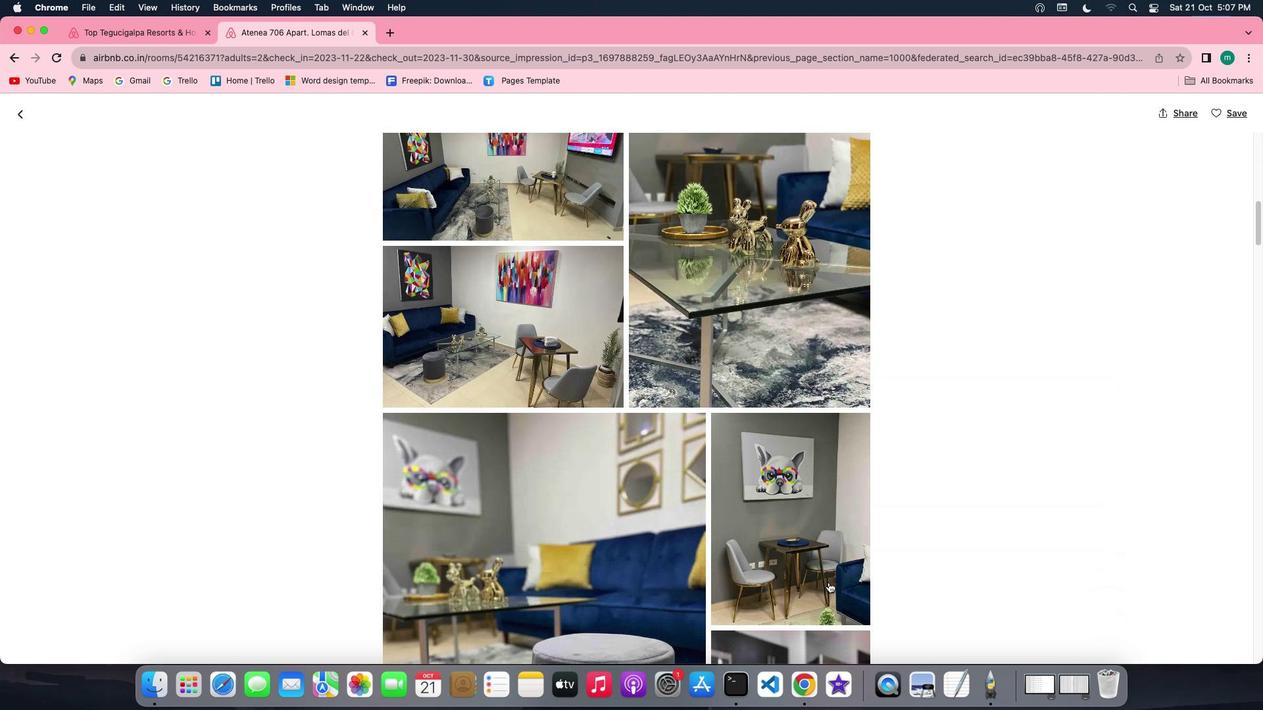 
Action: Mouse scrolled (829, 583) with delta (0, 0)
Screenshot: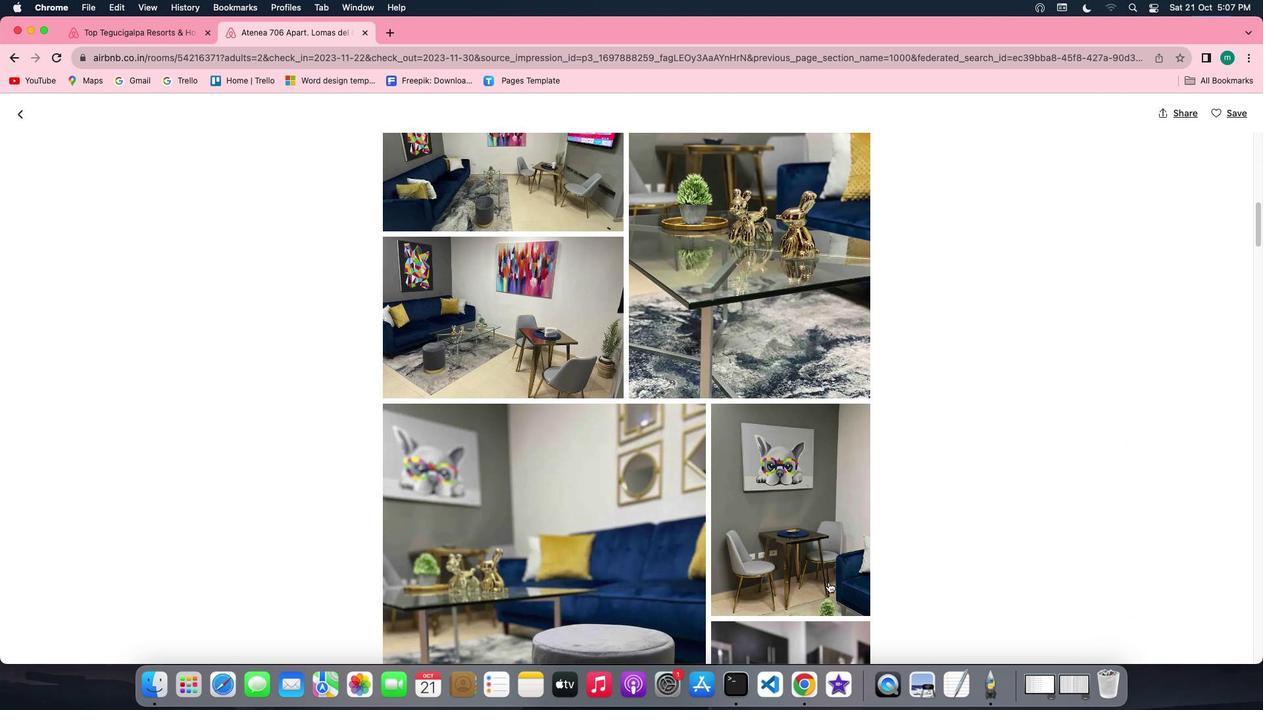 
Action: Mouse scrolled (829, 583) with delta (0, 0)
Screenshot: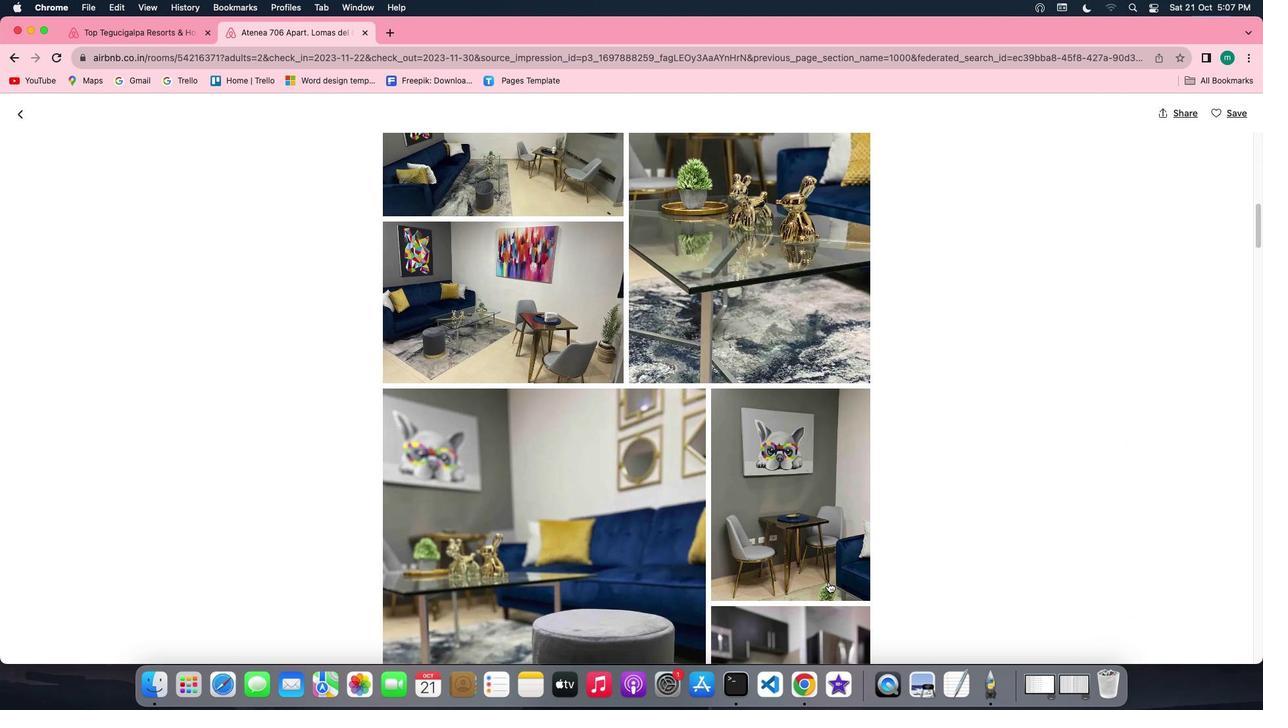 
Action: Mouse scrolled (829, 583) with delta (0, -1)
Screenshot: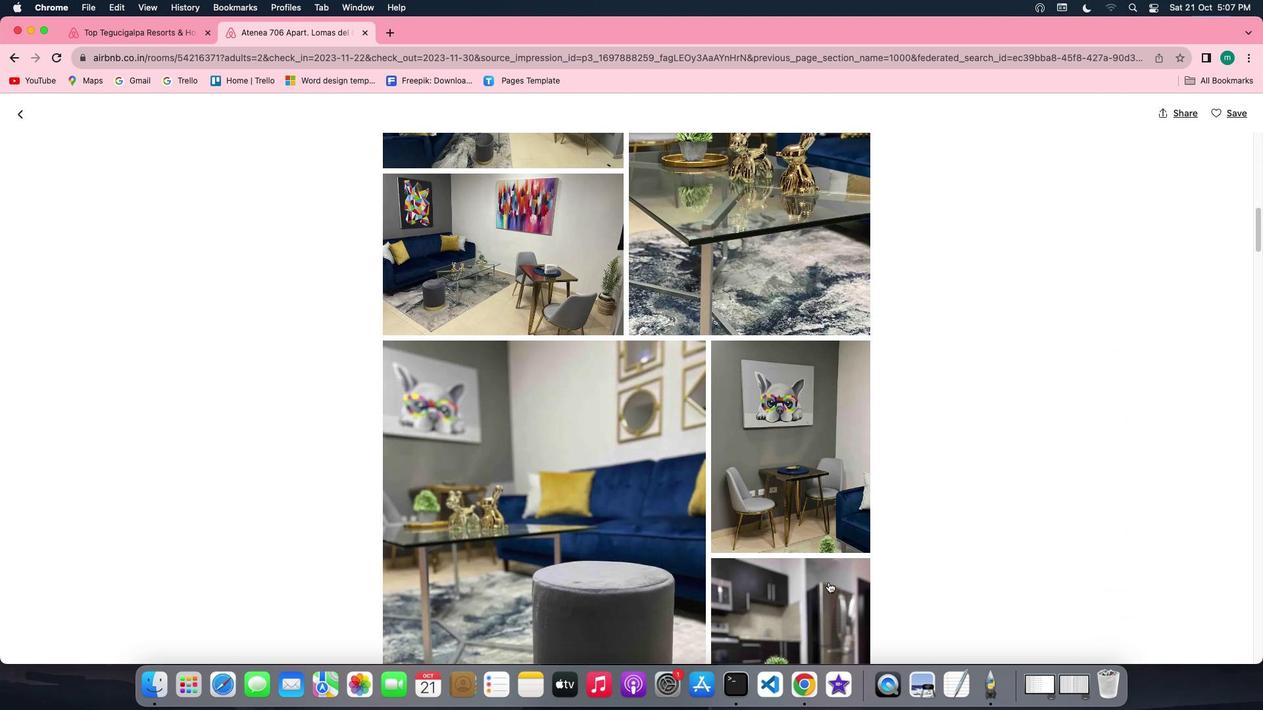 
Action: Mouse scrolled (829, 583) with delta (0, -1)
Screenshot: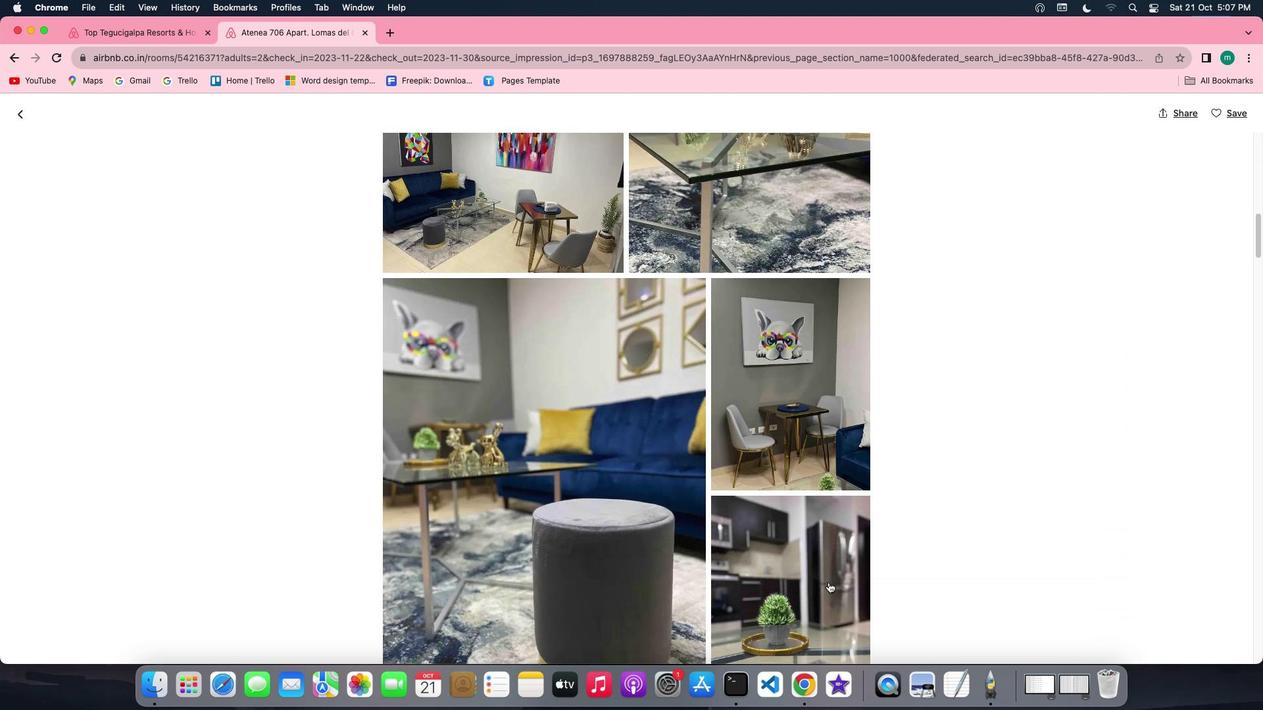 
Action: Mouse moved to (829, 582)
Screenshot: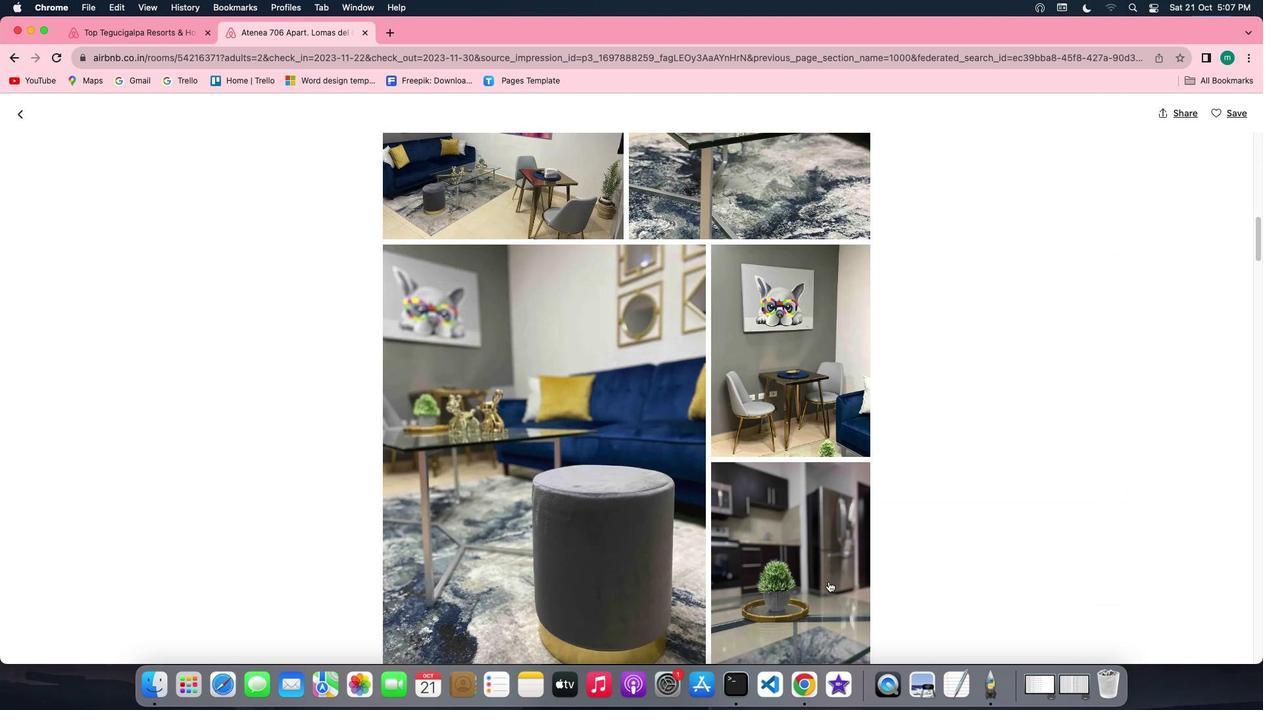 
Action: Mouse scrolled (829, 582) with delta (0, 0)
Screenshot: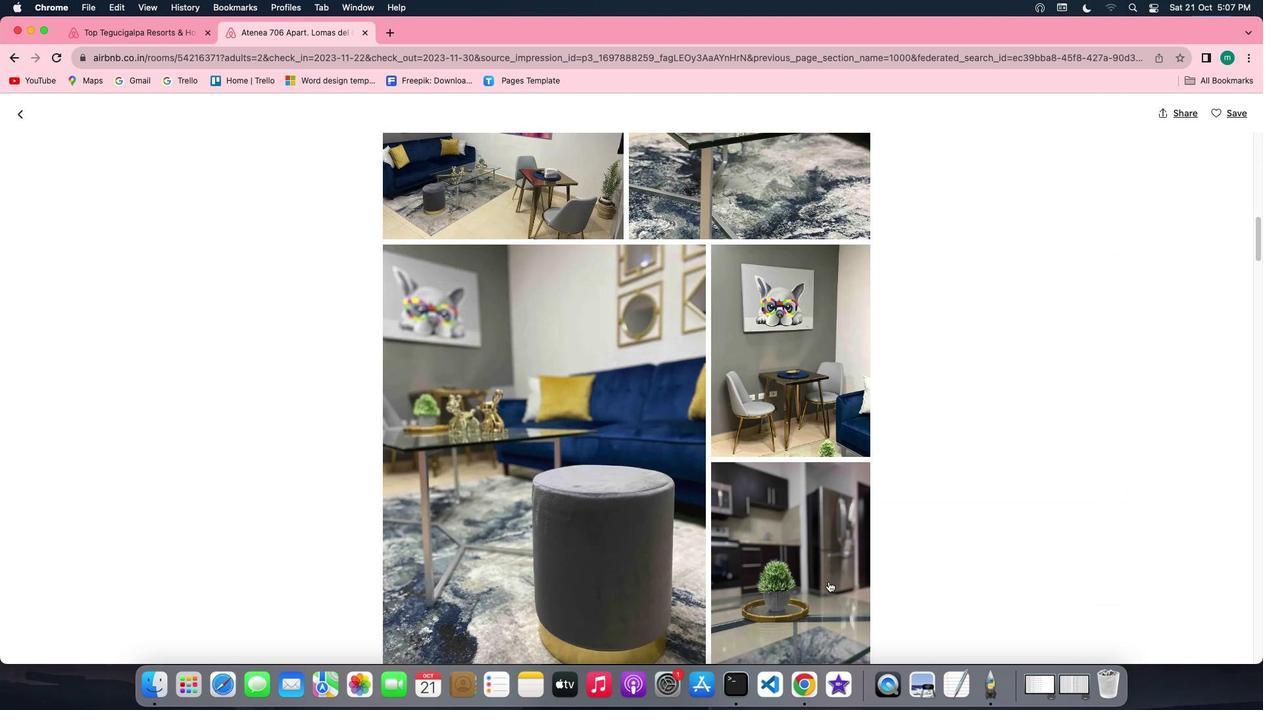 
Action: Mouse scrolled (829, 582) with delta (0, 0)
Screenshot: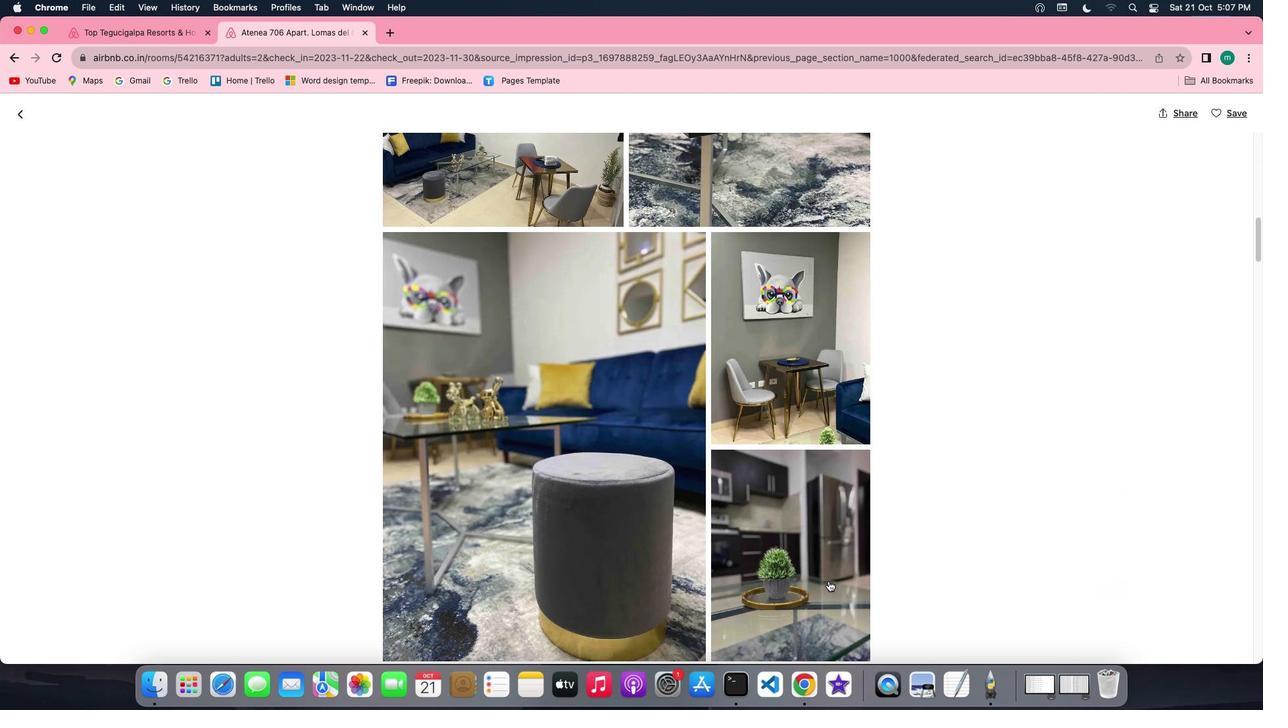
Action: Mouse scrolled (829, 582) with delta (0, -1)
Screenshot: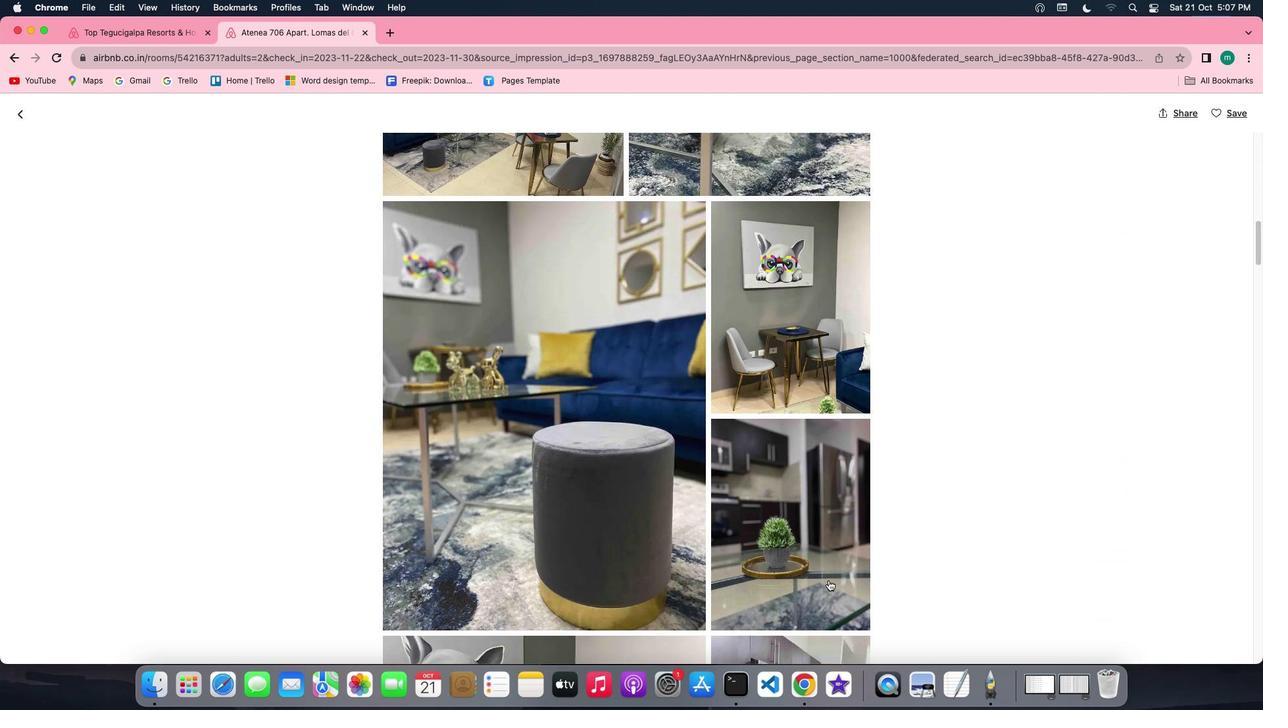 
Action: Mouse moved to (829, 581)
Screenshot: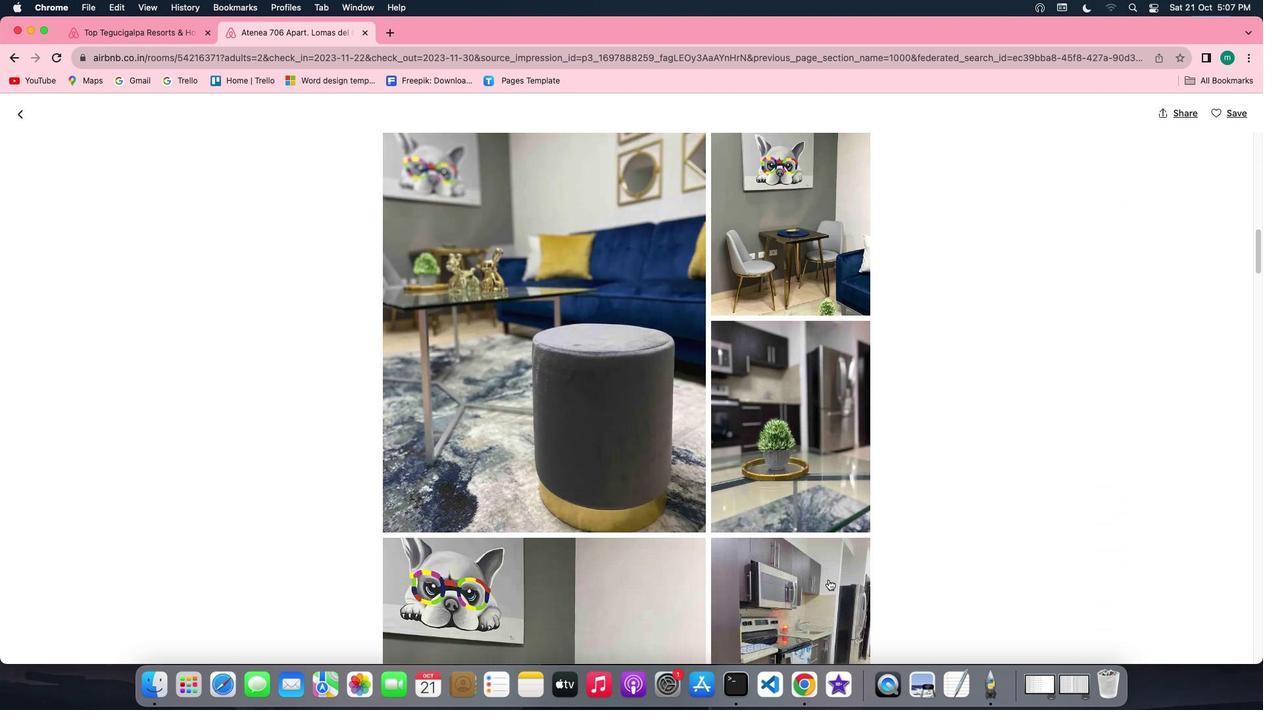 
Action: Mouse scrolled (829, 581) with delta (0, -1)
Screenshot: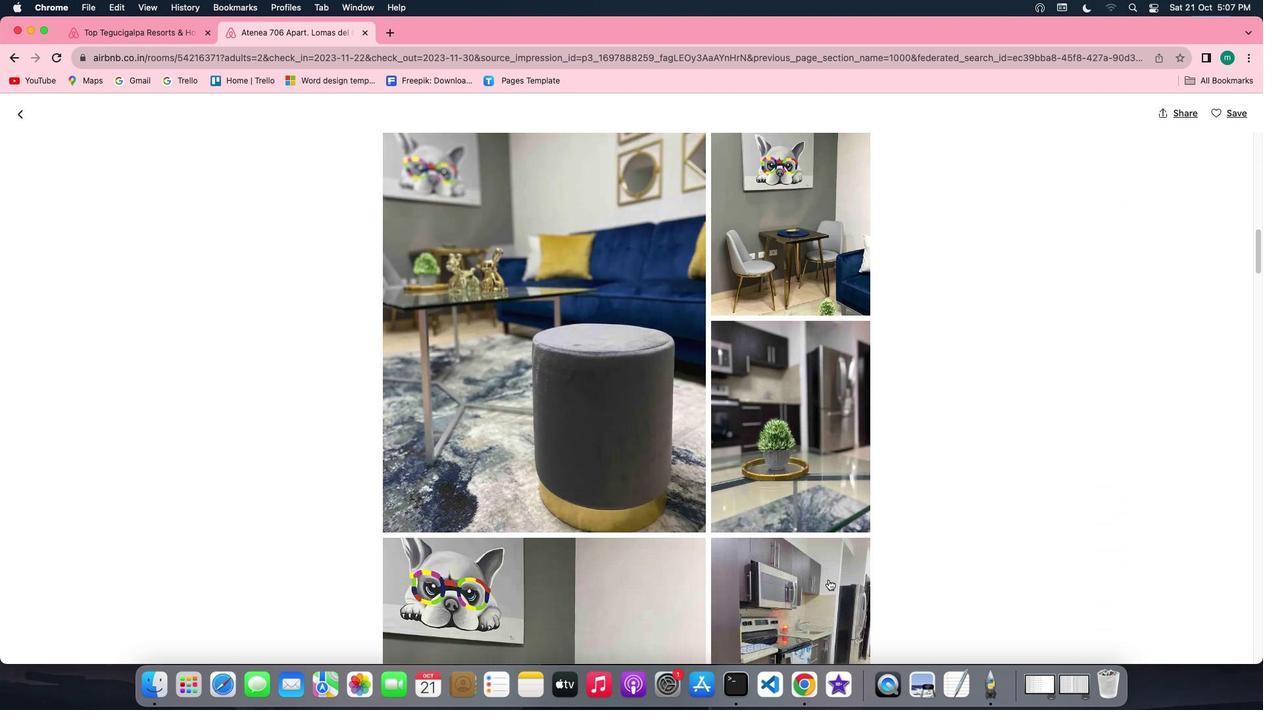 
Action: Mouse moved to (829, 579)
Screenshot: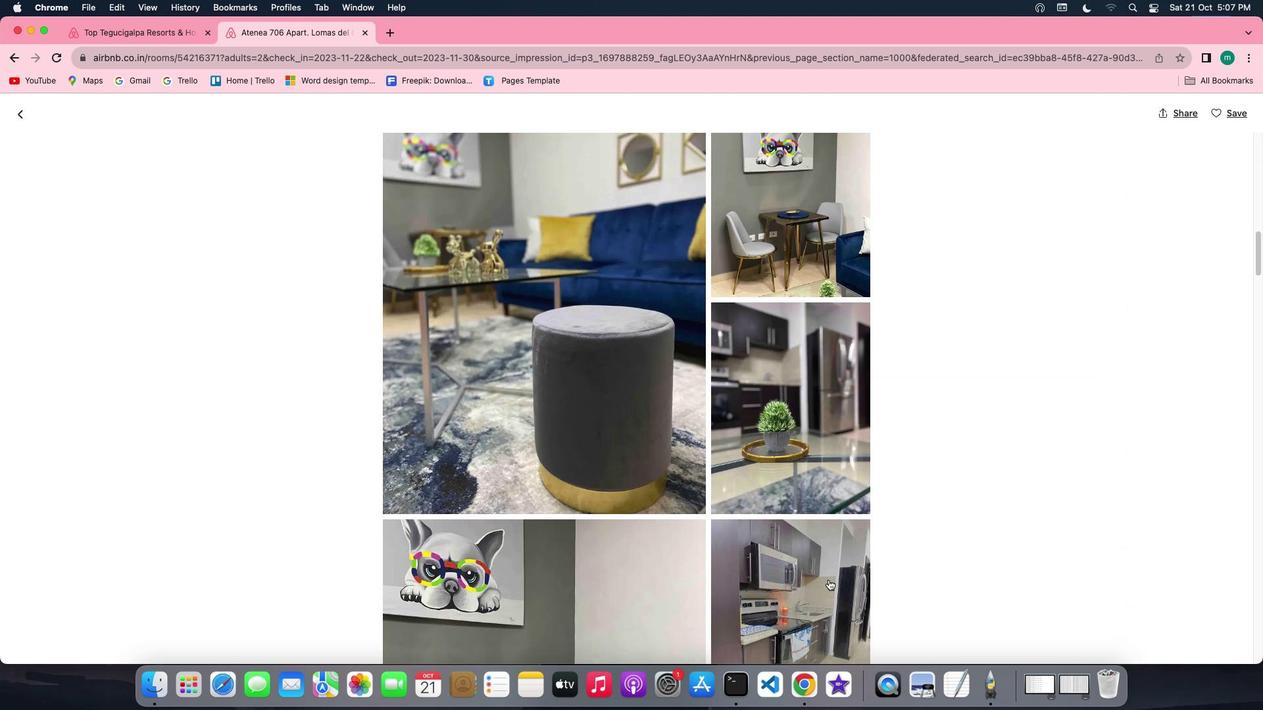 
Action: Mouse scrolled (829, 579) with delta (0, 0)
Screenshot: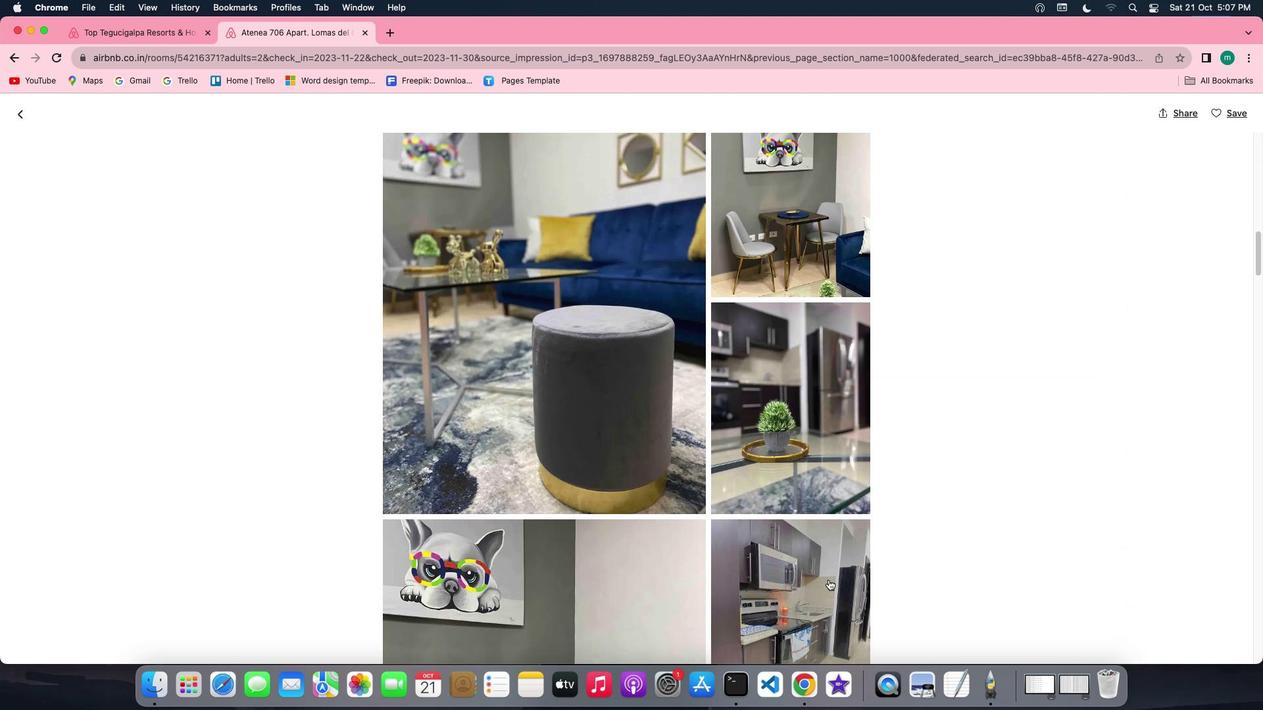 
Action: Mouse scrolled (829, 579) with delta (0, 0)
Screenshot: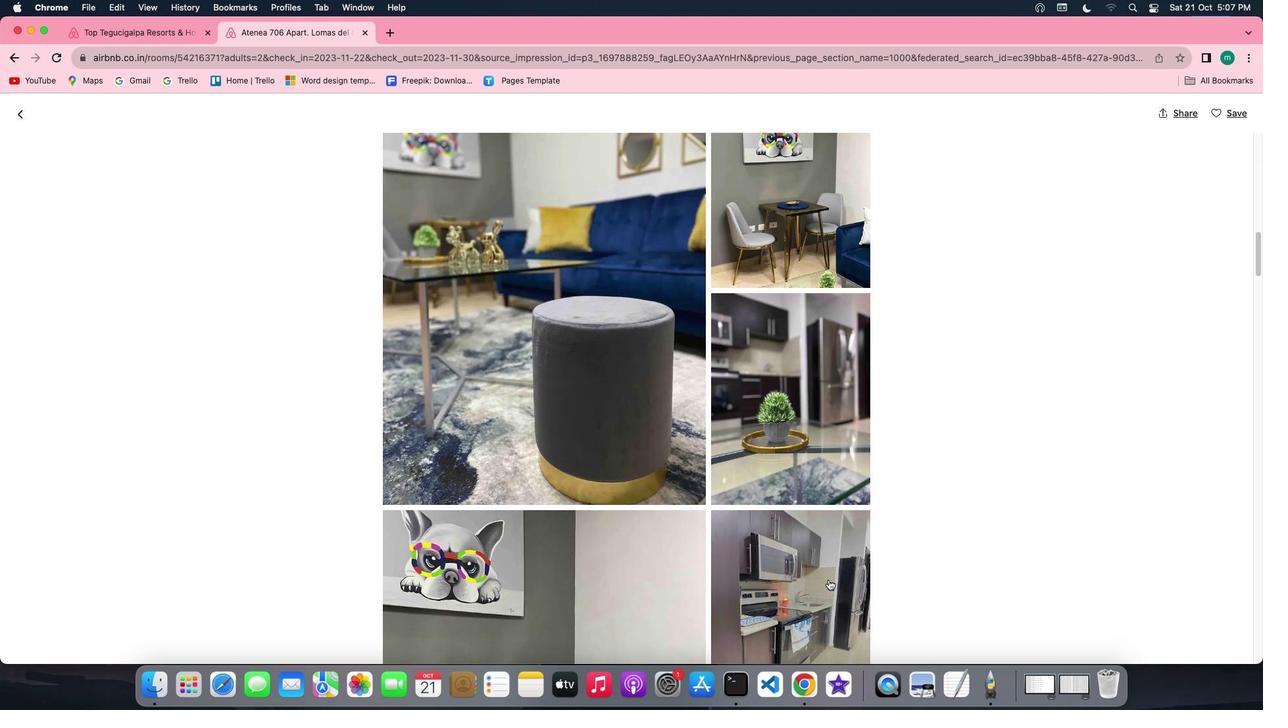 
Action: Mouse scrolled (829, 579) with delta (0, -1)
Screenshot: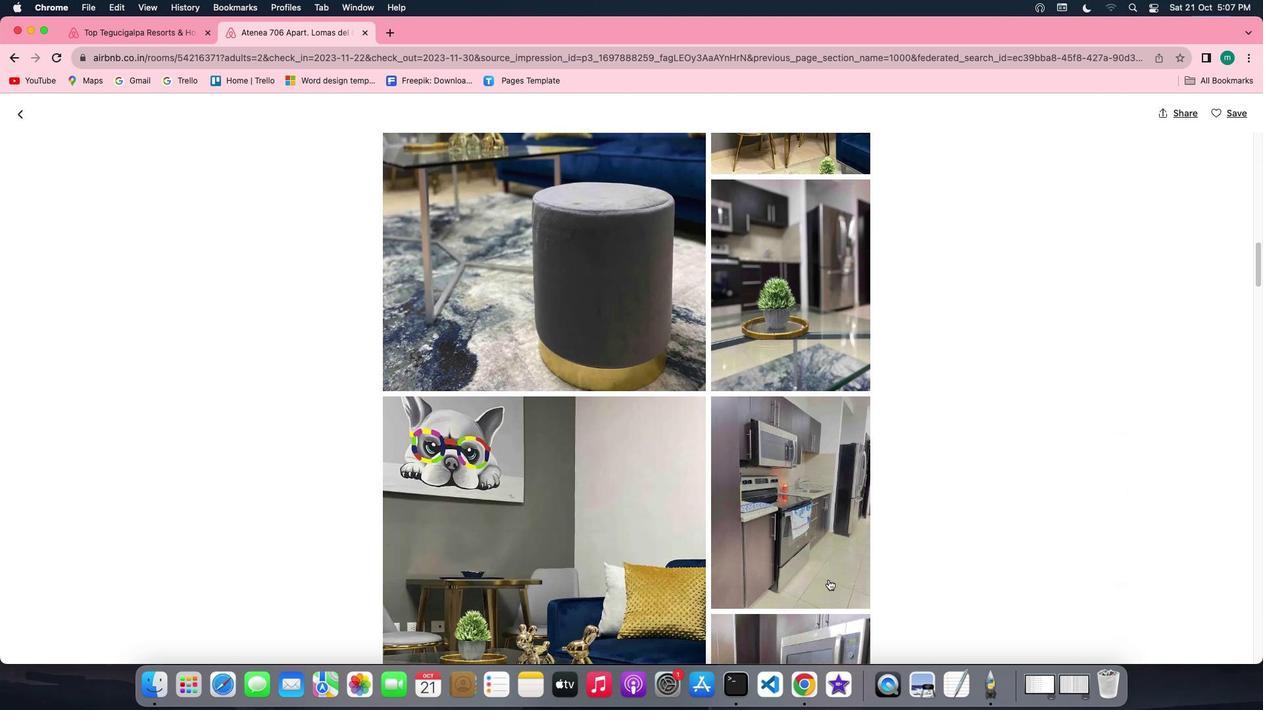 
Action: Mouse scrolled (829, 579) with delta (0, -1)
Screenshot: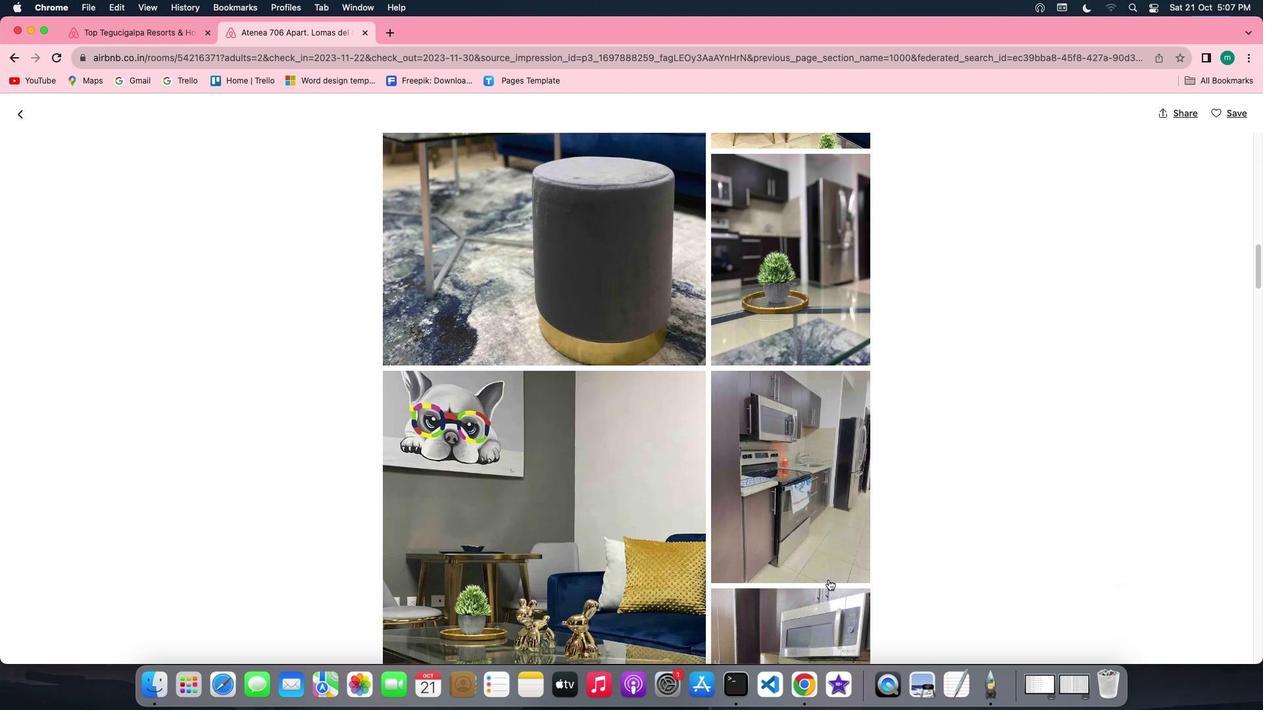 
Action: Mouse scrolled (829, 579) with delta (0, 0)
Screenshot: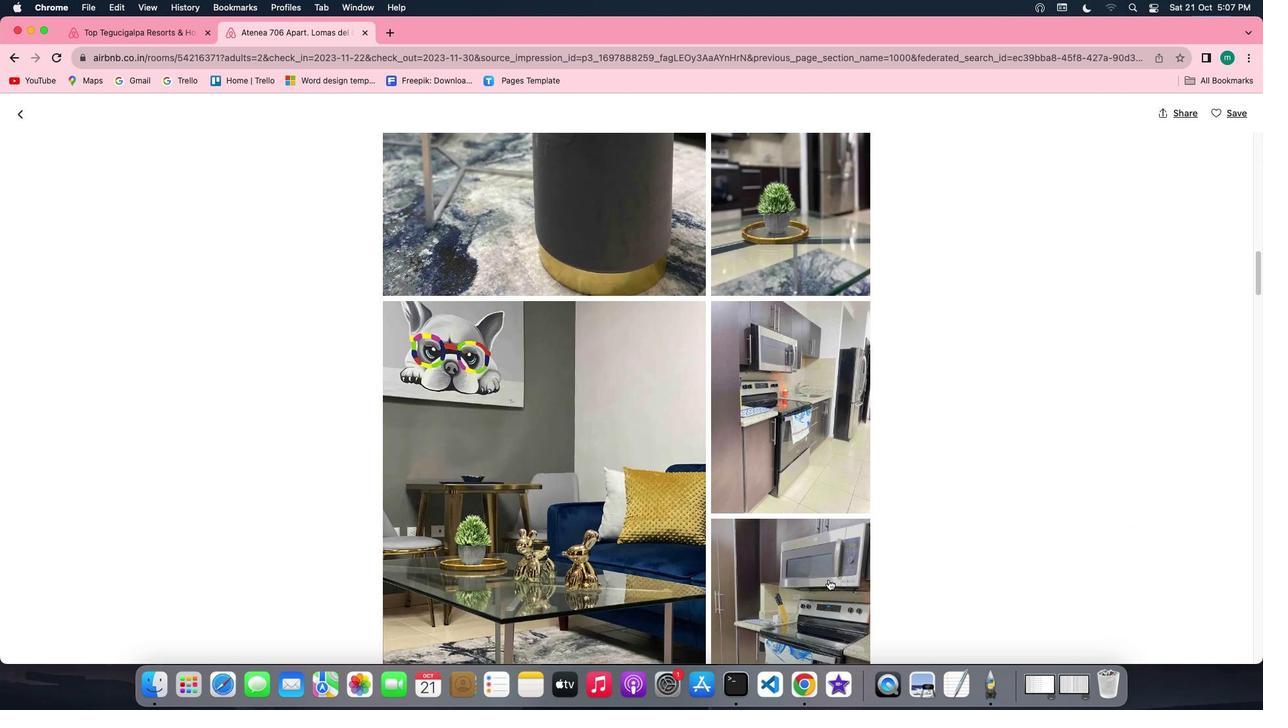 
Action: Mouse scrolled (829, 579) with delta (0, 0)
Screenshot: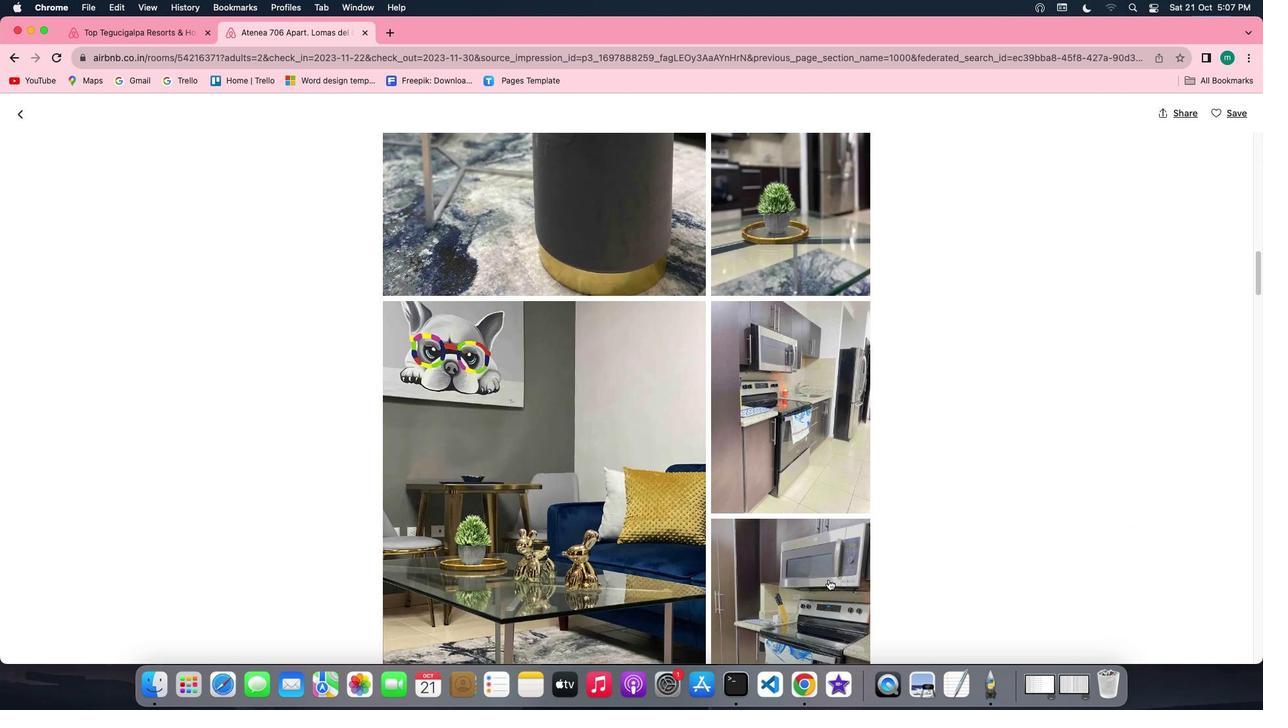 
Action: Mouse scrolled (829, 579) with delta (0, -1)
Screenshot: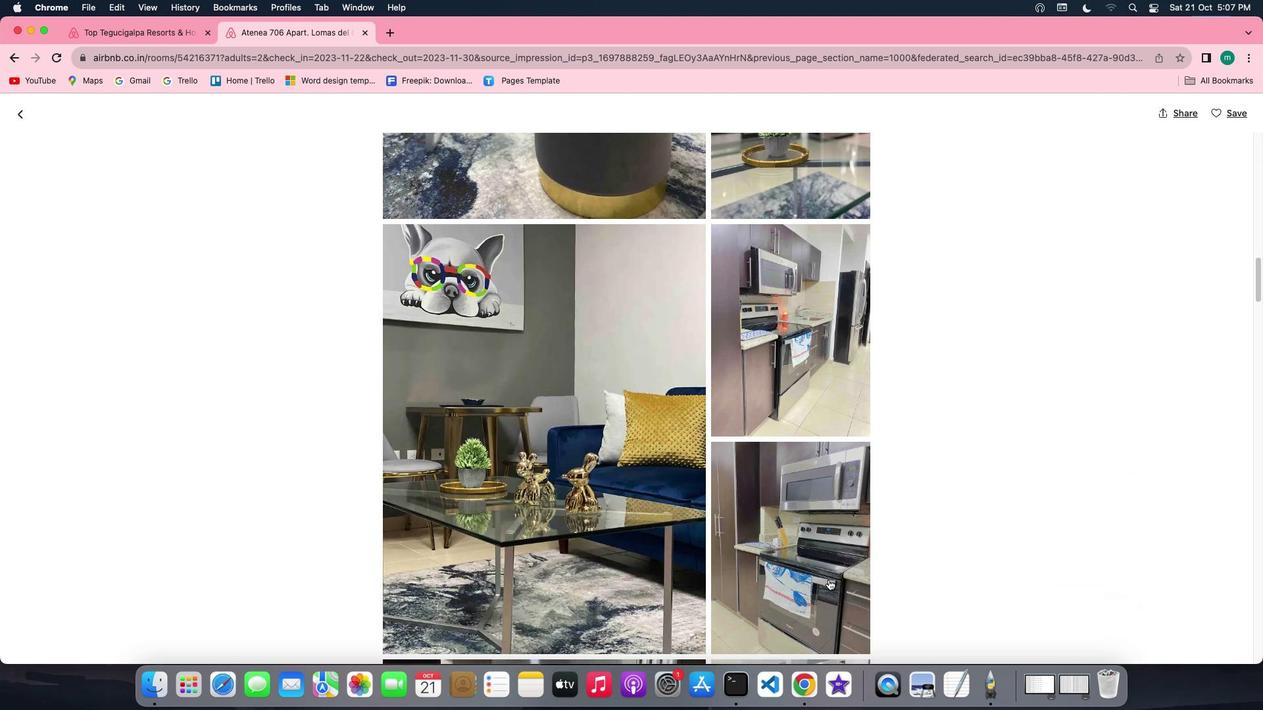 
Action: Mouse scrolled (829, 579) with delta (0, -1)
Screenshot: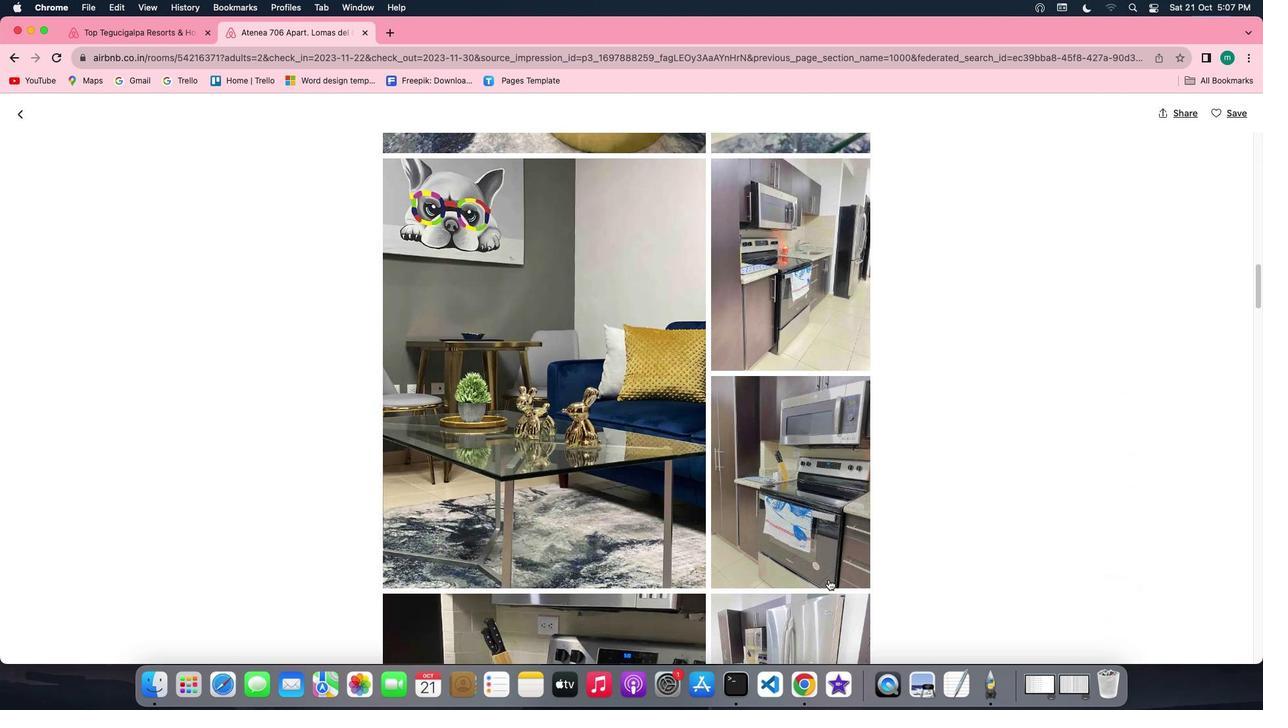 
Action: Mouse moved to (829, 579)
Screenshot: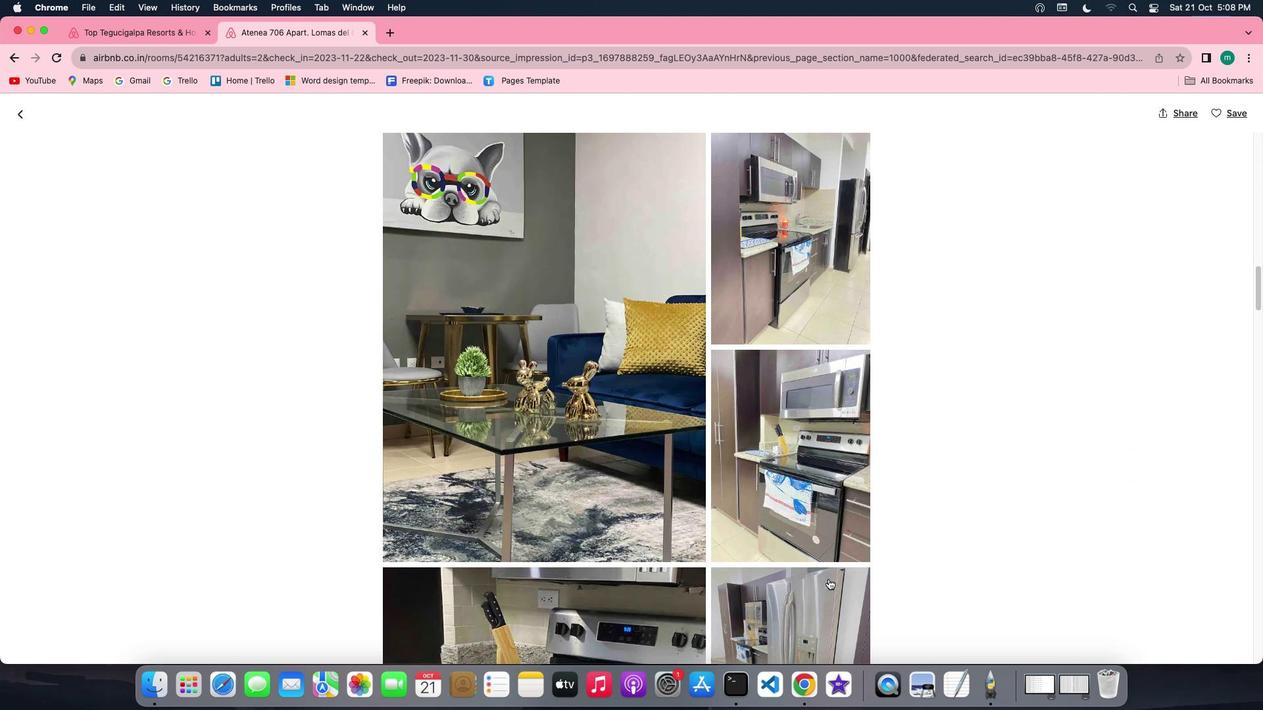 
Action: Mouse scrolled (829, 579) with delta (0, 0)
Screenshot: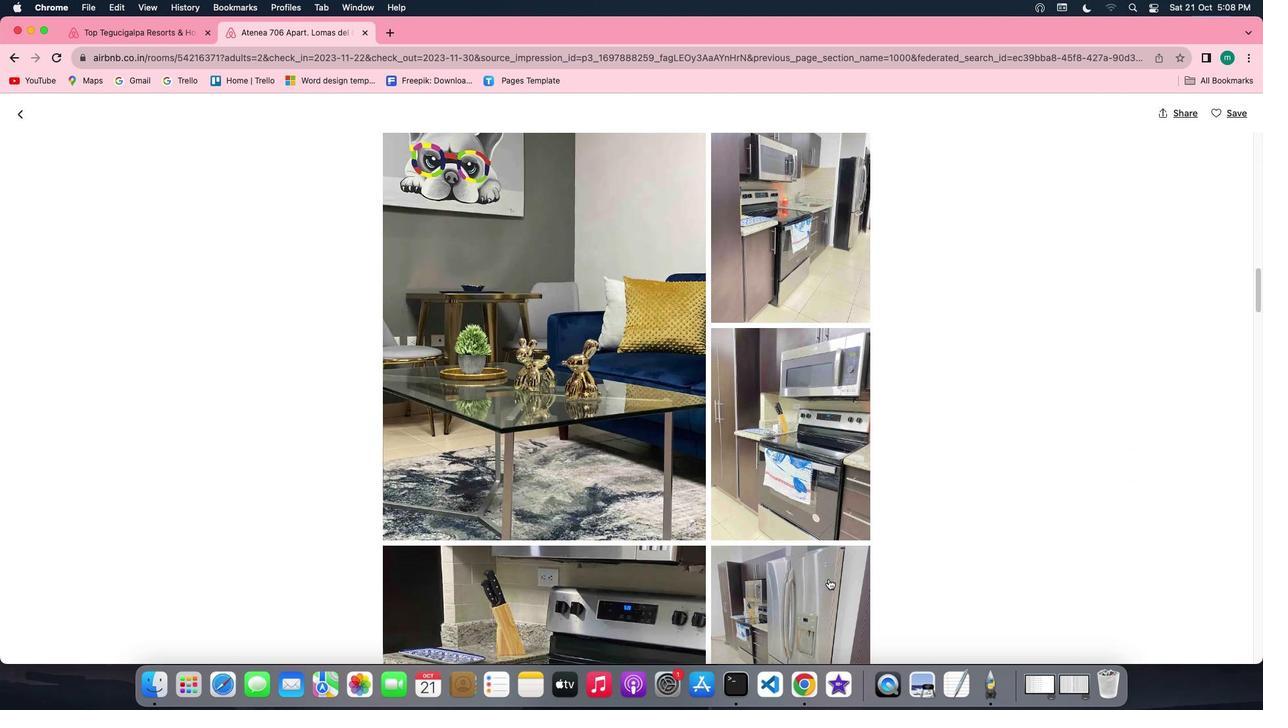 
Action: Mouse scrolled (829, 579) with delta (0, 0)
Screenshot: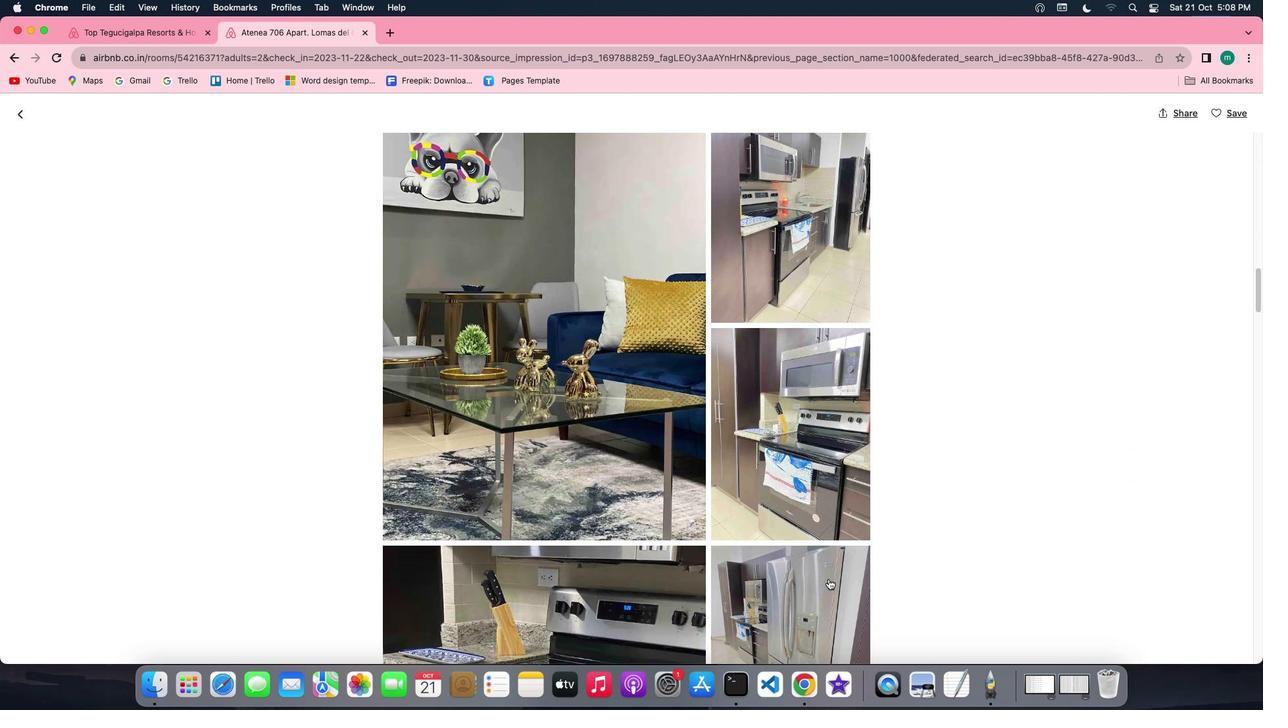 
Action: Mouse scrolled (829, 579) with delta (0, -1)
Screenshot: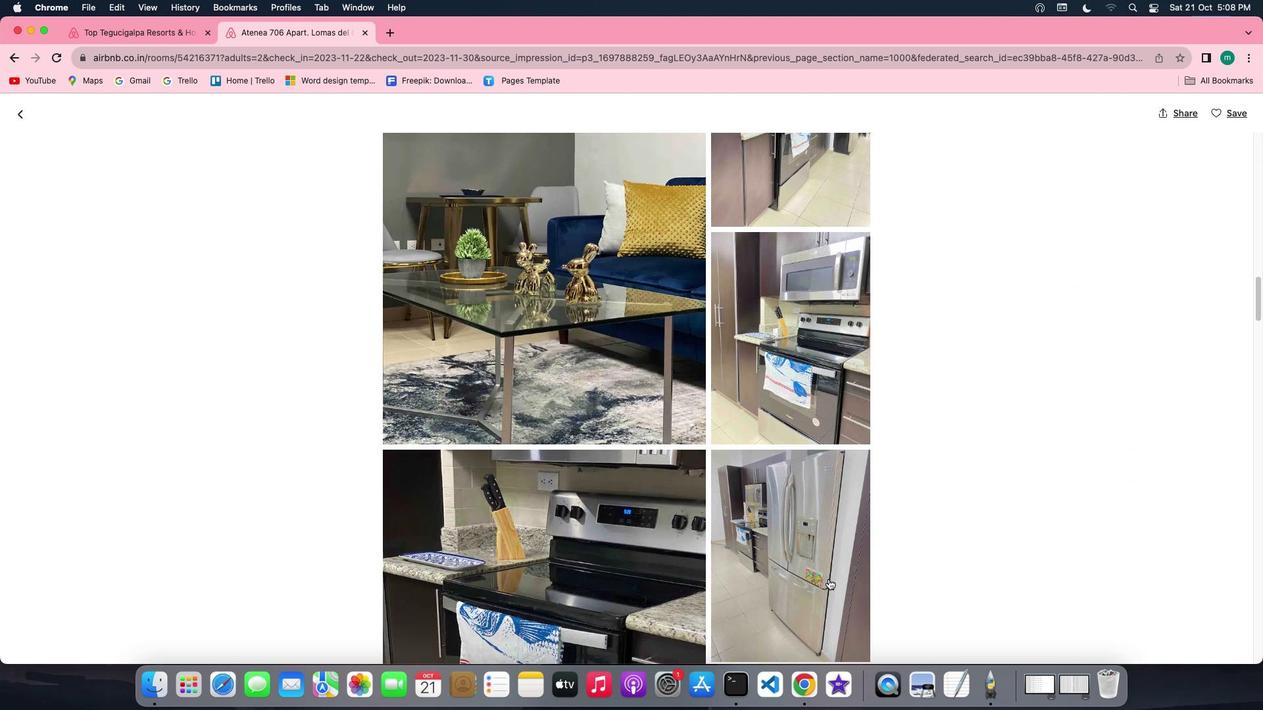
Action: Mouse scrolled (829, 579) with delta (0, -1)
Screenshot: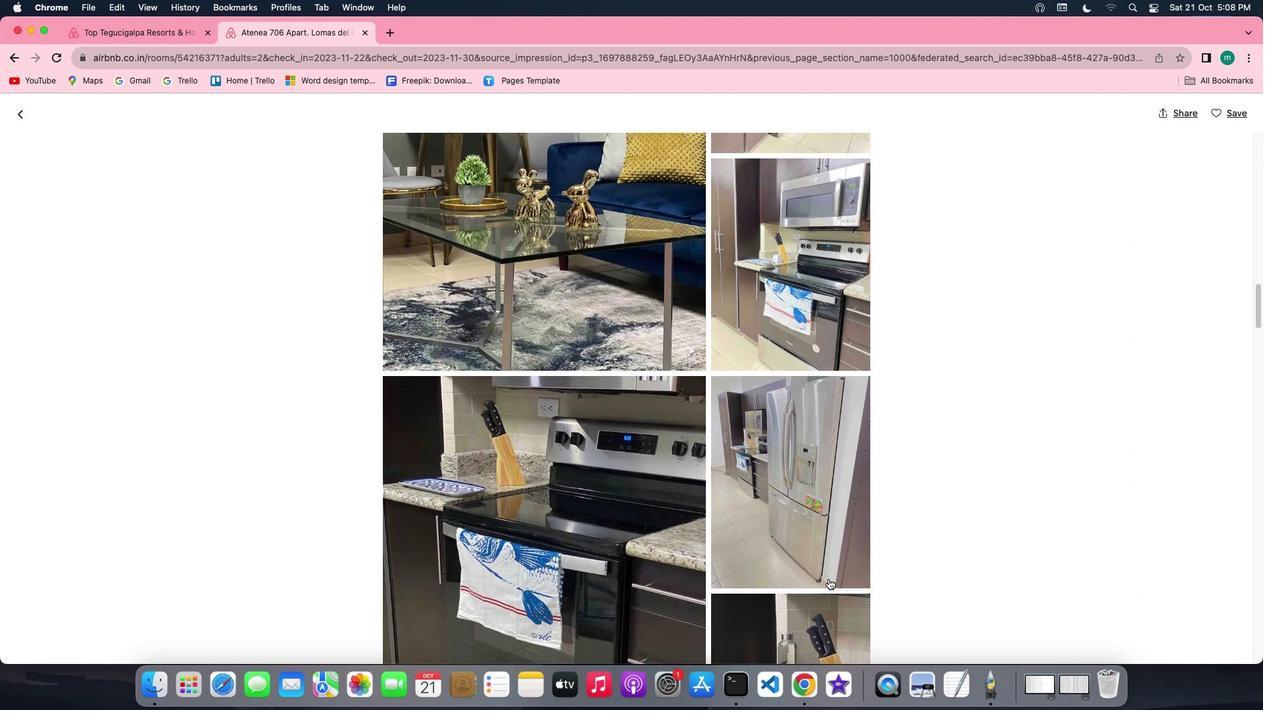 
Action: Mouse moved to (828, 577)
Screenshot: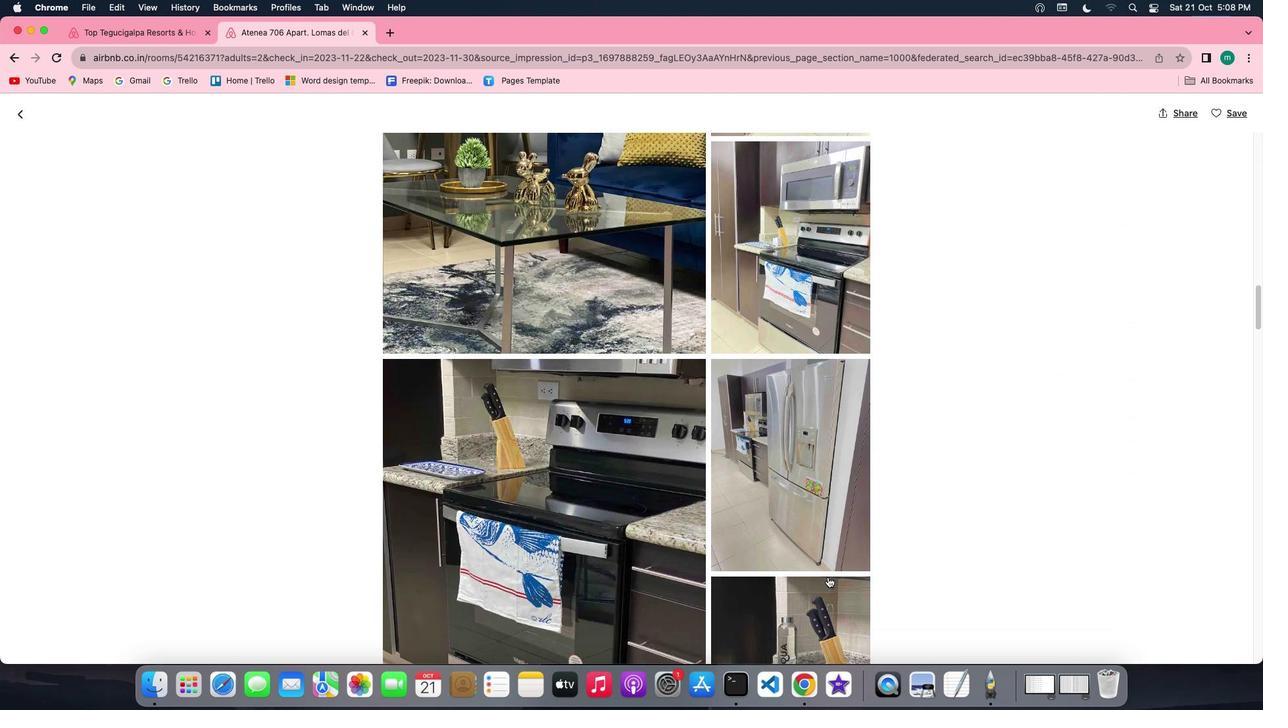 
Action: Mouse scrolled (828, 577) with delta (0, 0)
Screenshot: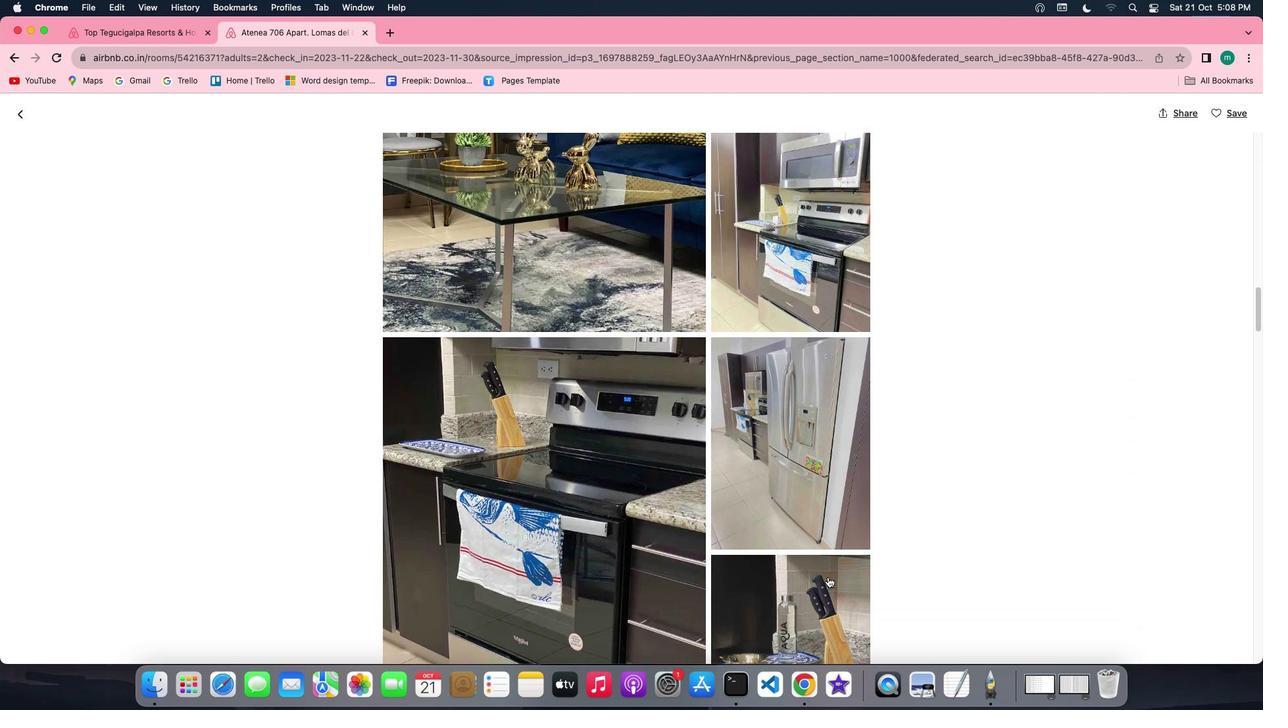 
Action: Mouse scrolled (828, 577) with delta (0, 0)
Screenshot: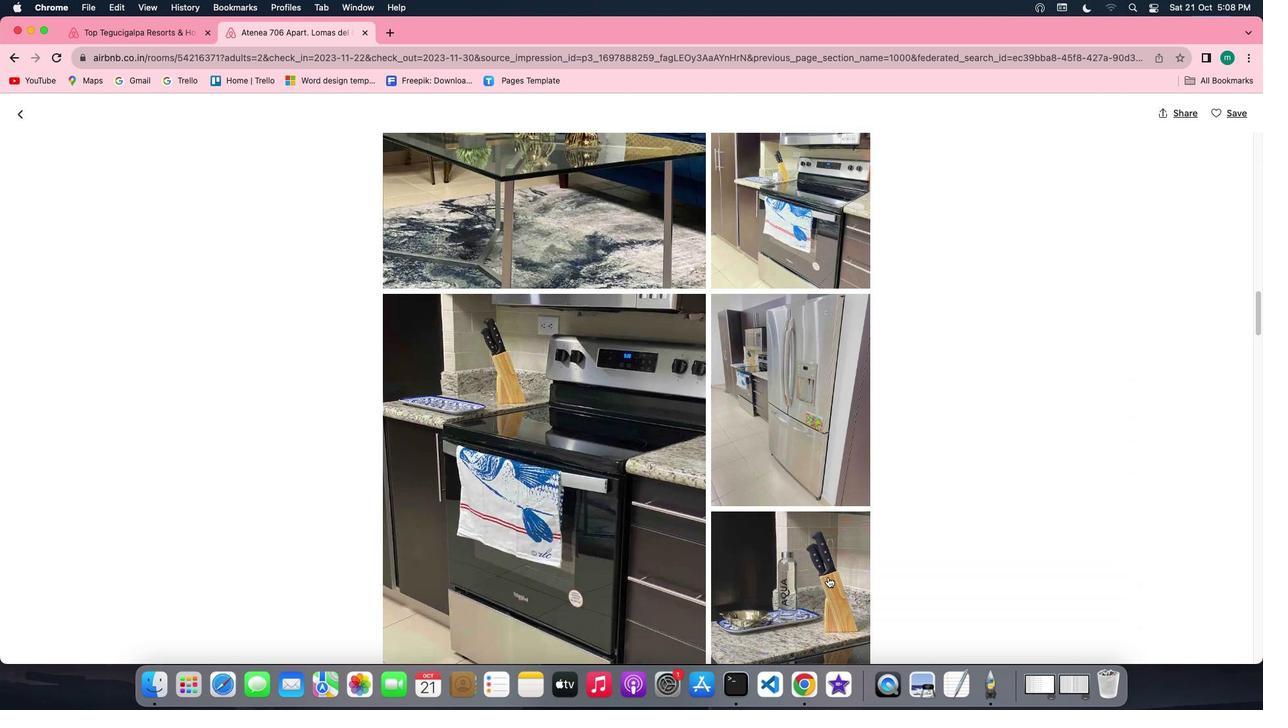 
Action: Mouse scrolled (828, 577) with delta (0, -1)
Screenshot: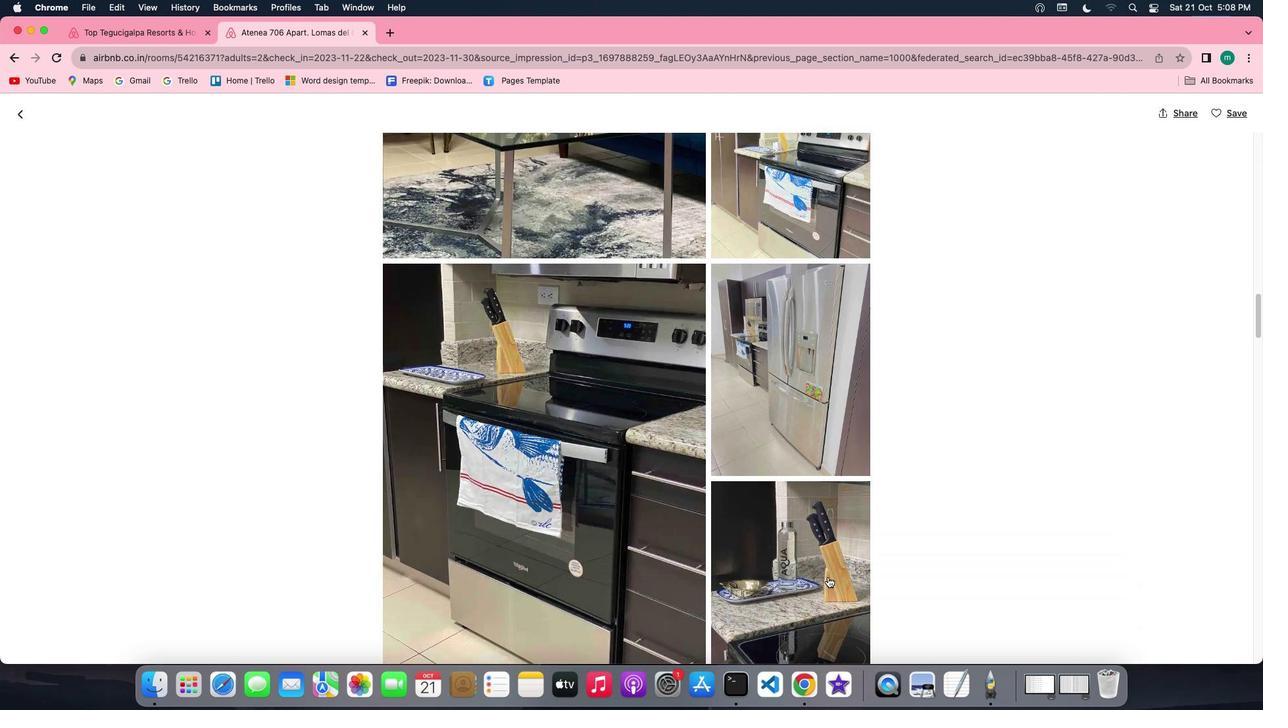 
Action: Mouse scrolled (828, 577) with delta (0, -2)
Screenshot: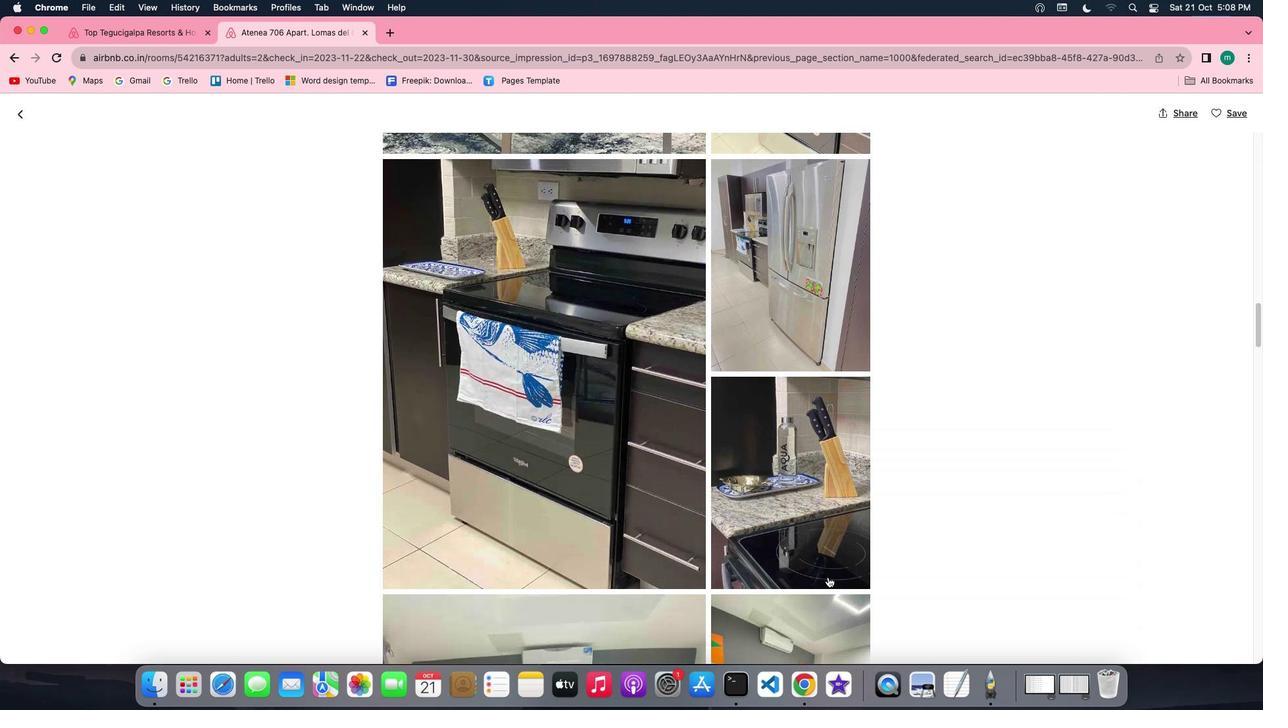 
Action: Mouse moved to (828, 576)
Screenshot: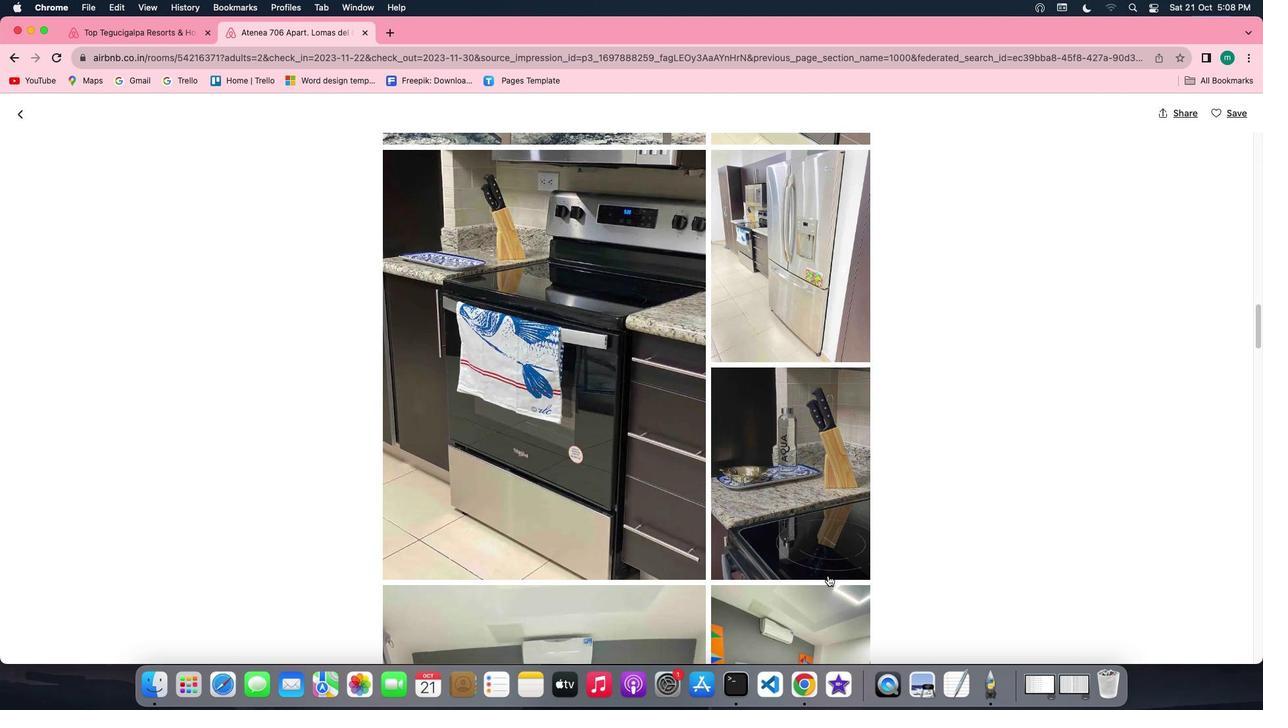 
Action: Mouse scrolled (828, 576) with delta (0, 0)
Screenshot: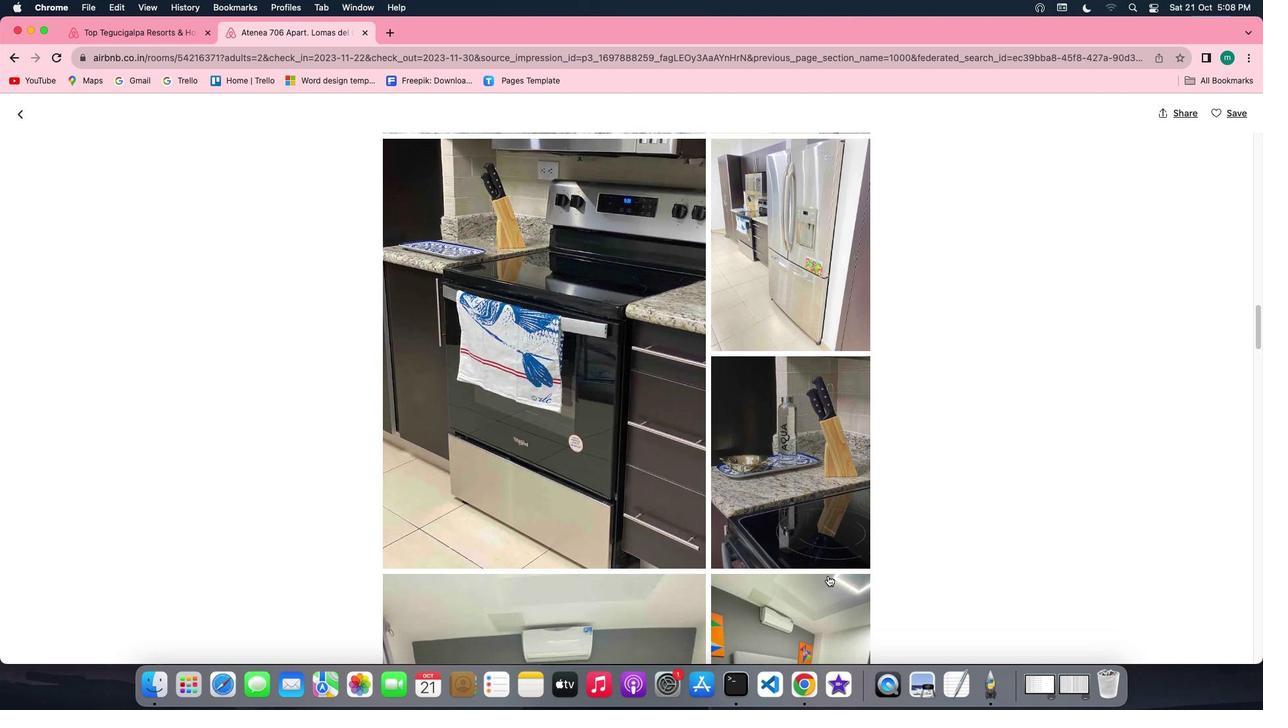
Action: Mouse scrolled (828, 576) with delta (0, 0)
Screenshot: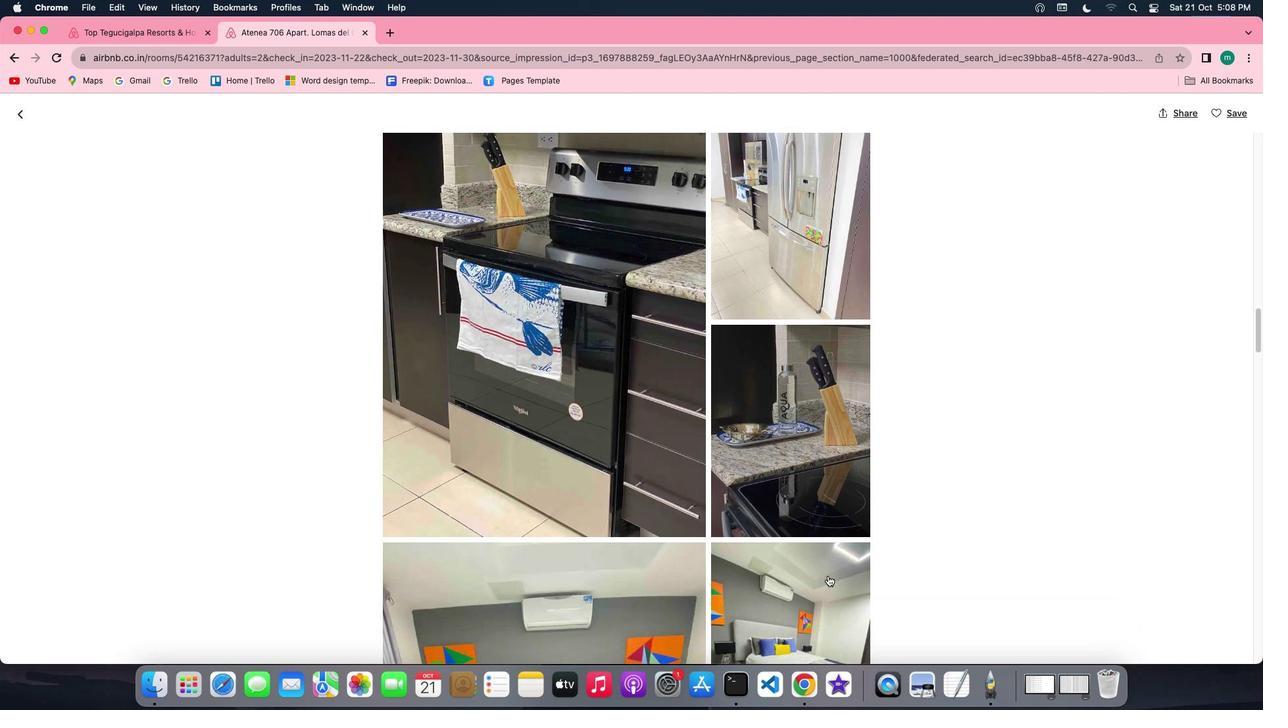 
Action: Mouse scrolled (828, 576) with delta (0, -1)
Screenshot: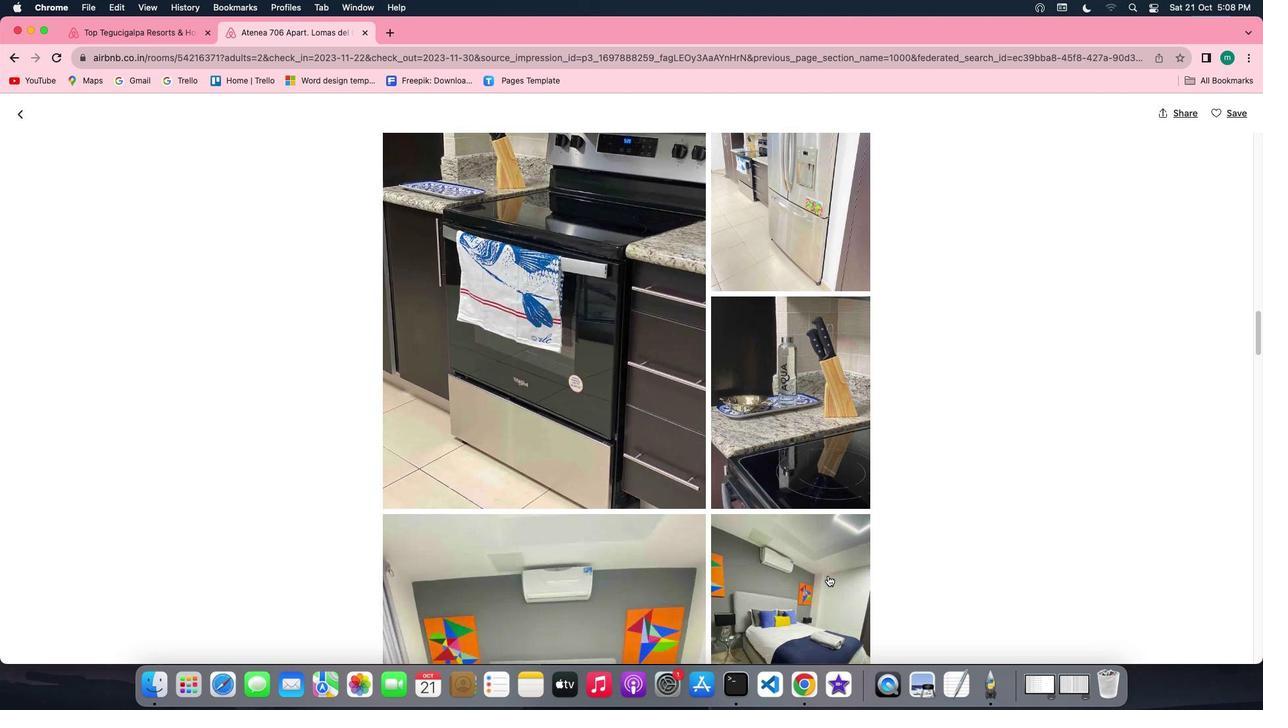 
Action: Mouse scrolled (828, 576) with delta (0, -1)
Screenshot: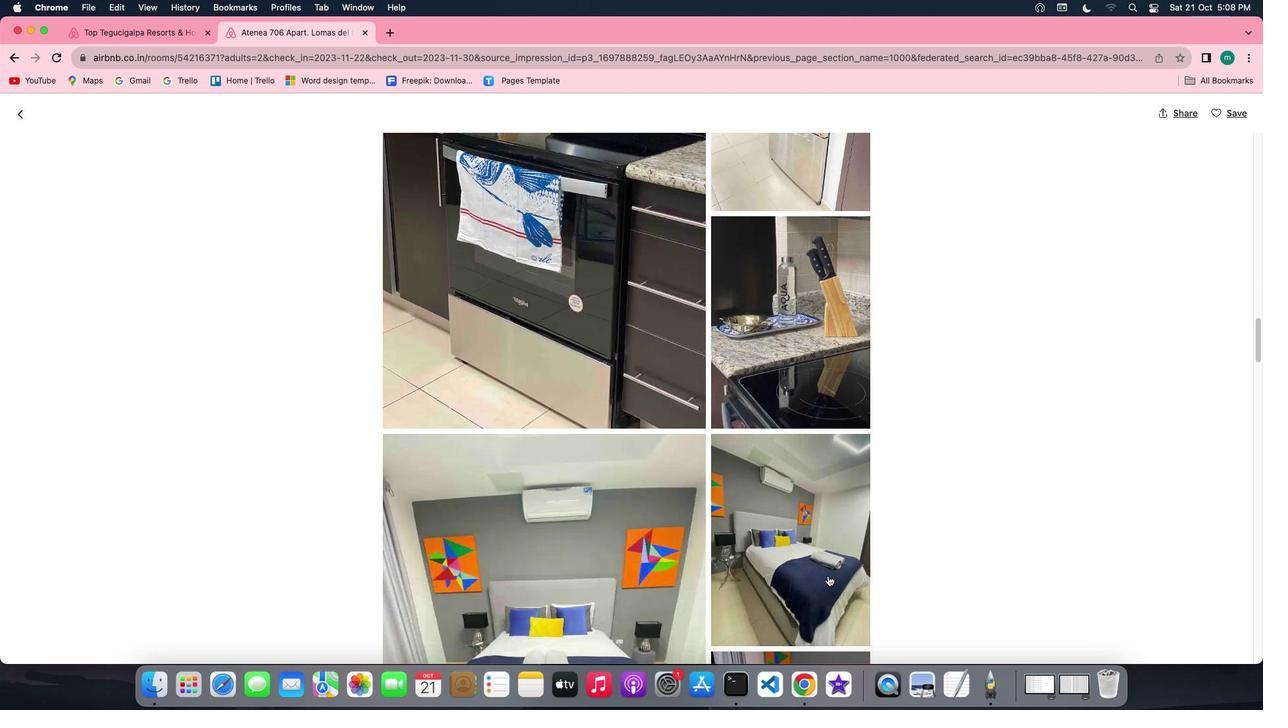 
Action: Mouse moved to (828, 576)
Screenshot: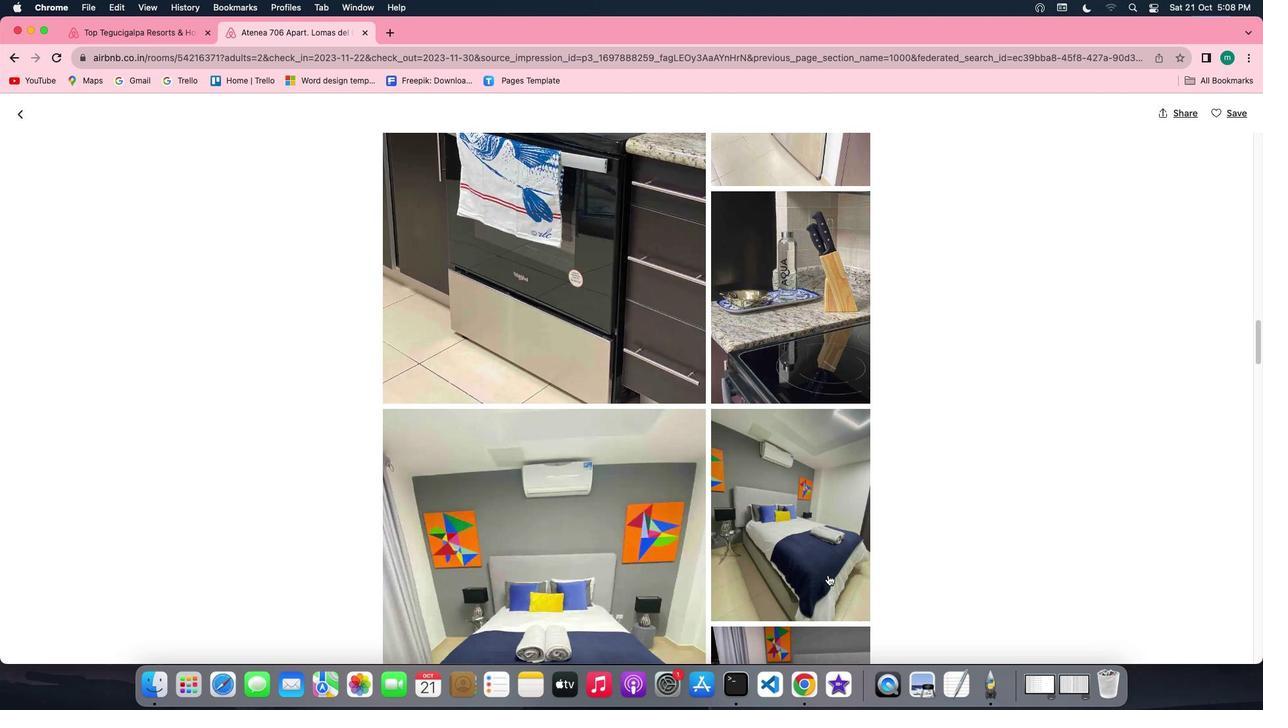 
Action: Mouse scrolled (828, 576) with delta (0, 0)
Screenshot: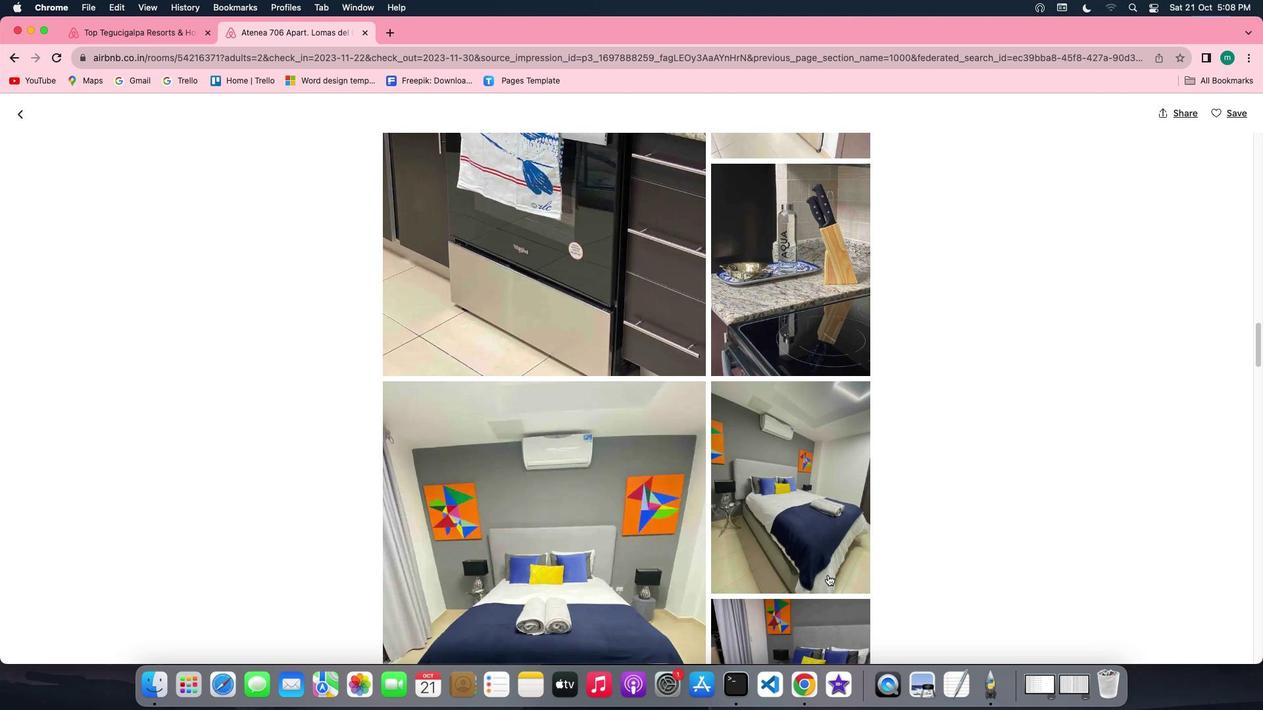 
Action: Mouse scrolled (828, 576) with delta (0, 0)
Screenshot: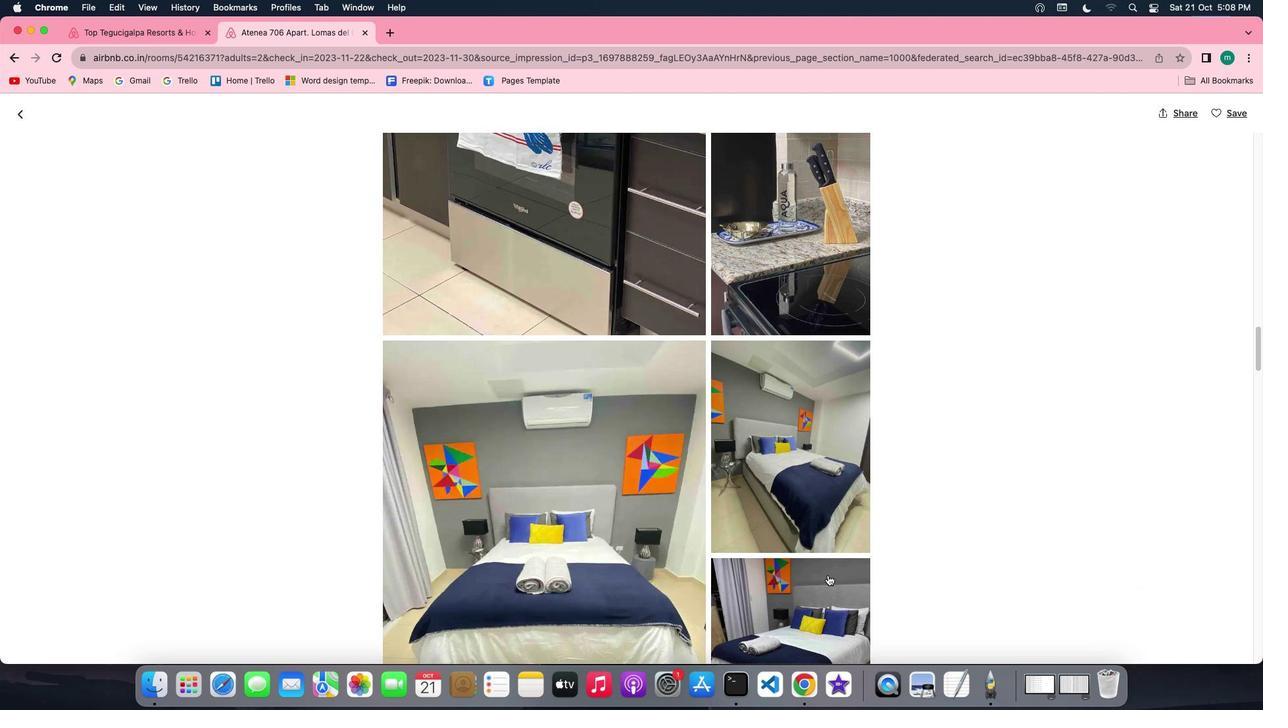 
Action: Mouse scrolled (828, 576) with delta (0, -1)
Screenshot: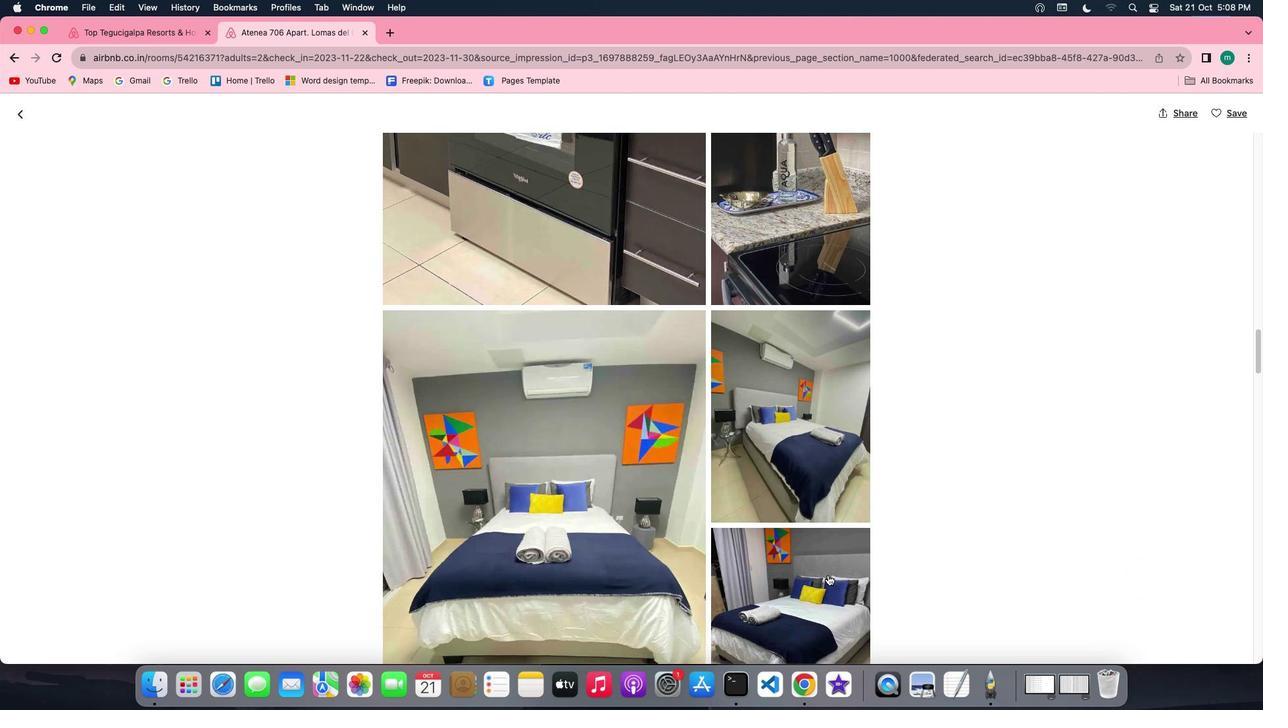 
Action: Mouse scrolled (828, 576) with delta (0, -2)
Screenshot: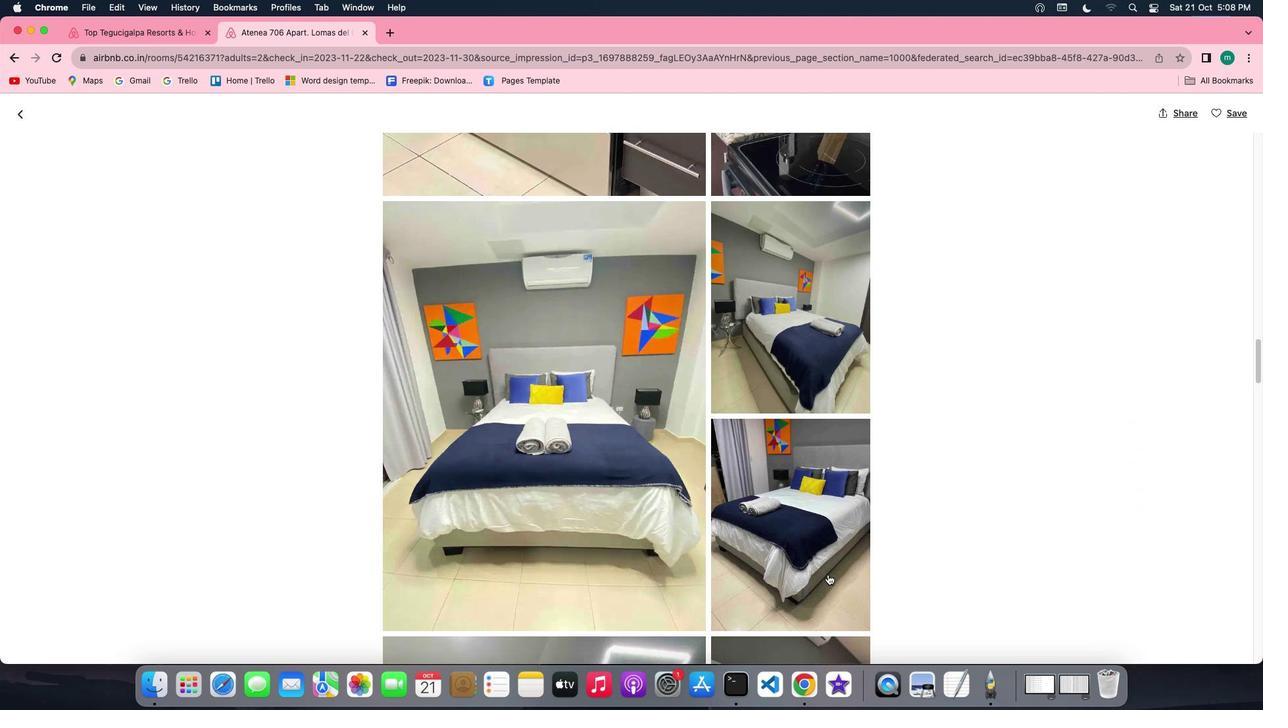 
Action: Mouse moved to (828, 573)
Screenshot: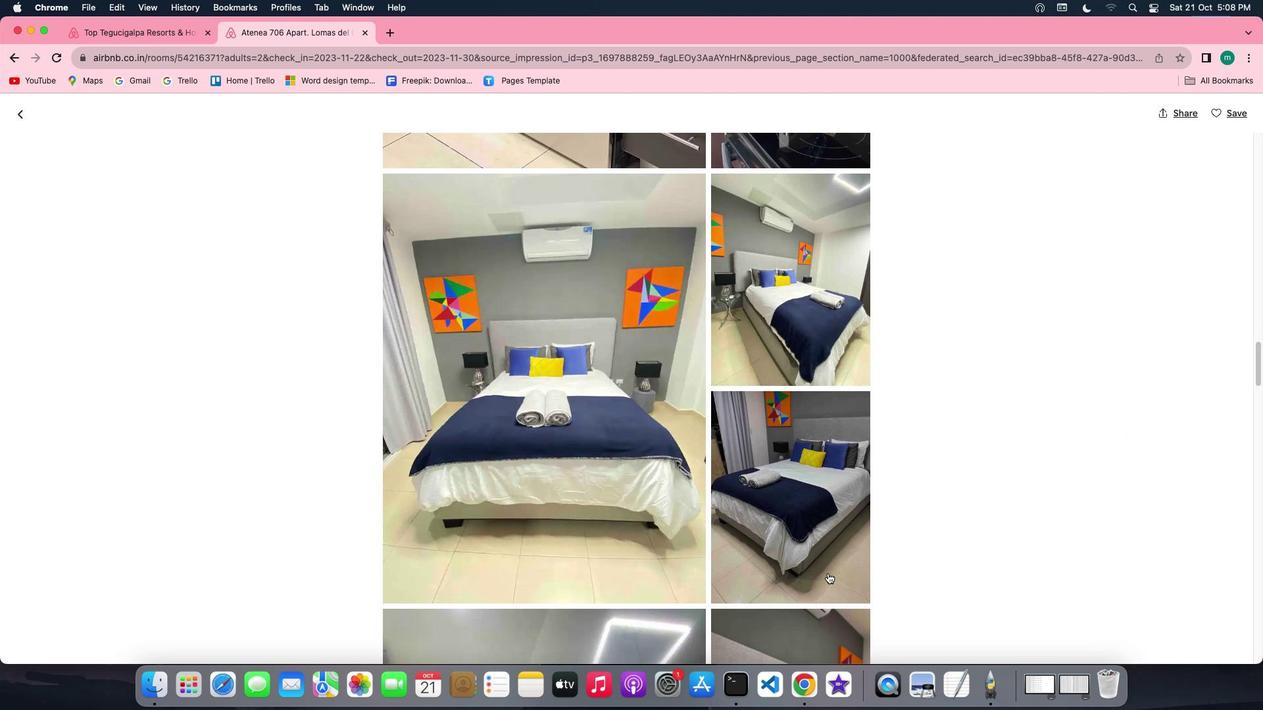 
Action: Mouse scrolled (828, 573) with delta (0, 0)
Screenshot: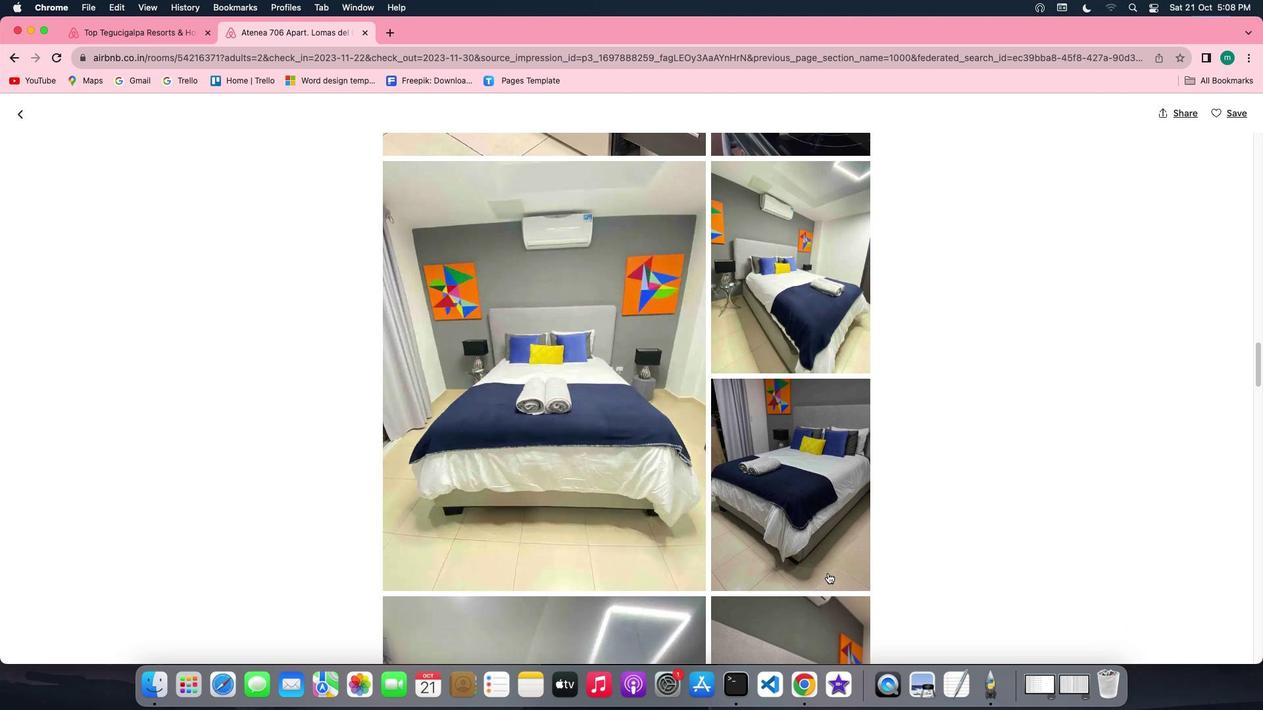 
Action: Mouse scrolled (828, 573) with delta (0, 0)
Screenshot: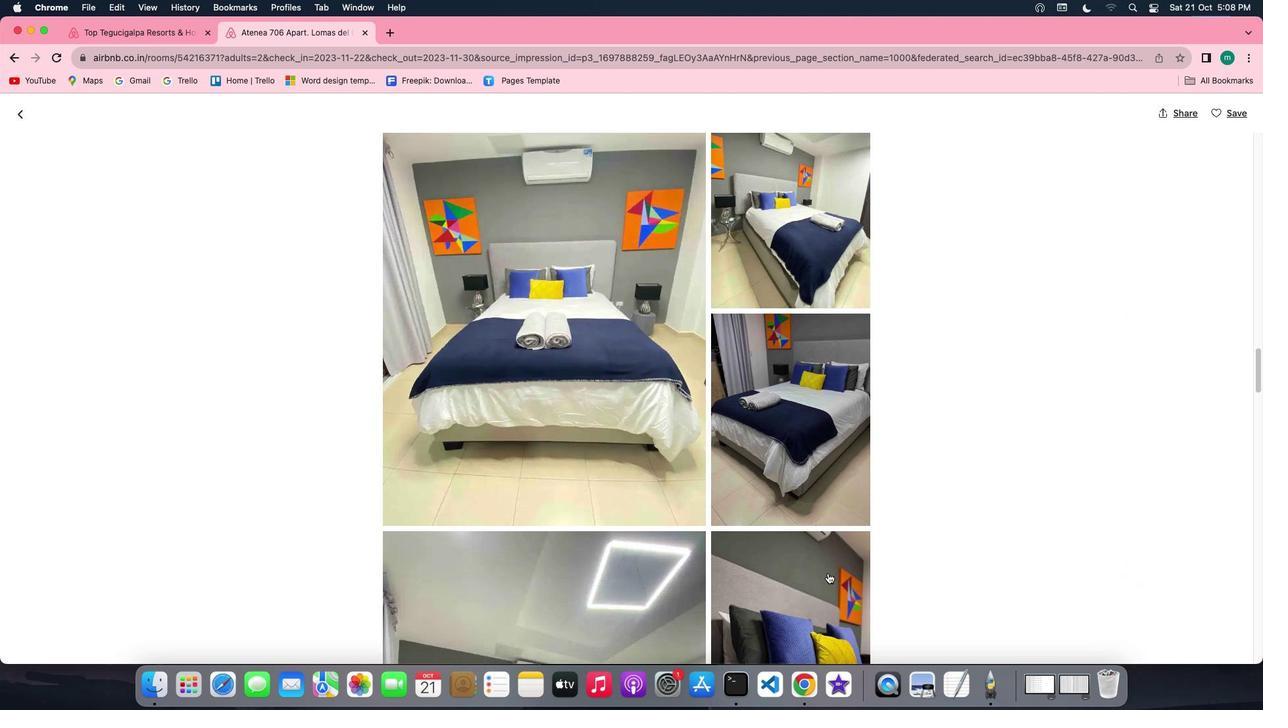 
Action: Mouse scrolled (828, 573) with delta (0, -1)
Screenshot: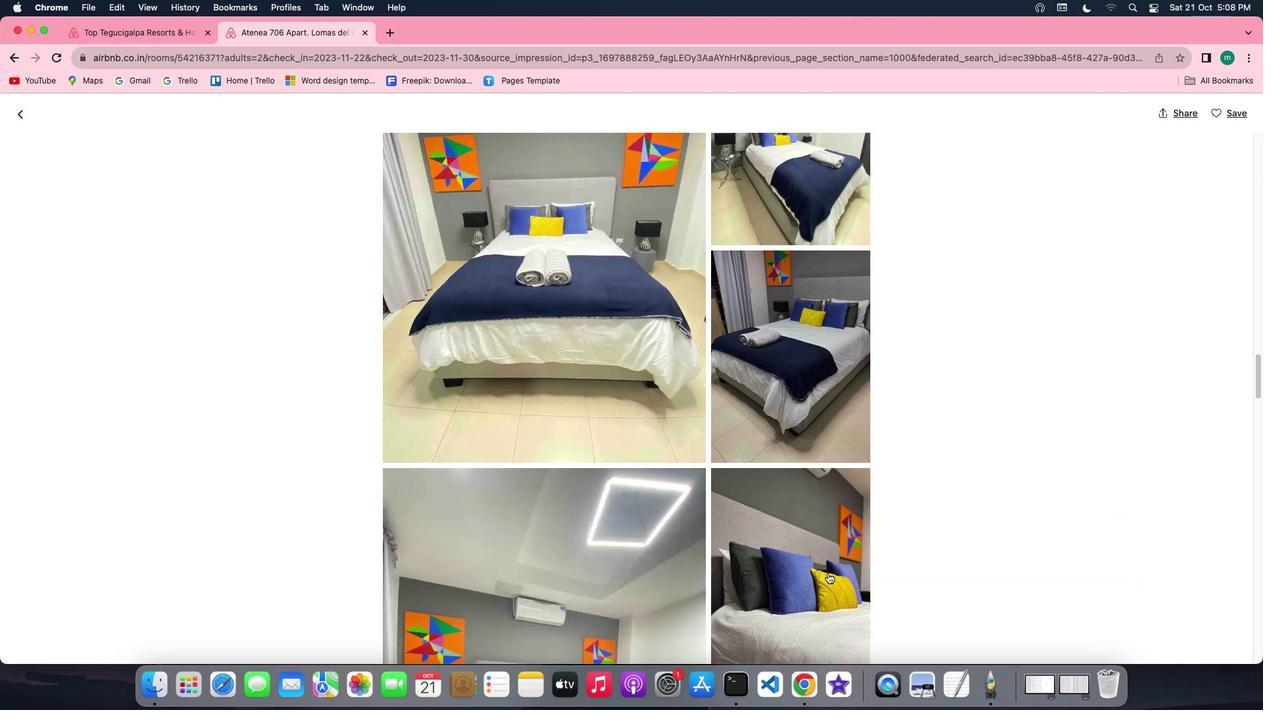
Action: Mouse scrolled (828, 573) with delta (0, -2)
Screenshot: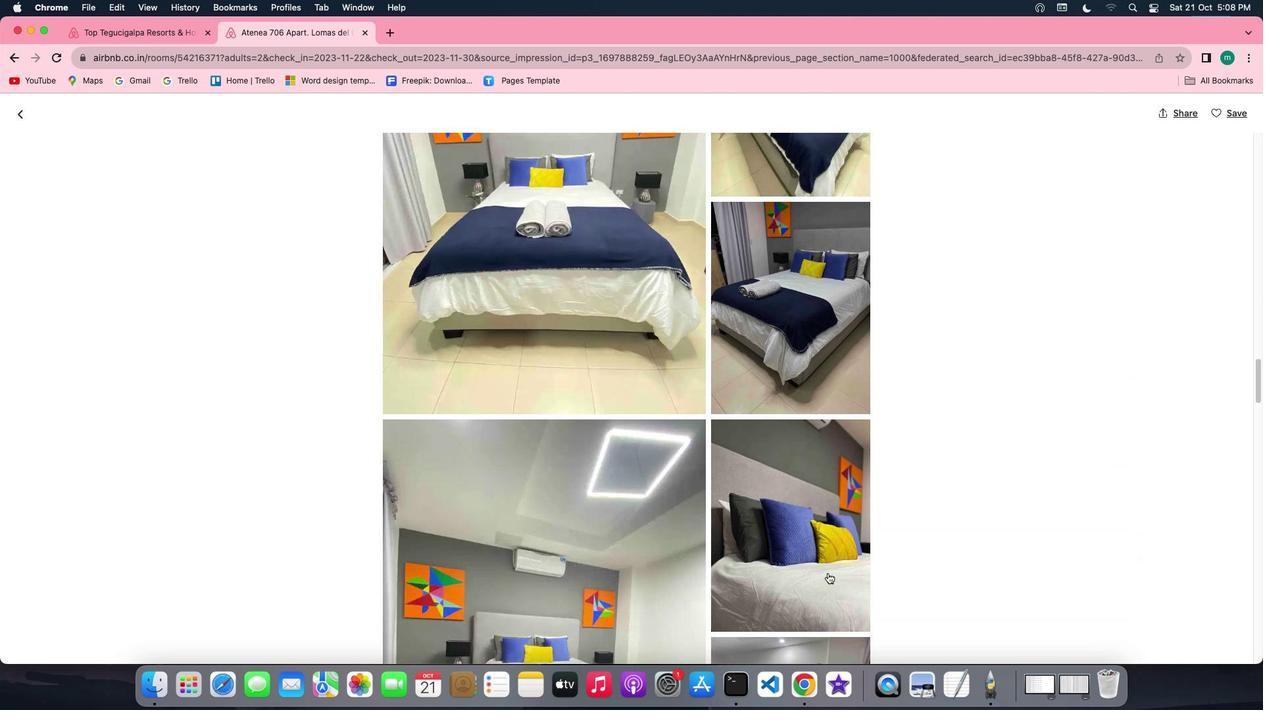 
Action: Mouse scrolled (828, 573) with delta (0, 0)
Screenshot: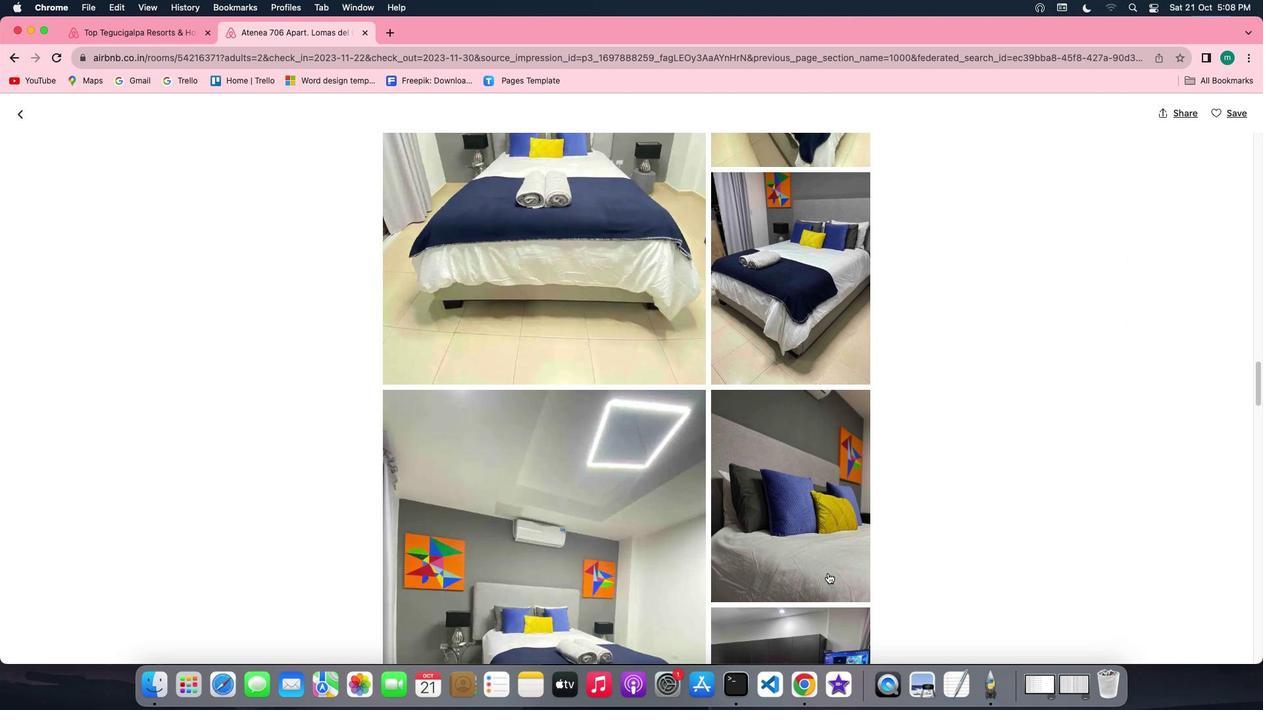 
Action: Mouse scrolled (828, 573) with delta (0, 0)
Screenshot: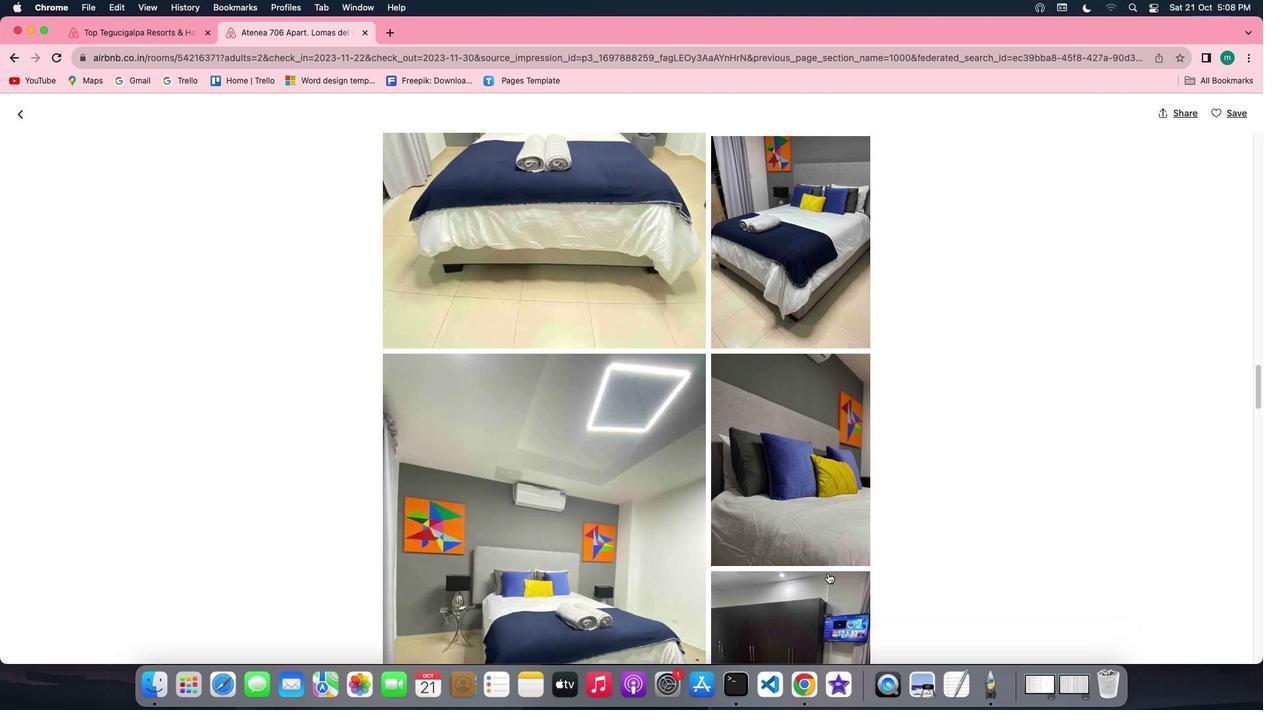 
Action: Mouse scrolled (828, 573) with delta (0, -1)
Screenshot: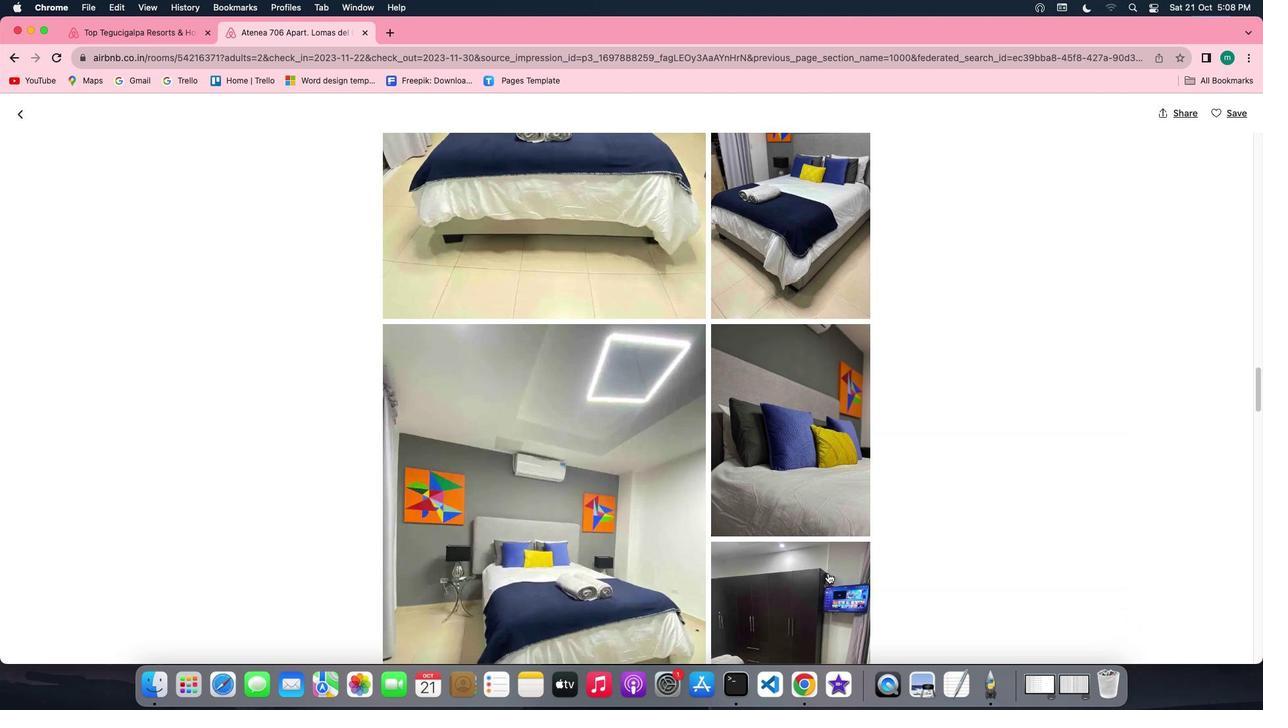 
Action: Mouse scrolled (828, 573) with delta (0, -1)
Screenshot: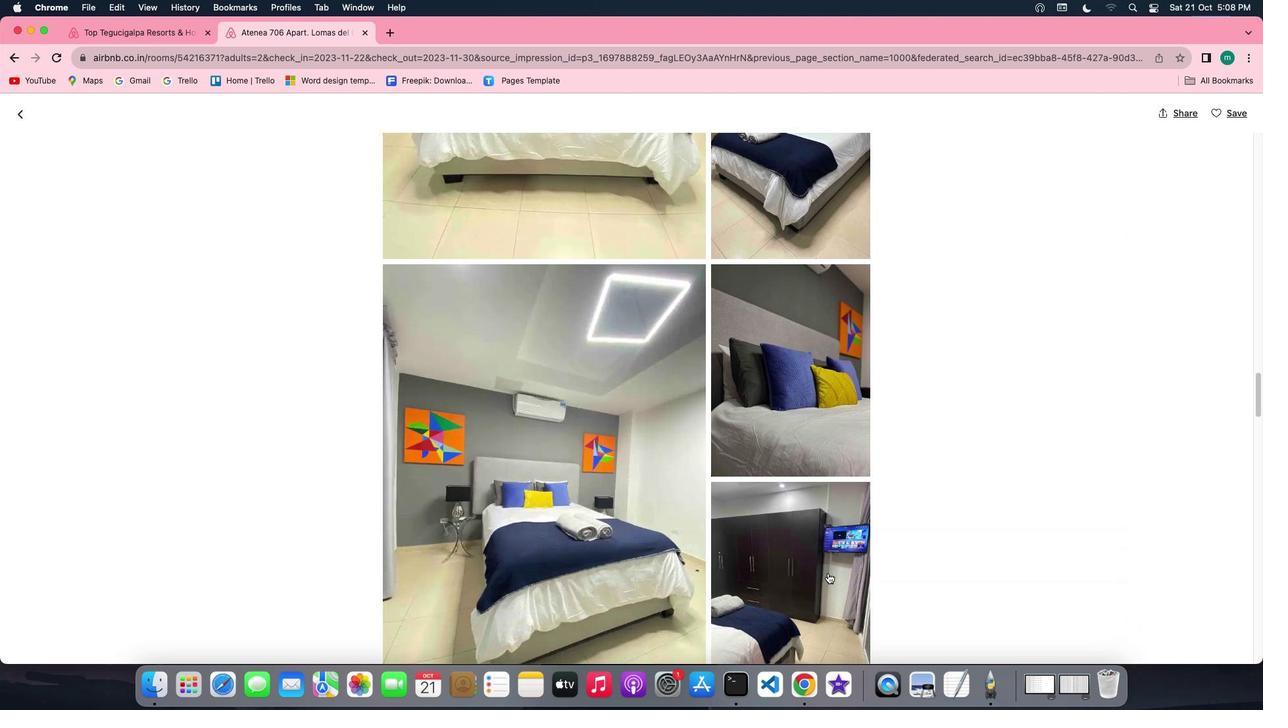 
Action: Mouse moved to (828, 573)
Screenshot: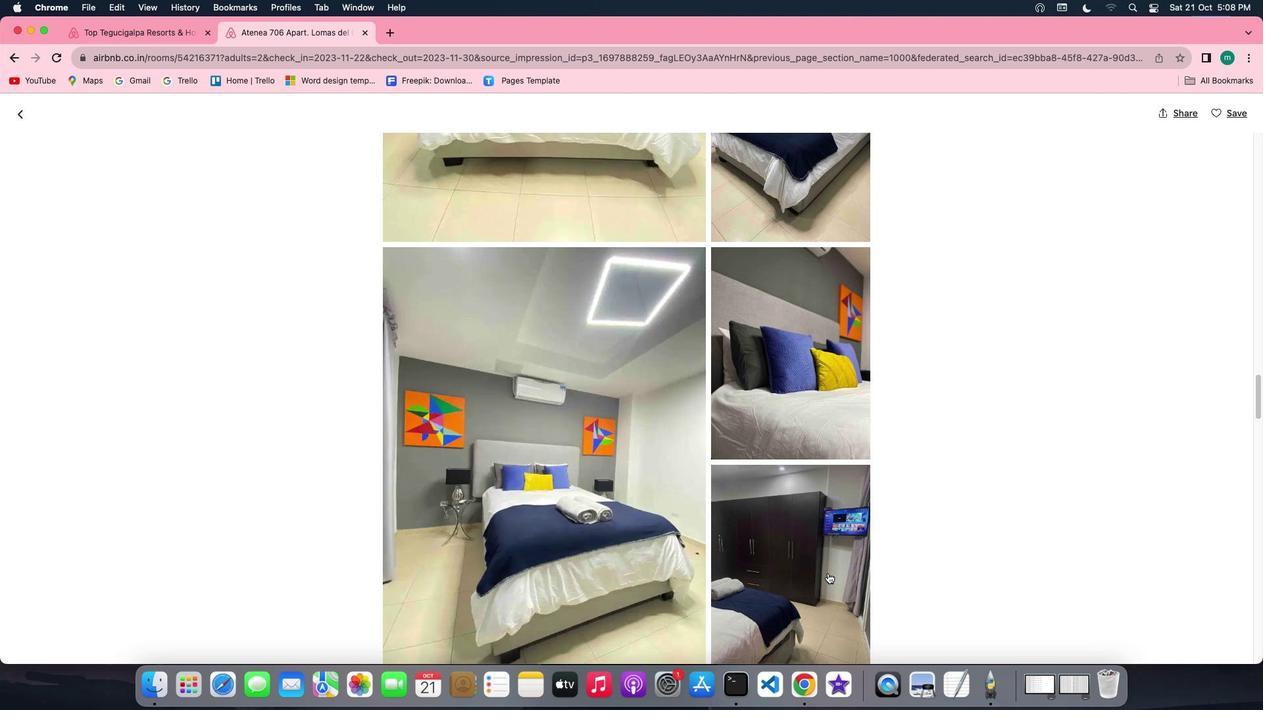 
Action: Mouse scrolled (828, 573) with delta (0, 0)
Screenshot: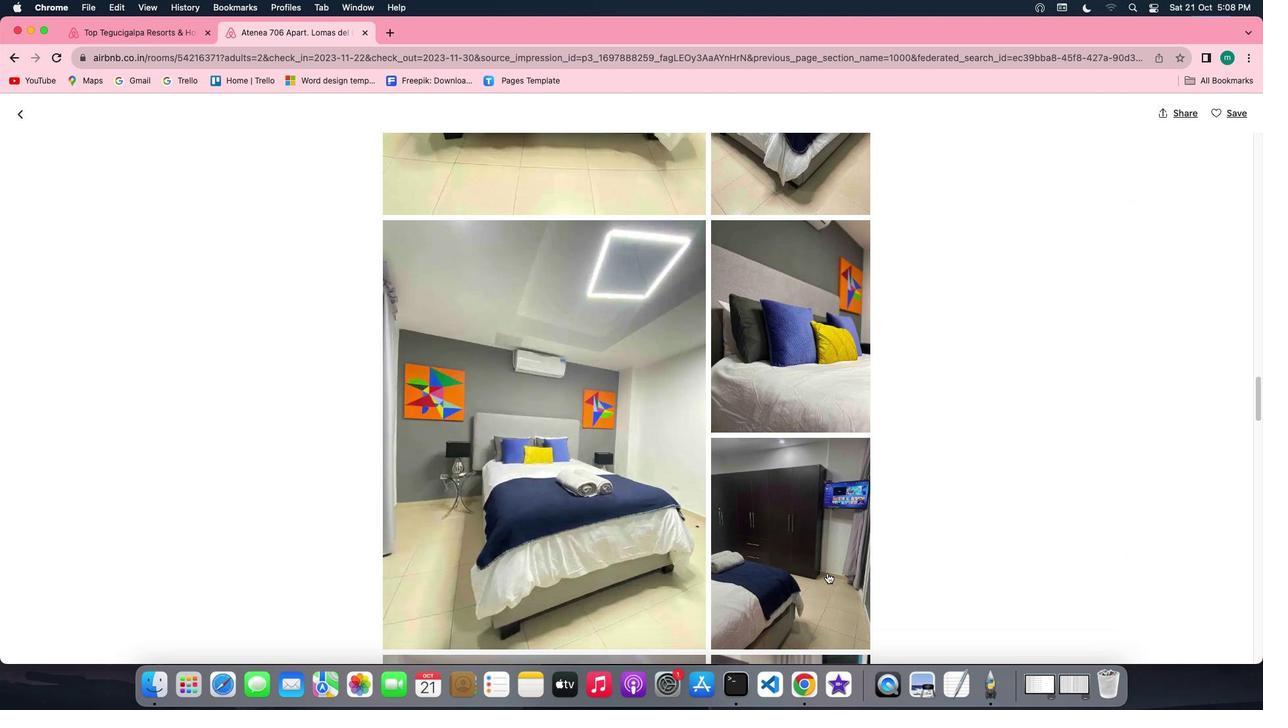 
Action: Mouse scrolled (828, 573) with delta (0, 0)
Screenshot: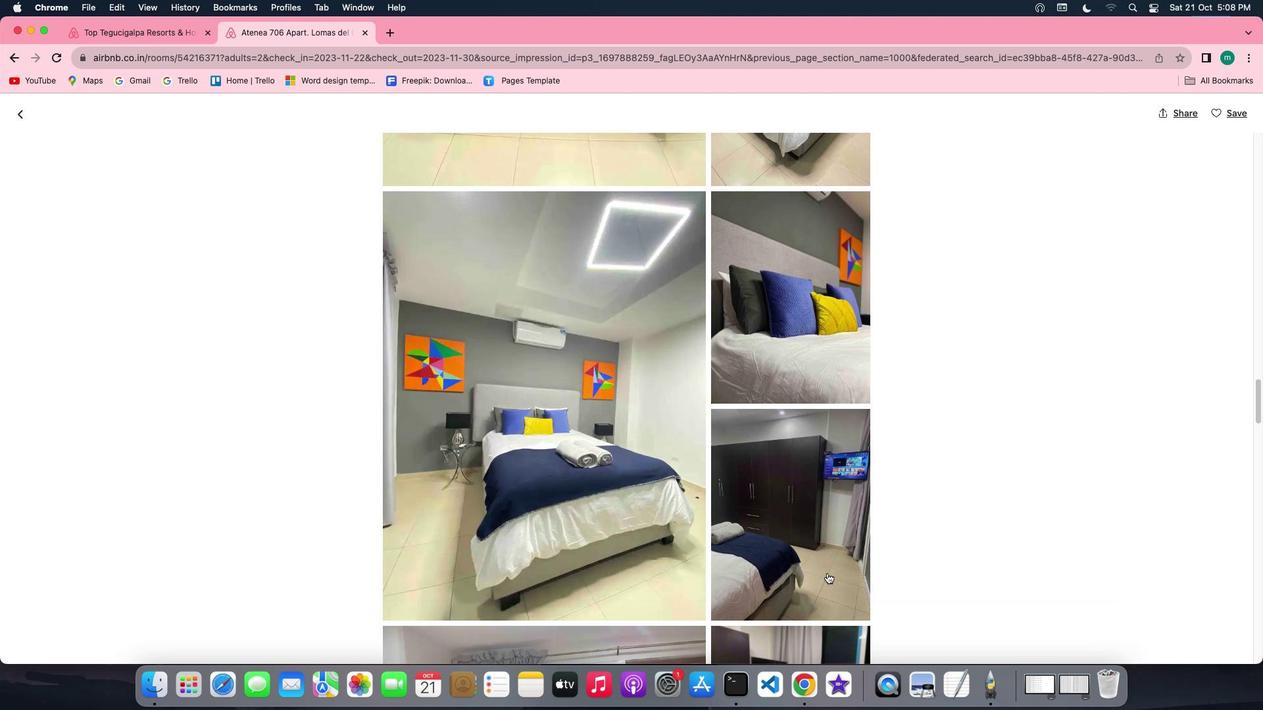 
Action: Mouse moved to (828, 573)
Screenshot: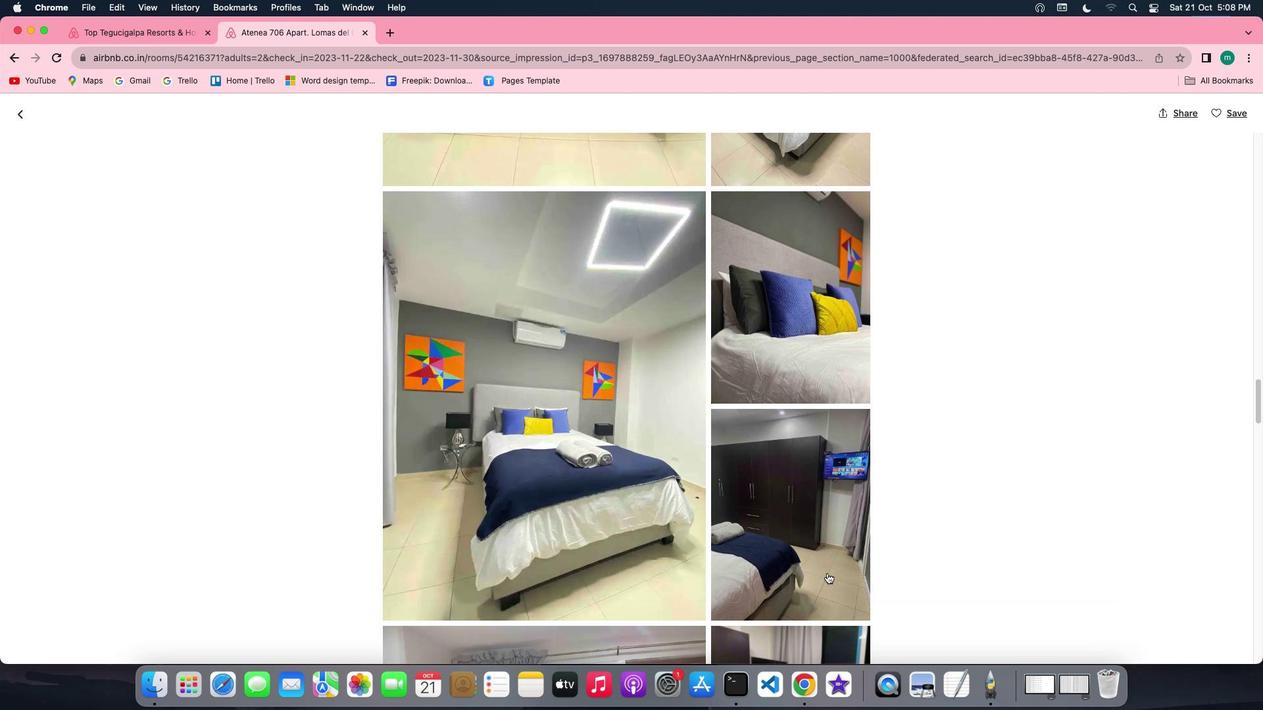 
Action: Mouse scrolled (828, 573) with delta (0, -1)
Screenshot: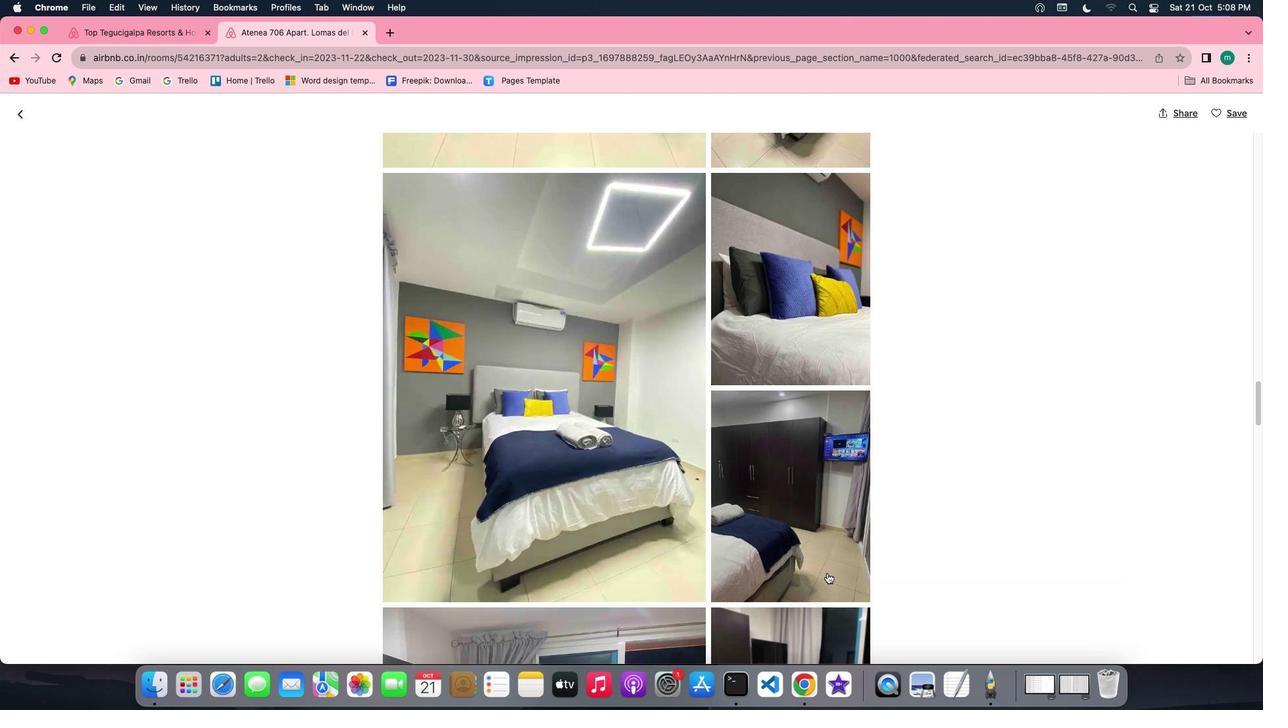 
Action: Mouse scrolled (828, 573) with delta (0, -1)
Screenshot: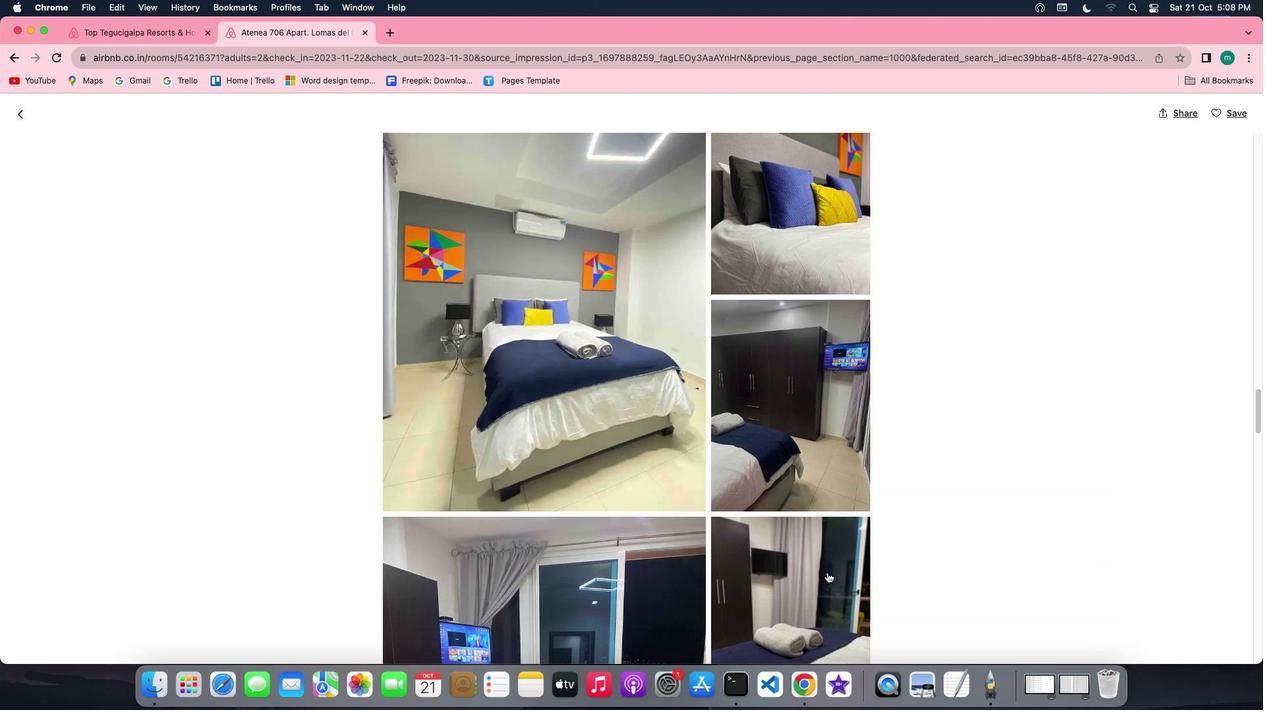 
Action: Mouse moved to (827, 572)
Screenshot: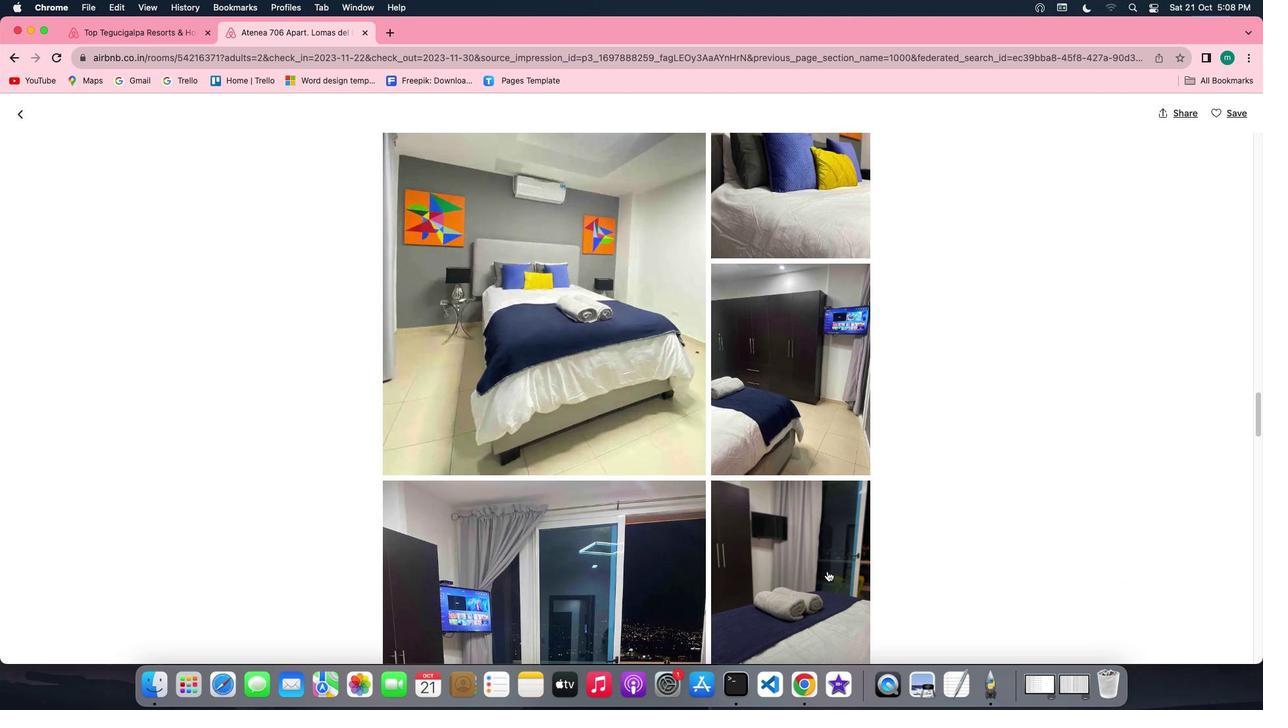 
Action: Mouse scrolled (827, 572) with delta (0, 0)
Screenshot: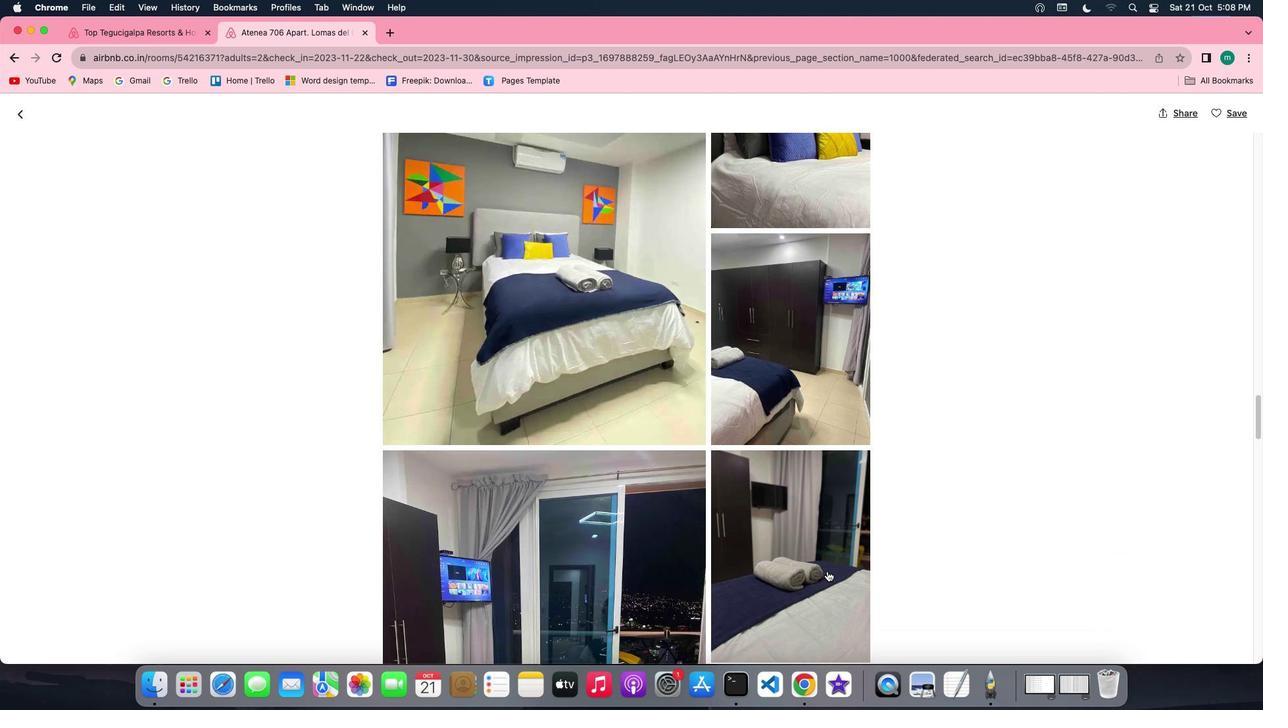 
Action: Mouse scrolled (827, 572) with delta (0, 0)
Screenshot: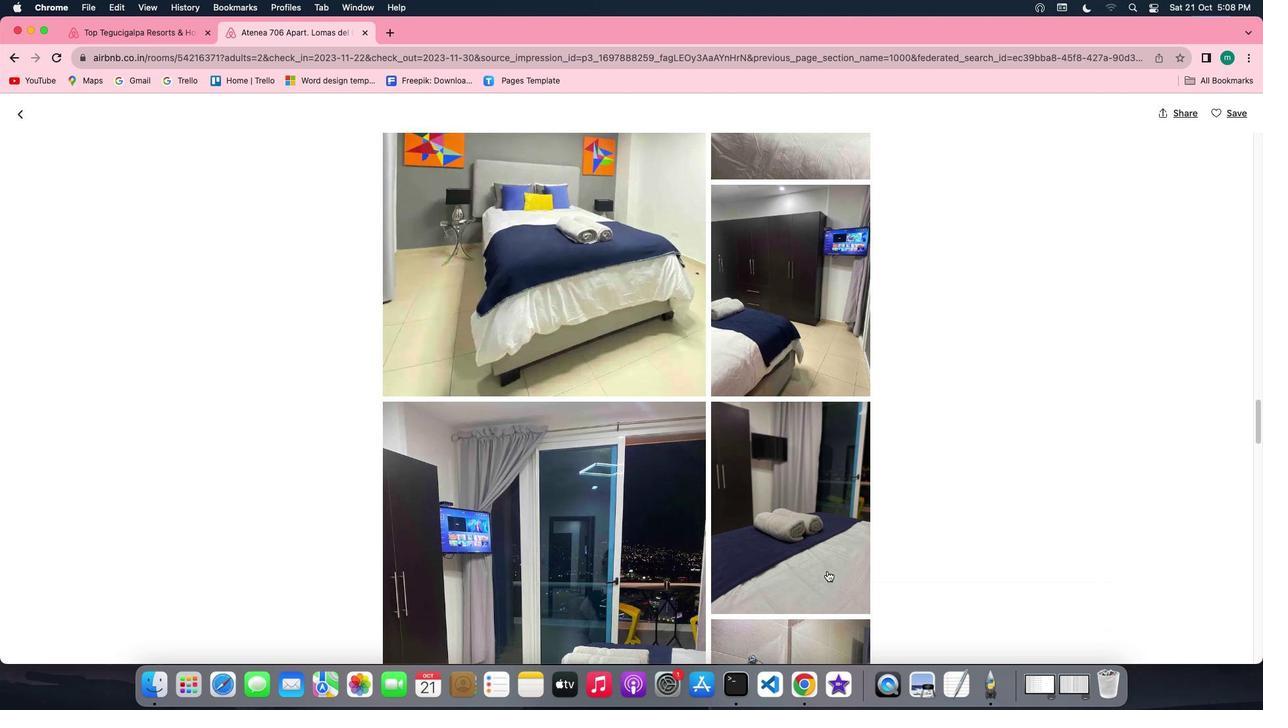 
Action: Mouse scrolled (827, 572) with delta (0, -1)
Screenshot: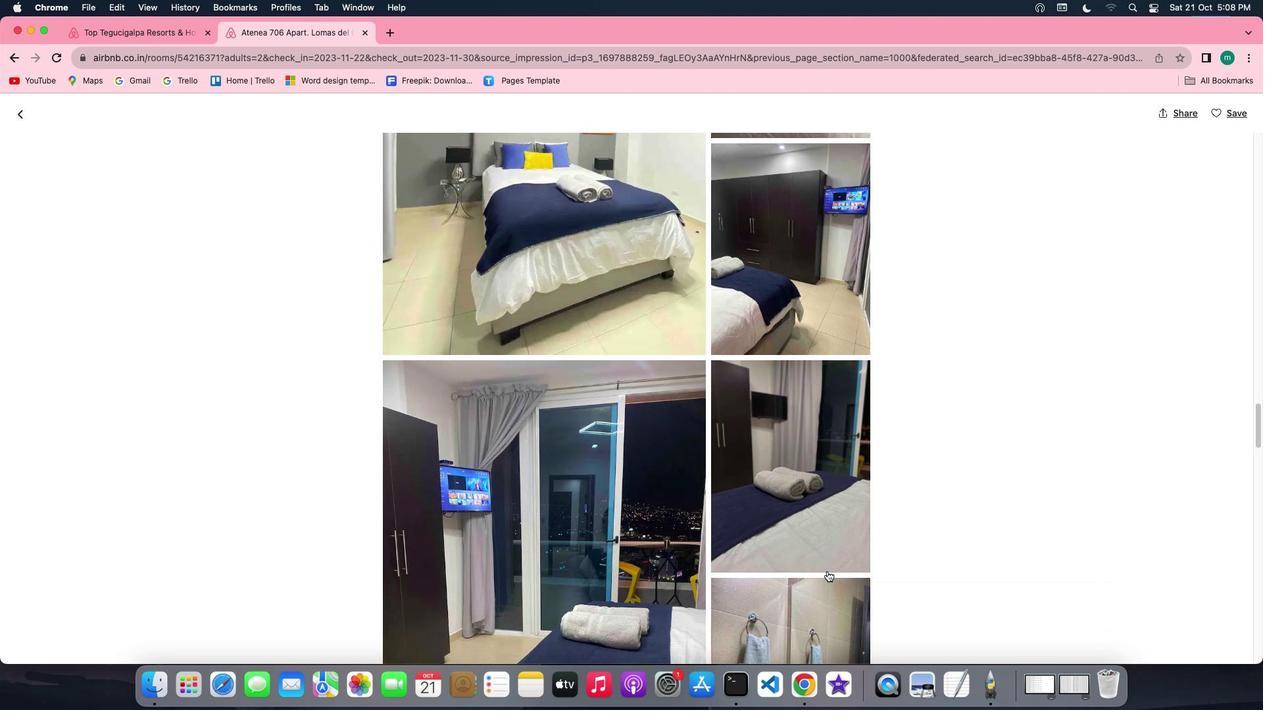 
Action: Mouse scrolled (827, 572) with delta (0, -1)
Screenshot: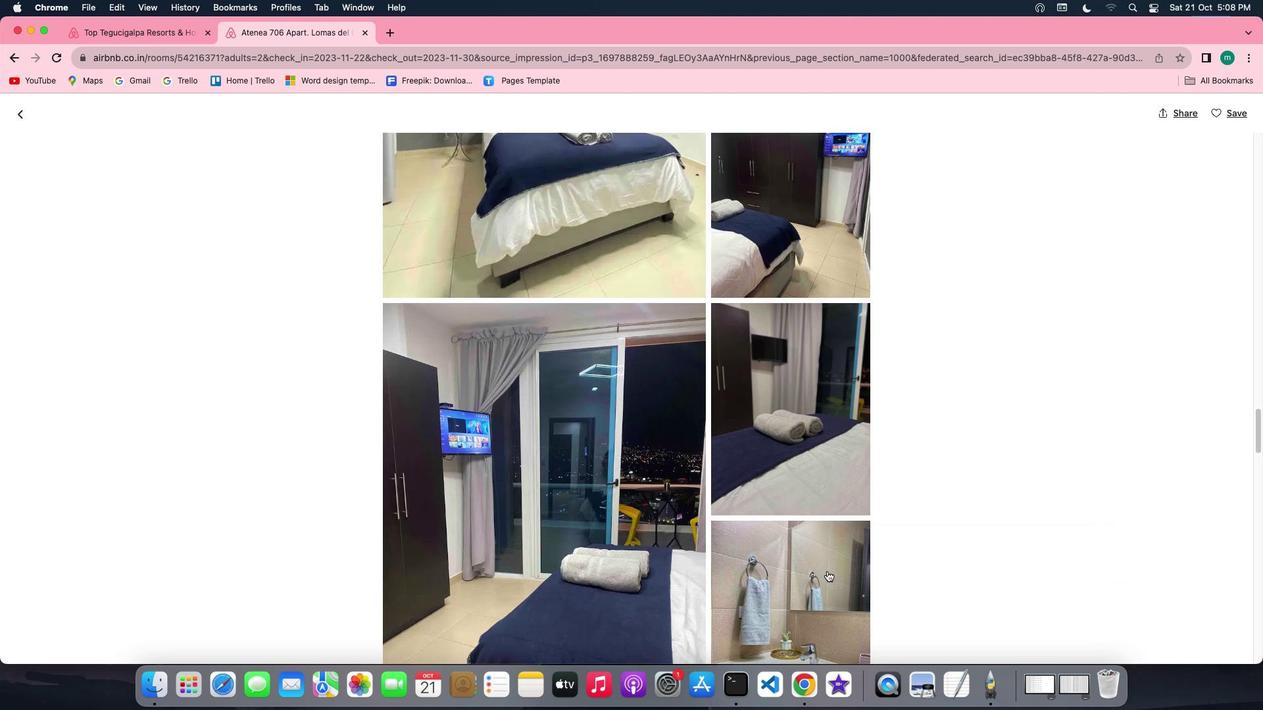 
Action: Mouse scrolled (827, 572) with delta (0, 0)
Screenshot: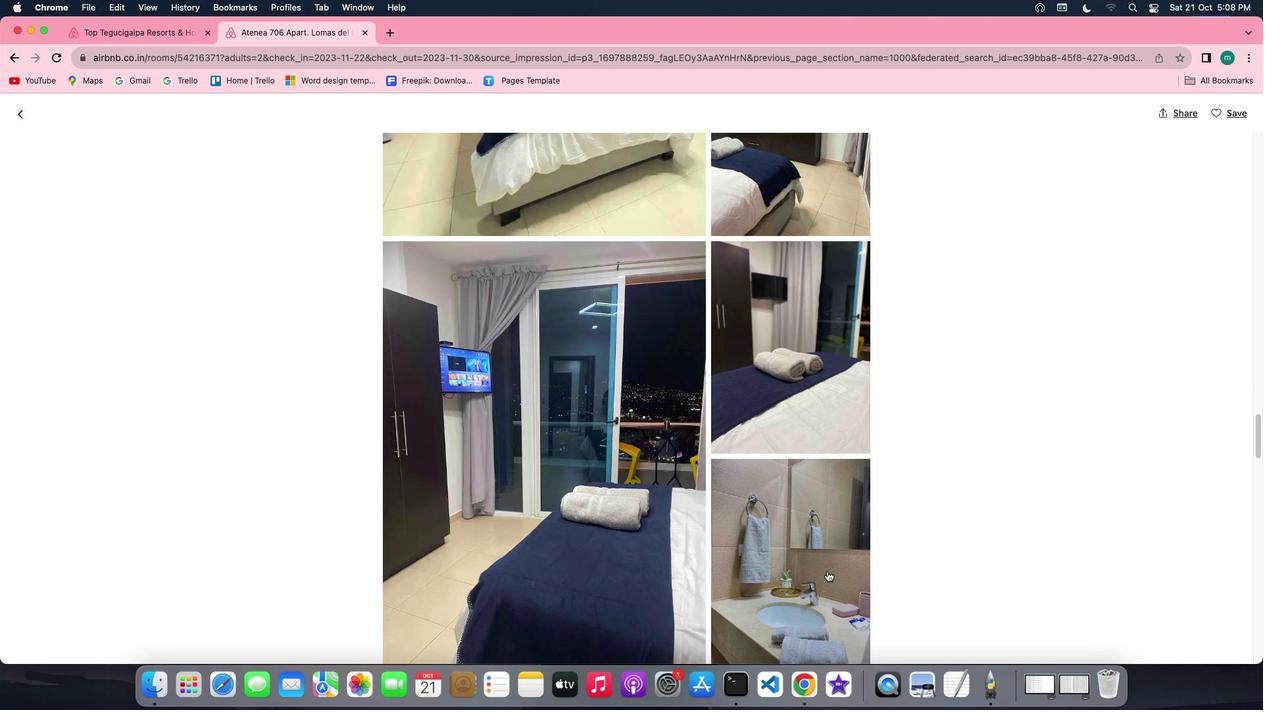 
Action: Mouse scrolled (827, 572) with delta (0, 0)
Screenshot: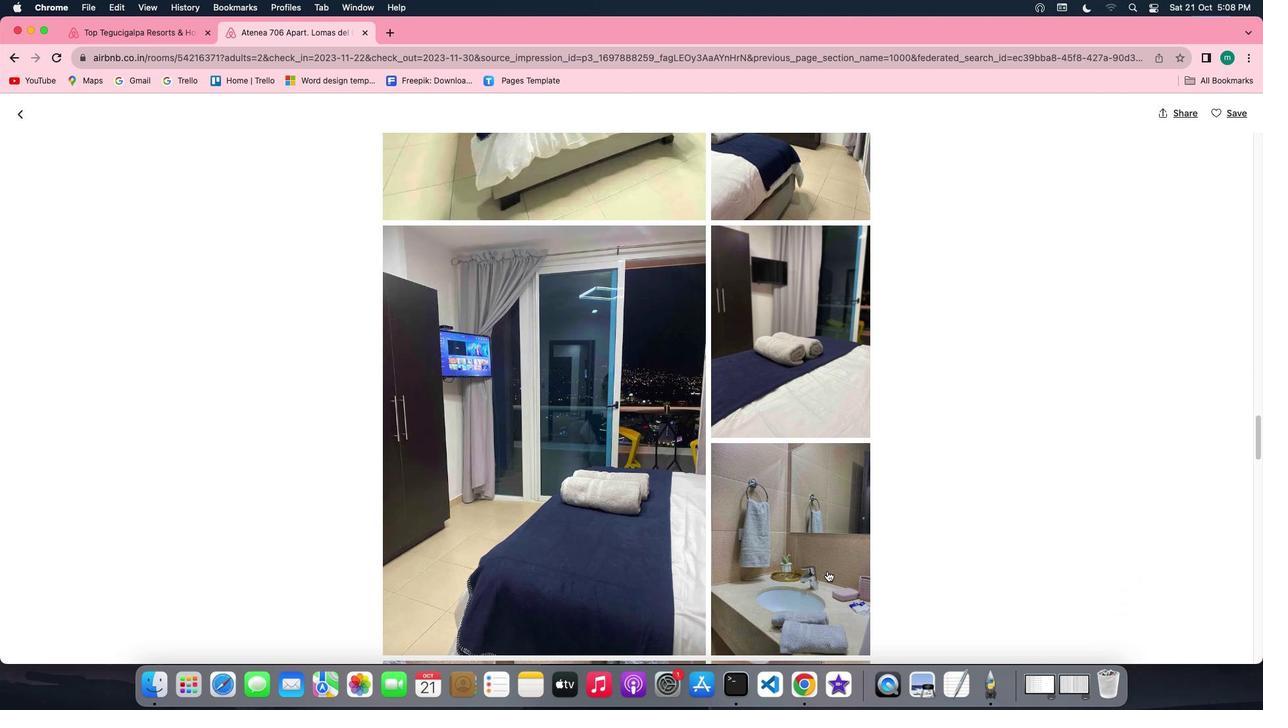 
Action: Mouse scrolled (827, 572) with delta (0, -1)
Screenshot: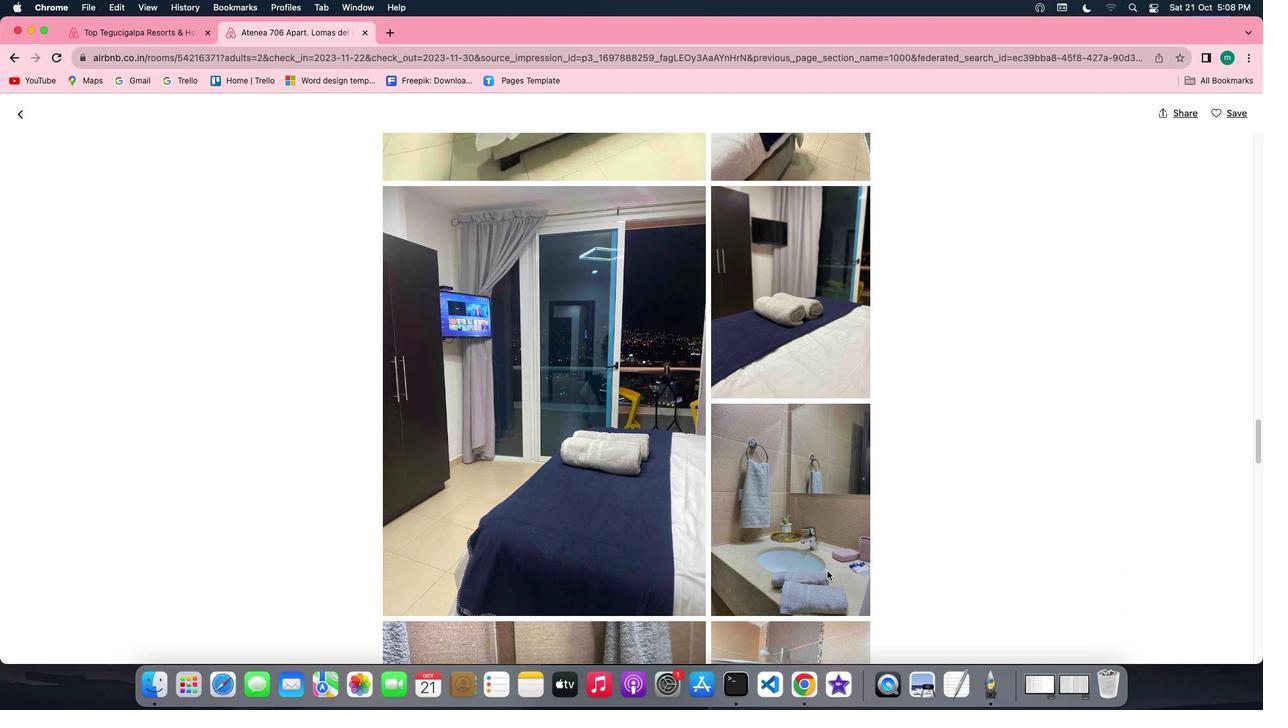 
Action: Mouse scrolled (827, 572) with delta (0, -1)
Screenshot: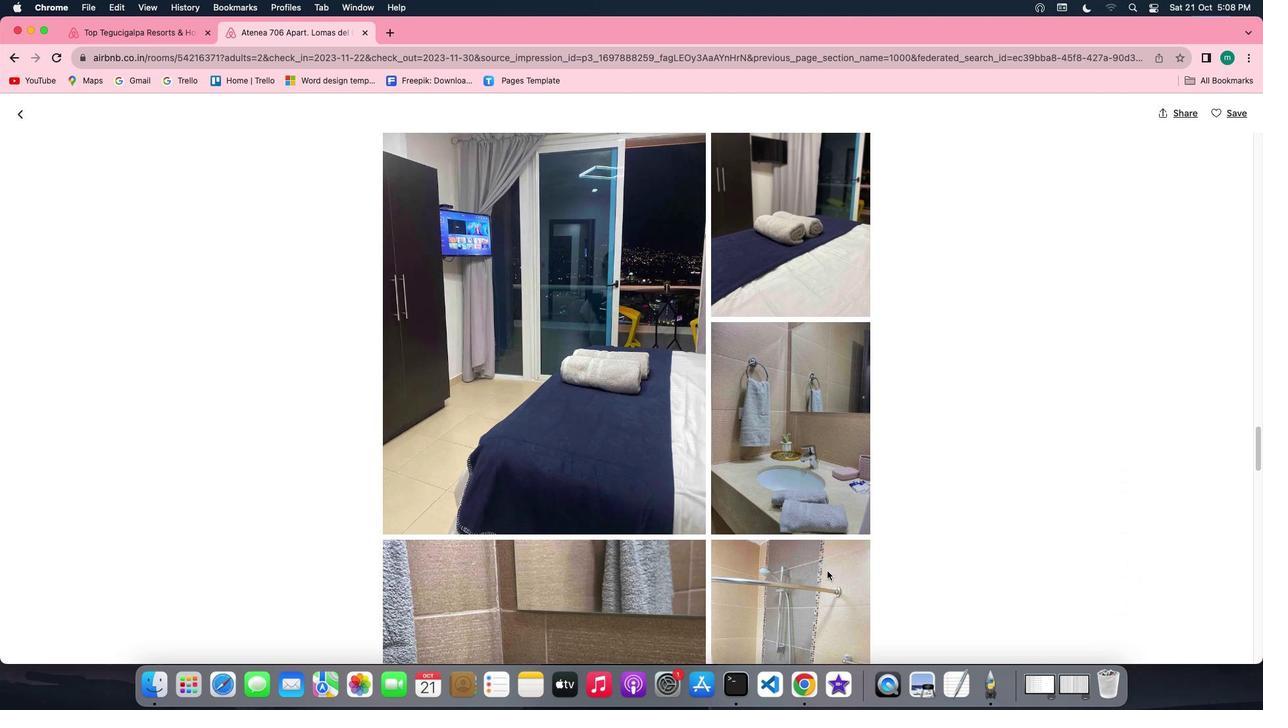 
Action: Mouse scrolled (827, 572) with delta (0, 0)
Screenshot: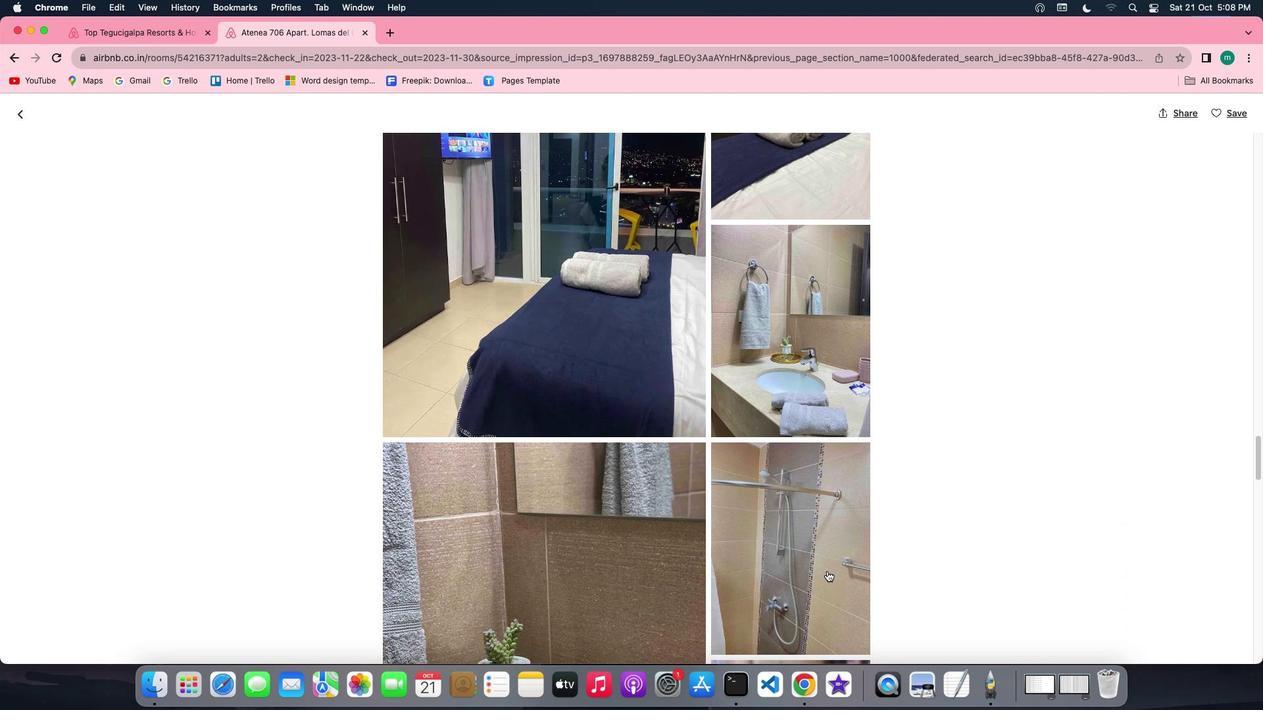 
Action: Mouse scrolled (827, 572) with delta (0, 0)
Screenshot: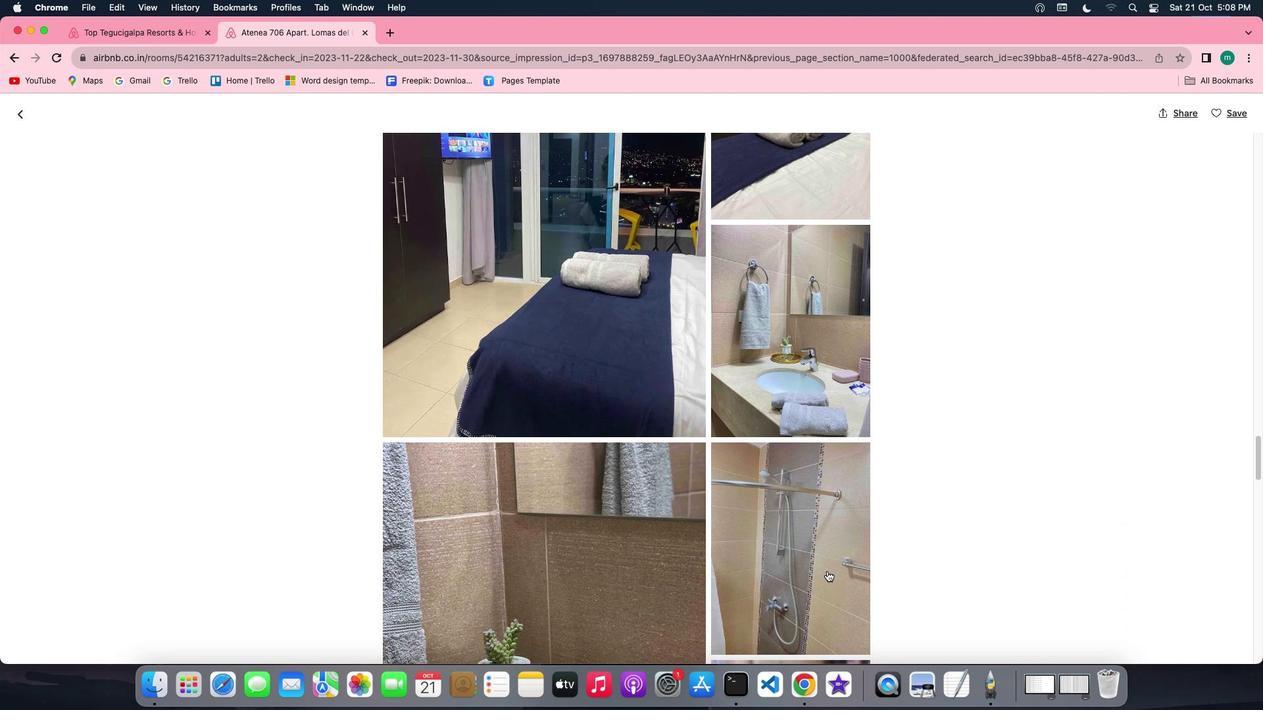 
Action: Mouse scrolled (827, 572) with delta (0, -1)
Screenshot: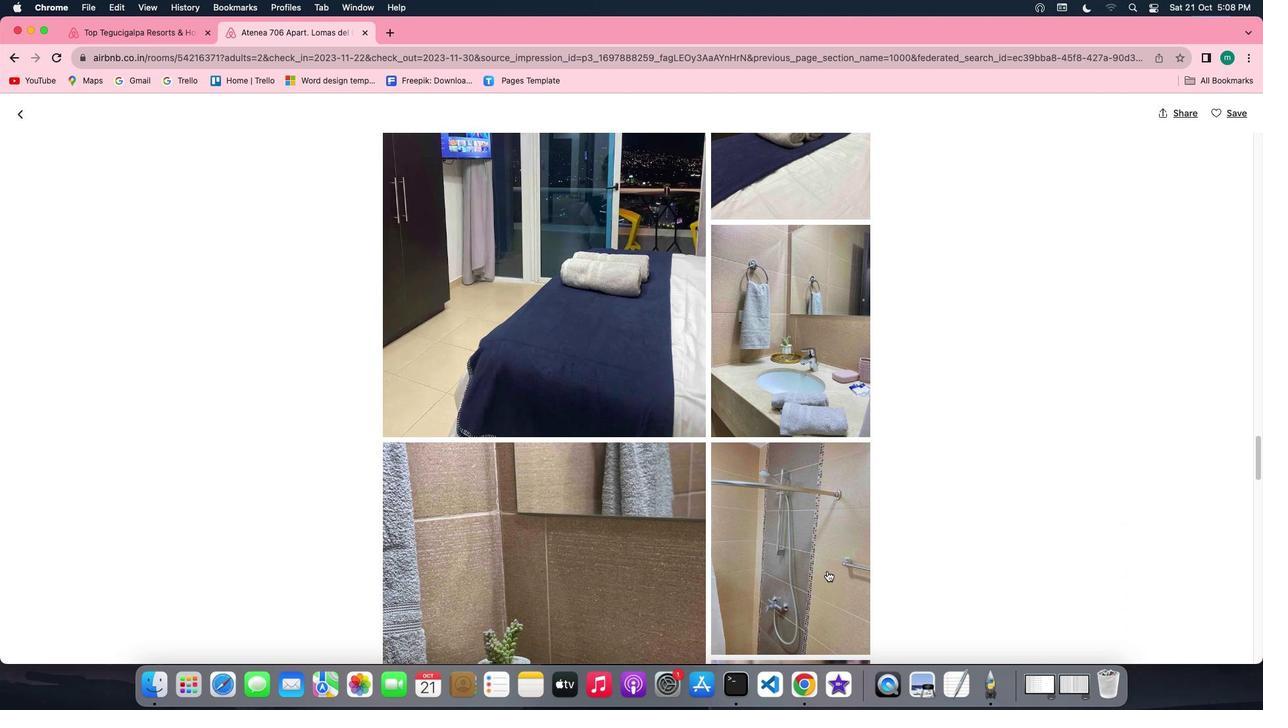 
Action: Mouse scrolled (827, 572) with delta (0, -2)
Screenshot: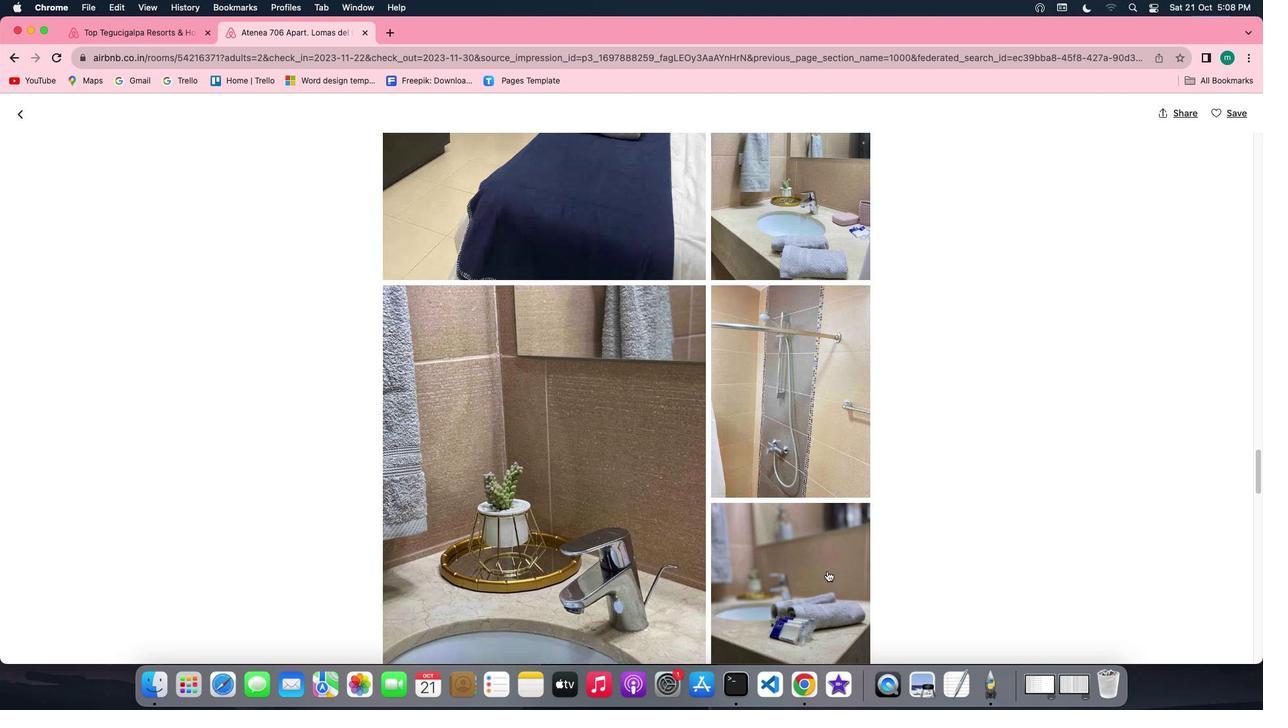 
Action: Mouse moved to (727, 528)
Screenshot: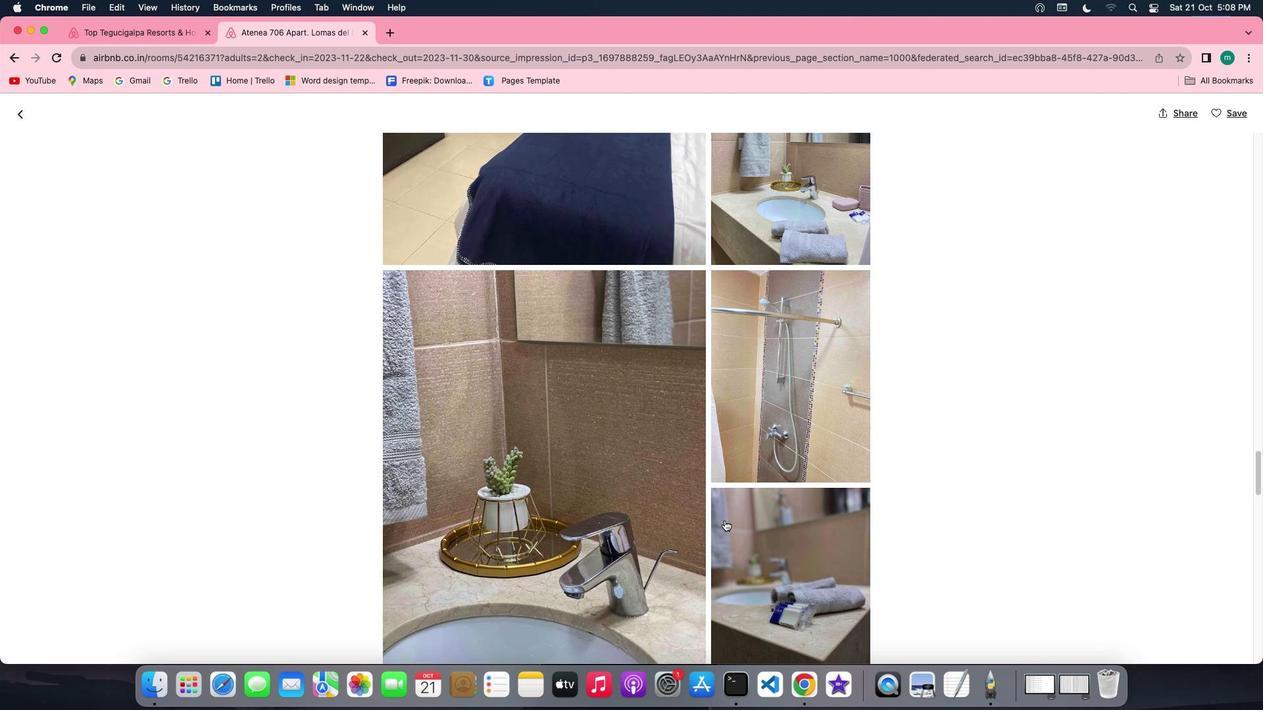 
Action: Mouse scrolled (727, 528) with delta (0, 0)
Screenshot: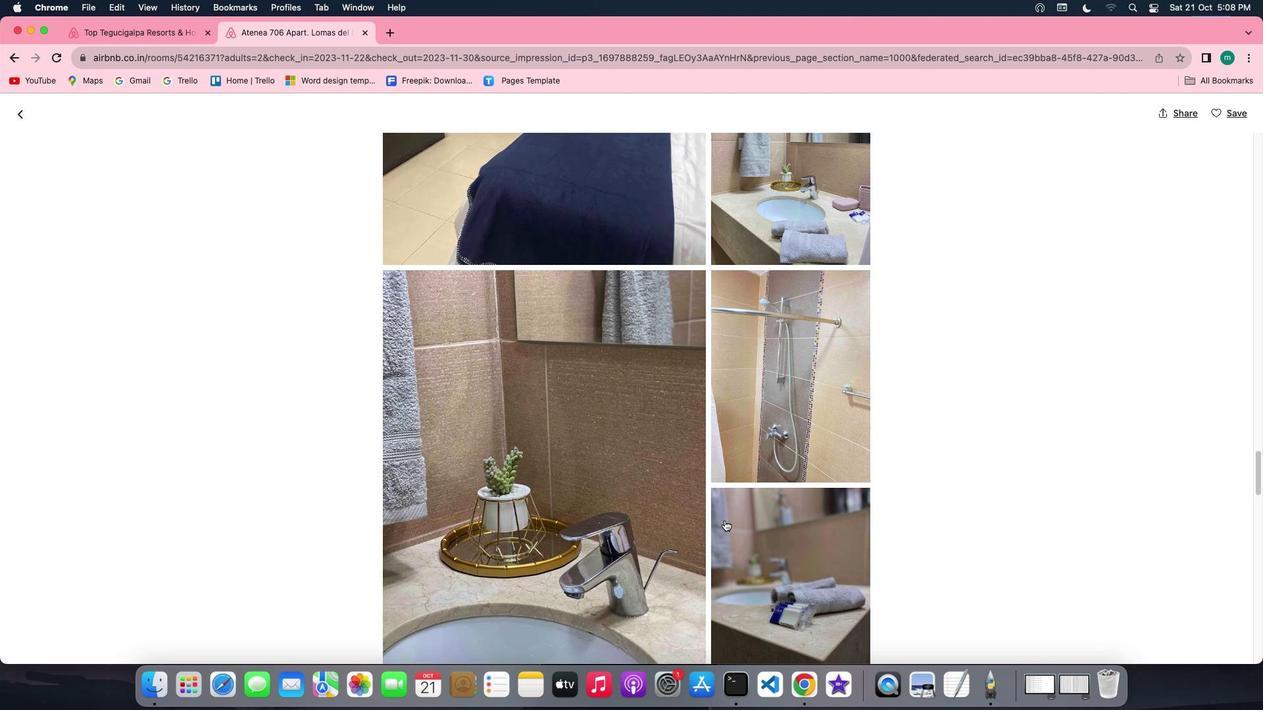 
Action: Mouse moved to (726, 527)
Screenshot: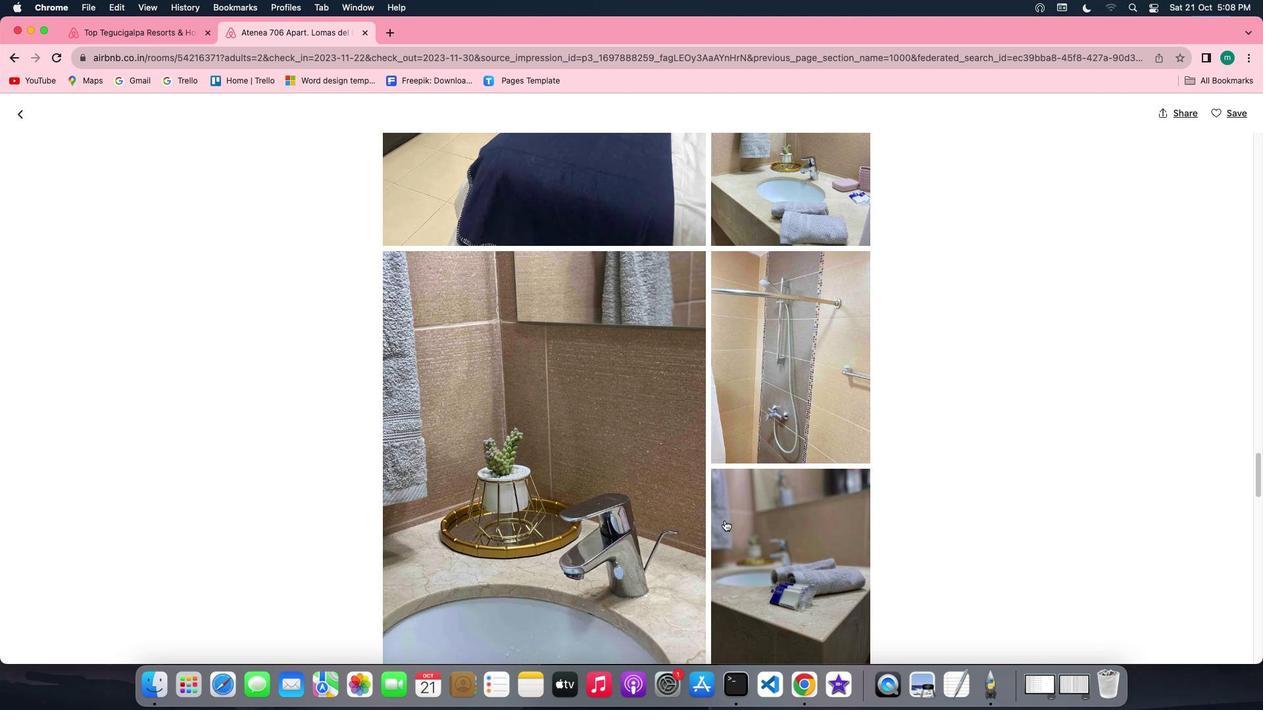 
Action: Mouse scrolled (726, 527) with delta (0, 0)
Screenshot: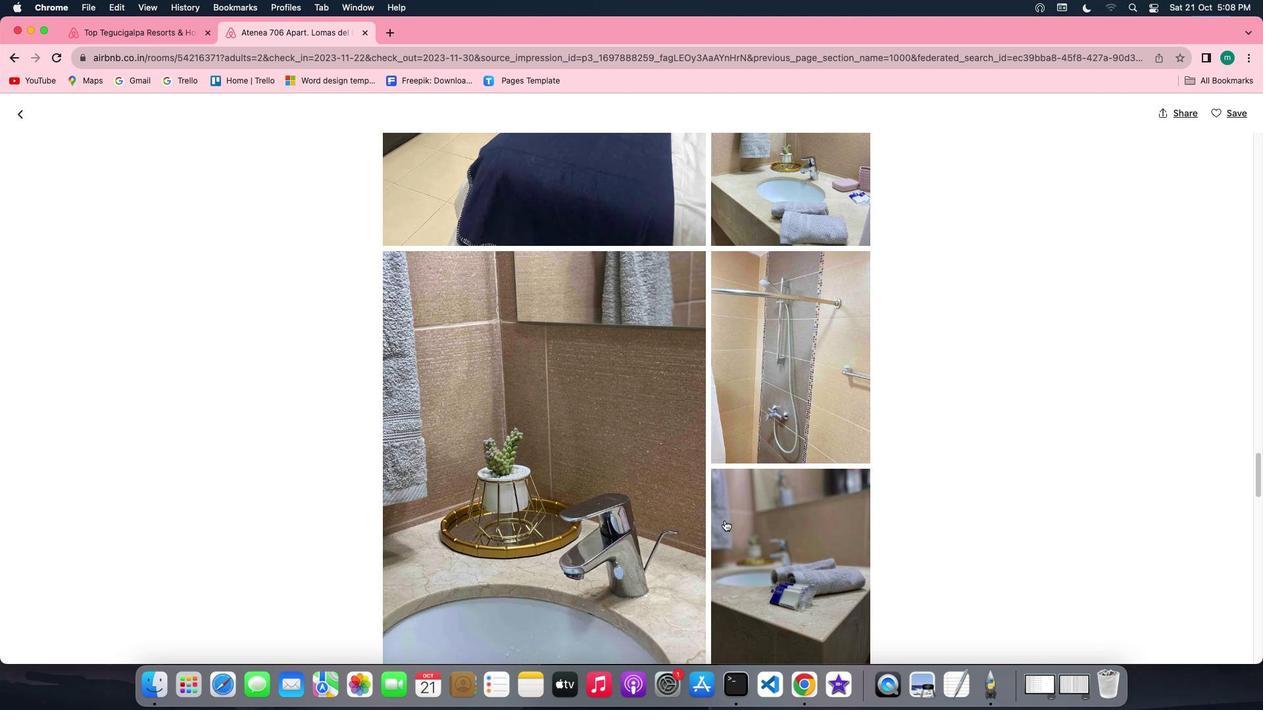 
Action: Mouse moved to (726, 524)
Screenshot: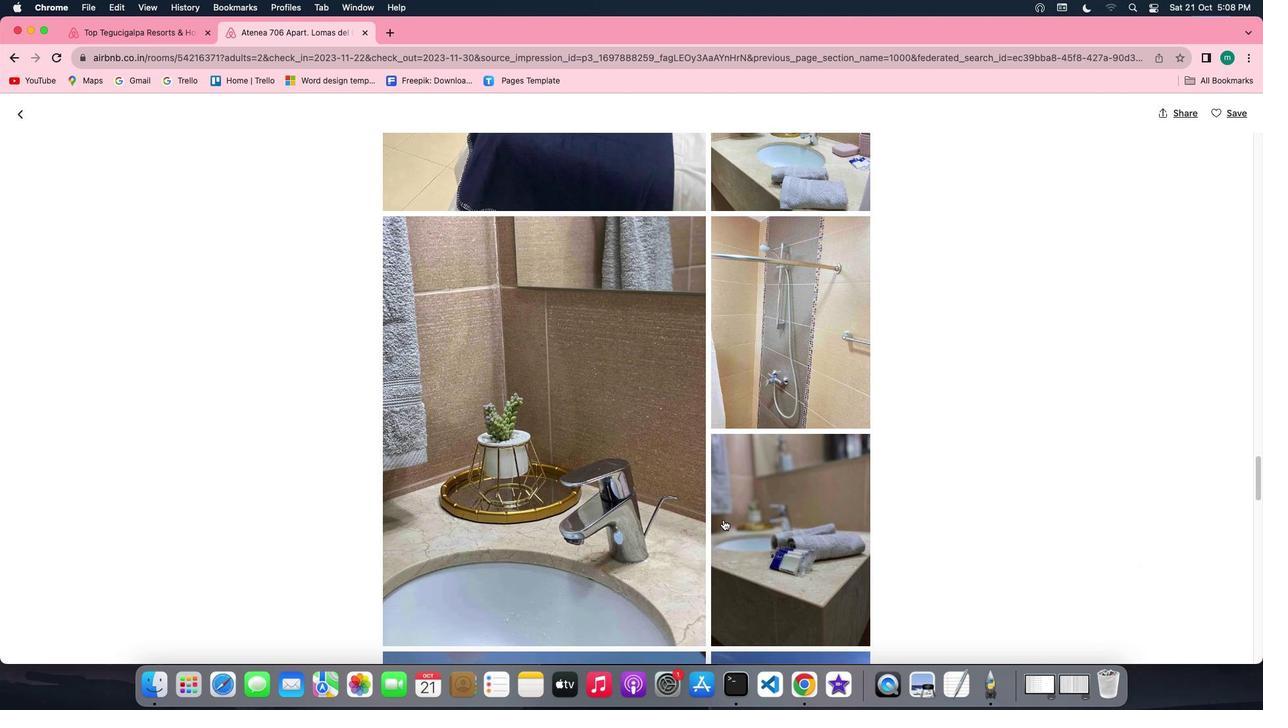 
Action: Mouse scrolled (726, 524) with delta (0, -1)
Screenshot: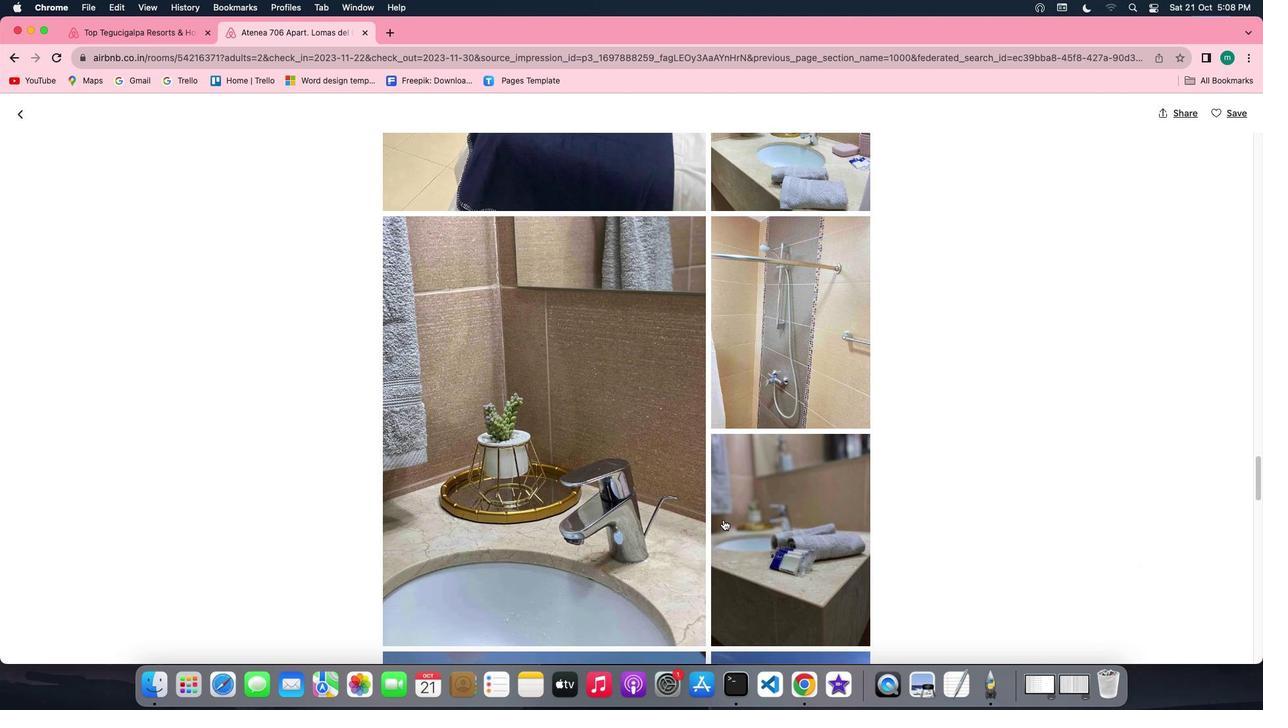
Action: Mouse moved to (722, 519)
Screenshot: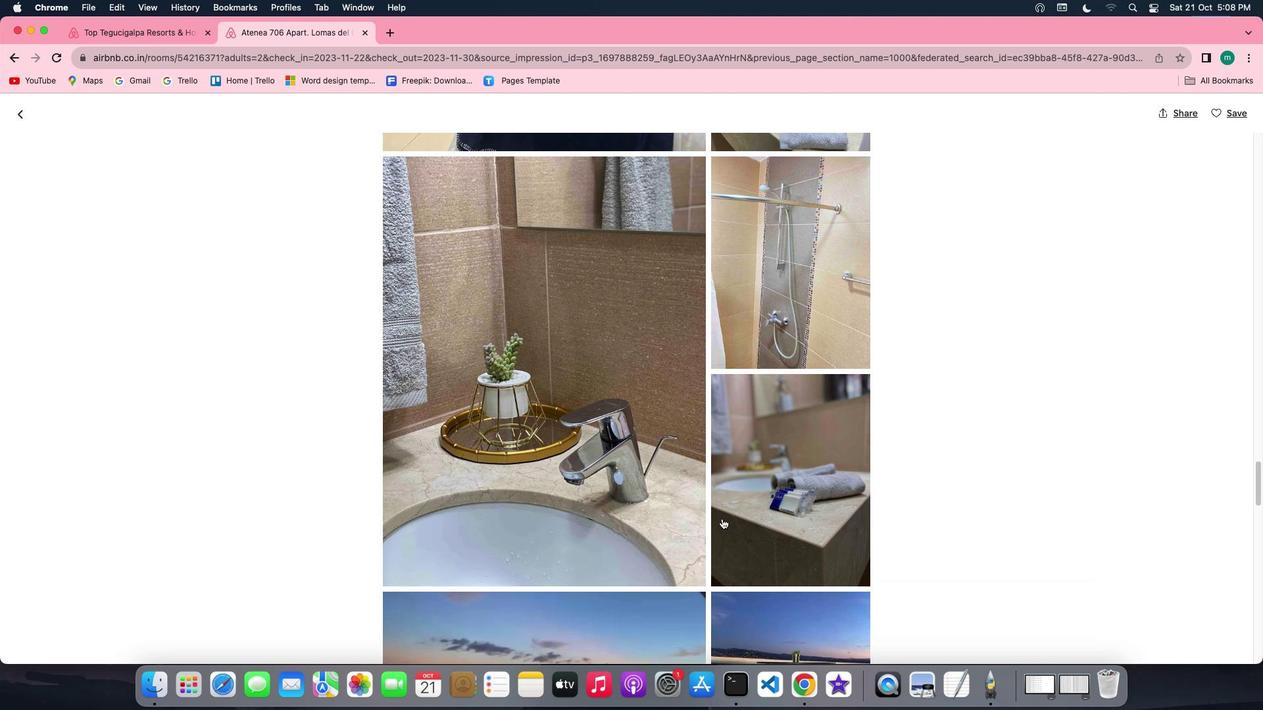 
Action: Mouse scrolled (722, 519) with delta (0, 0)
Screenshot: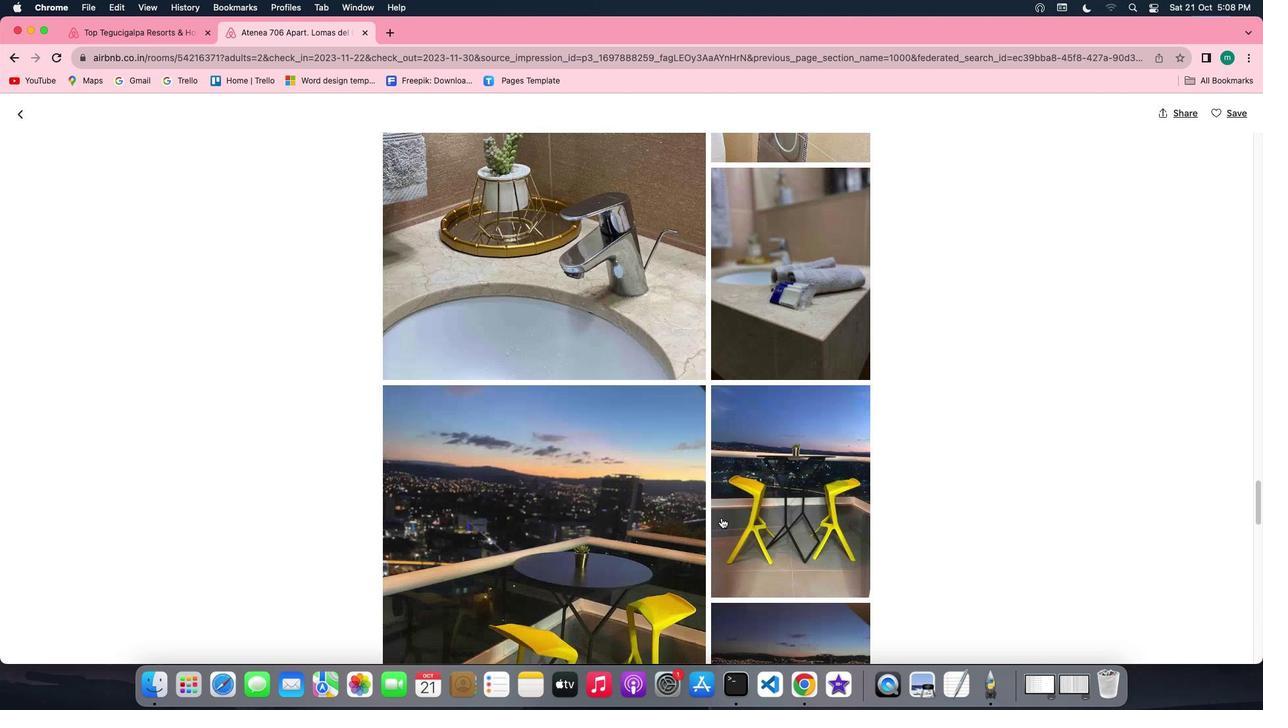 
Action: Mouse scrolled (722, 519) with delta (0, 0)
Screenshot: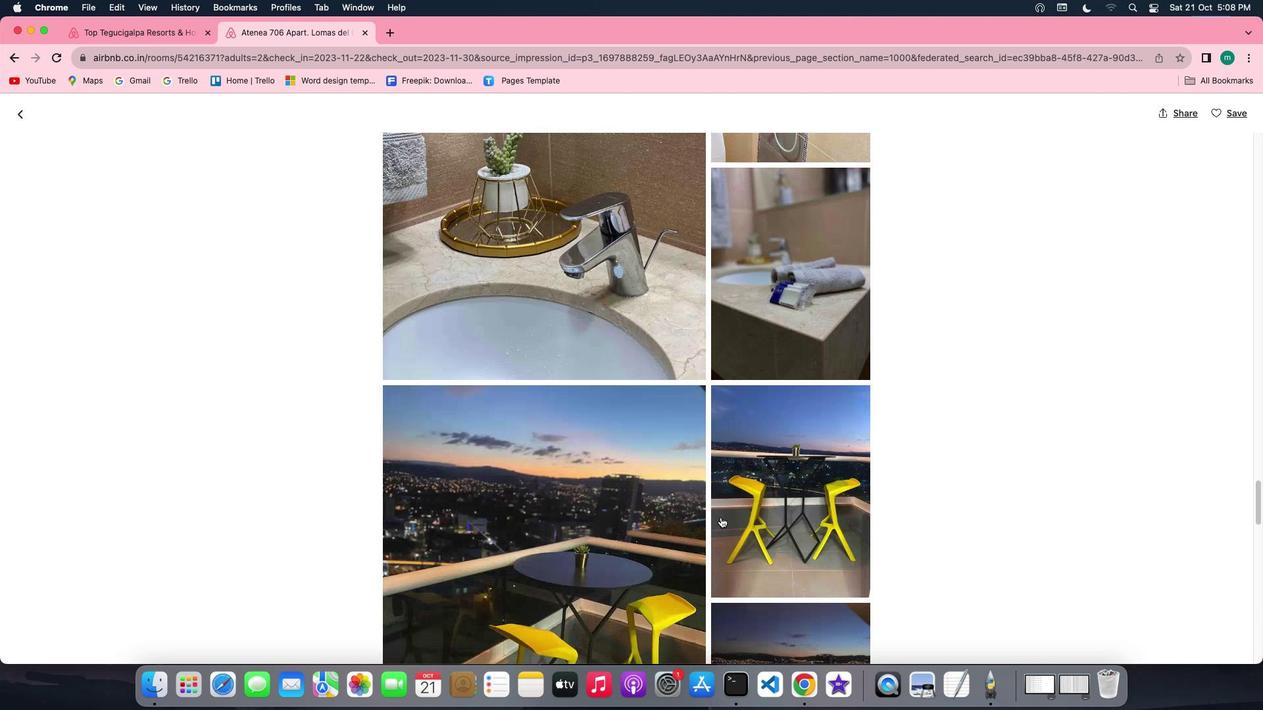 
Action: Mouse scrolled (722, 519) with delta (0, -1)
Screenshot: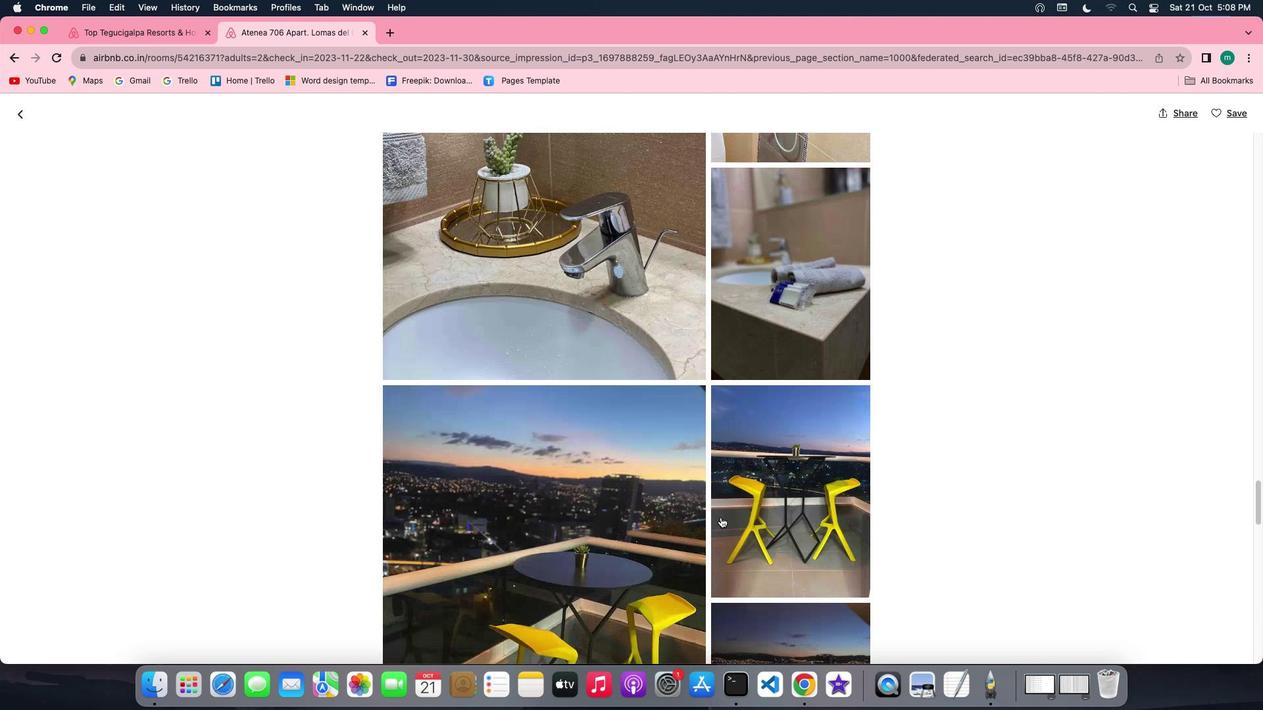 
Action: Mouse scrolled (722, 519) with delta (0, -3)
Screenshot: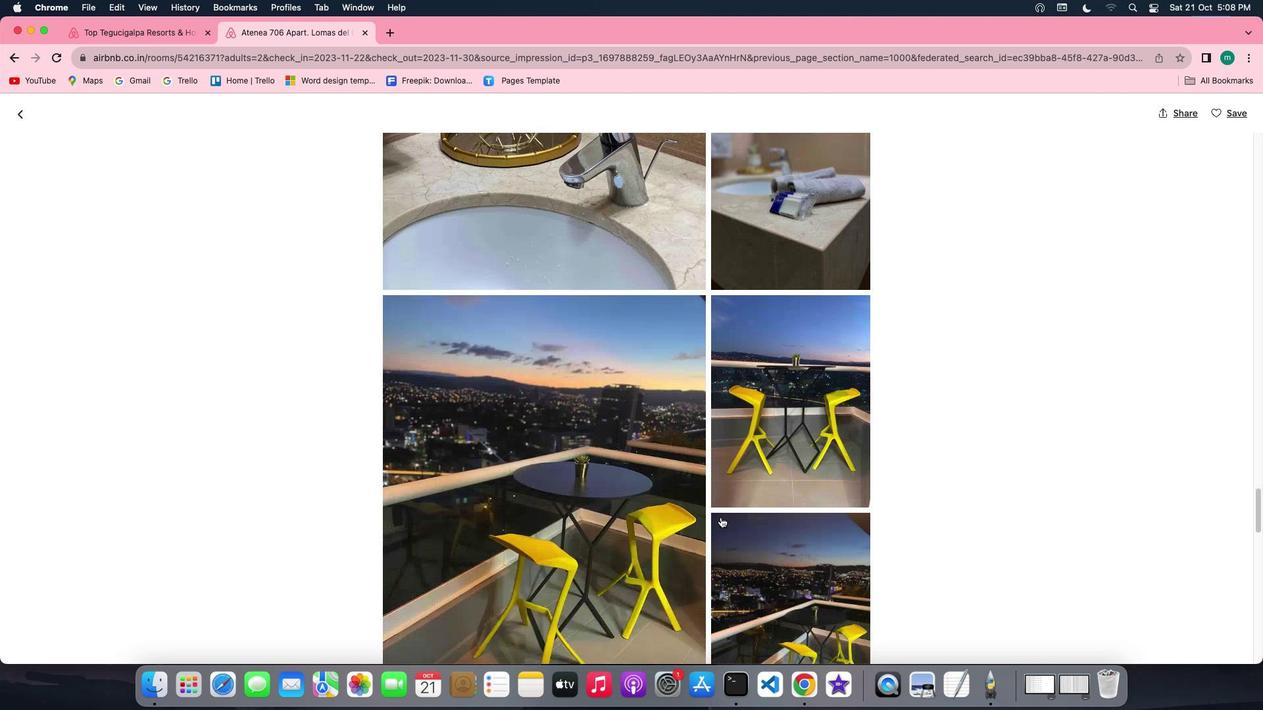 
Action: Mouse scrolled (722, 519) with delta (0, -3)
Screenshot: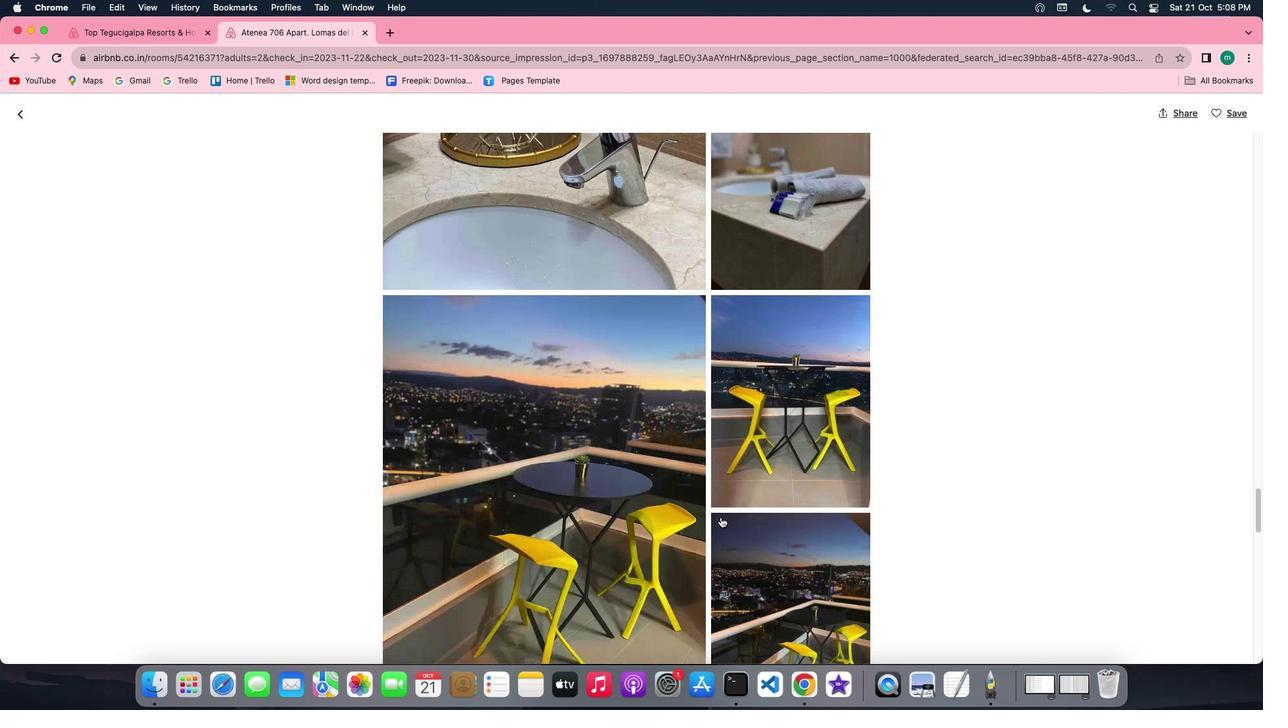 
Action: Mouse moved to (721, 518)
Screenshot: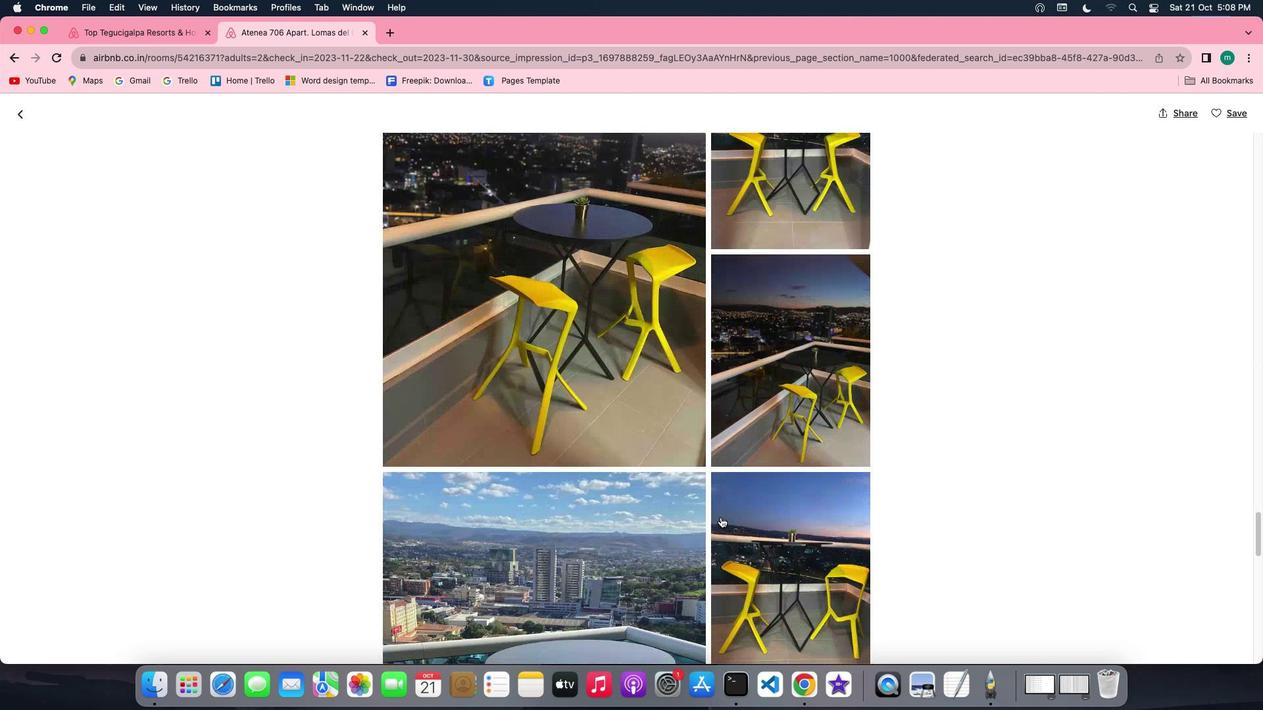 
Action: Mouse scrolled (721, 518) with delta (0, -3)
Screenshot: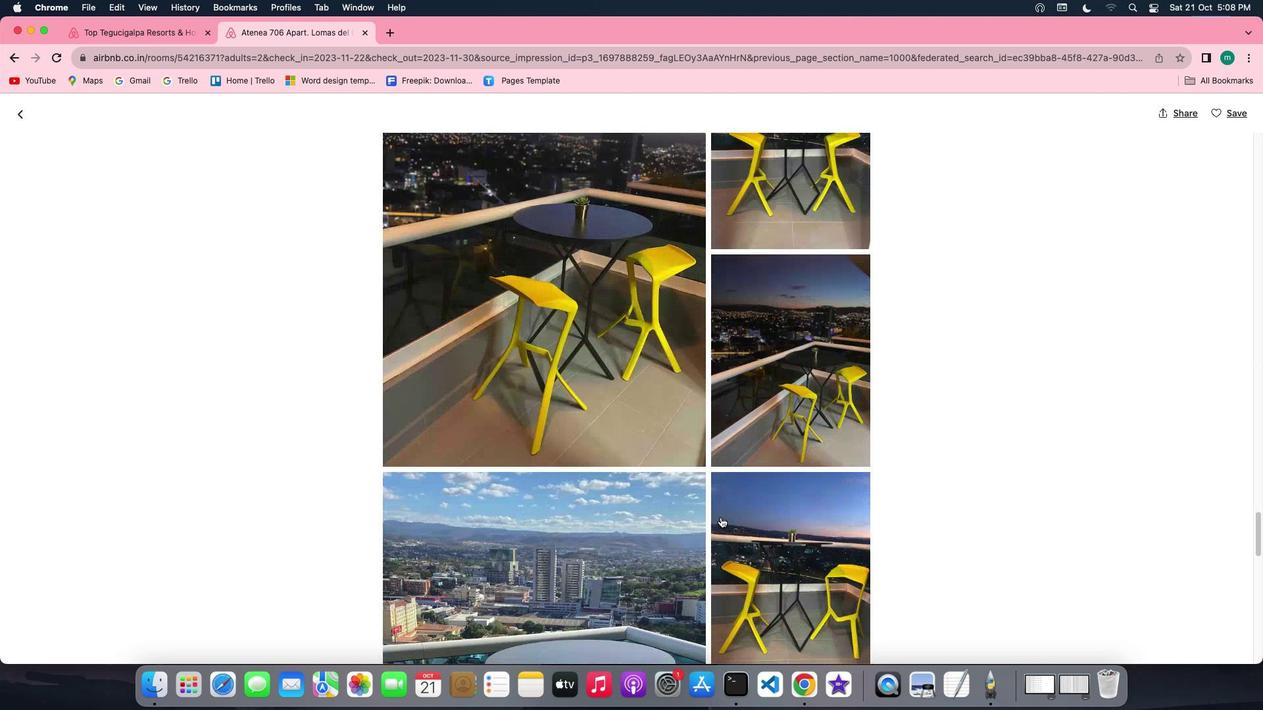 
Action: Mouse moved to (721, 517)
Screenshot: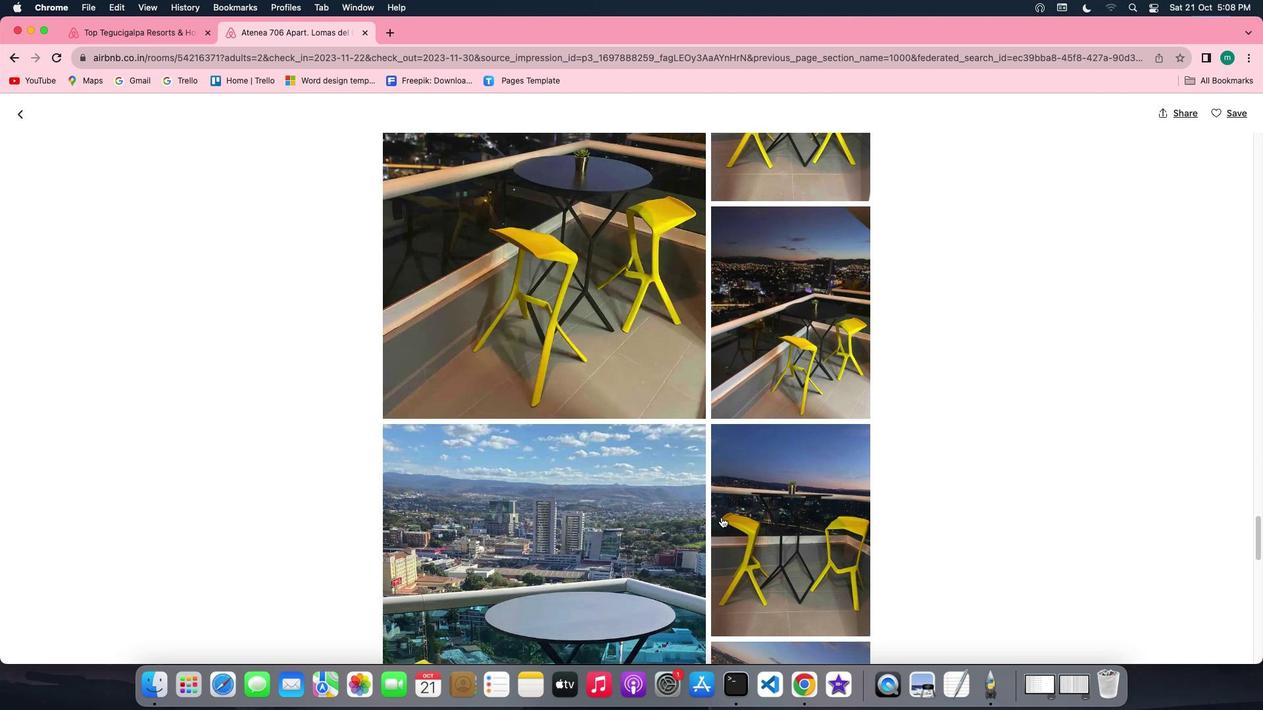 
Action: Mouse scrolled (721, 517) with delta (0, 0)
Screenshot: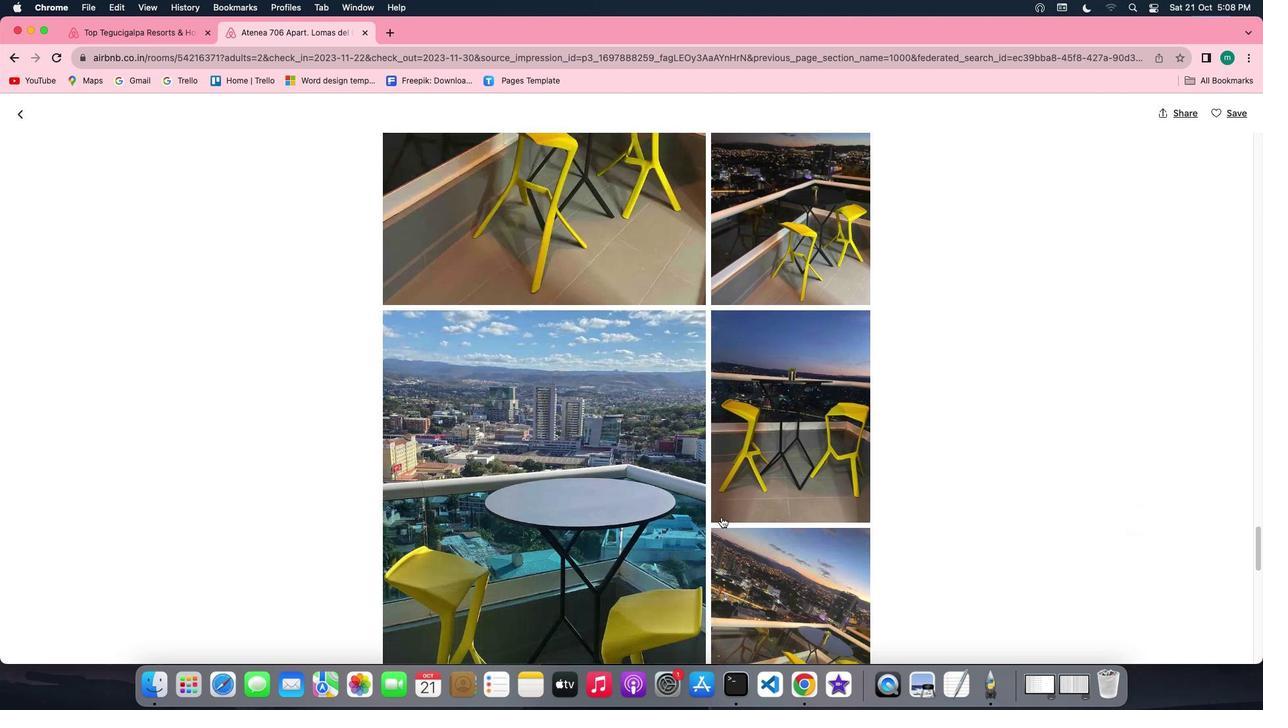 
Action: Mouse scrolled (721, 517) with delta (0, 0)
Screenshot: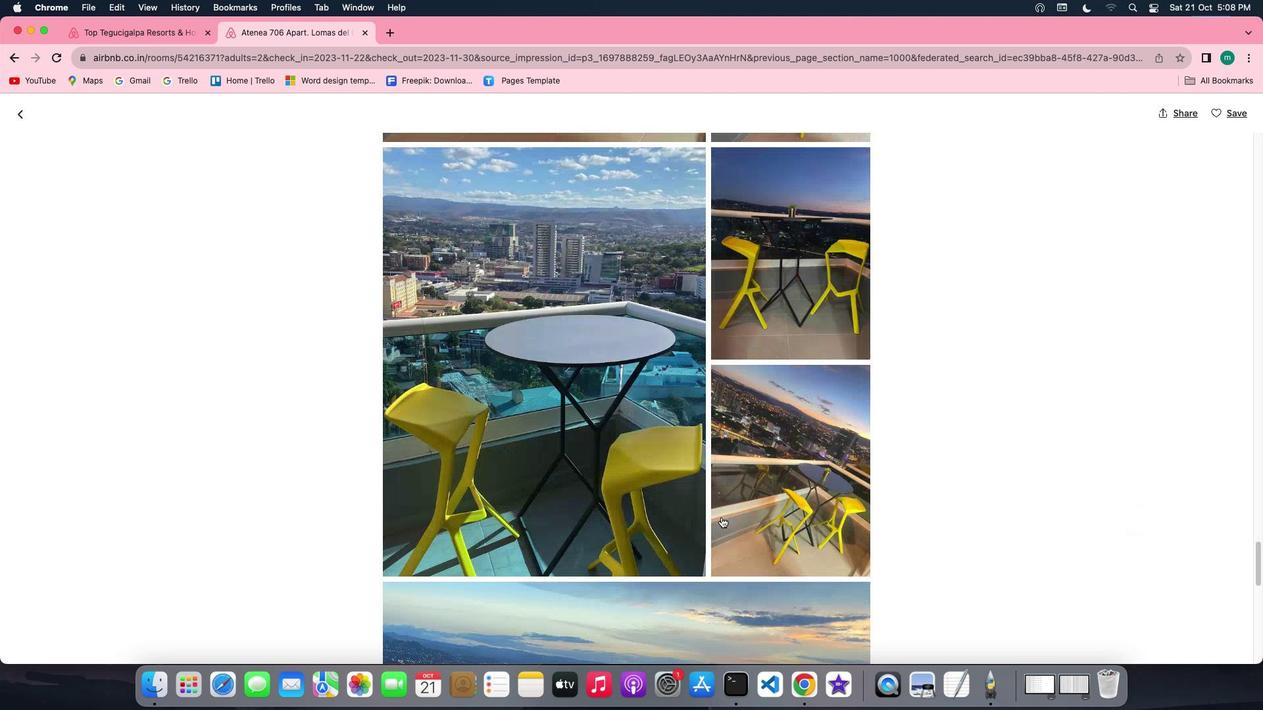 
Action: Mouse moved to (721, 517)
Screenshot: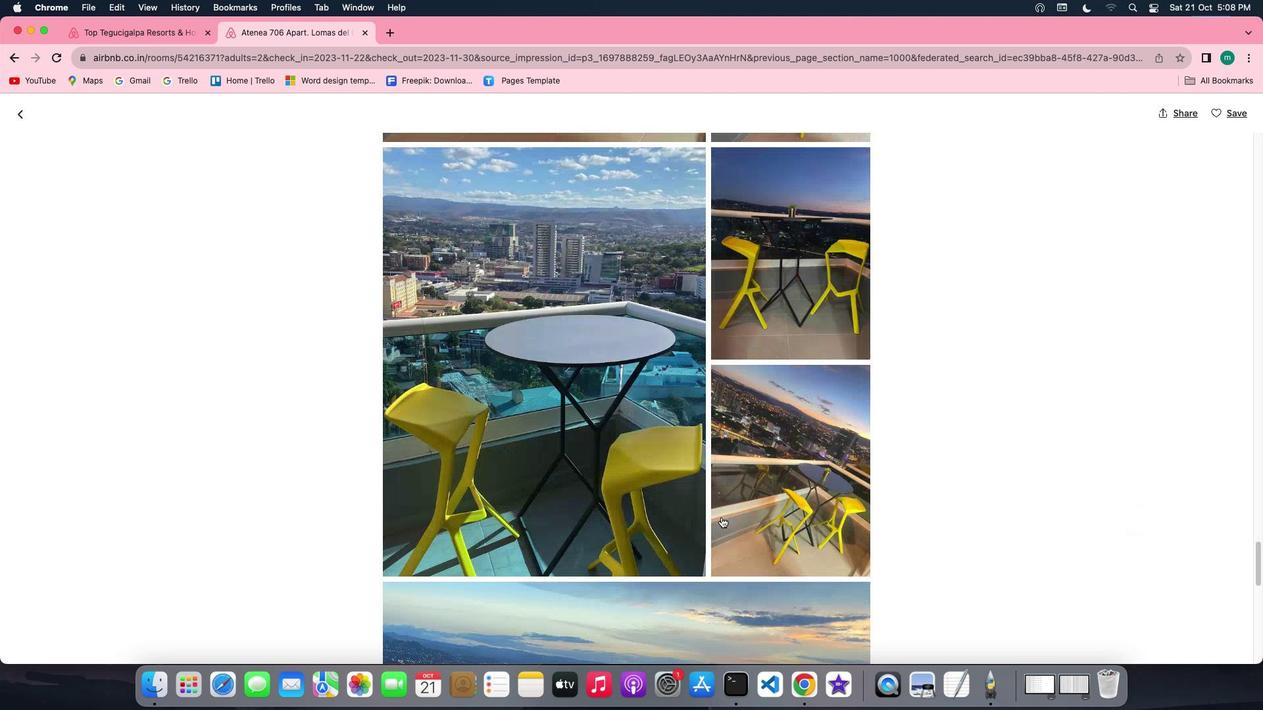 
Action: Mouse scrolled (721, 517) with delta (0, -1)
Screenshot: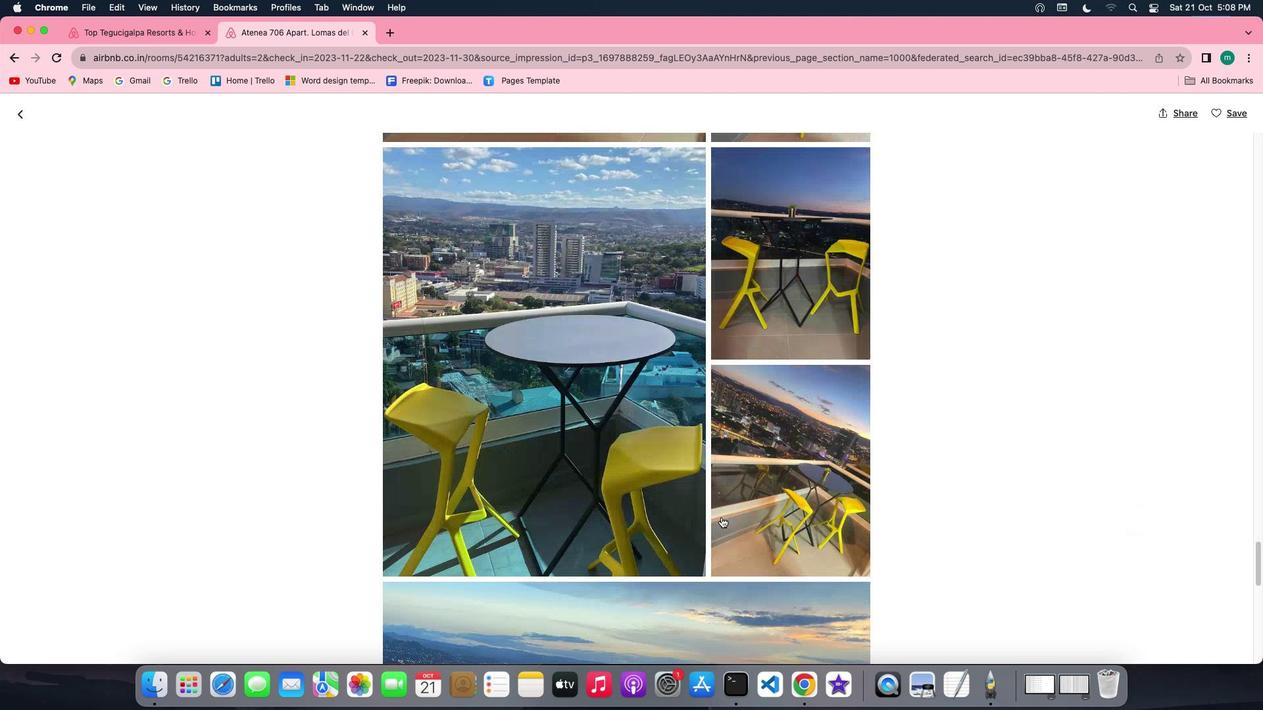 
Action: Mouse scrolled (721, 517) with delta (0, -3)
Screenshot: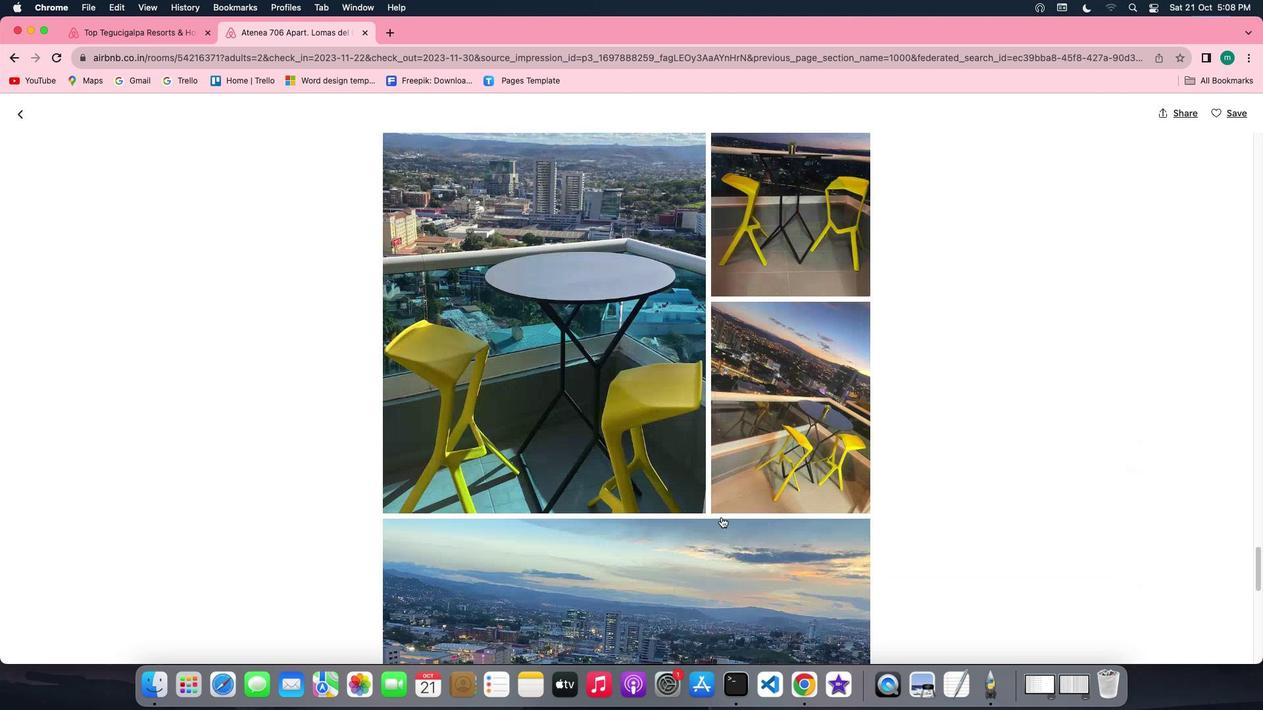 
Action: Mouse scrolled (721, 517) with delta (0, -3)
Screenshot: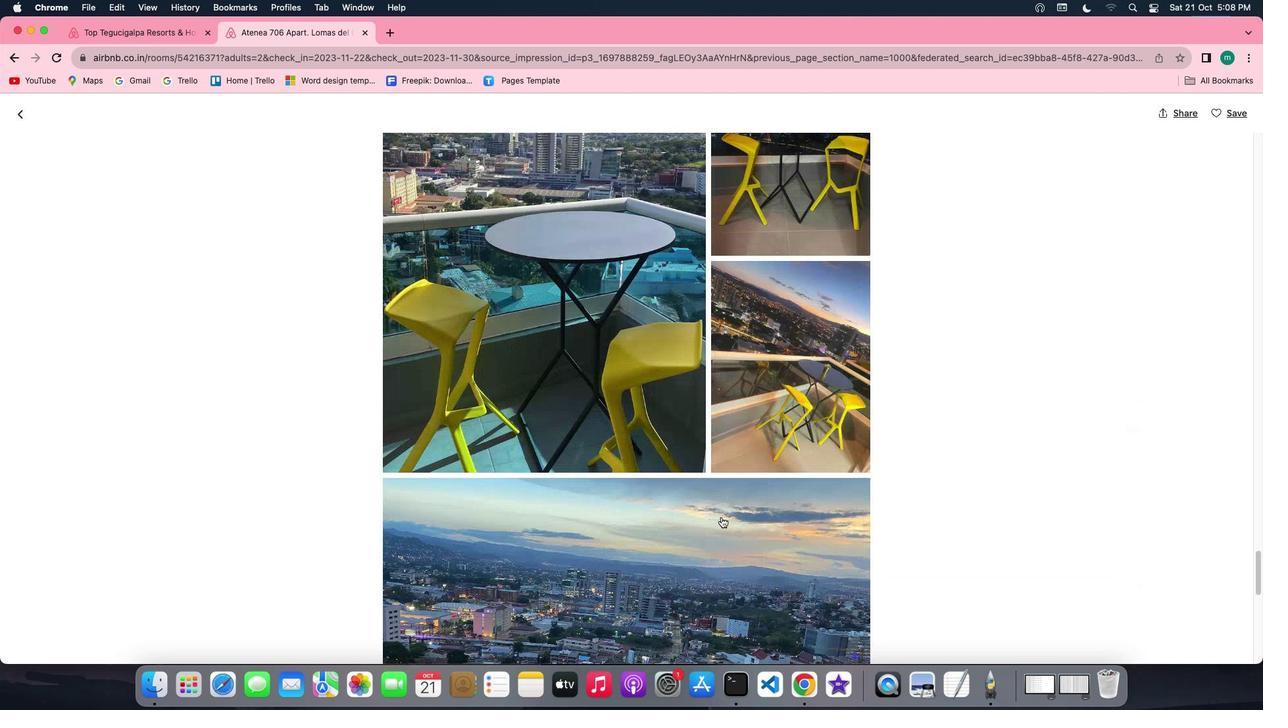 
Action: Mouse moved to (722, 517)
Screenshot: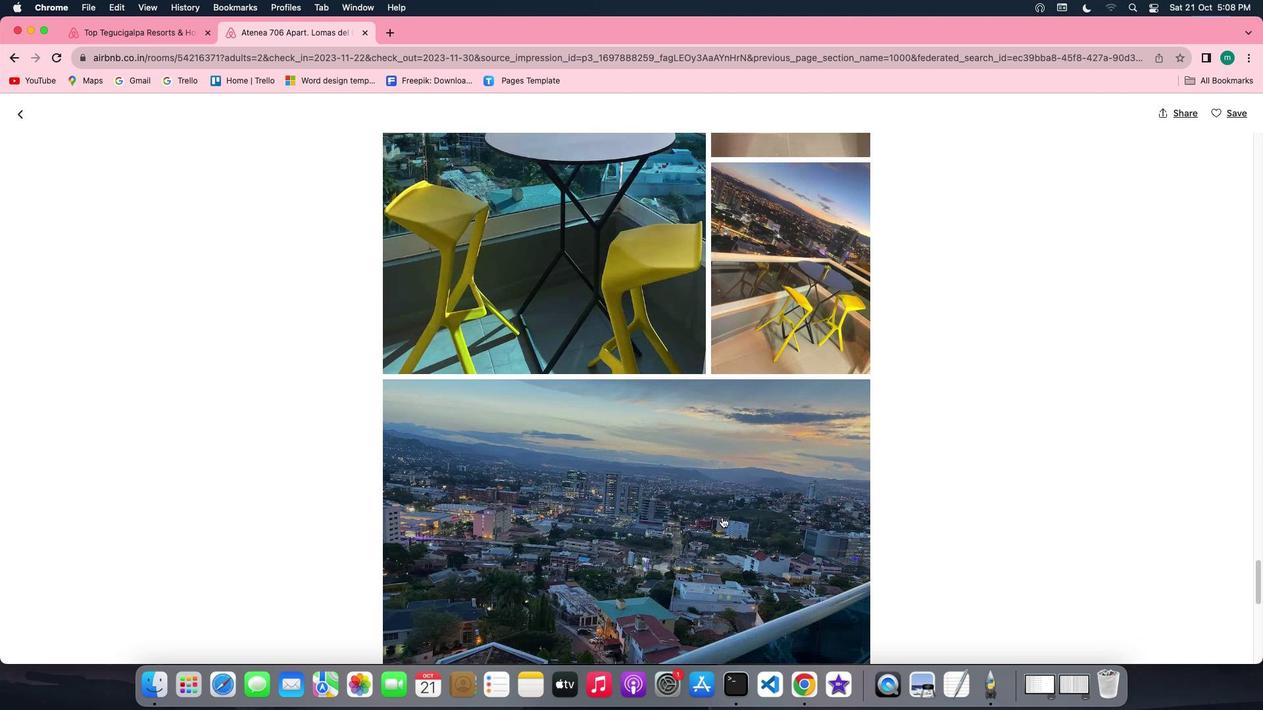 
Action: Mouse scrolled (722, 517) with delta (0, 0)
Screenshot: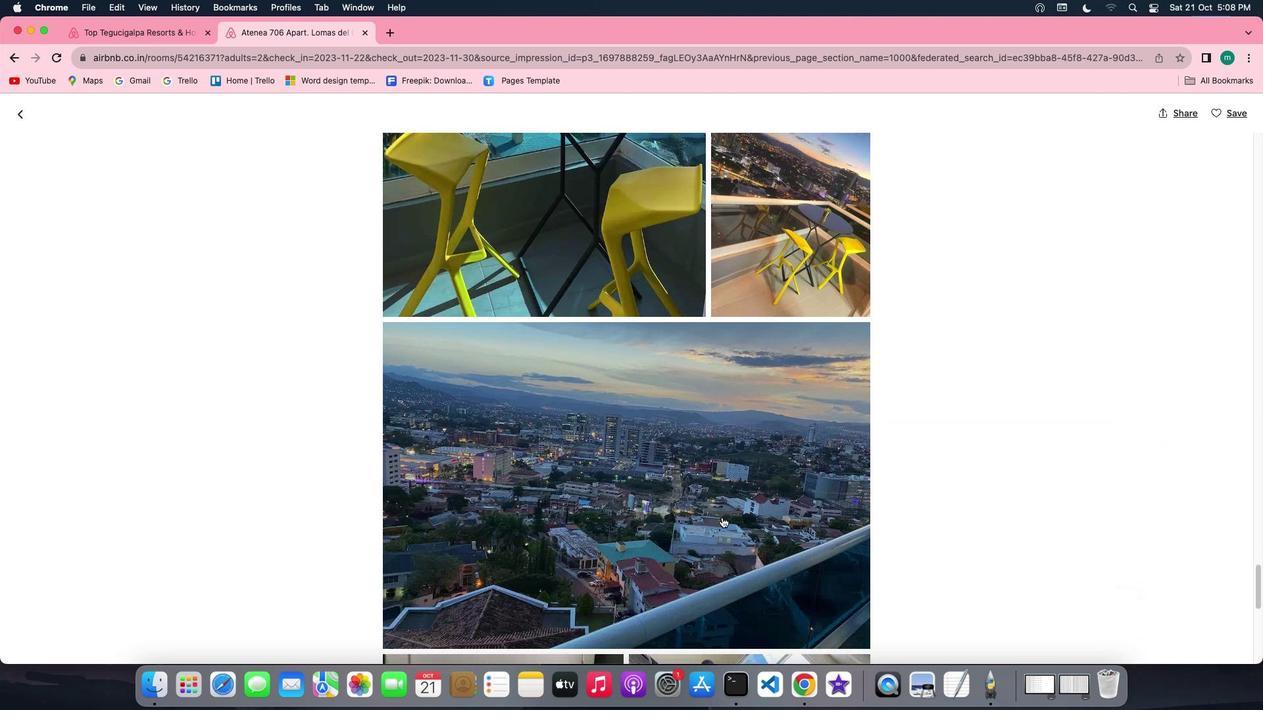
Action: Mouse moved to (722, 517)
Screenshot: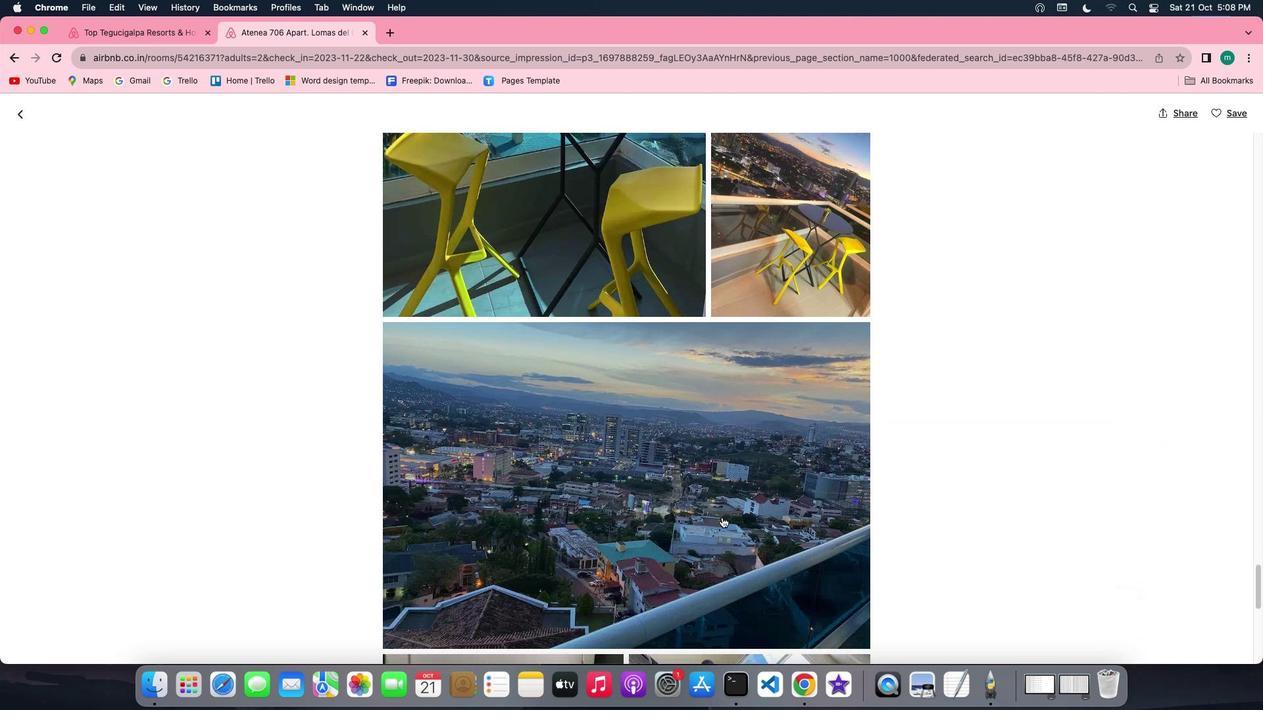 
Action: Mouse scrolled (722, 517) with delta (0, 0)
Screenshot: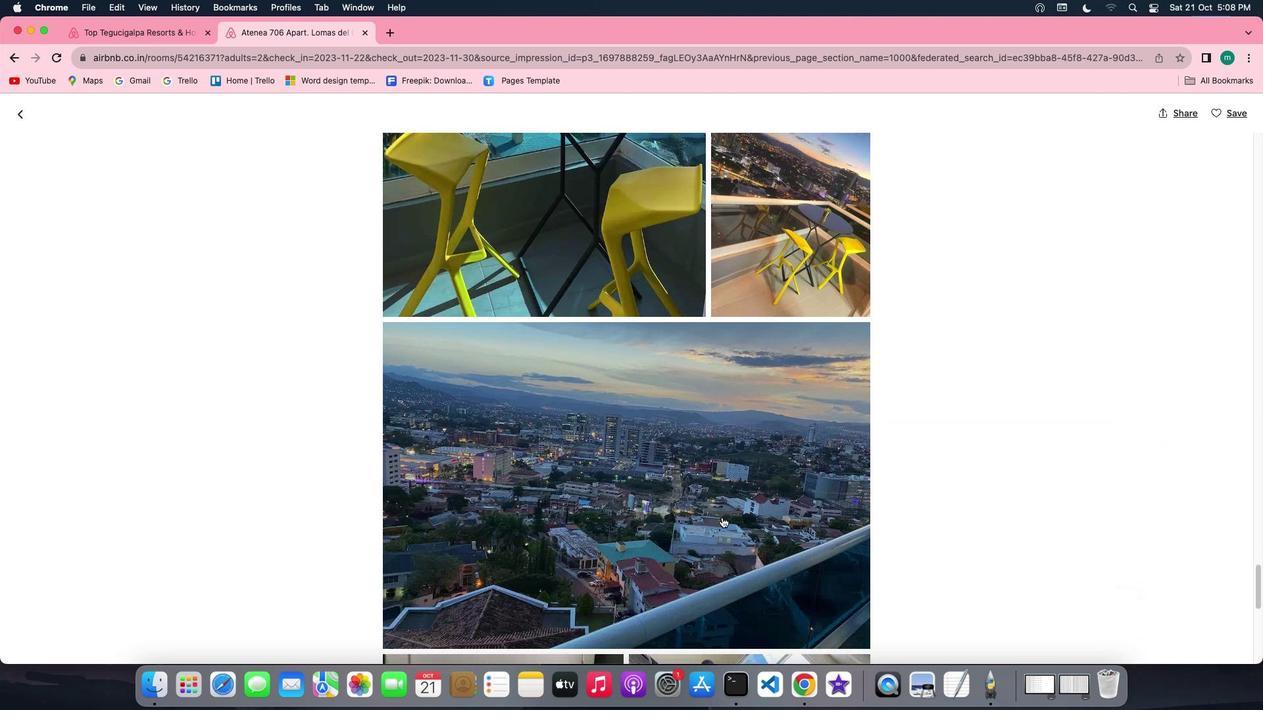 
Action: Mouse scrolled (722, 517) with delta (0, -1)
Screenshot: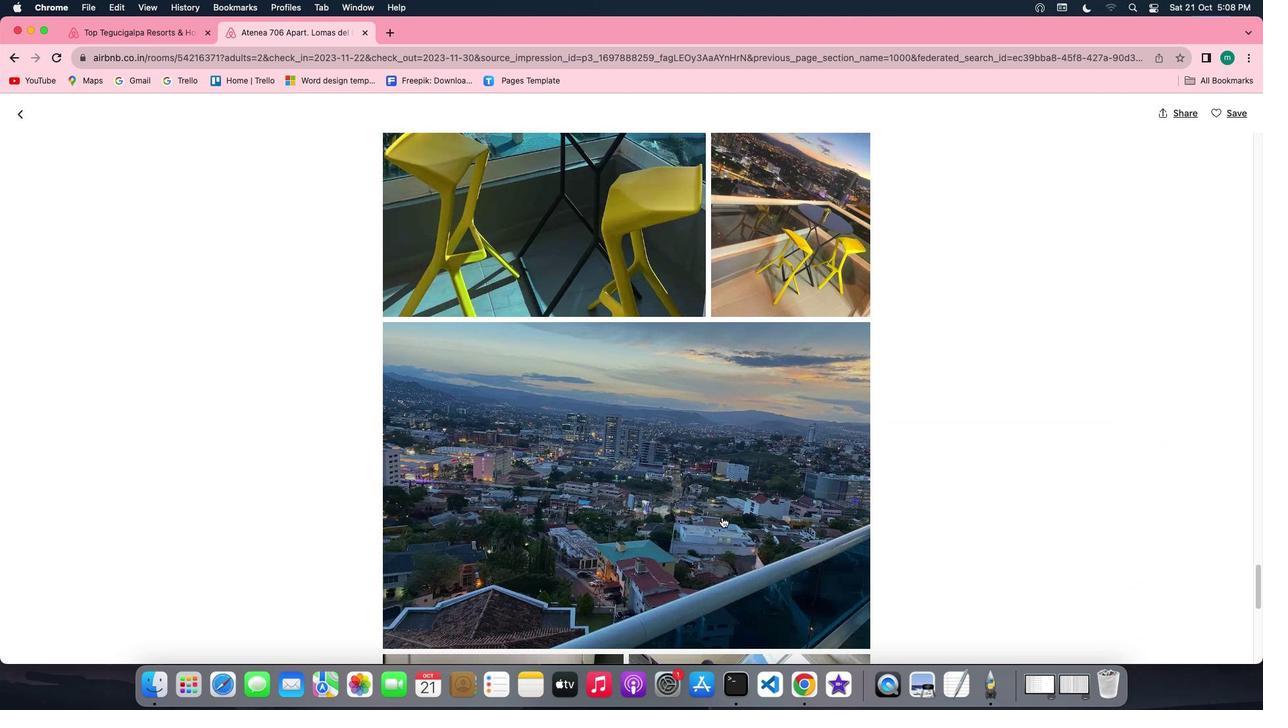 
Action: Mouse scrolled (722, 517) with delta (0, -3)
Screenshot: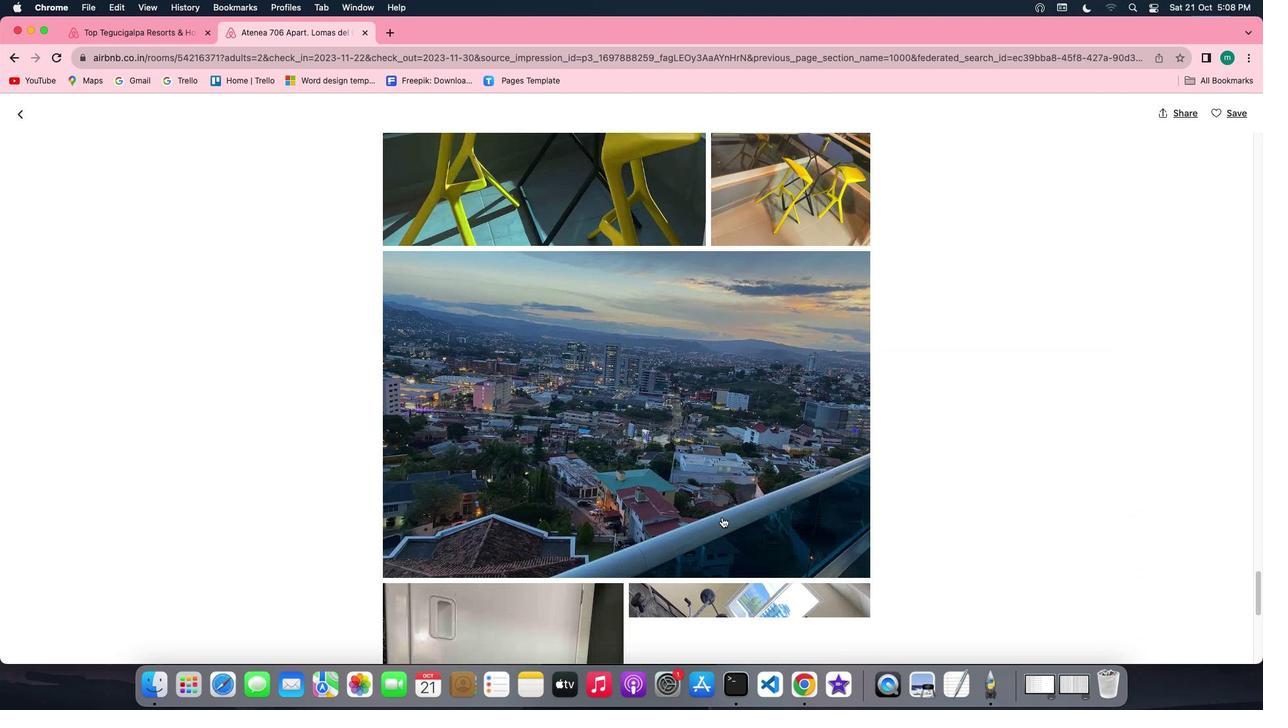 
Action: Mouse scrolled (722, 517) with delta (0, -3)
Screenshot: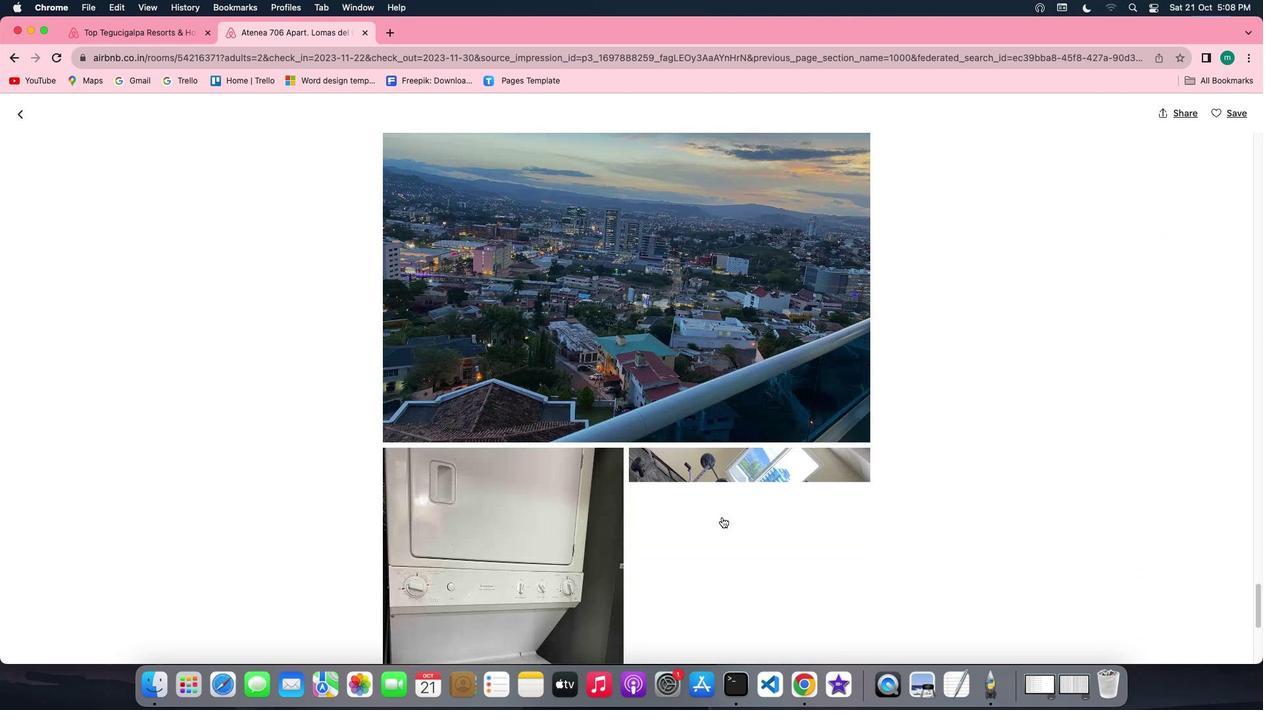 
Action: Mouse moved to (722, 517)
Screenshot: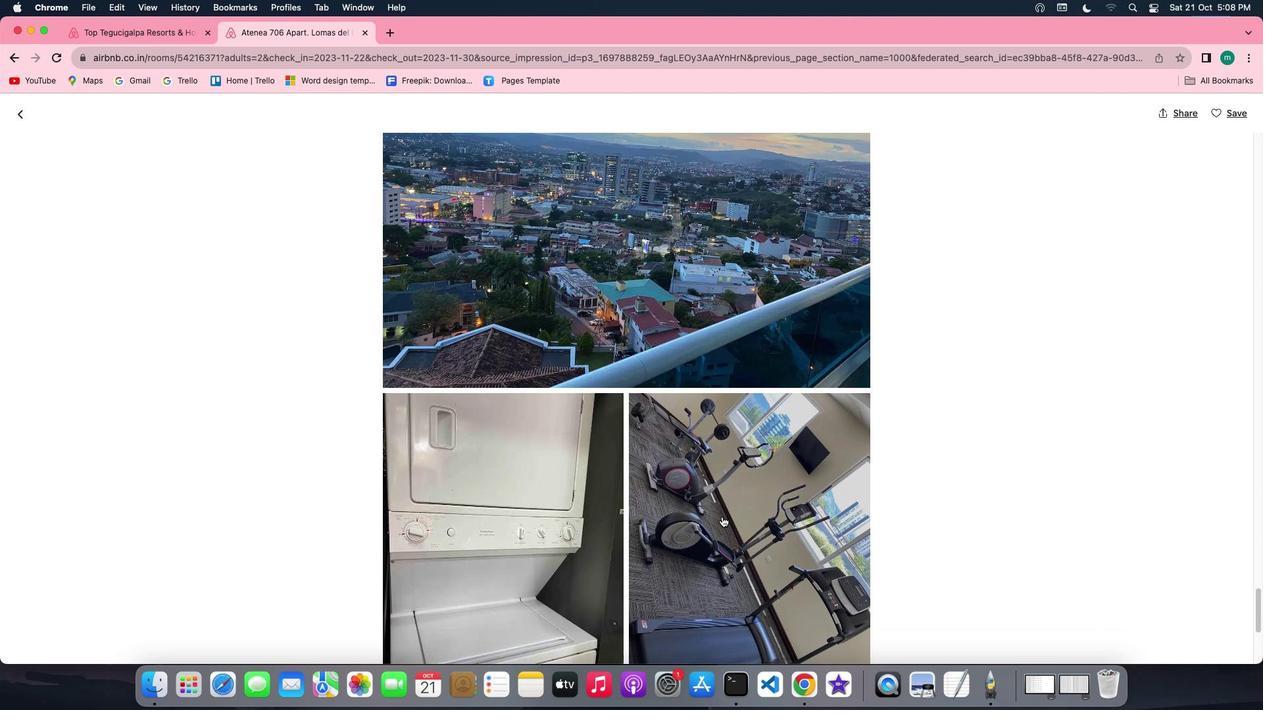 
Action: Mouse scrolled (722, 517) with delta (0, 0)
